 Task: Add an event  with title  Casual Second Client Meeting, date '2023/11/30' to 2023/11/31 & Select Event type as  Collective. Add location for the event as  Kampala, Uganda and add a description: Welcome to the Presentation Practice session, where you can hone your public speaking skills and receive constructive feedback to enhance your presentation abilities. This interactive session is designed to provide a supportive environment for participants to practice and refine their presentation techniques, whether it's for professional or academic purposes.Create an event link  http-casualsecondclientmeetingcom & Select the event color as  Light Pink. , logged in from the account softage.4@softage.netand send the event invitation to softage.6@softage.net and softage.7@softage.net
Action: Mouse pressed left at (1043, 147)
Screenshot: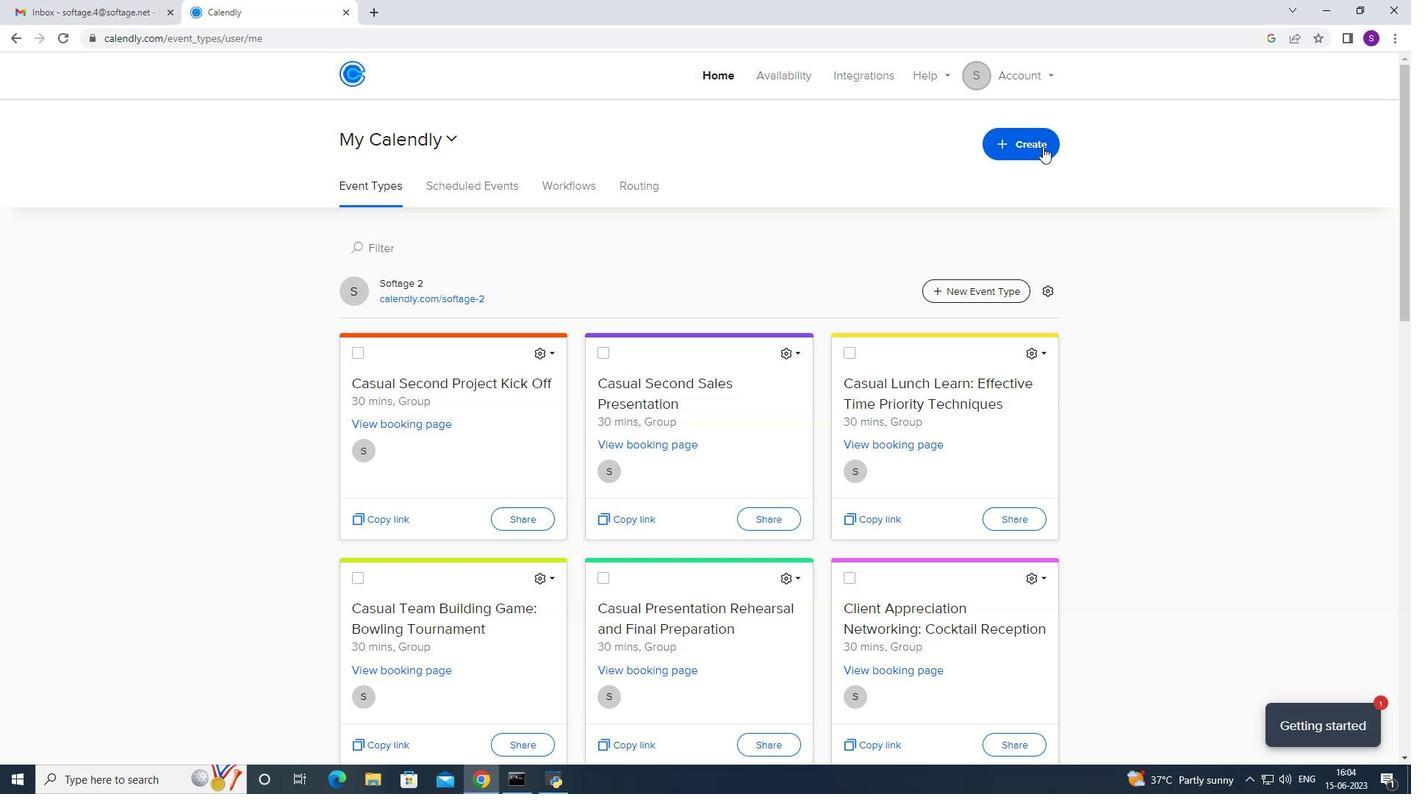 
Action: Mouse moved to (930, 203)
Screenshot: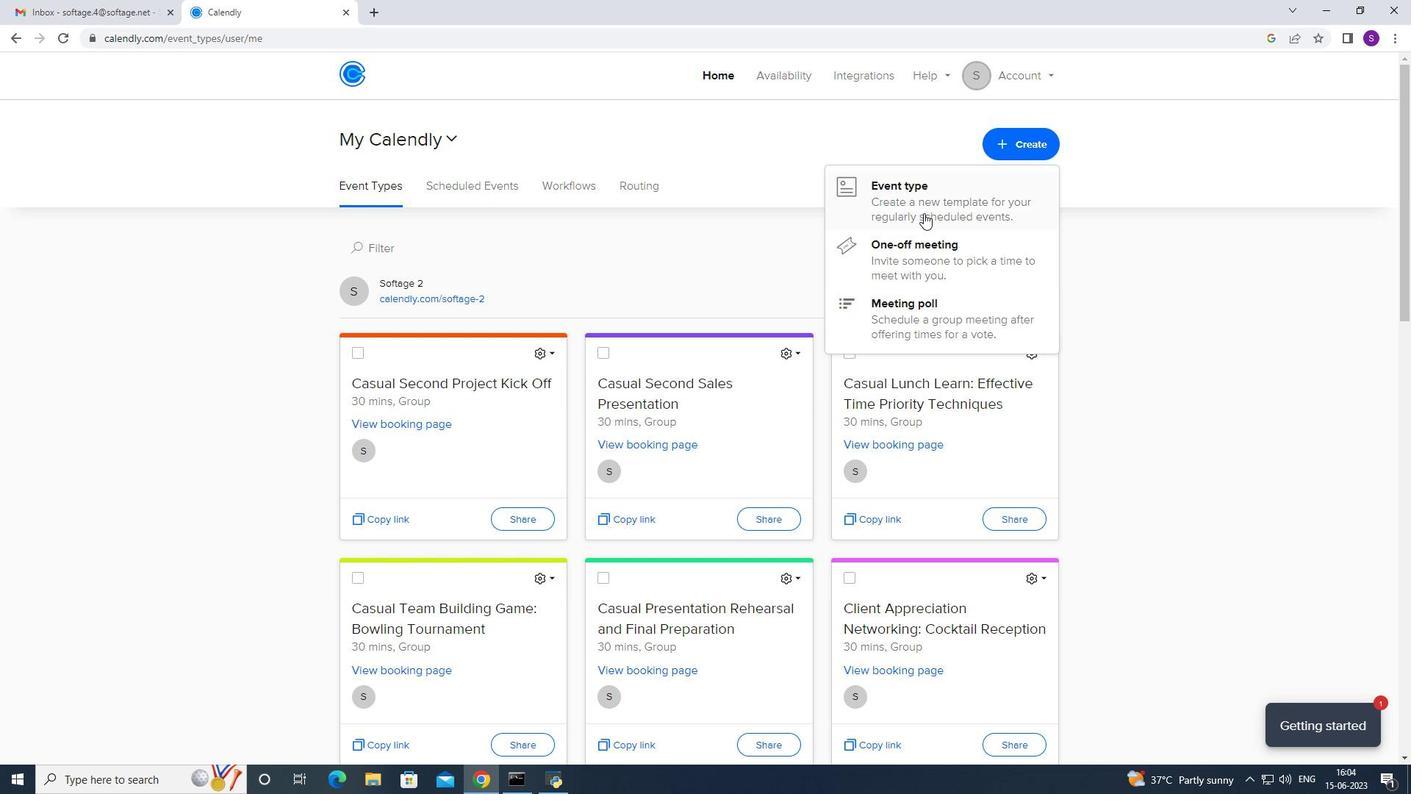 
Action: Mouse pressed left at (930, 203)
Screenshot: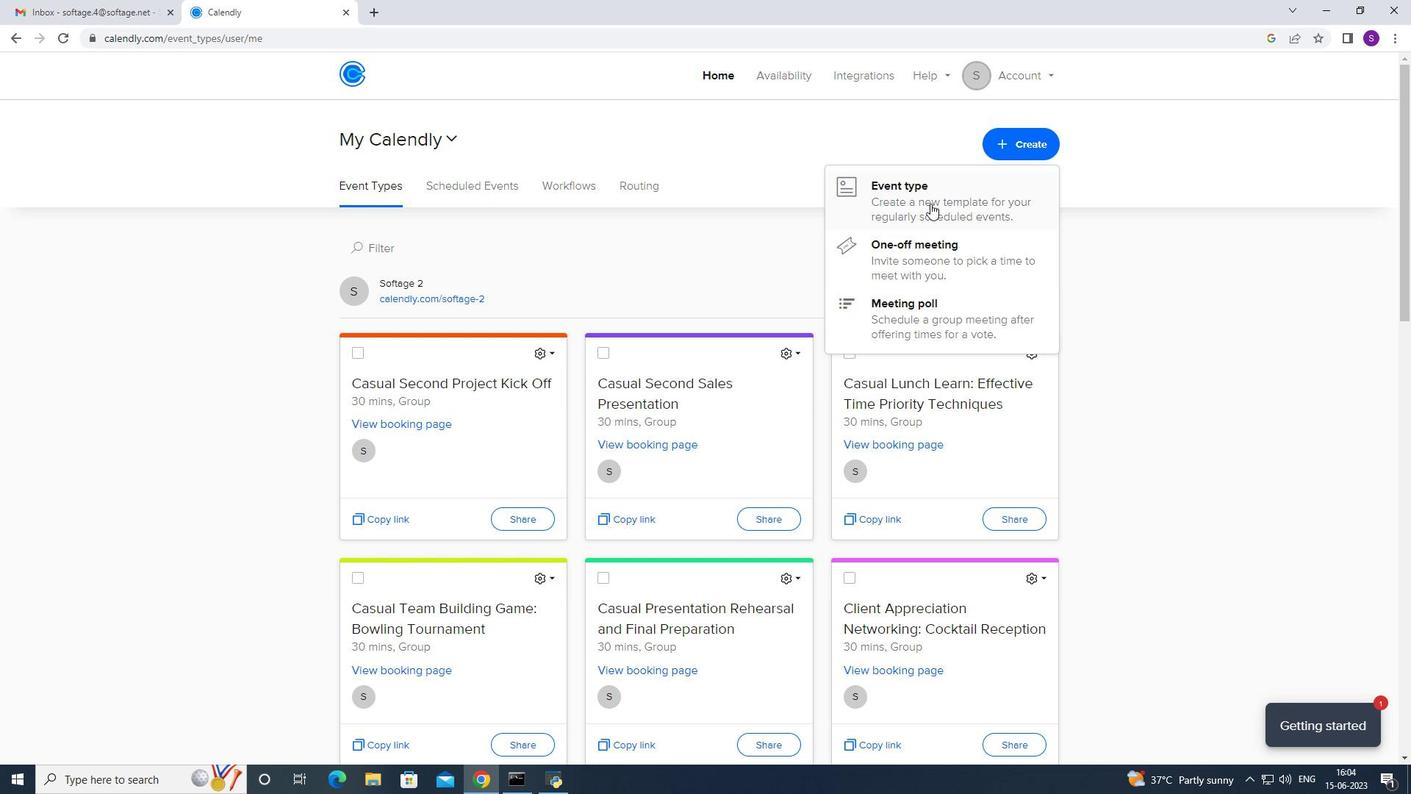 
Action: Mouse moved to (628, 441)
Screenshot: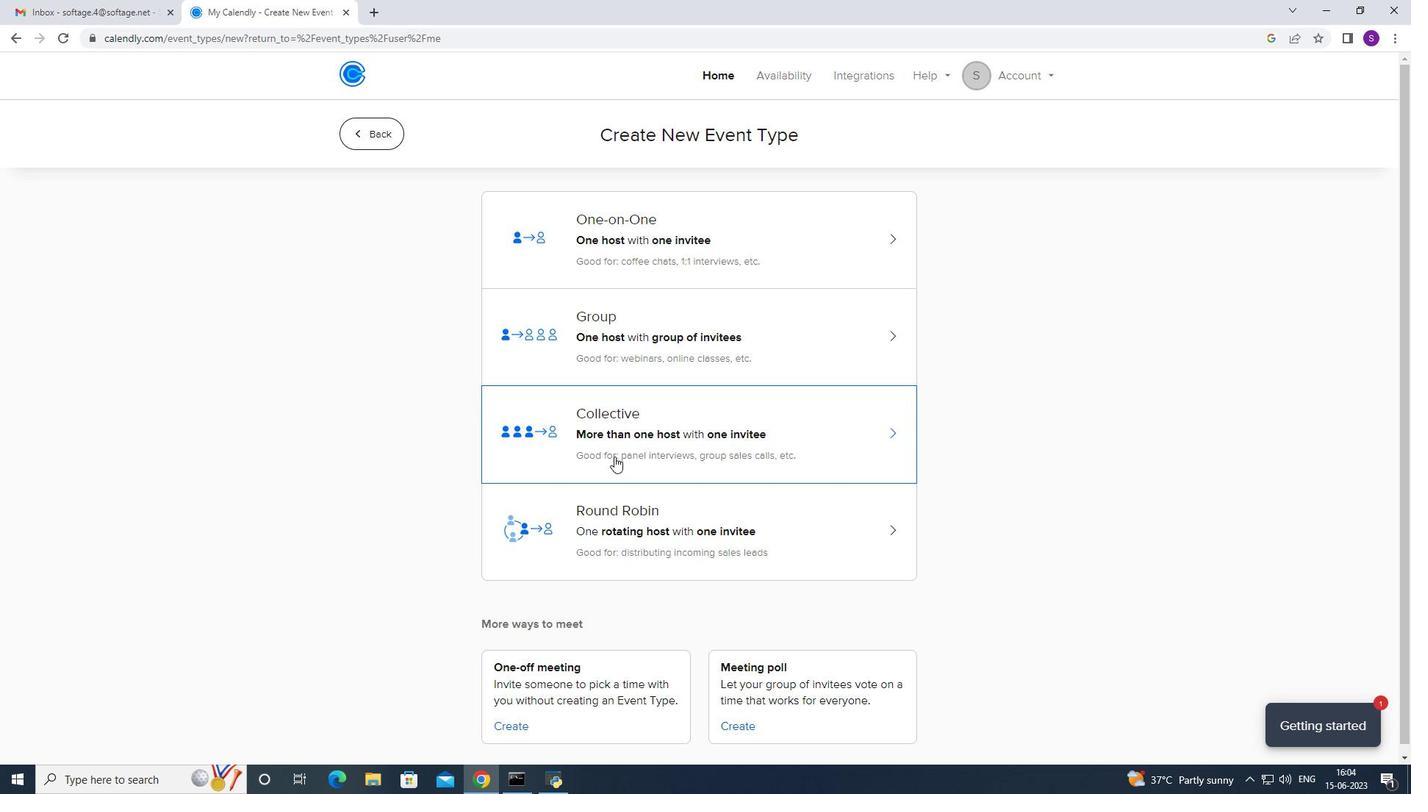 
Action: Mouse pressed left at (628, 441)
Screenshot: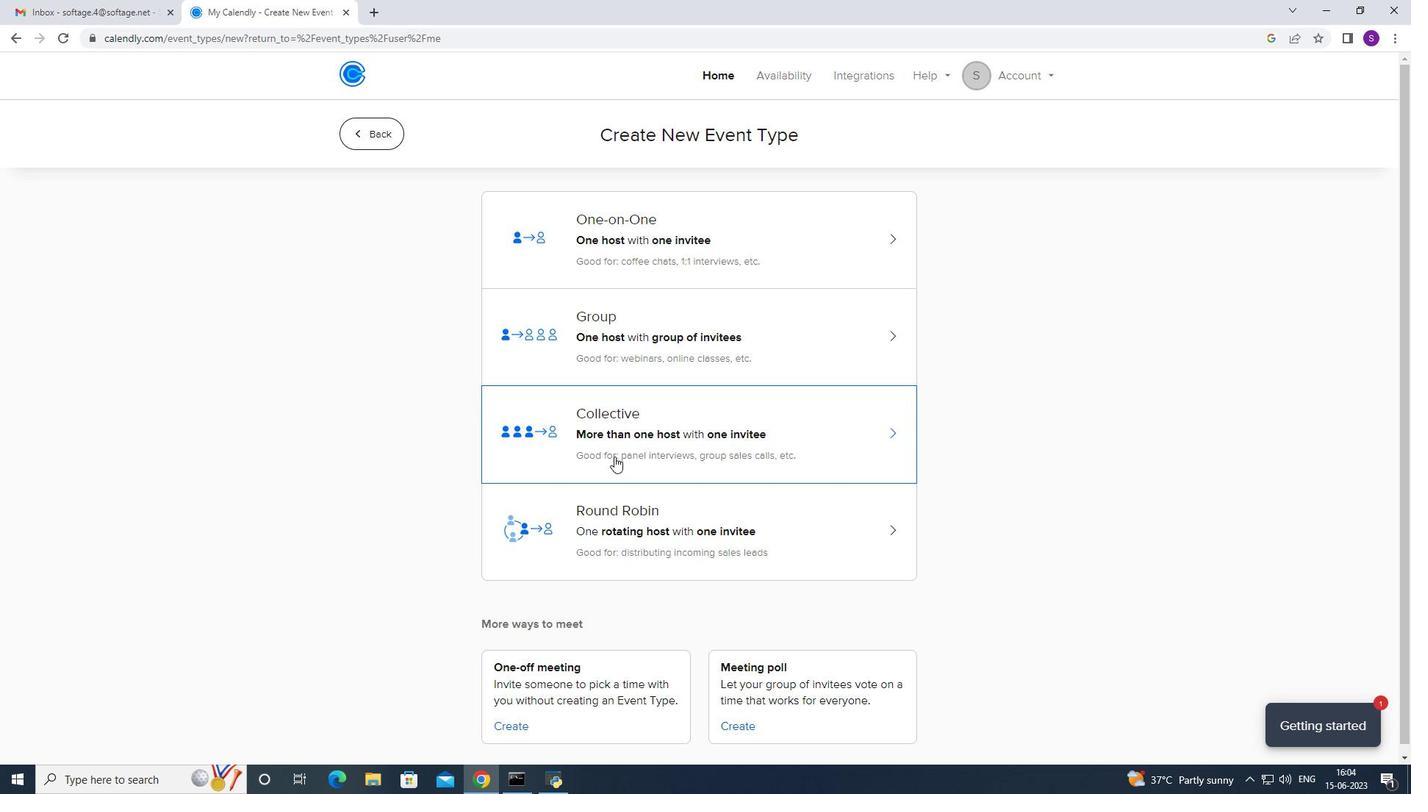 
Action: Mouse moved to (871, 322)
Screenshot: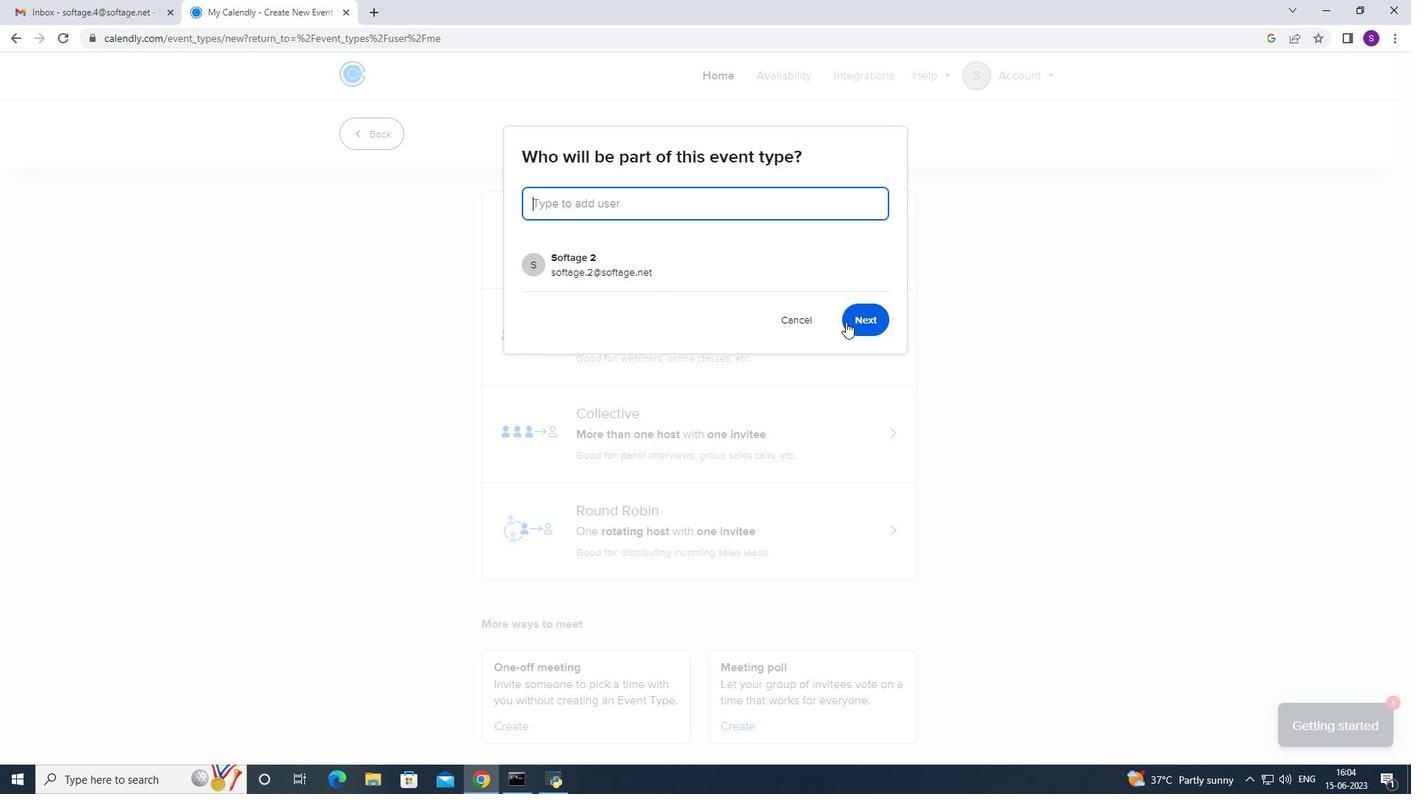 
Action: Mouse pressed left at (871, 322)
Screenshot: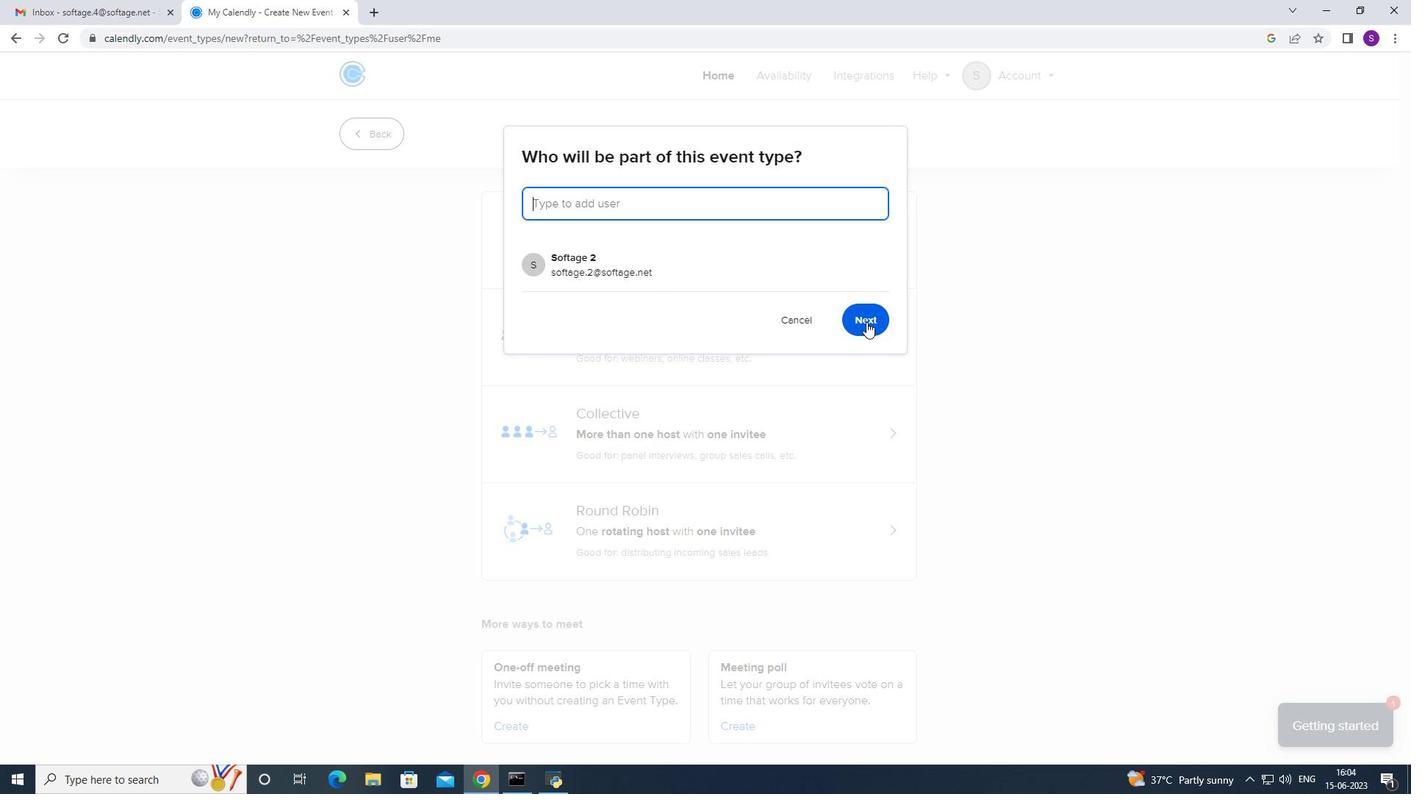 
Action: Mouse moved to (486, 349)
Screenshot: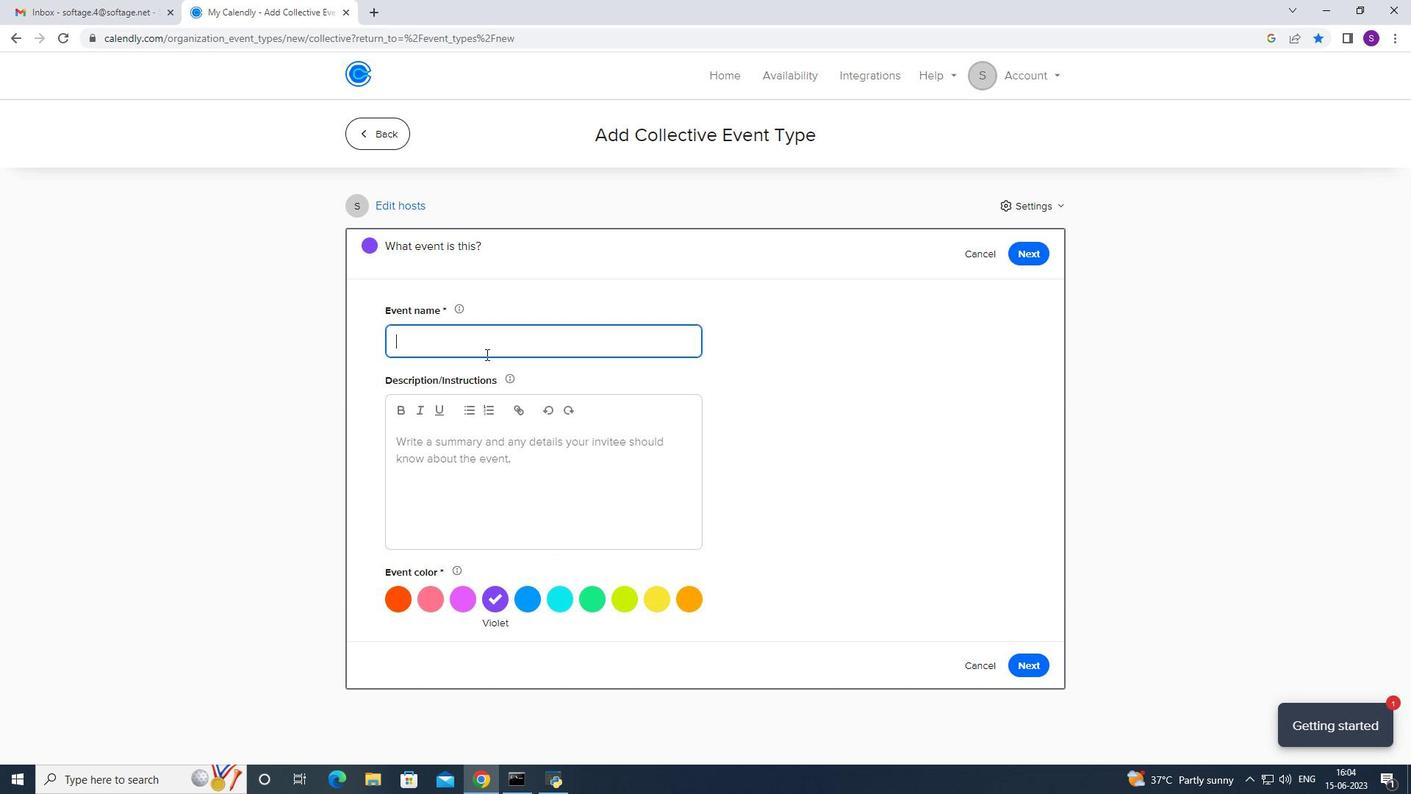 
Action: Key pressed <Key.caps_lock>C<Key.caps_lock>asual<Key.space><Key.caps_lock>
Screenshot: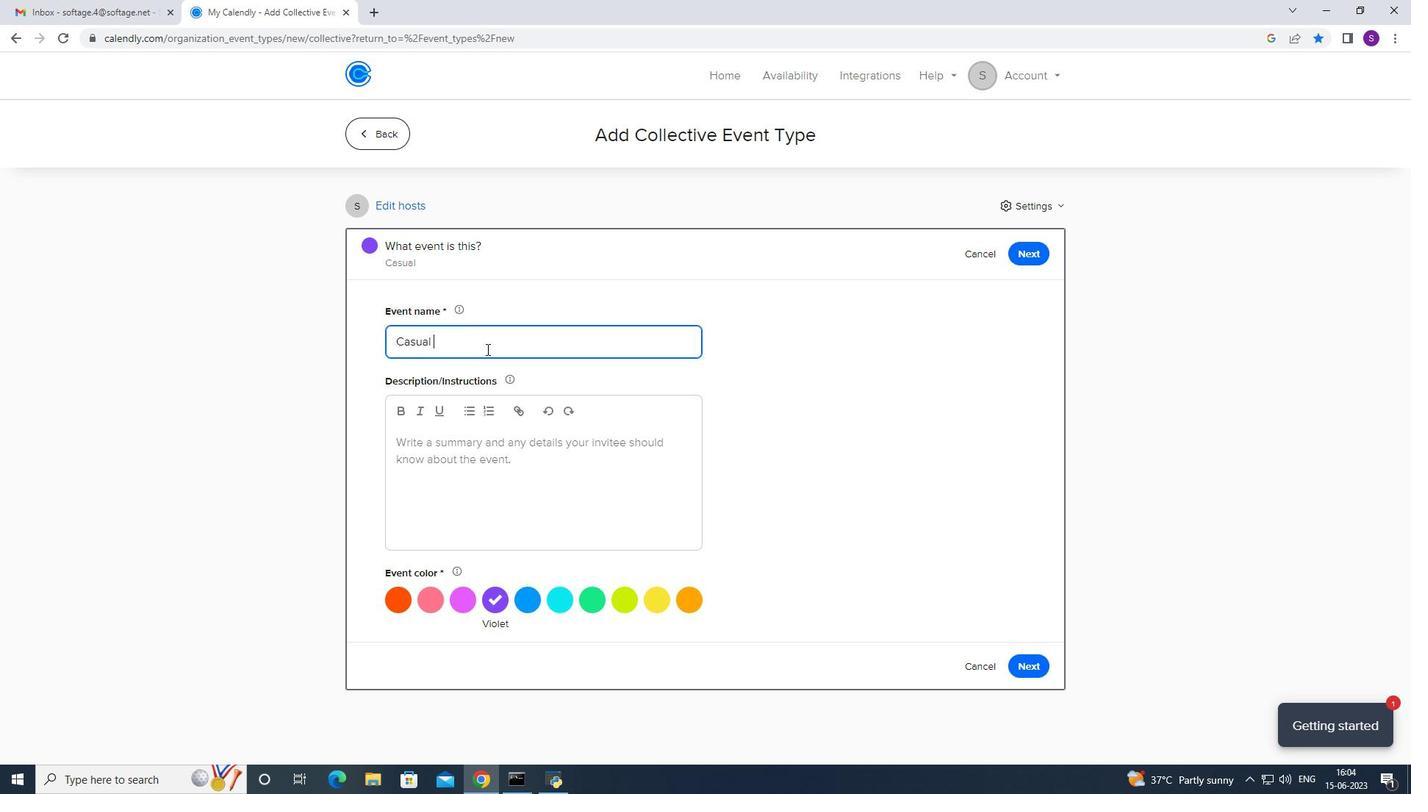 
Action: Mouse moved to (488, 348)
Screenshot: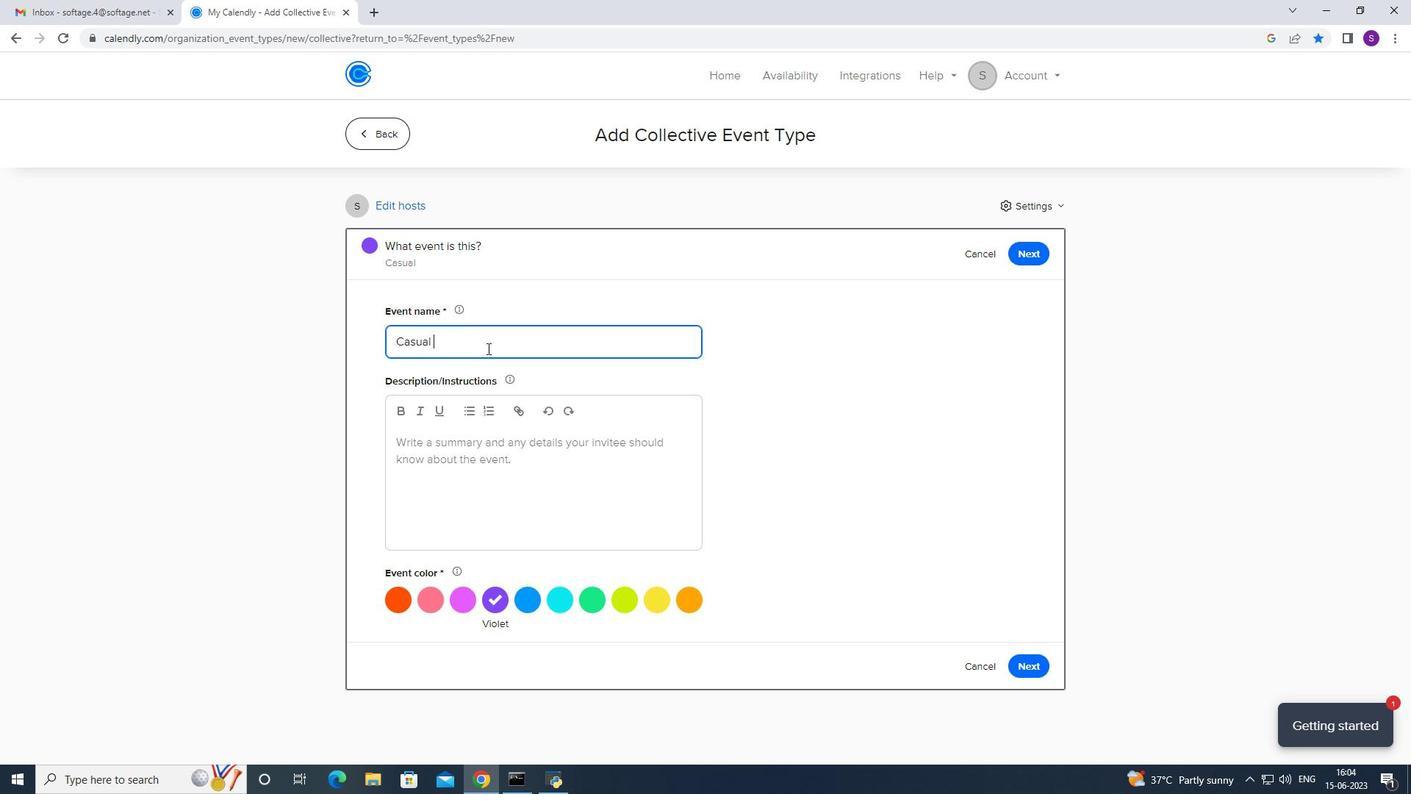 
Action: Key pressed S<Key.caps_lock>econ
Screenshot: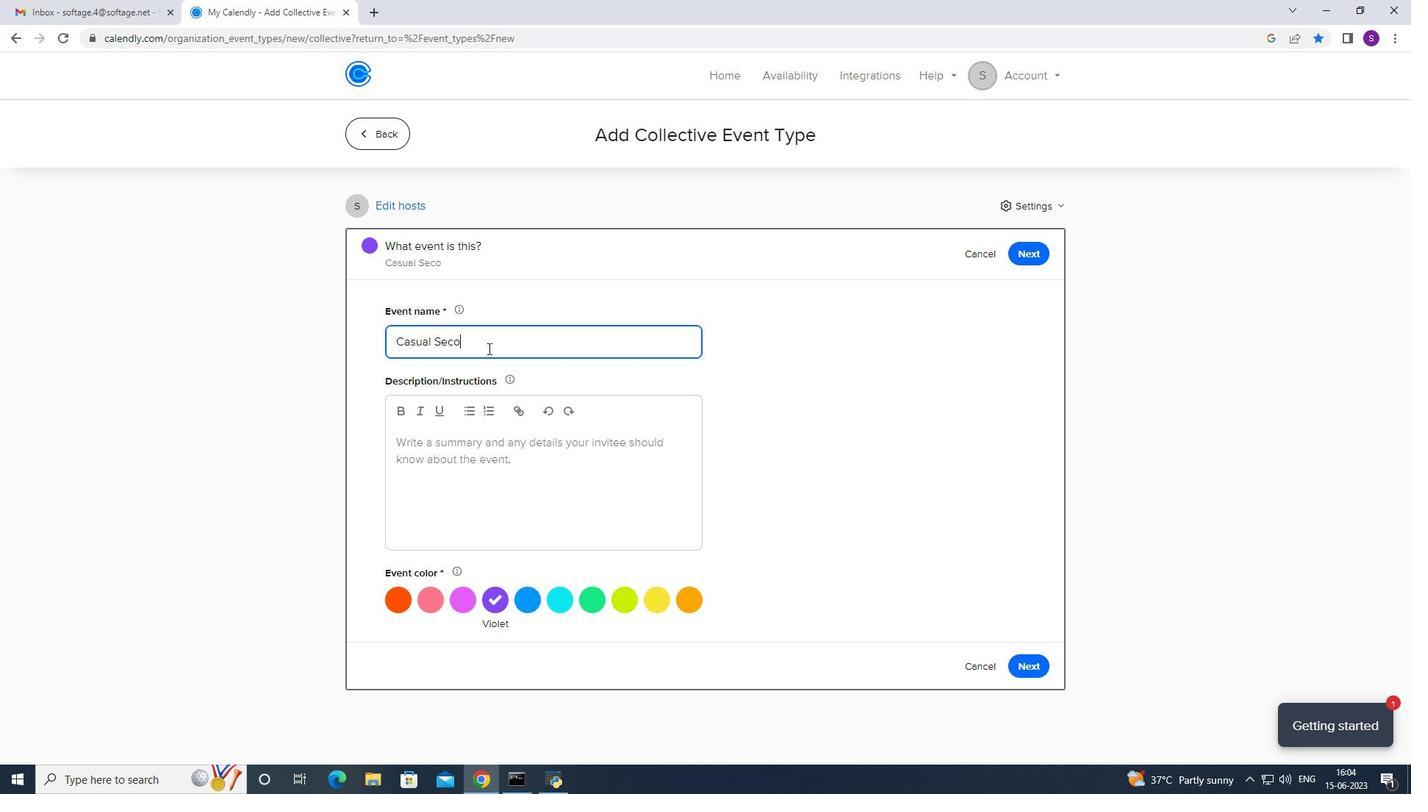 
Action: Mouse moved to (489, 346)
Screenshot: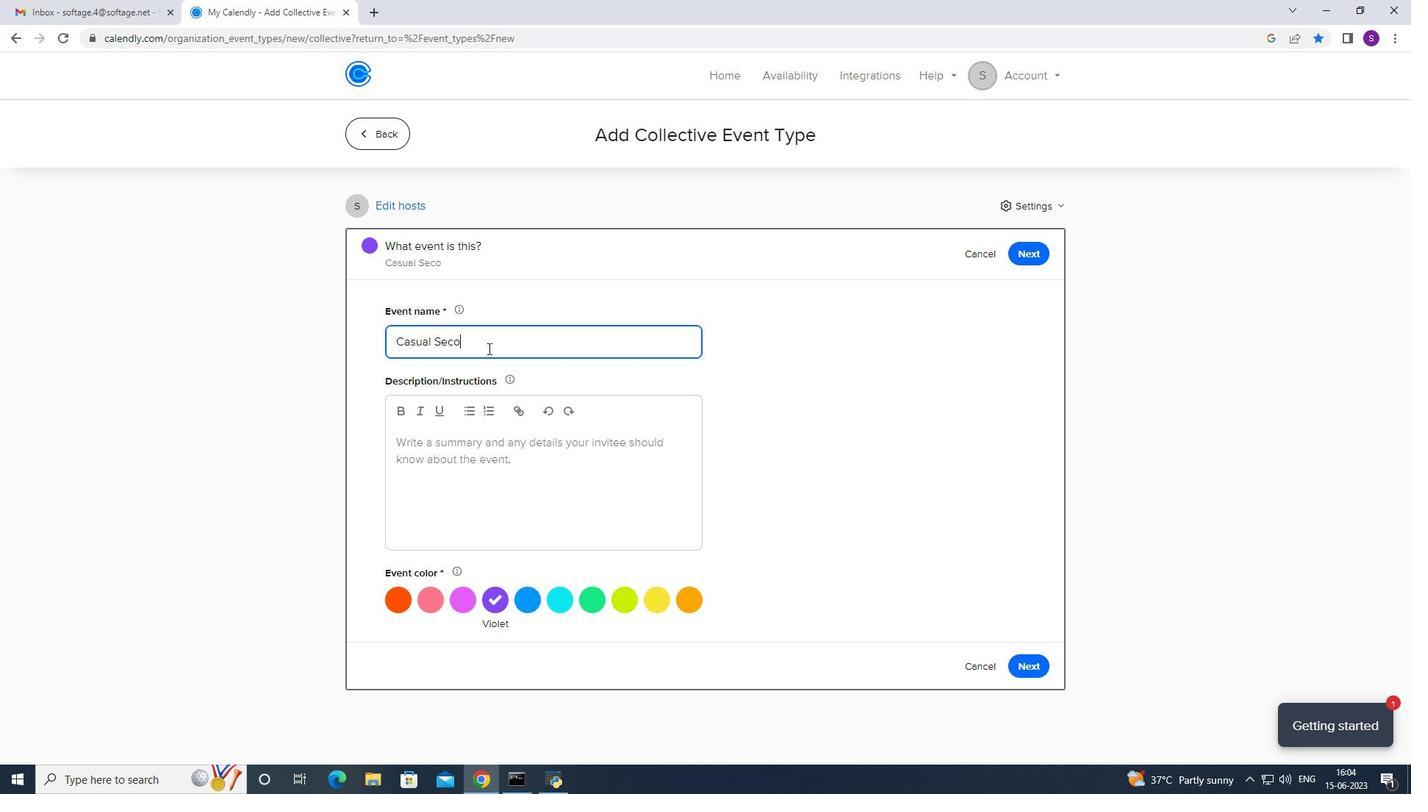 
Action: Key pressed d<Key.space><Key.caps_lock>C<Key.caps_lock>liet<Key.space>
Screenshot: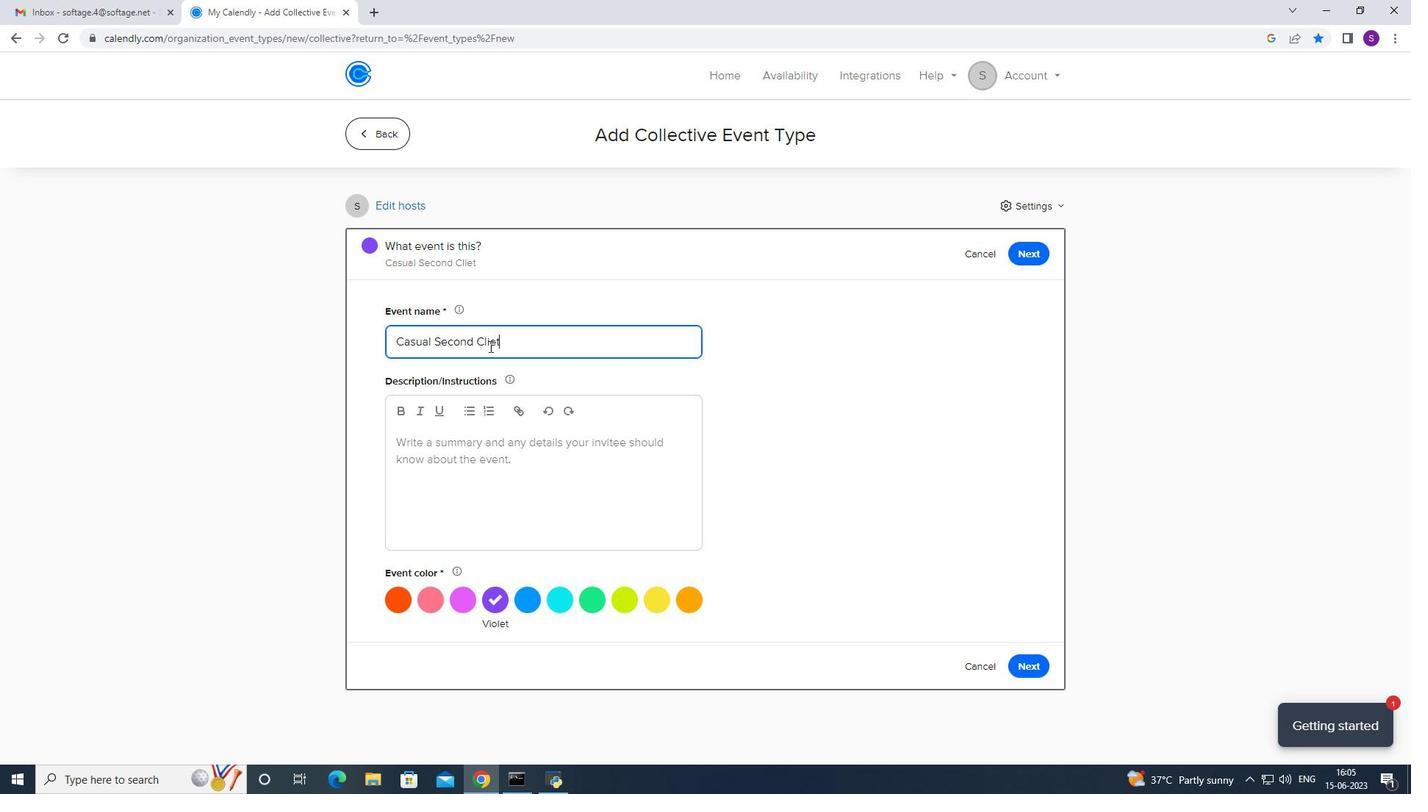 
Action: Mouse moved to (496, 340)
Screenshot: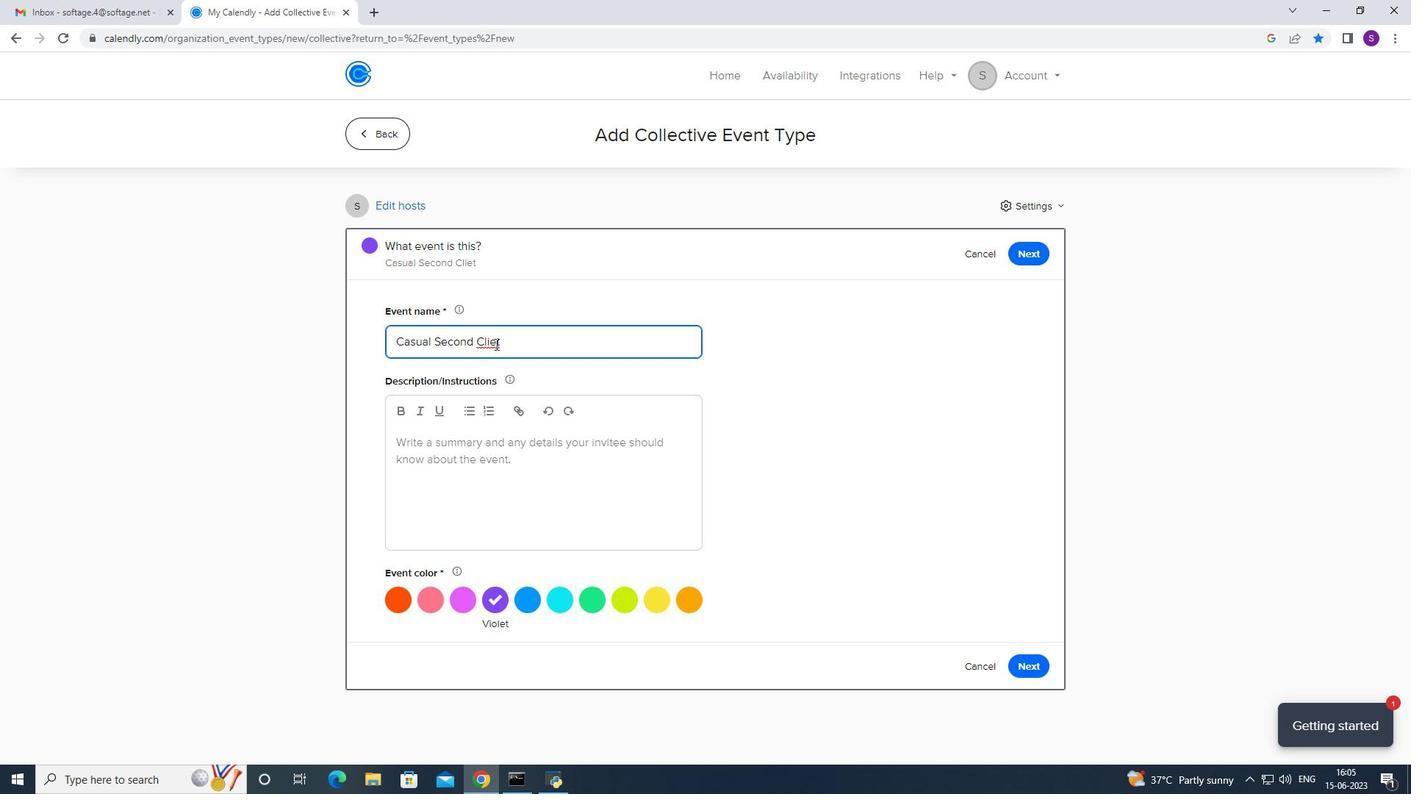 
Action: Mouse pressed left at (496, 340)
Screenshot: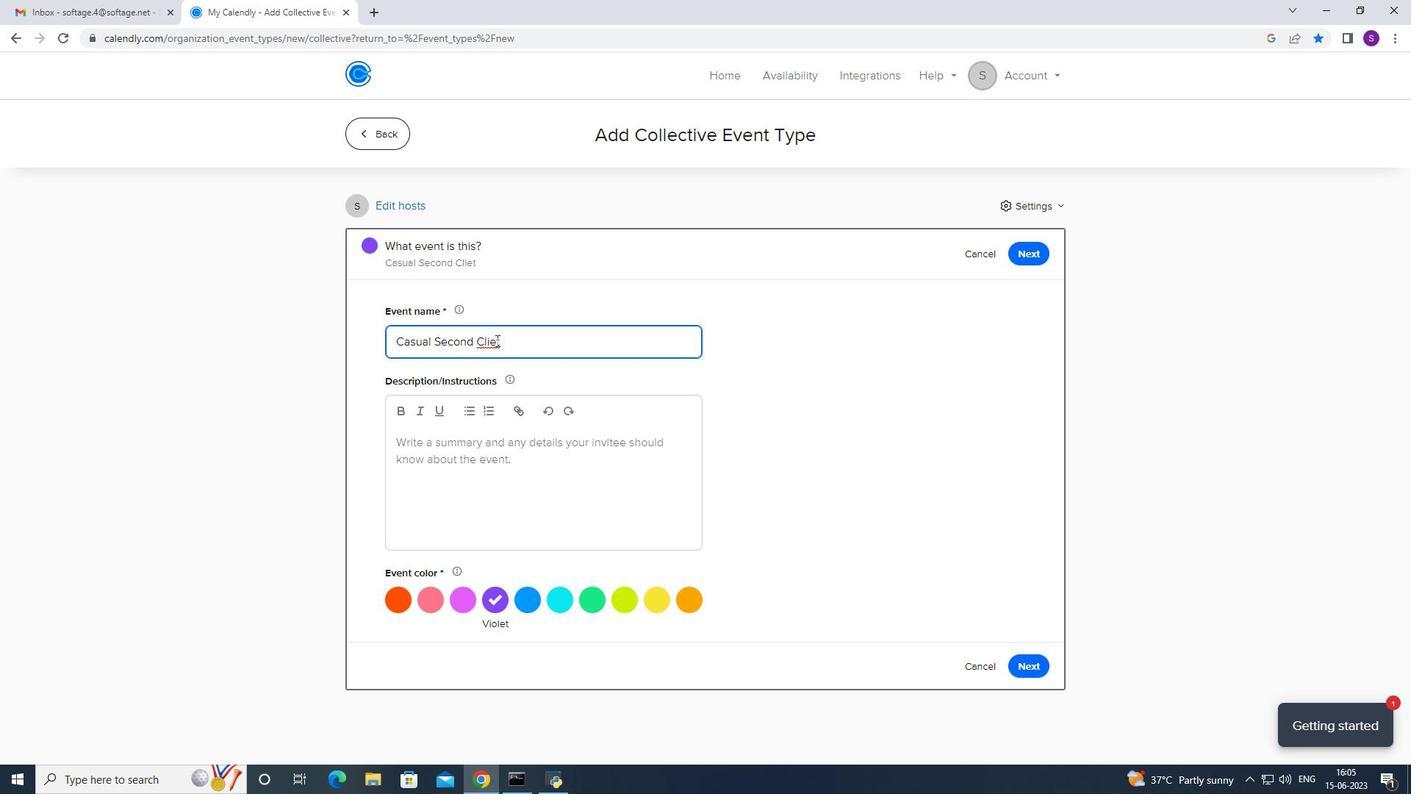 
Action: Key pressed n
Screenshot: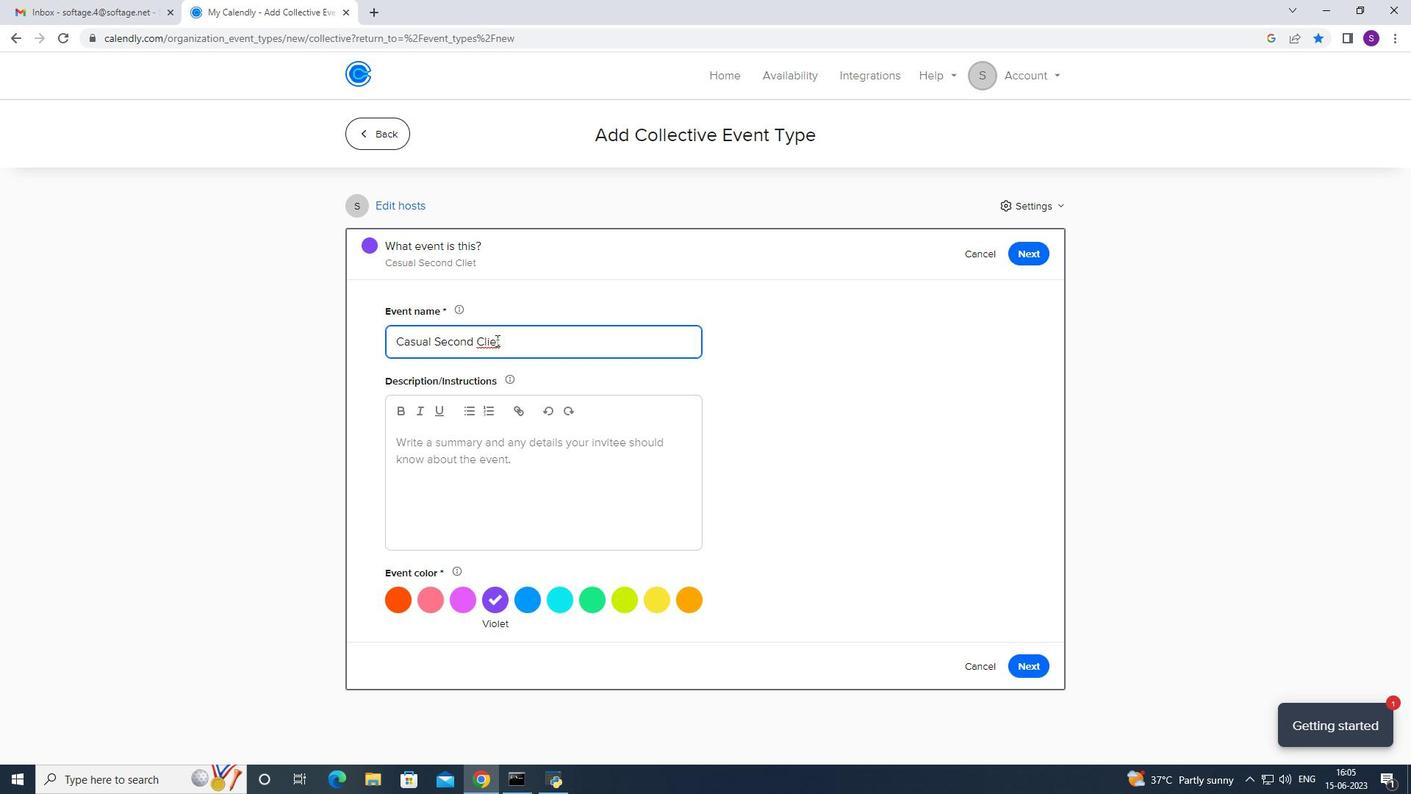 
Action: Mouse moved to (541, 327)
Screenshot: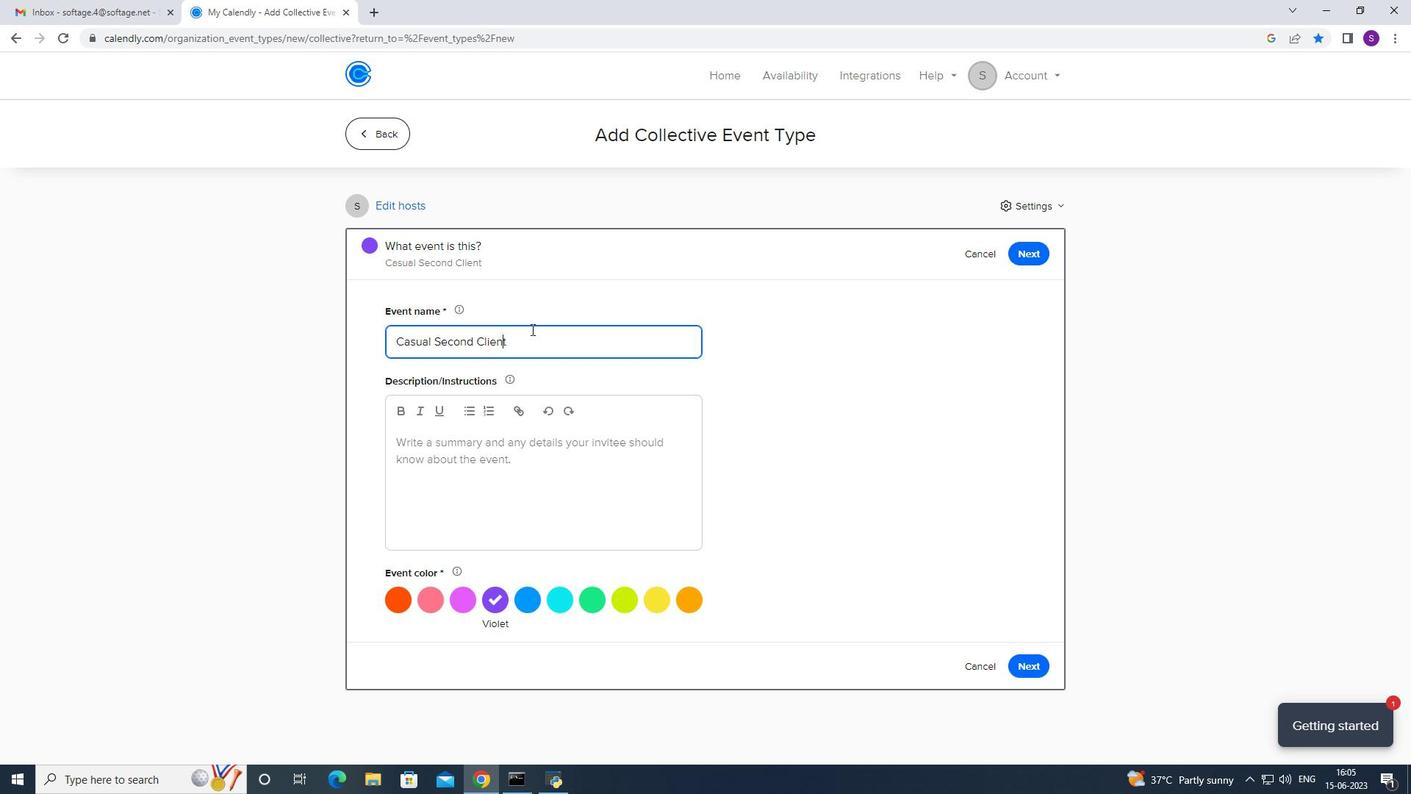 
Action: Mouse pressed left at (541, 327)
Screenshot: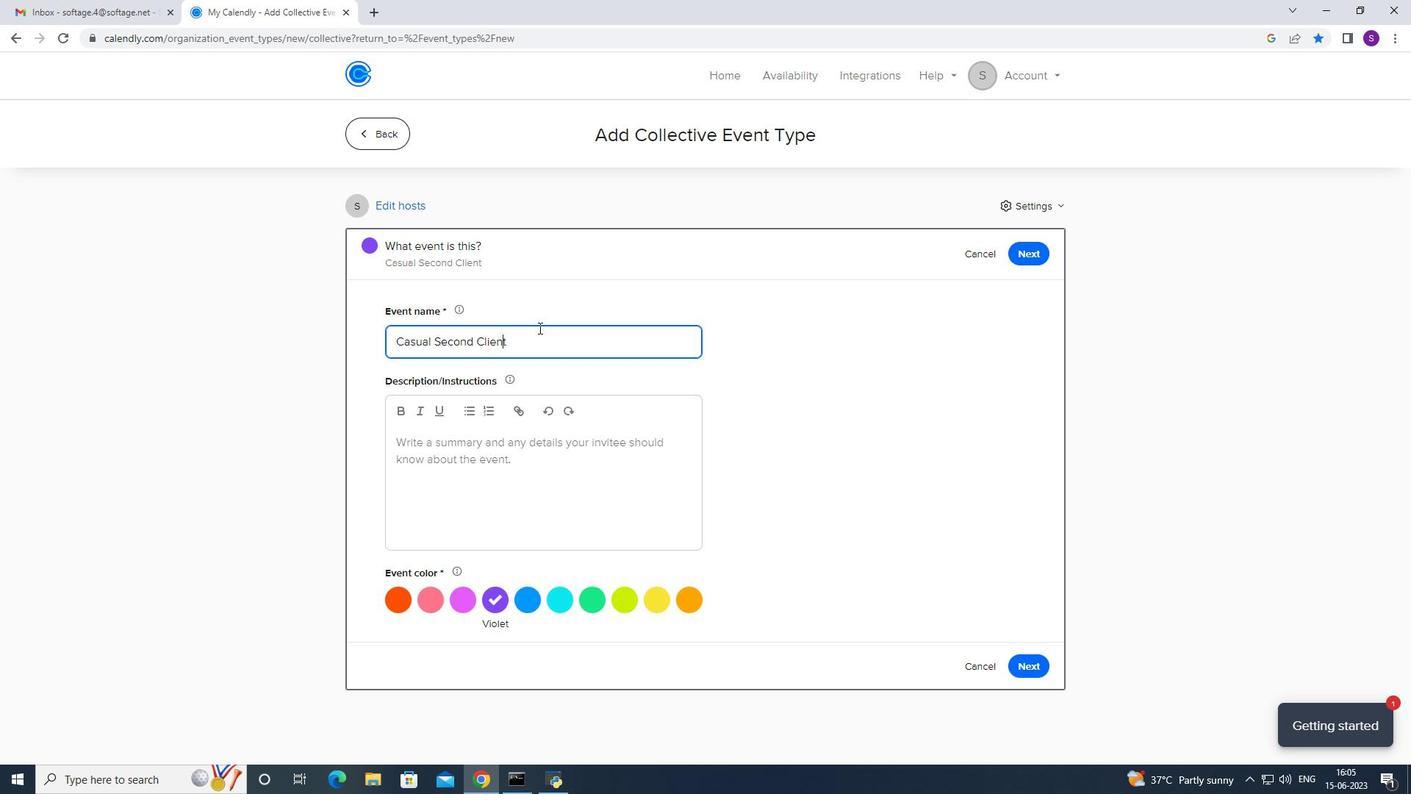 
Action: Mouse moved to (525, 344)
Screenshot: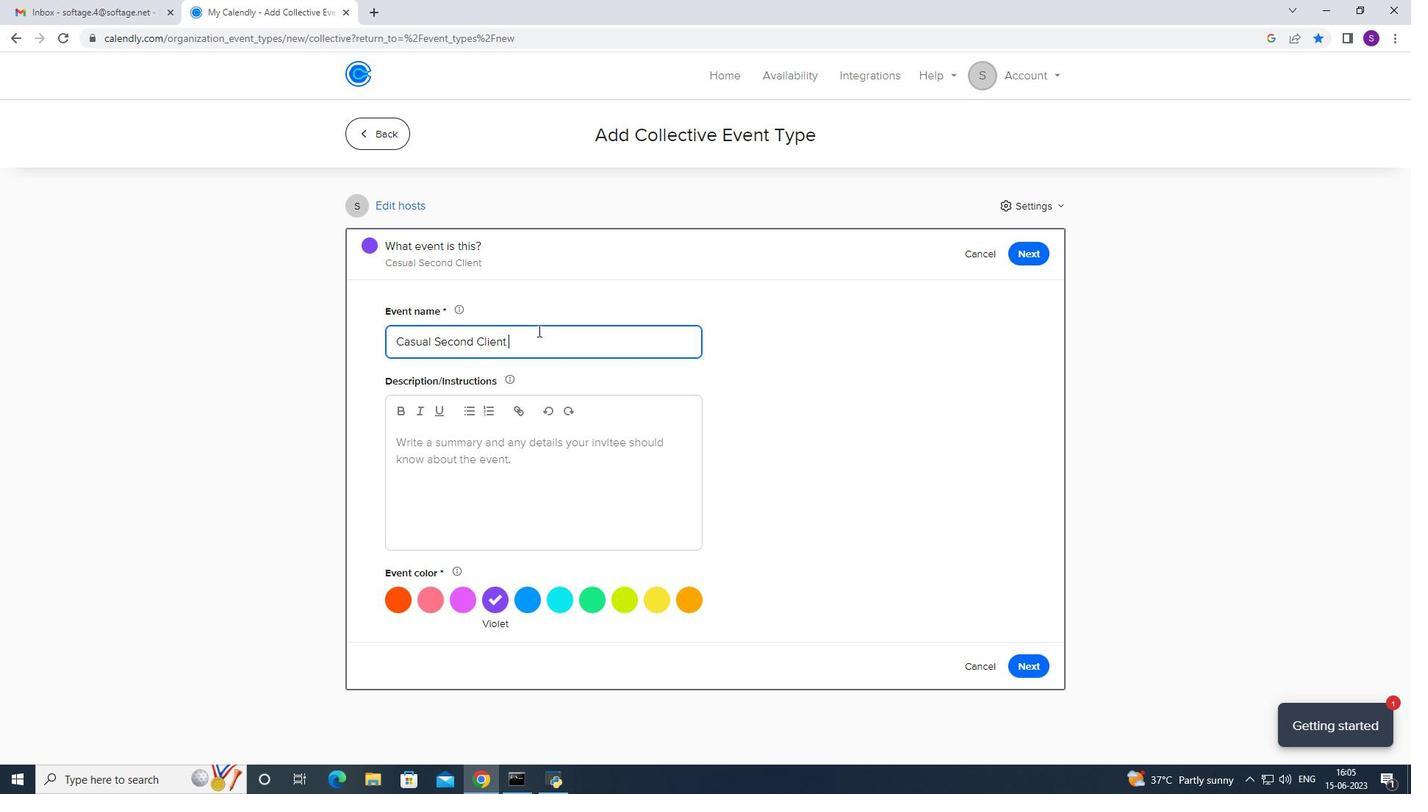 
Action: Key pressed <Key.space><Key.caps_lock>M<Key.caps_lock>eeting<Key.space>
Screenshot: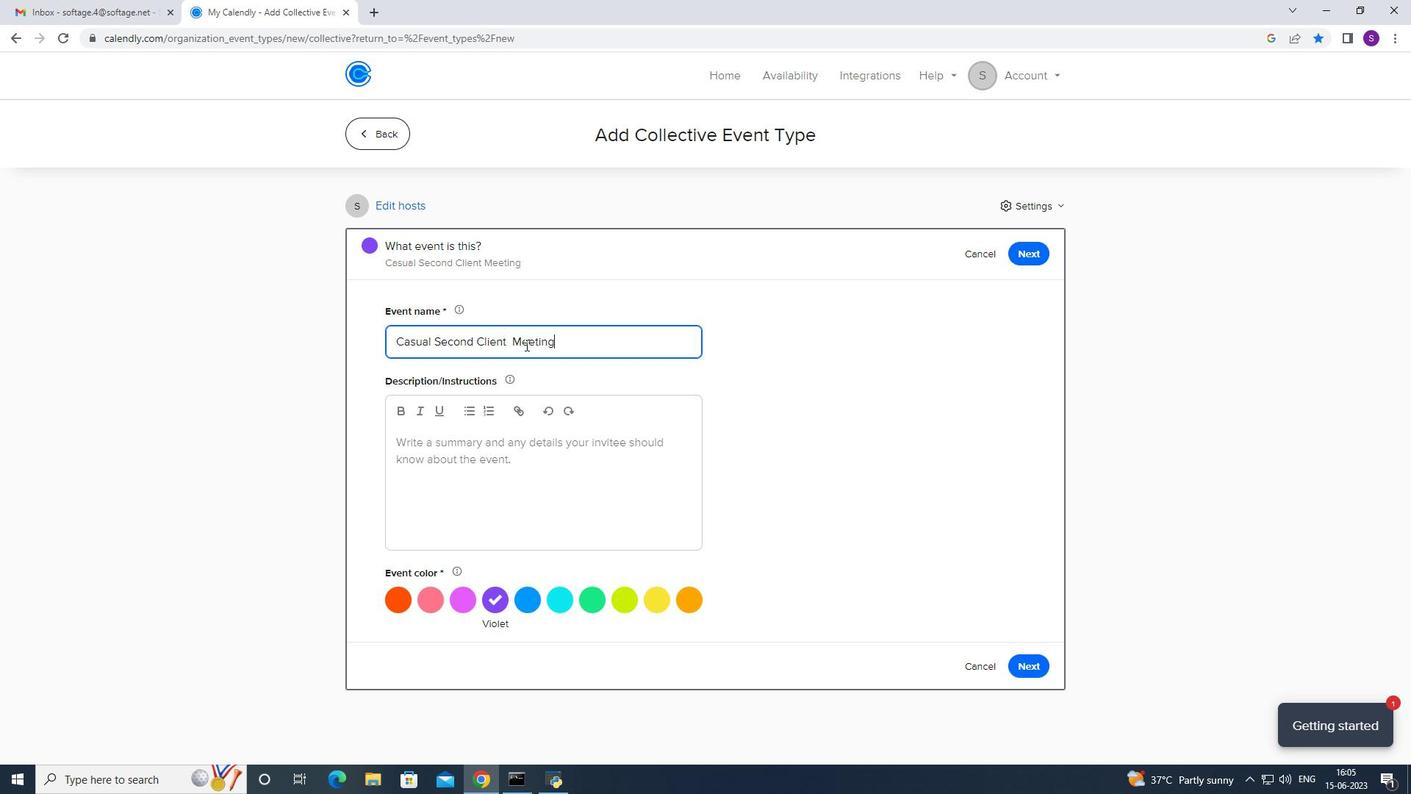 
Action: Mouse moved to (452, 444)
Screenshot: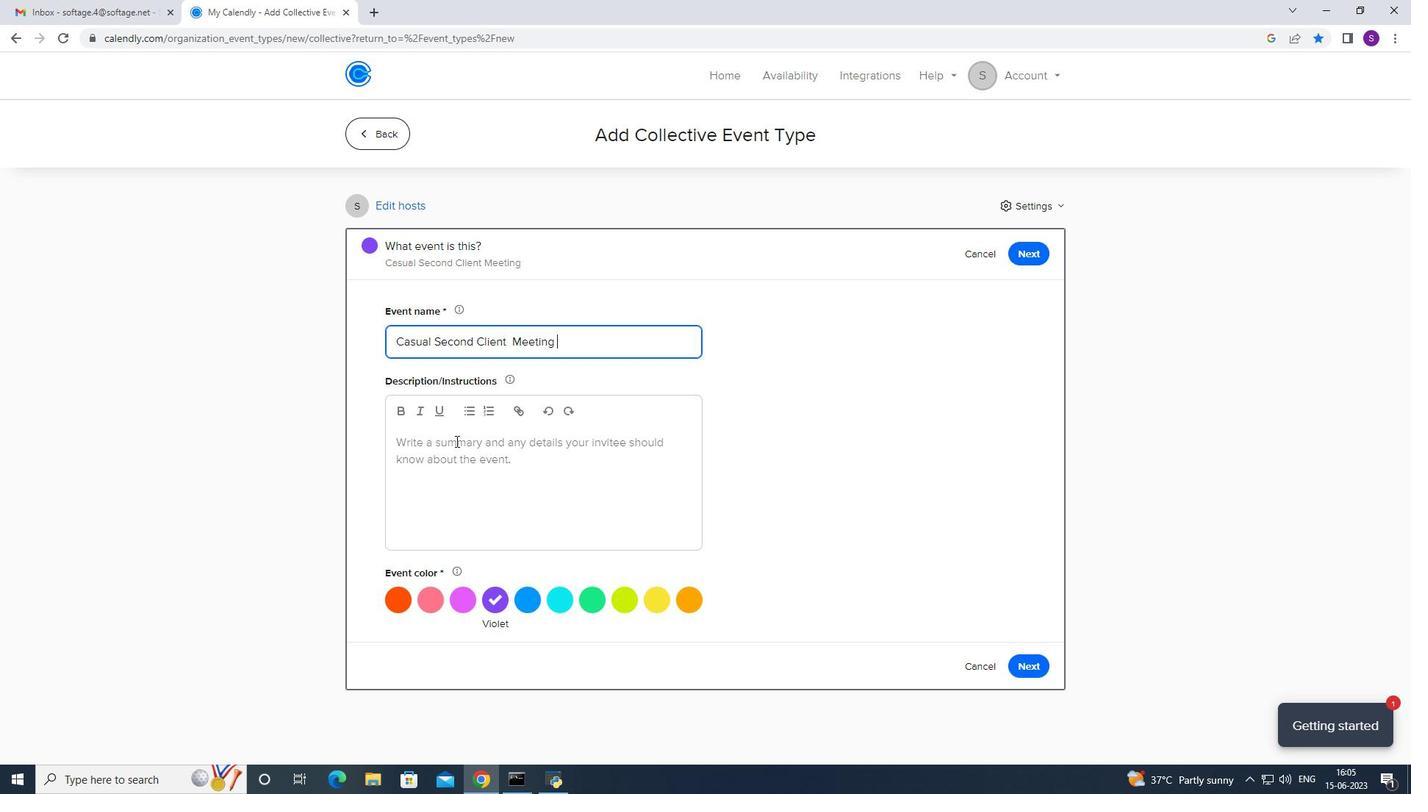 
Action: Mouse pressed left at (452, 444)
Screenshot: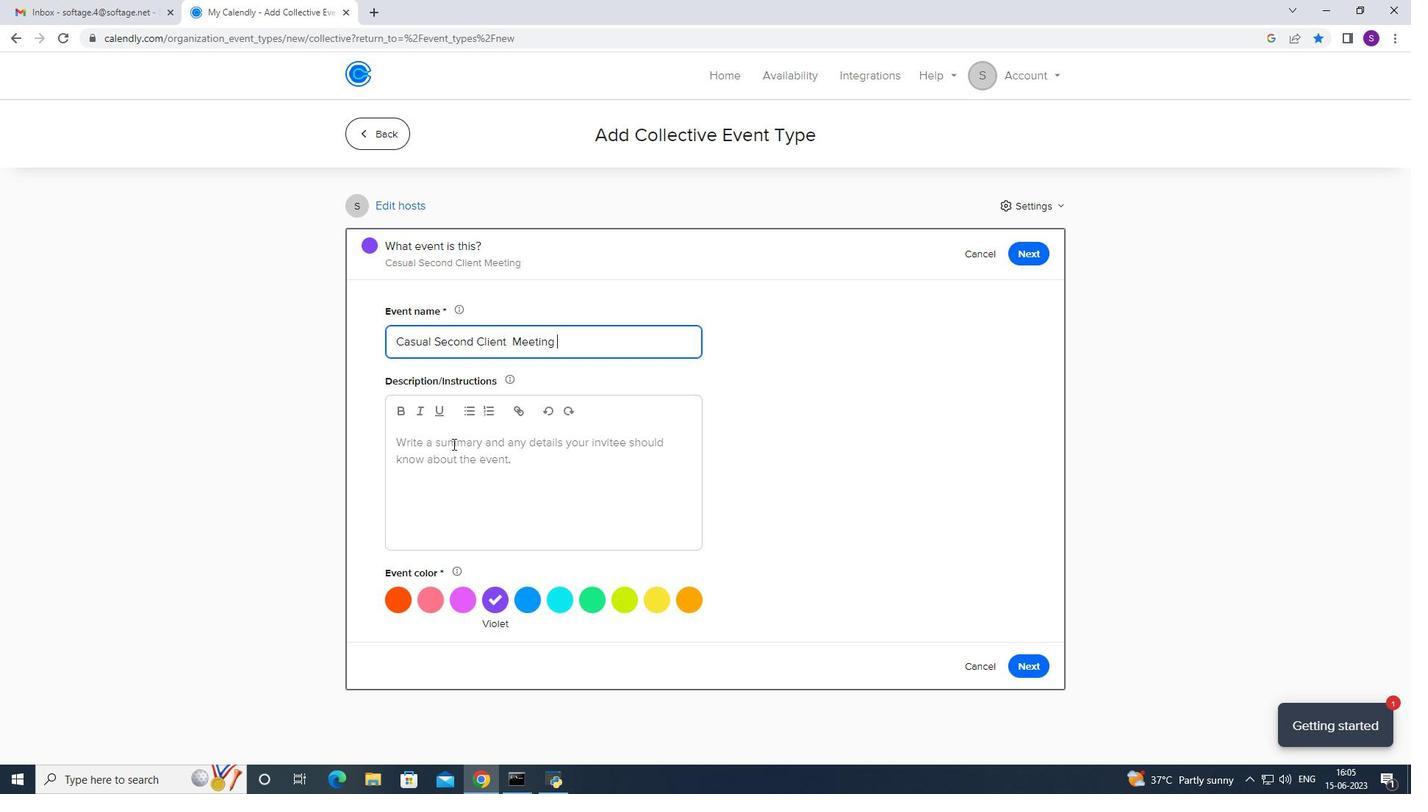 
Action: Mouse moved to (438, 594)
Screenshot: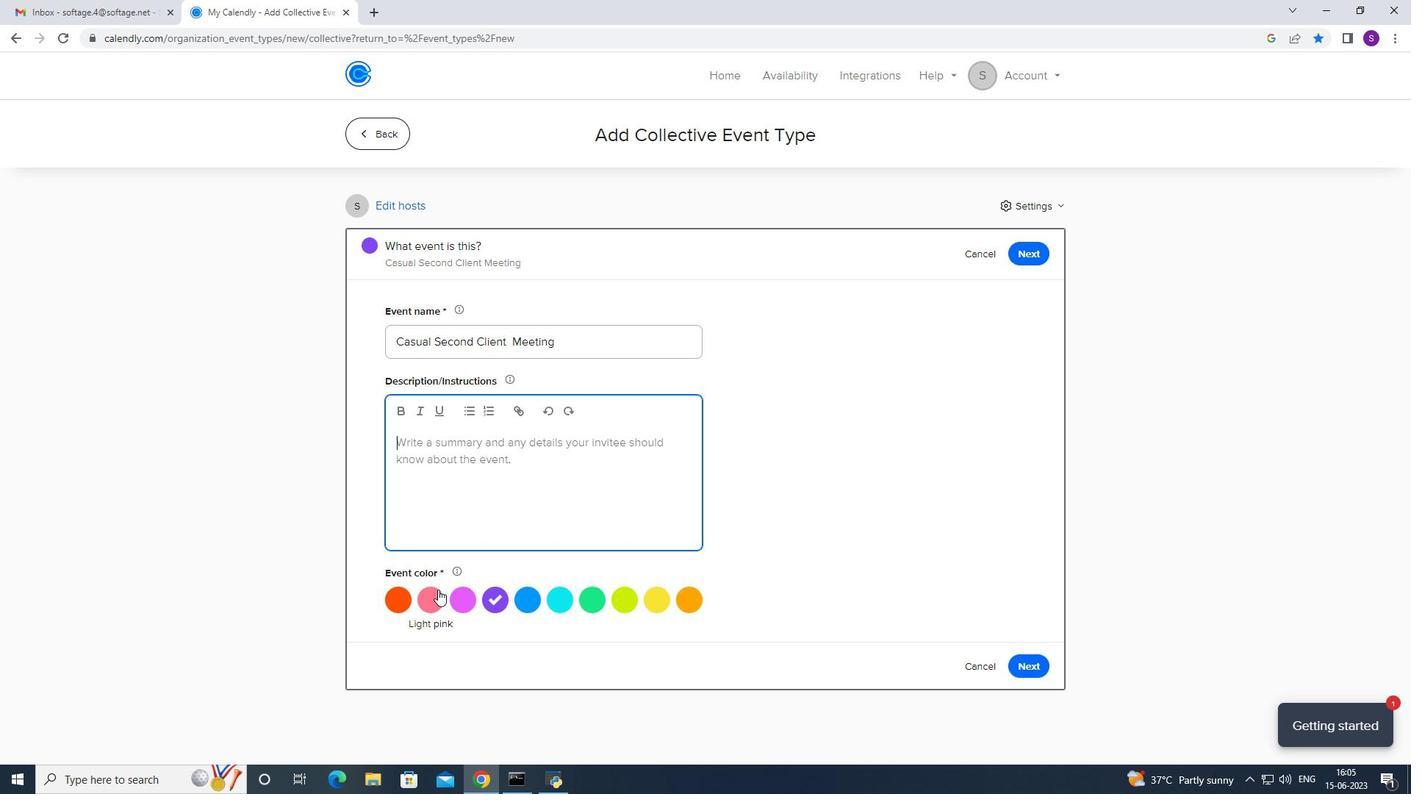 
Action: Mouse pressed left at (438, 594)
Screenshot: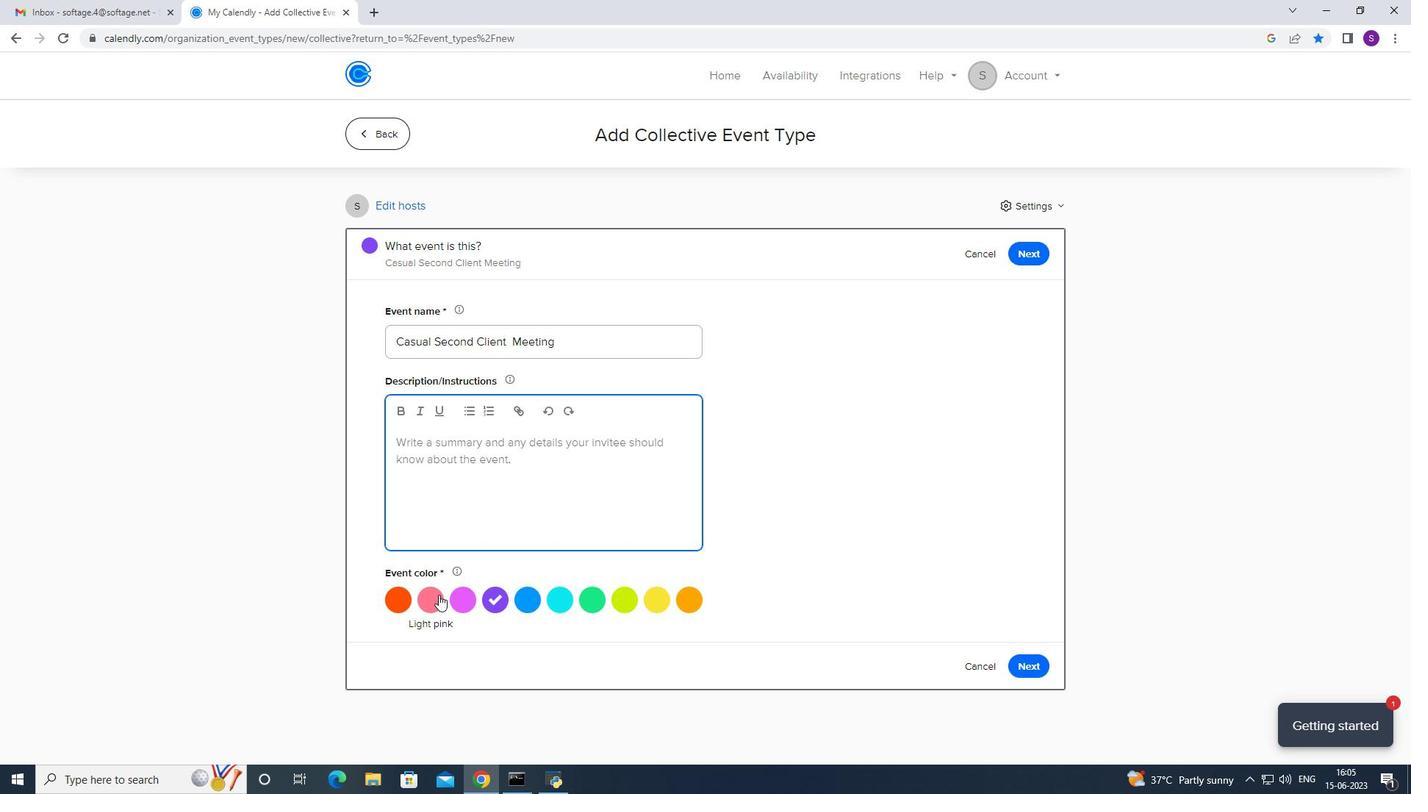 
Action: Mouse moved to (479, 505)
Screenshot: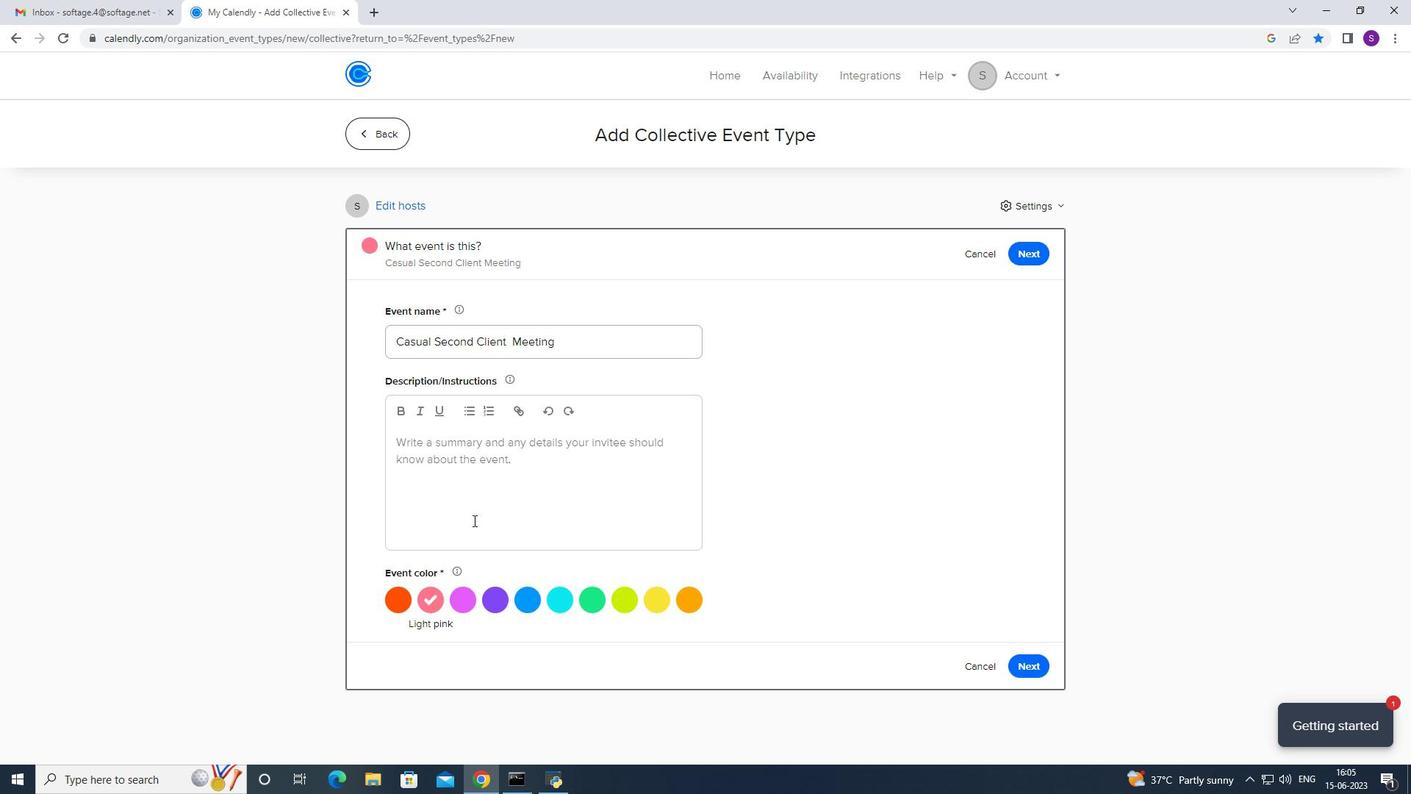 
Action: Mouse pressed left at (479, 505)
Screenshot: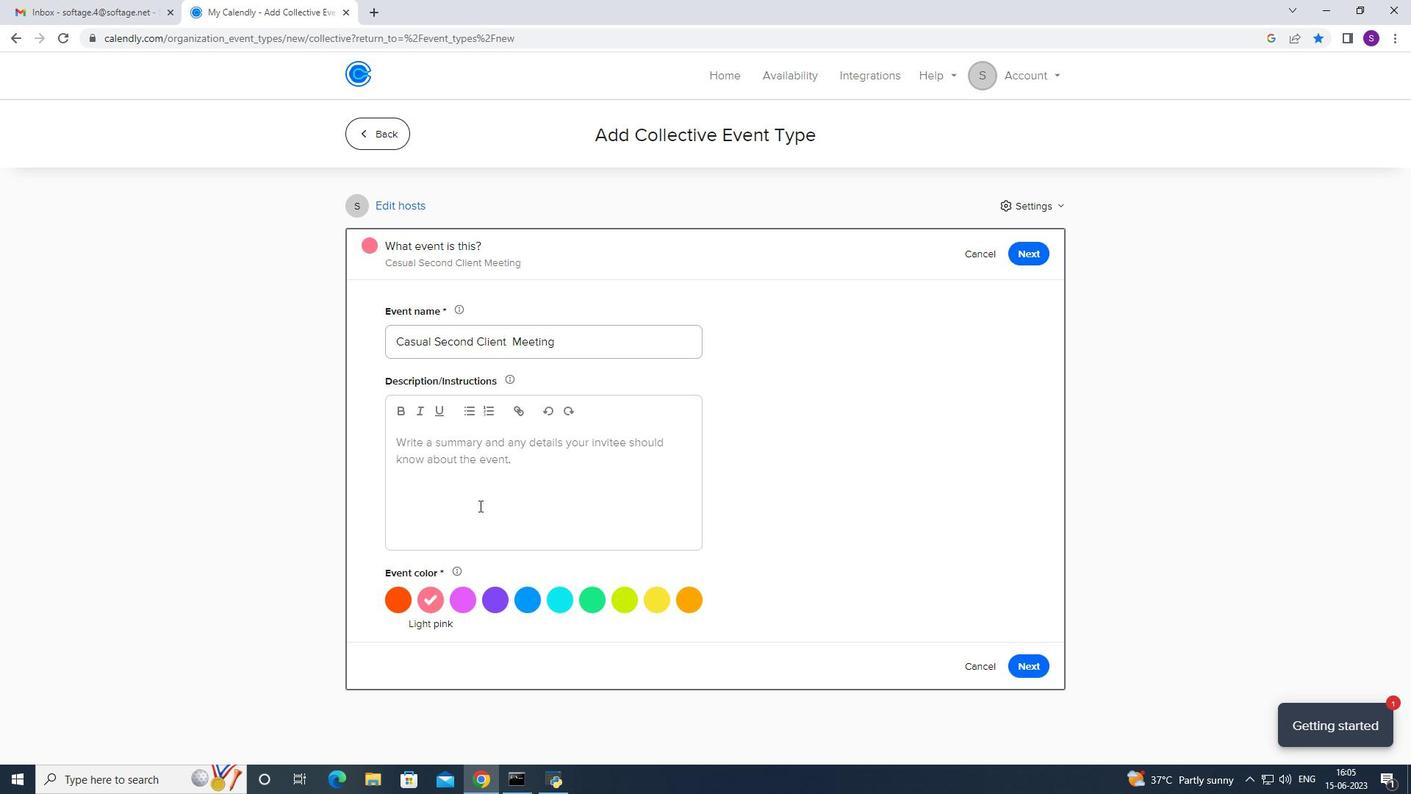 
Action: Mouse moved to (1179, 108)
Screenshot: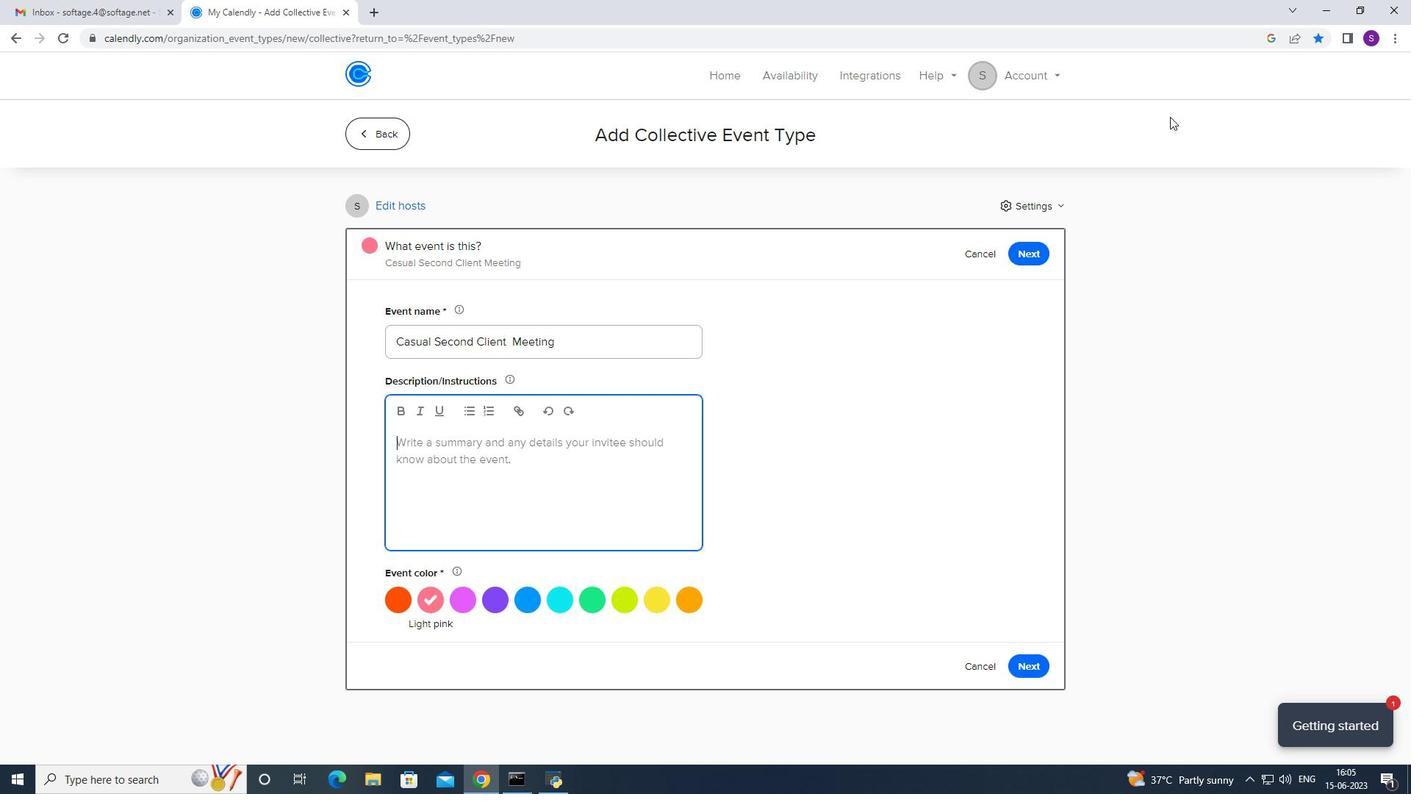 
Action: Key pressed <Key.caps_lock>W<Key.caps_lock>elcomet<Key.backspace><Key.space>to<Key.space>the<Key.space><Key.caps_lock>P<Key.caps_lock>resentation<Key.space><Key.caps_lock>P<Key.caps_lock>l<Key.backspace>ractice<Key.space>session,<Key.space>where<Key.space>you<Key.space>can<Key.space>hone<Key.space>your<Key.space>pi<Key.backspace>ublic<Key.space>speaking<Key.space>skills<Key.space>and<Key.space>recieve<Key.space>constructive<Key.space>feedbackj<Key.backspace><Key.space>to<Key.space>
Screenshot: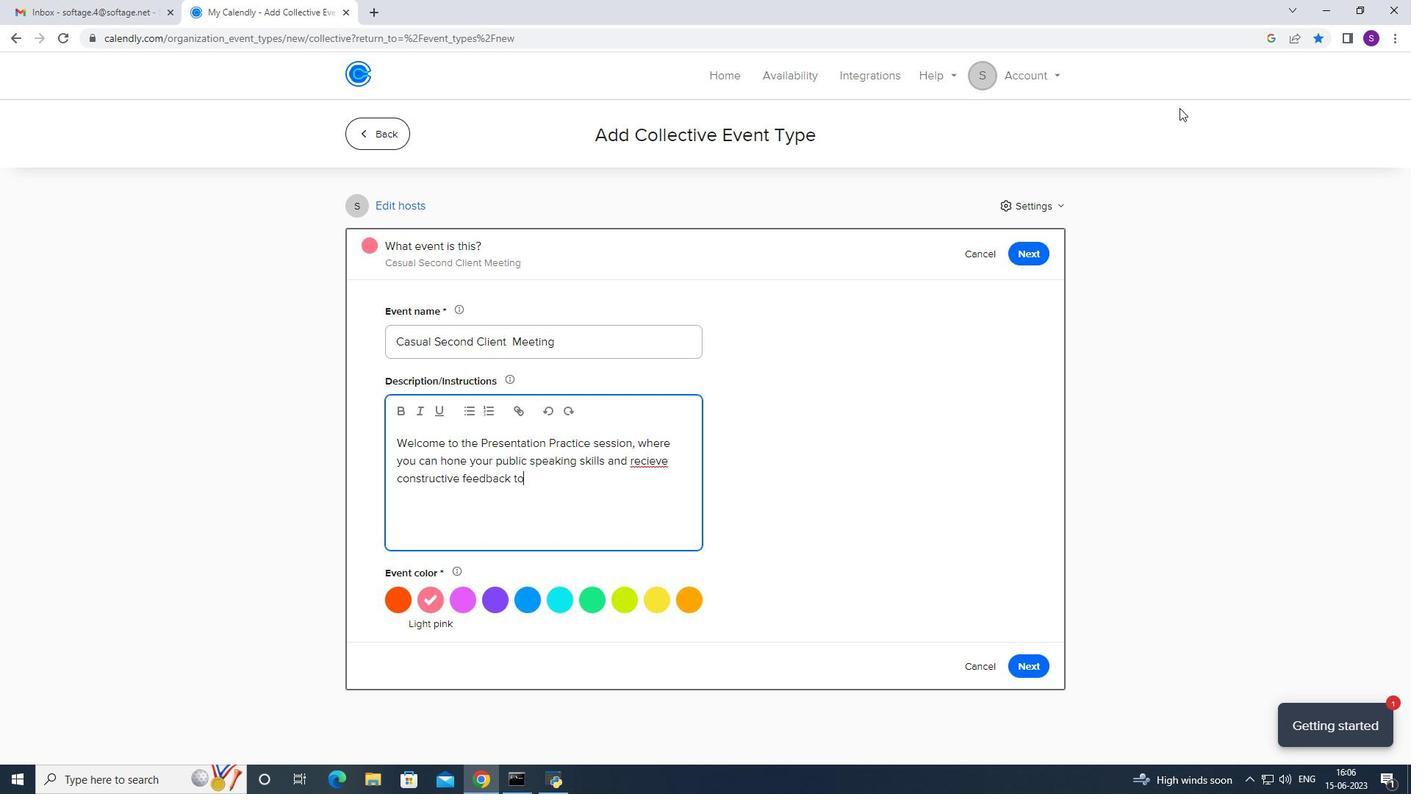 
Action: Mouse moved to (655, 460)
Screenshot: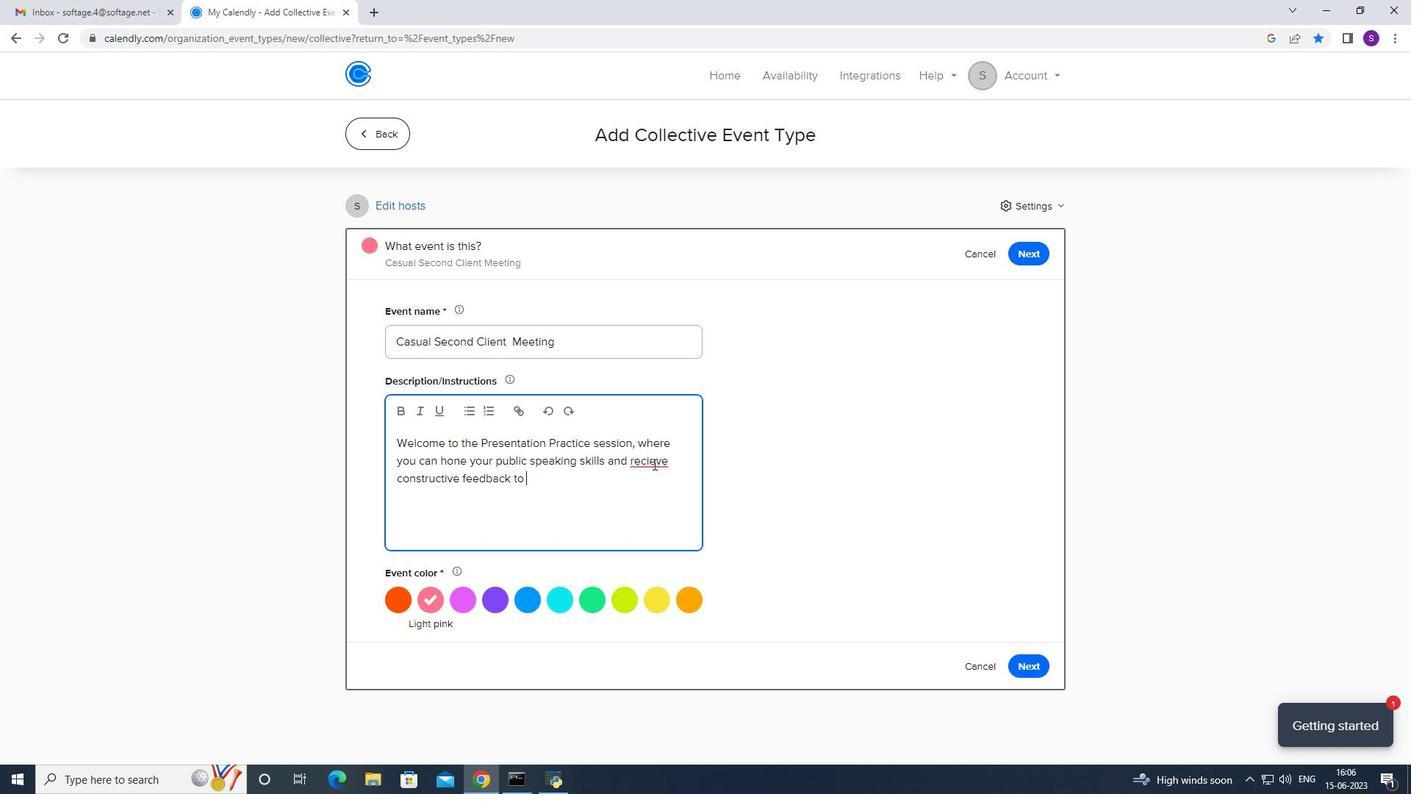 
Action: Mouse pressed left at (655, 460)
Screenshot: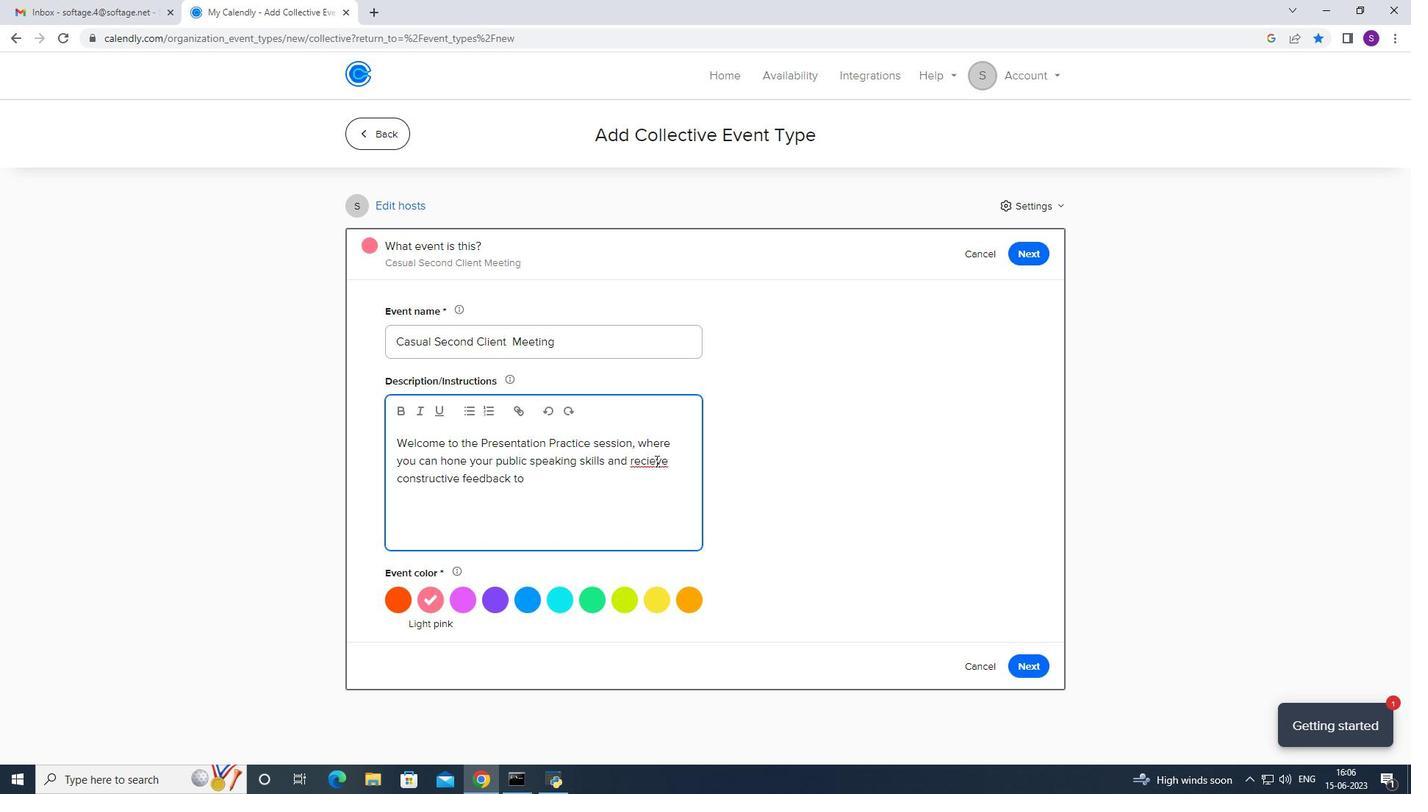 
Action: Mouse moved to (613, 488)
Screenshot: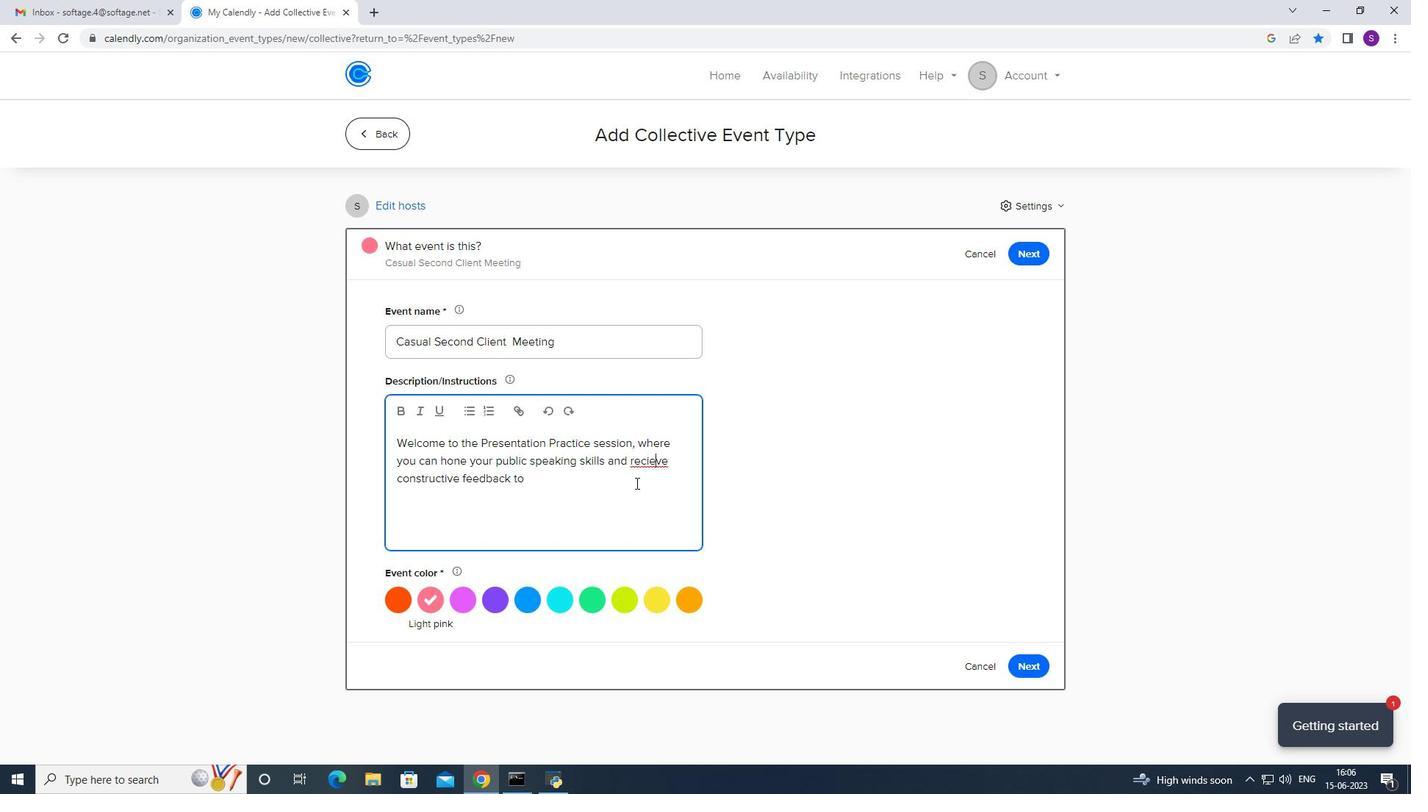 
Action: Key pressed <Key.backspace><Key.backspace>ei
Screenshot: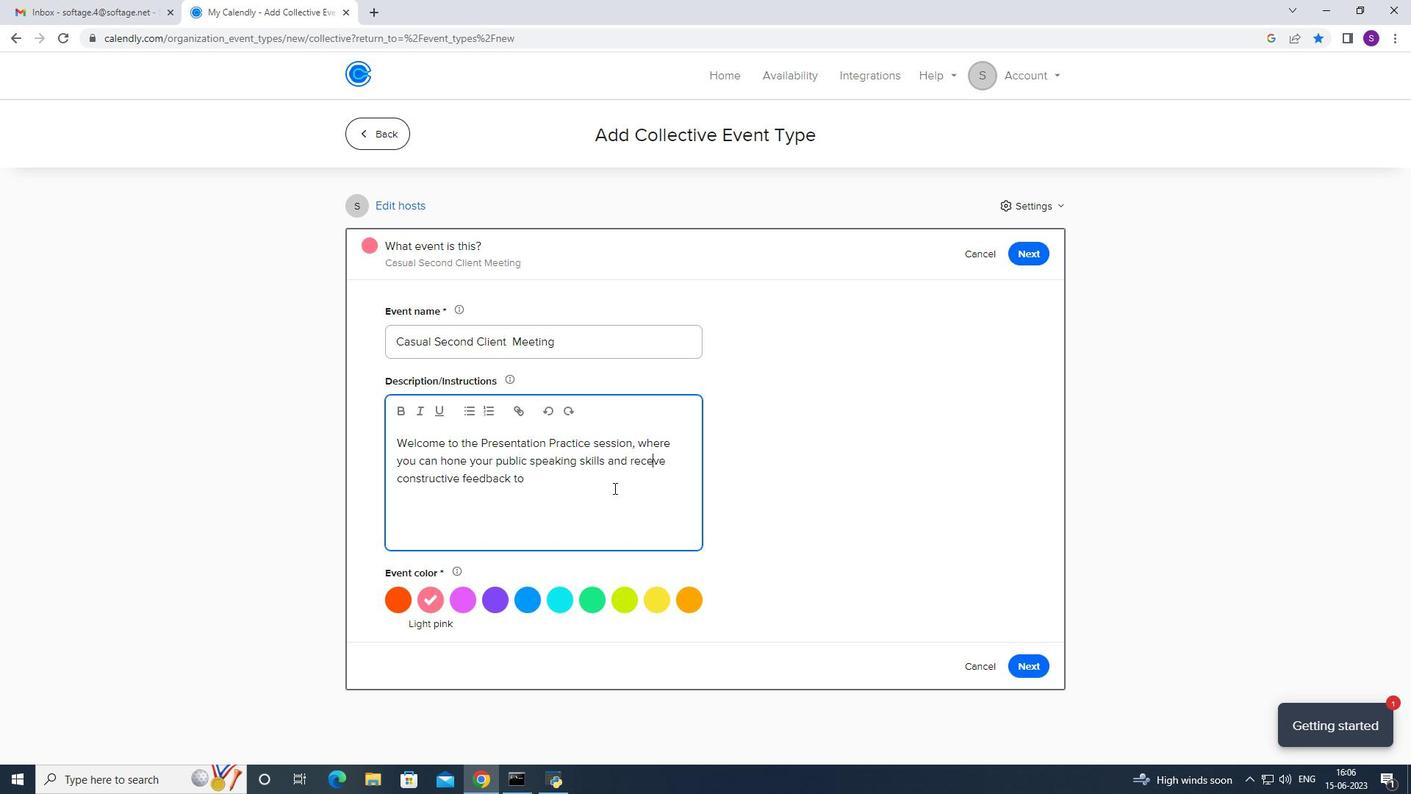 
Action: Mouse moved to (619, 479)
Screenshot: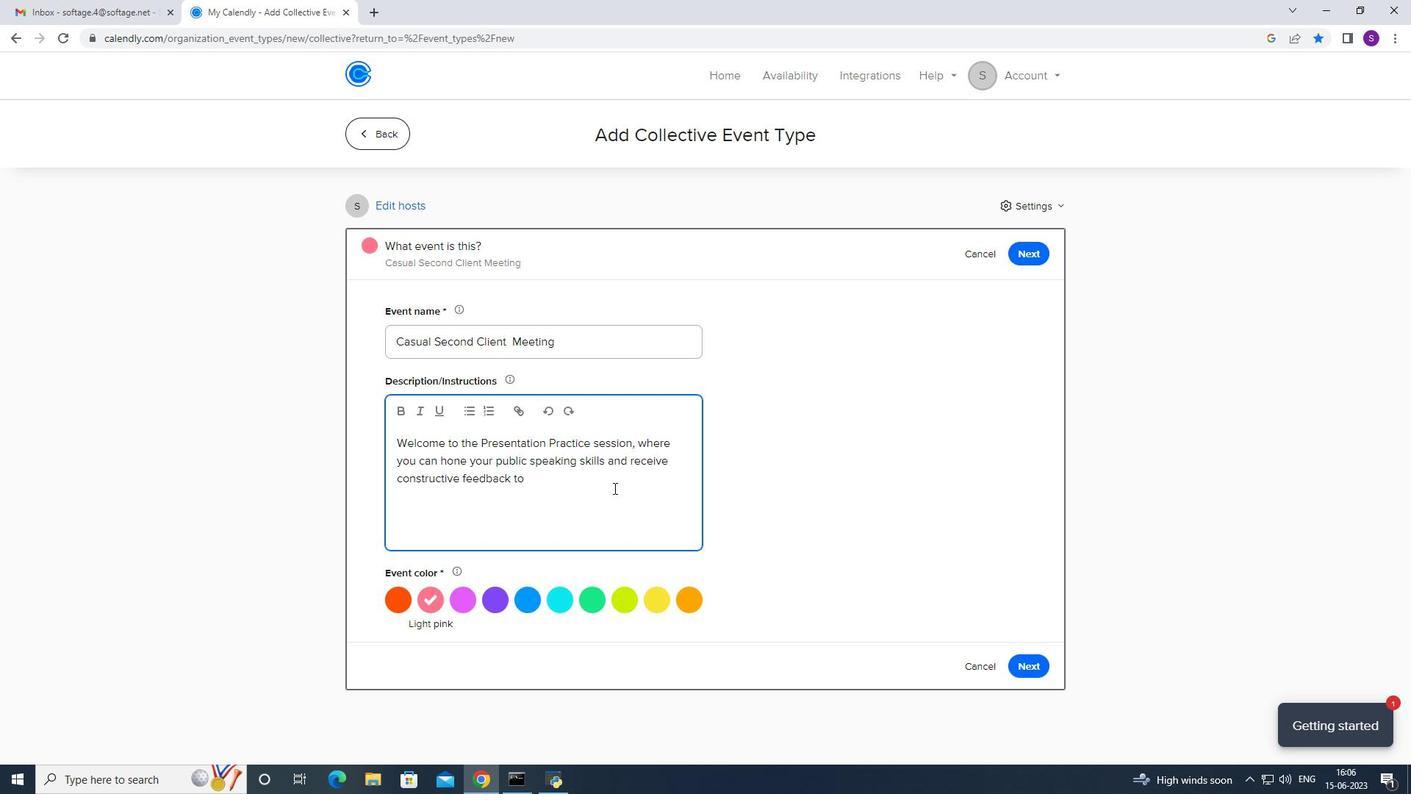 
Action: Mouse pressed left at (619, 479)
Screenshot: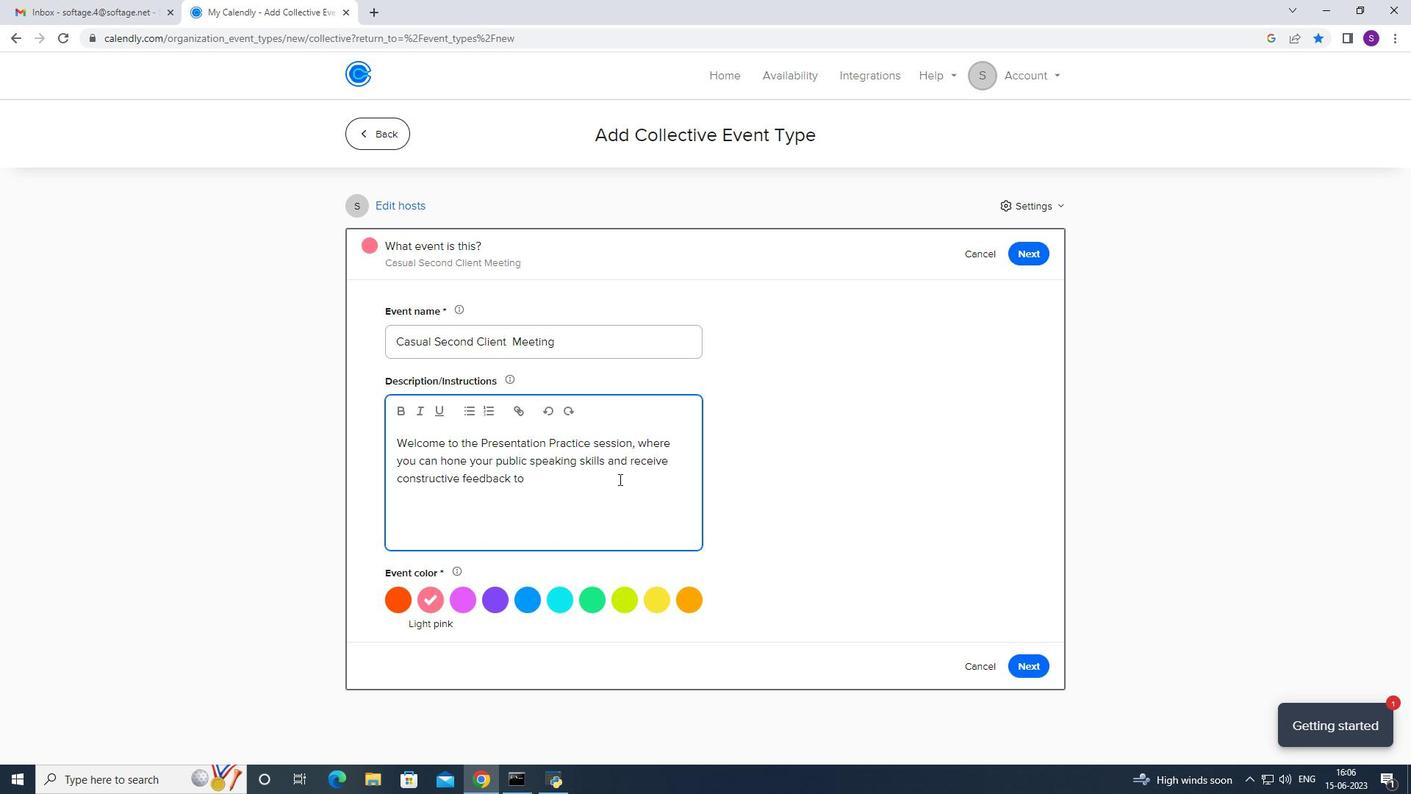 
Action: Mouse moved to (619, 478)
Screenshot: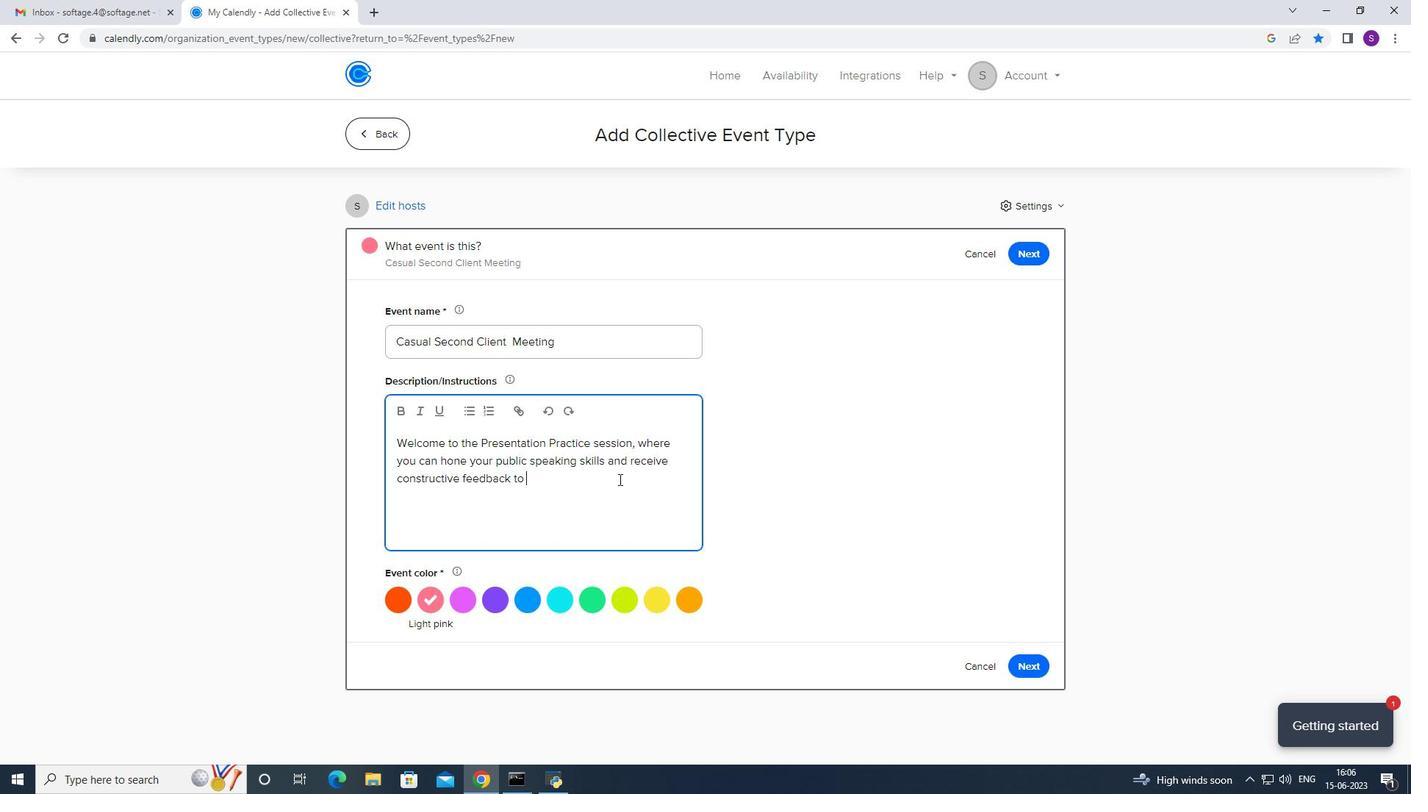 
Action: Key pressed enhance<Key.space>your<Key.space>presentation<Key.space>abilities.<Key.caps_lock>T<Key.caps_lock>his<Key.space>interactive<Key.space>session<Key.space>is<Key.space>designed<Key.space>to<Key.space>provide<Key.space>a<Key.space>suppore<Key.backspace>rtive<Key.space>envirob<Key.backspace>nment<Key.space>
Screenshot: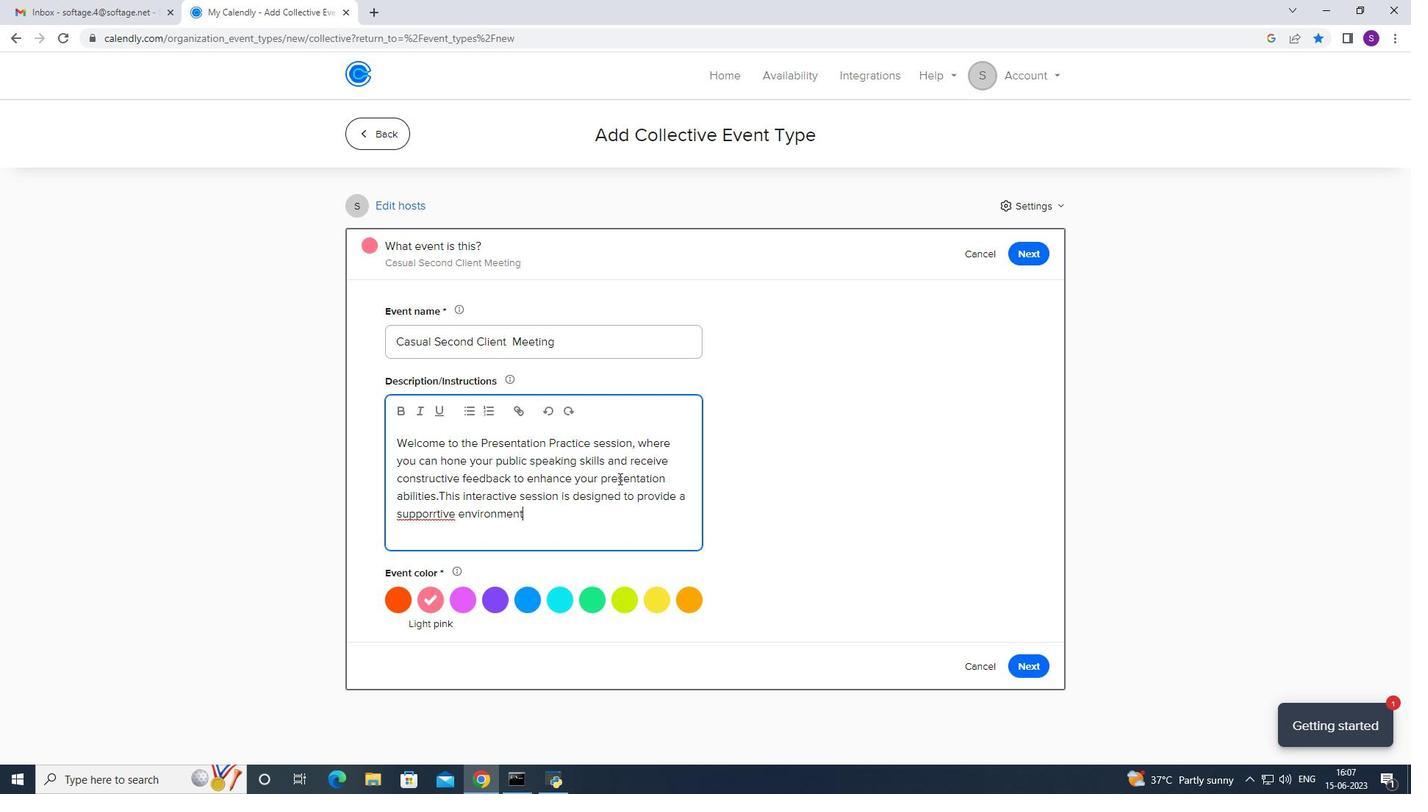 
Action: Mouse moved to (432, 515)
Screenshot: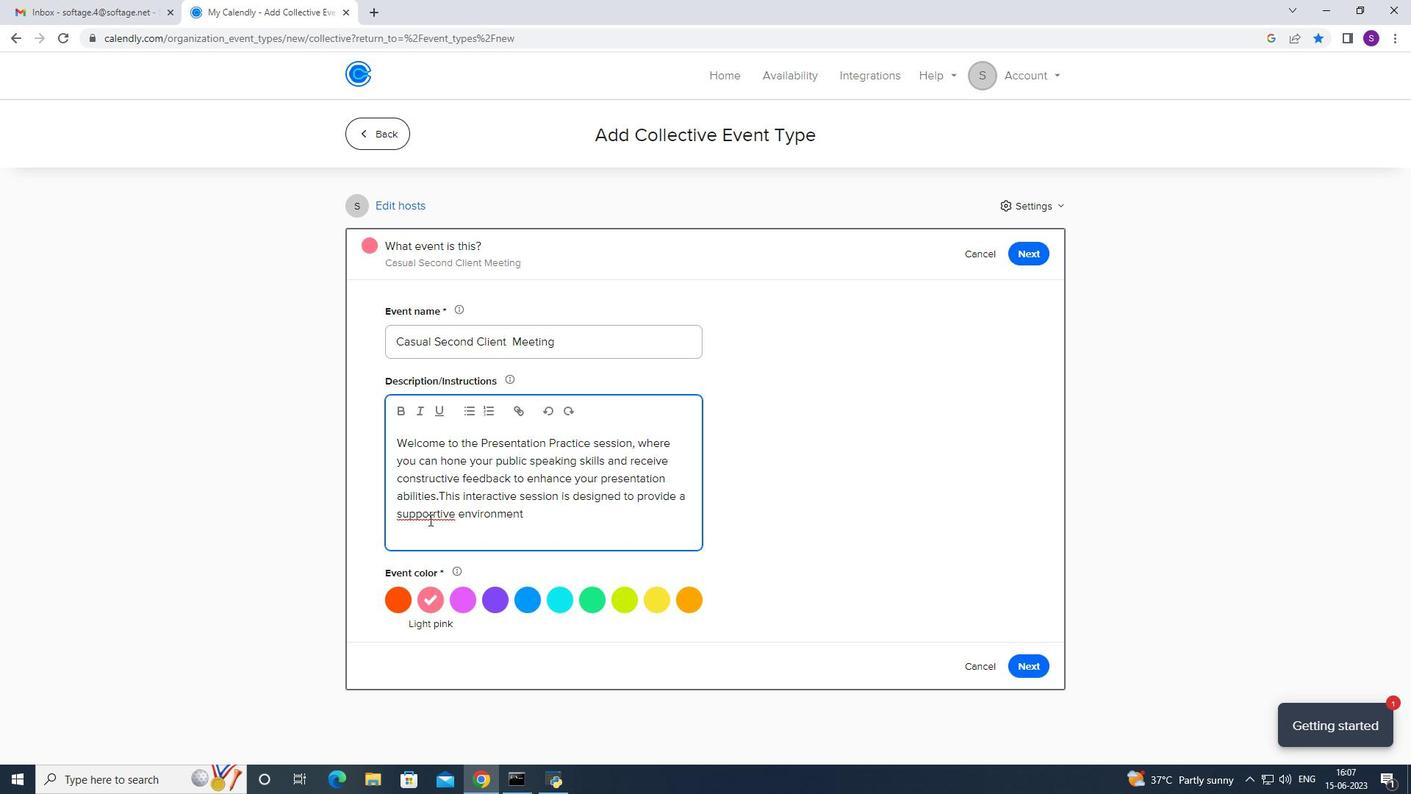 
Action: Mouse pressed left at (432, 515)
Screenshot: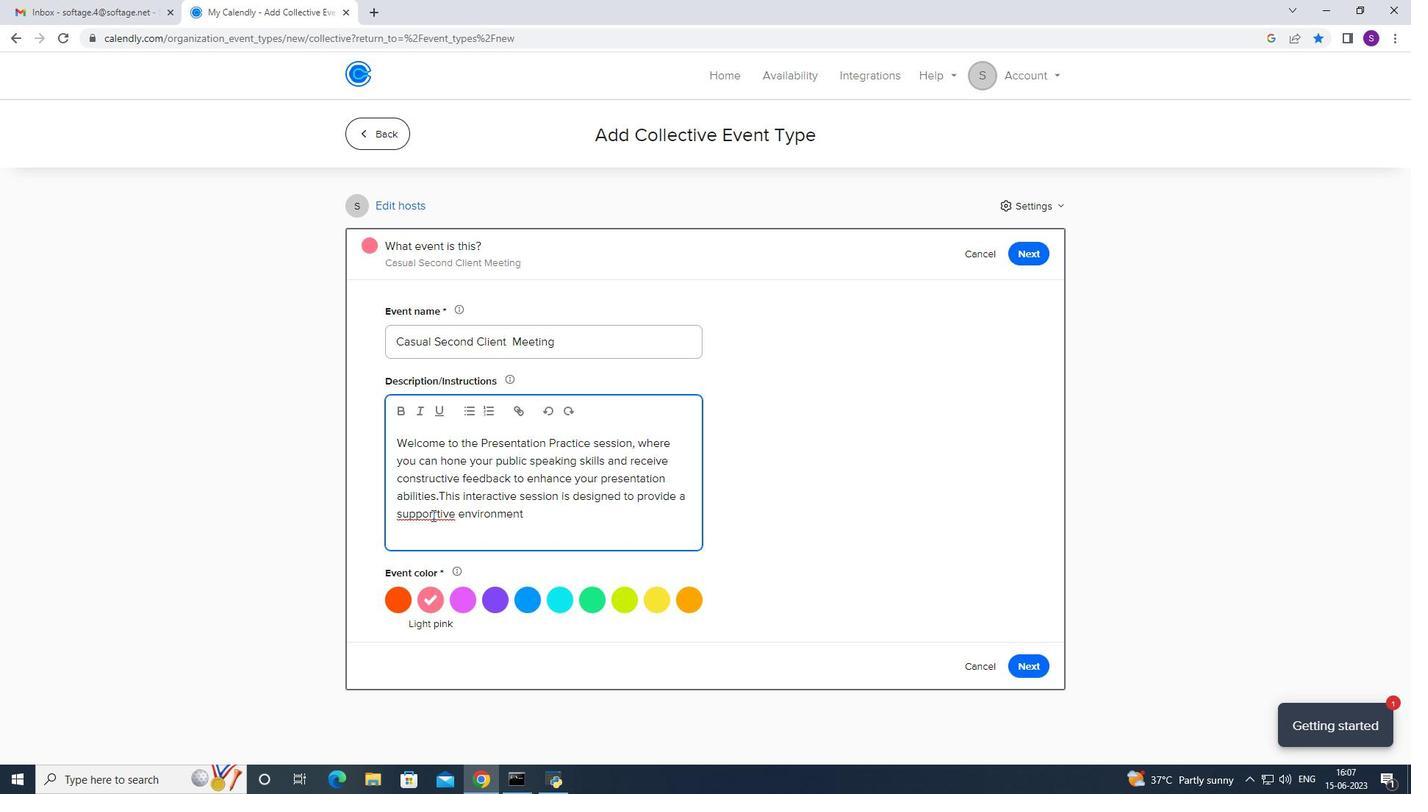 
Action: Mouse moved to (430, 514)
Screenshot: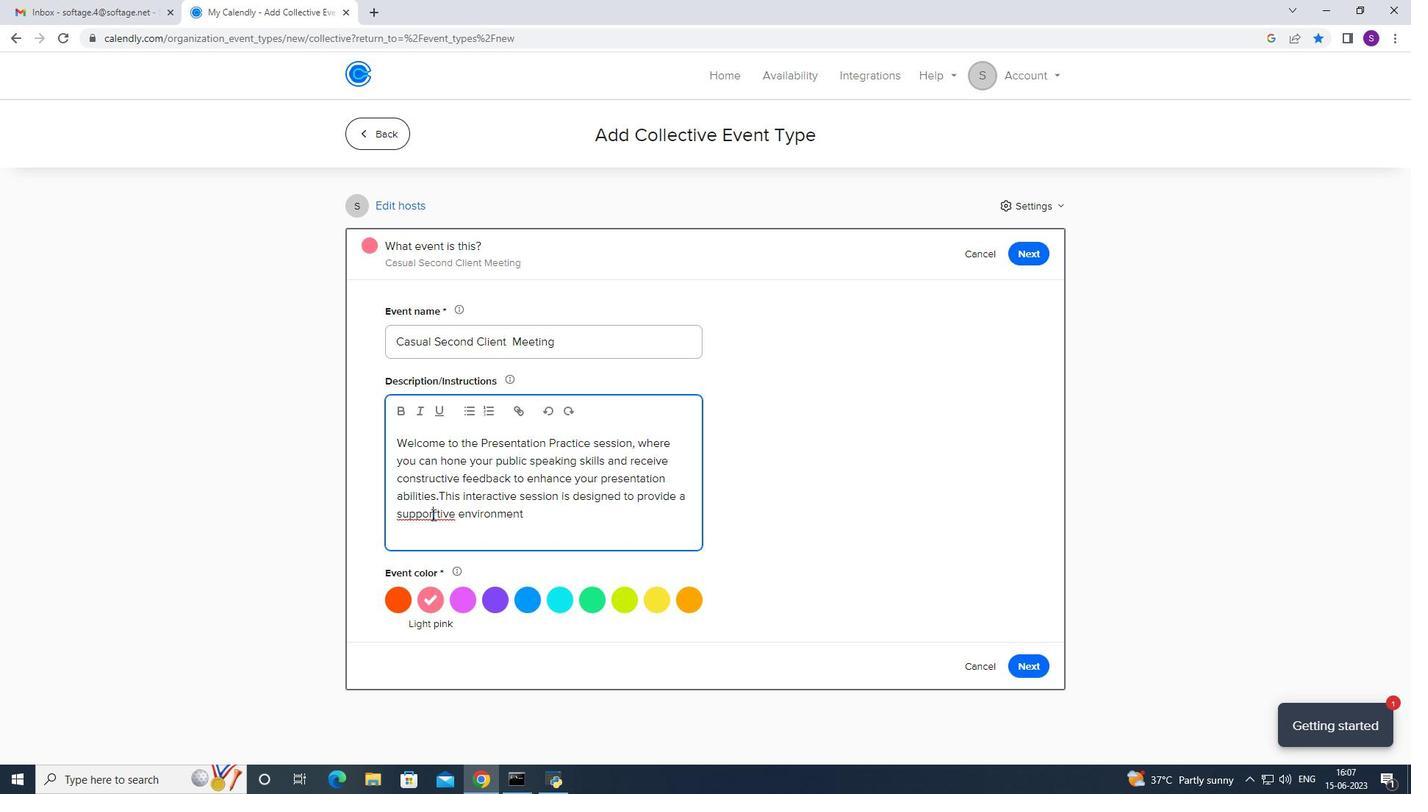 
Action: Key pressed <Key.backspace>=<Key.backspace><Key.backspace>
Screenshot: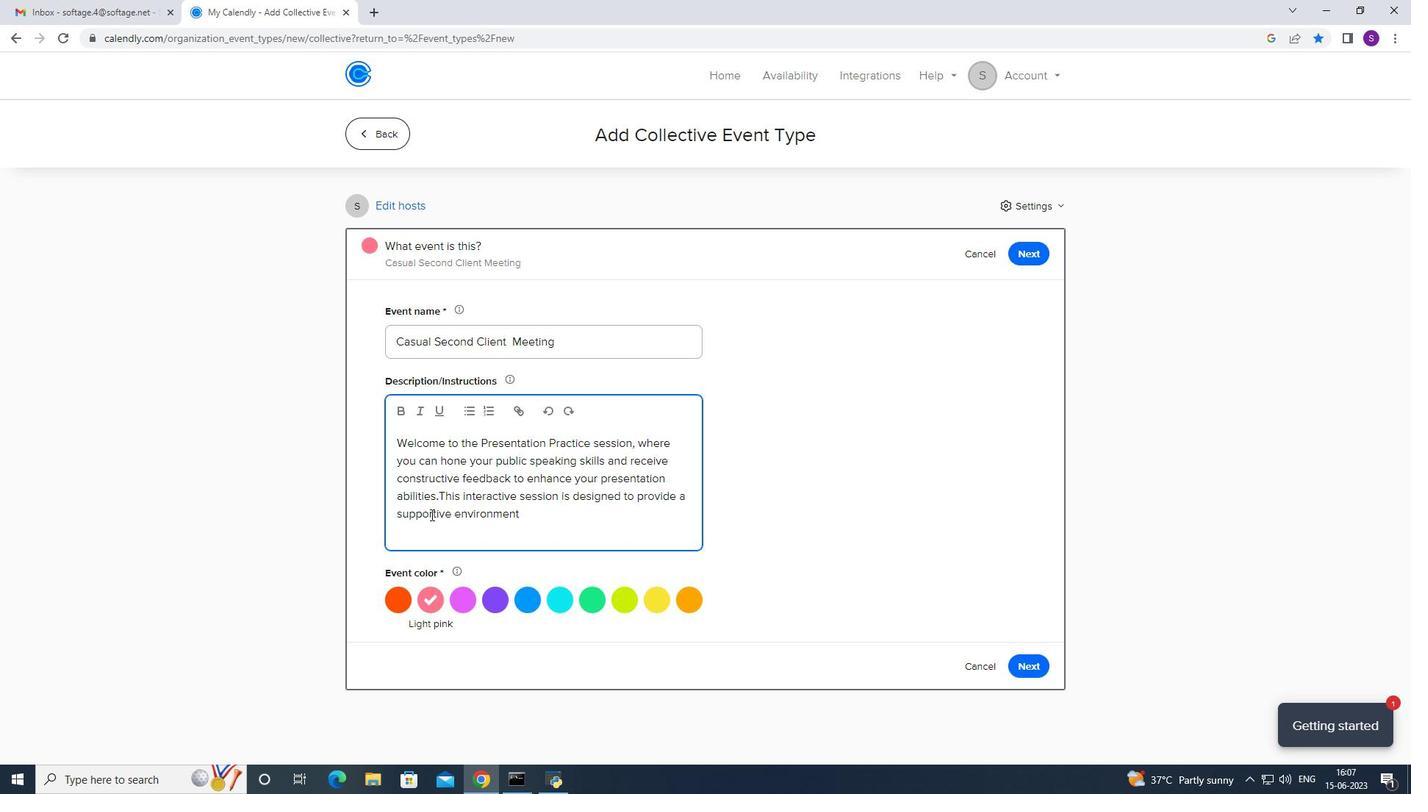 
Action: Mouse moved to (443, 496)
Screenshot: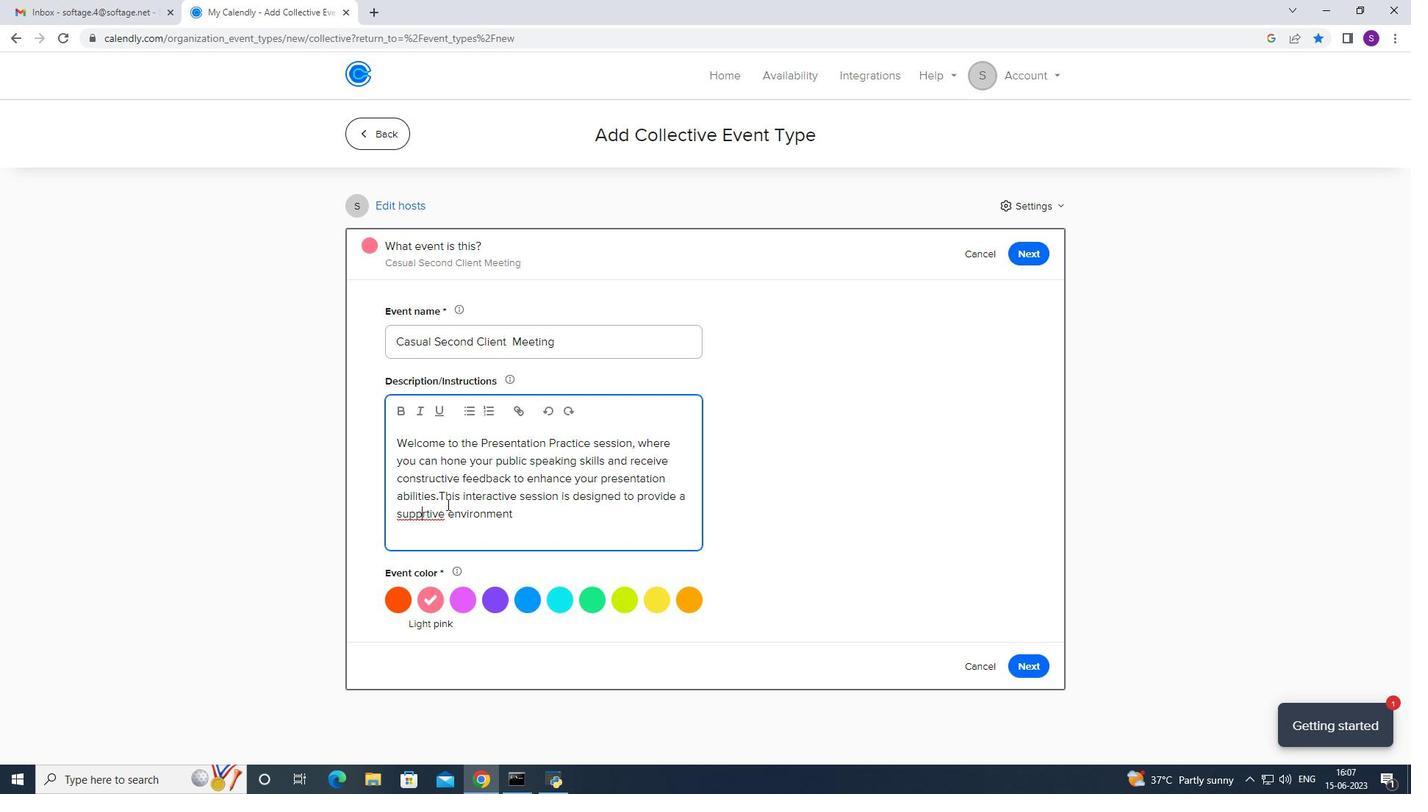 
Action: Key pressed o
Screenshot: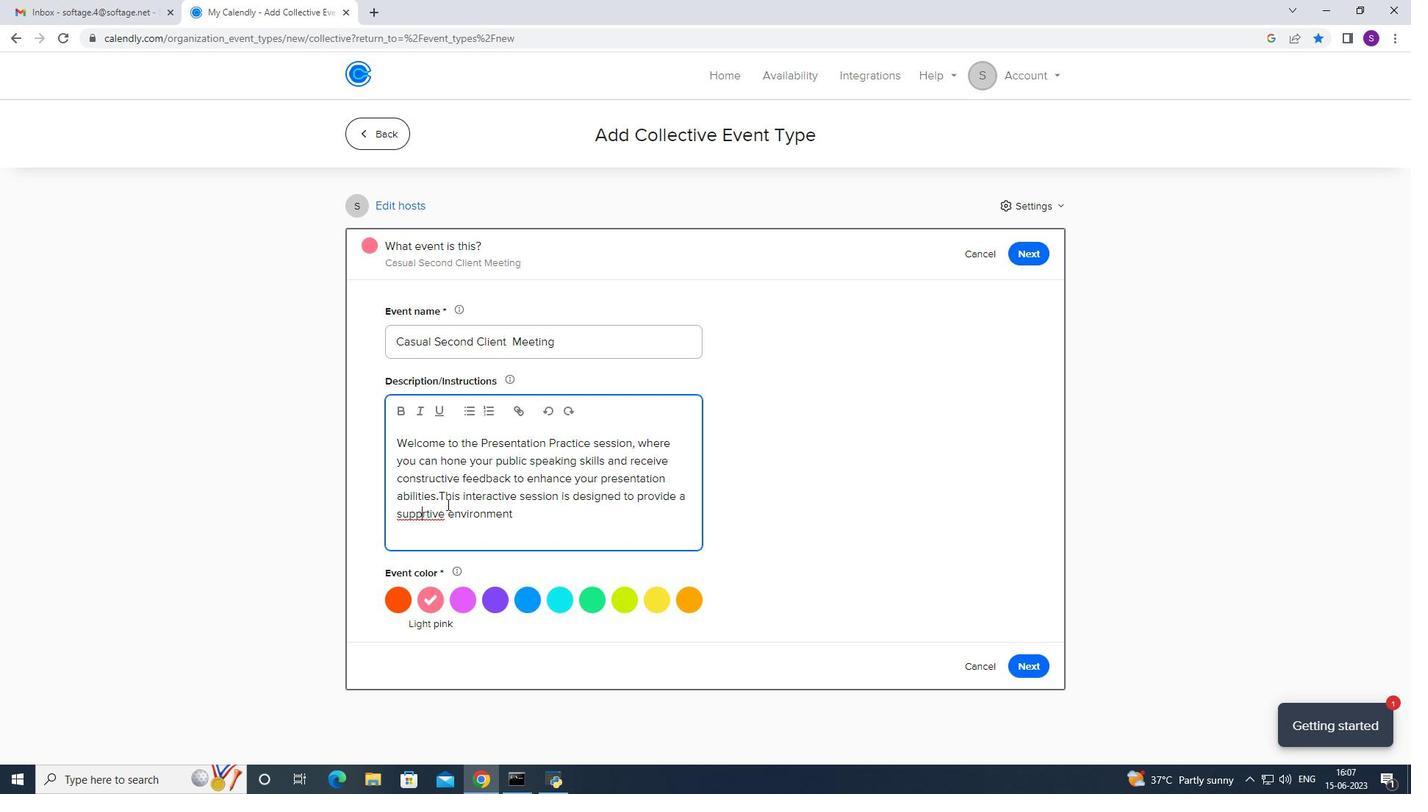 
Action: Mouse moved to (545, 516)
Screenshot: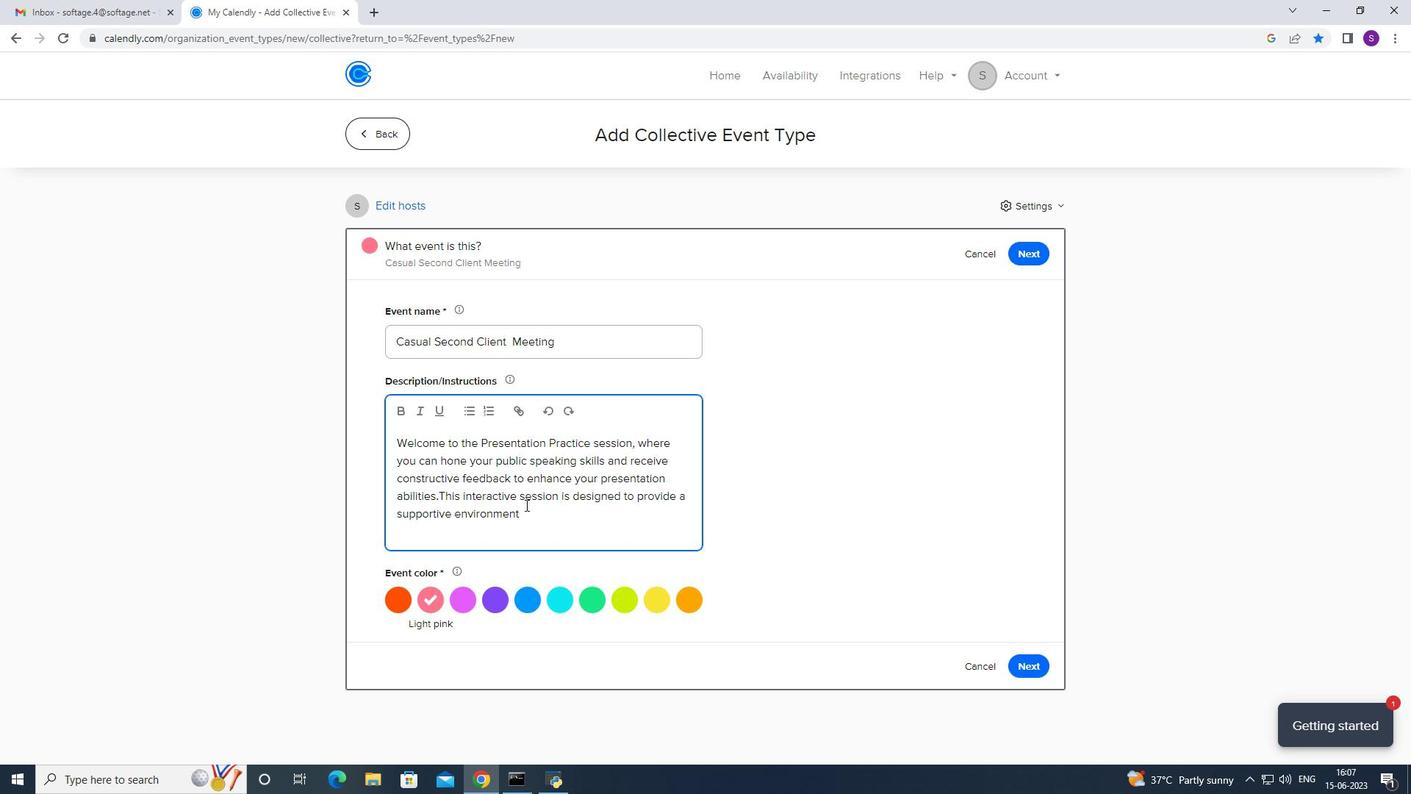 
Action: Mouse pressed left at (545, 516)
Screenshot: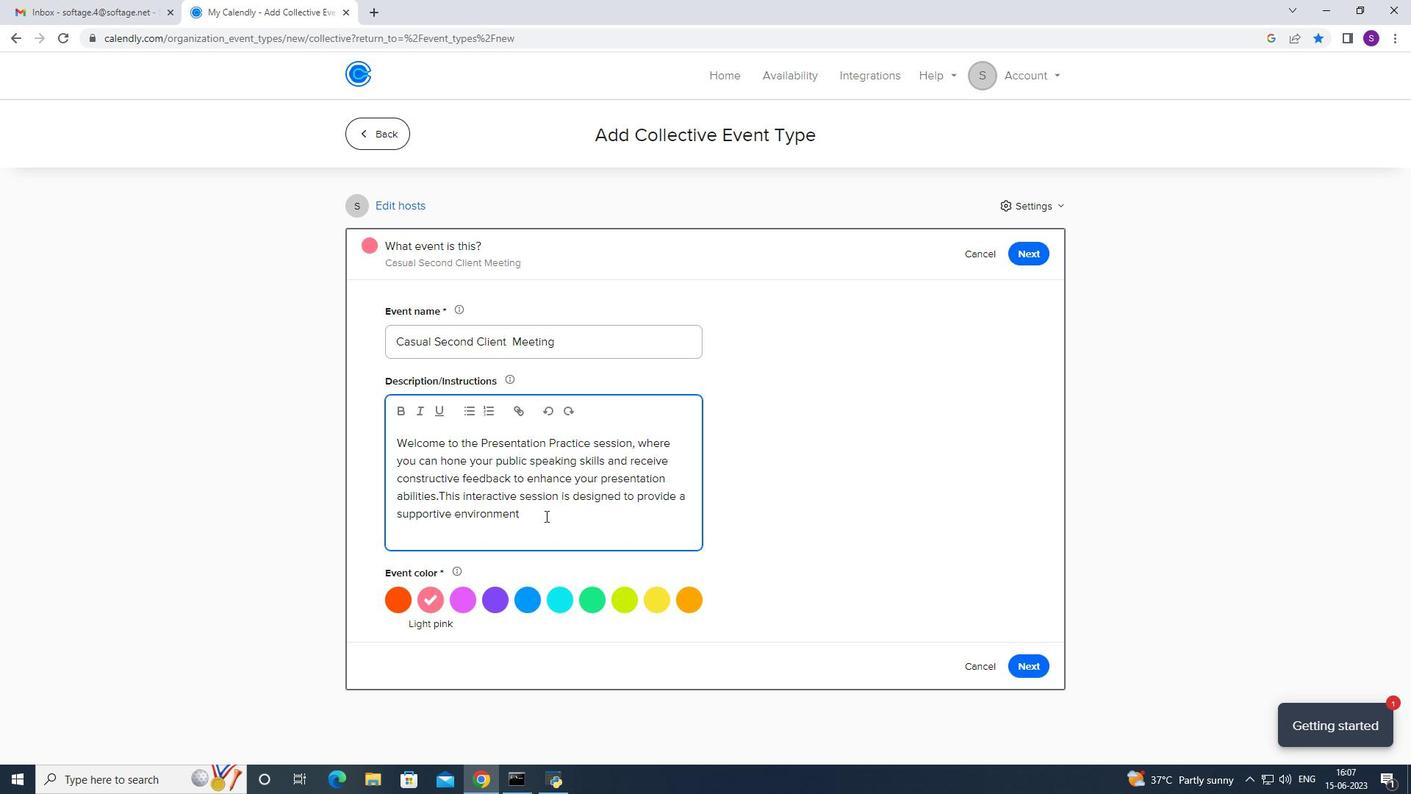 
Action: Key pressed for<Key.space>particvipants<Key.space><Key.backspace><Key.backspace><Key.backspace><Key.backspace><Key.backspace><Key.backspace><Key.backspace><Key.backspace><Key.backspace>cipants<Key.space>toi<Key.space><Key.backspace><Key.backspace><Key.space>practice<Key.space>and<Key.space>refine<Key.space>their<Key.space>presentation<Key.space>techniques<Key.space>wghether<Key.space>it<Key.space>is<Key.space>for<Key.space>prod=<Key.backspace><Key.backspace>fessional<Key.space>or<Key.space>academic<Key.space>pr<Key.backspace>i<Key.backspace>urpoo<Key.backspace><Key.backspace>oses.
Screenshot: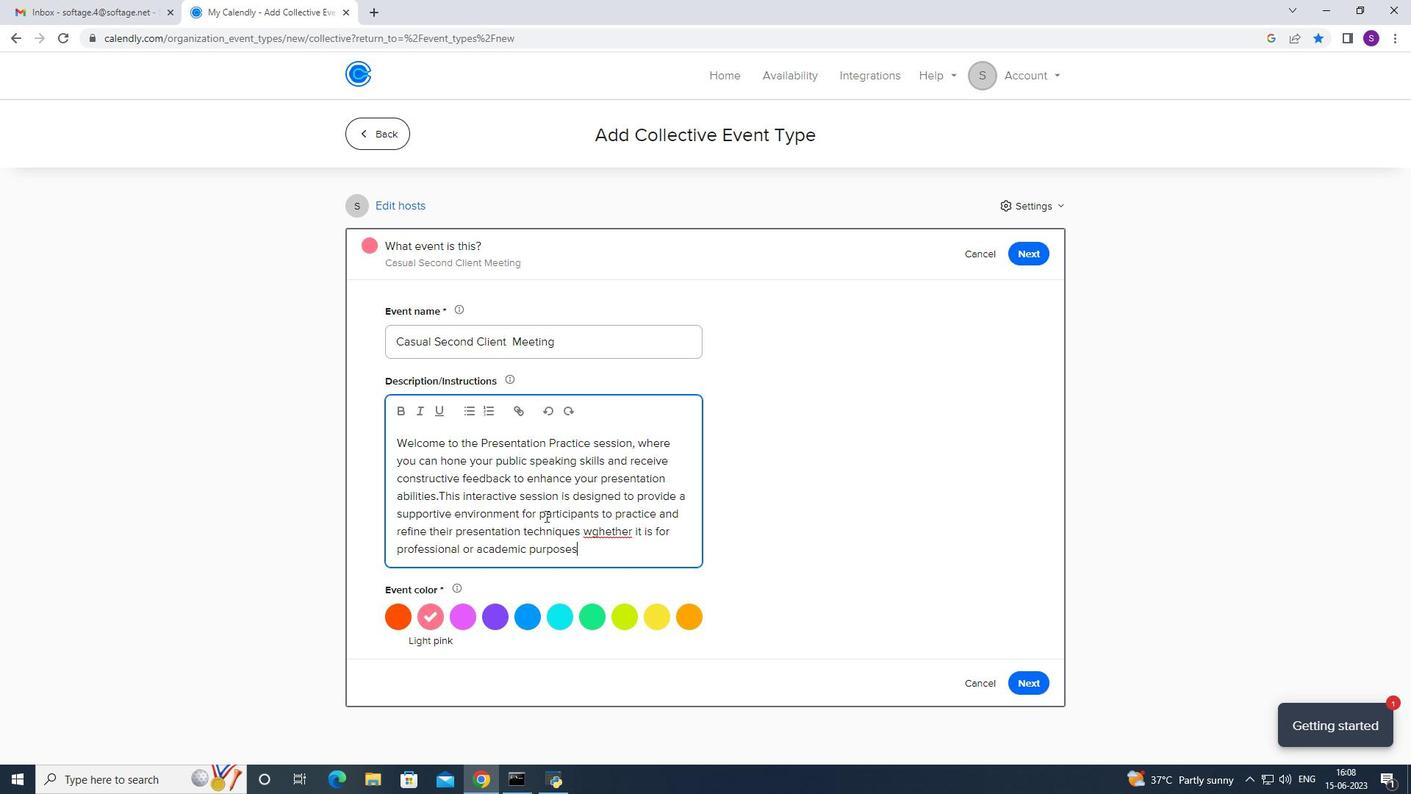 
Action: Mouse moved to (593, 525)
Screenshot: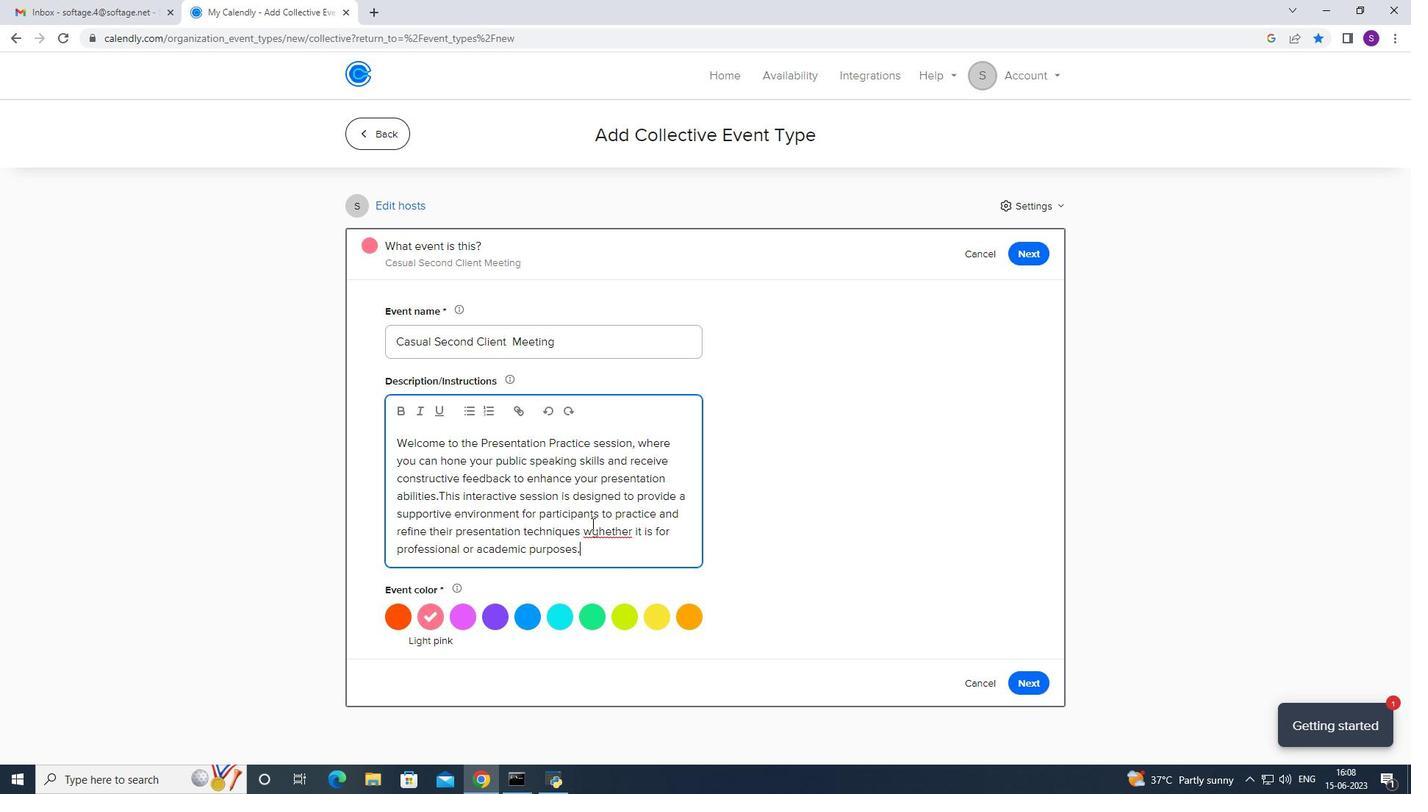 
Action: Mouse pressed left at (593, 525)
Screenshot: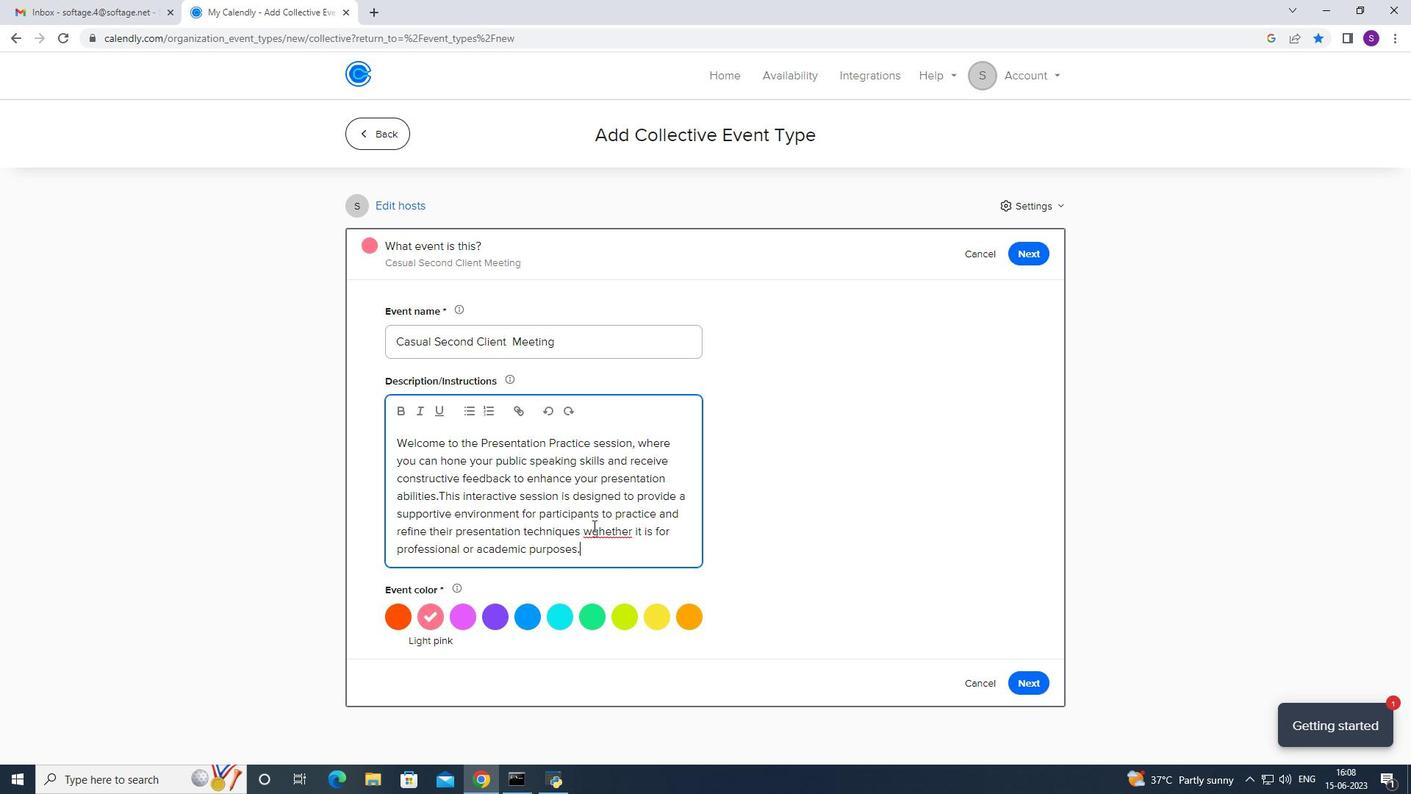 
Action: Mouse moved to (578, 530)
Screenshot: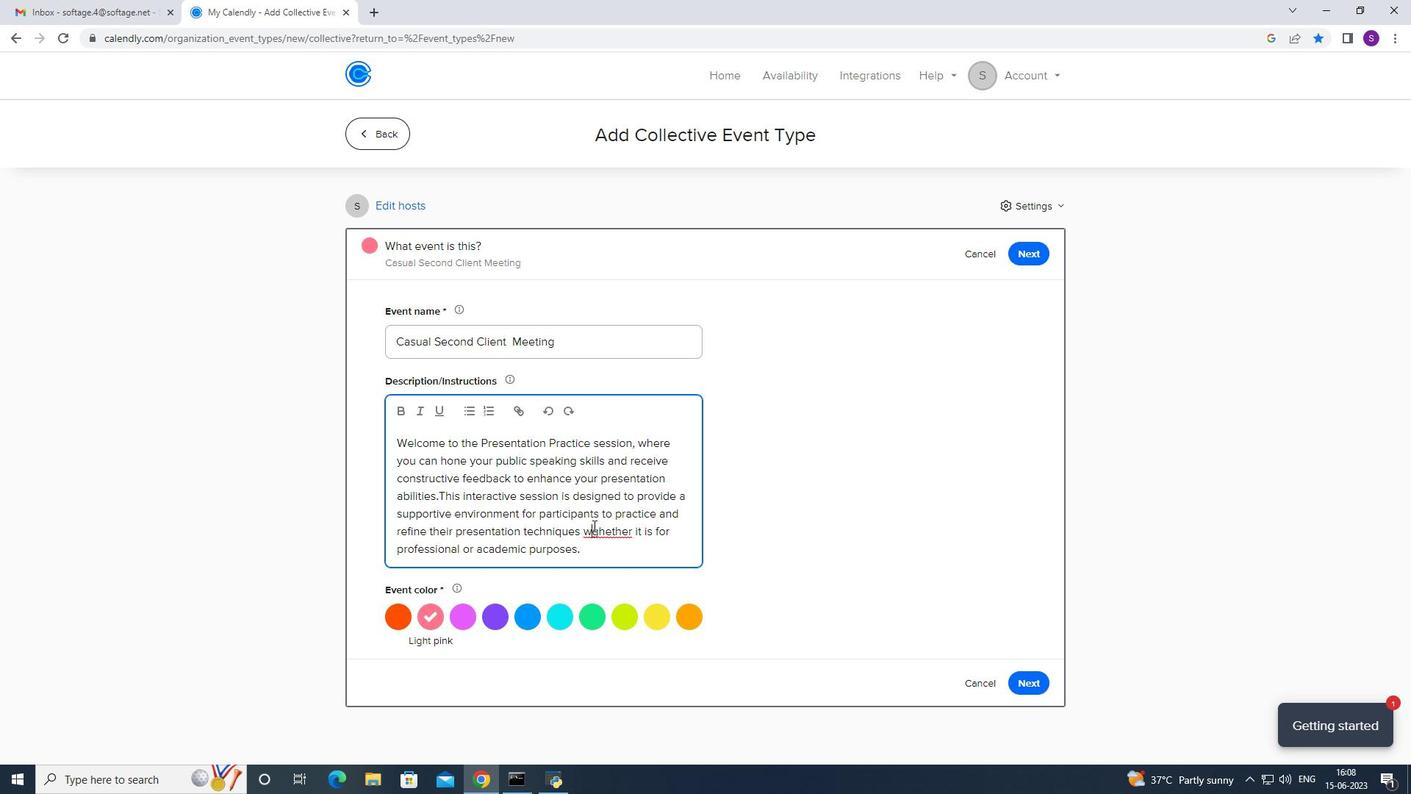 
Action: Key pressed <Key.backspace>to<Key.right><Key.right><Key.right><Key.right><Key.right><Key.right><Key.right><Key.right><Key.backspace><Key.backspace><Key.backspace><Key.backspace><Key.backspace><Key.backspace><Key.backspace><Key.backspace><Key.backspace><Key.backspace><Key.backspace><Key.space>whether<Key.space>
Screenshot: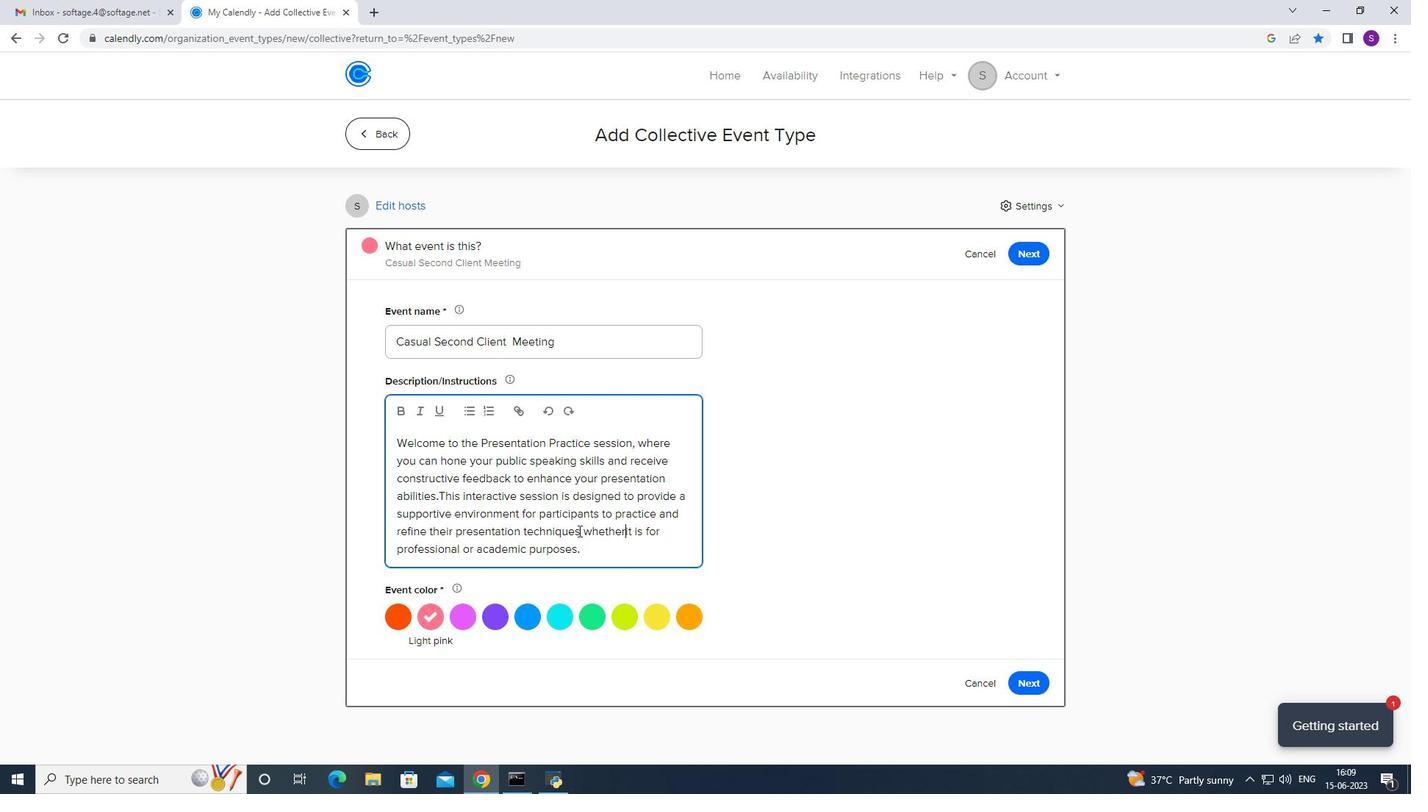 
Action: Mouse moved to (1032, 688)
Screenshot: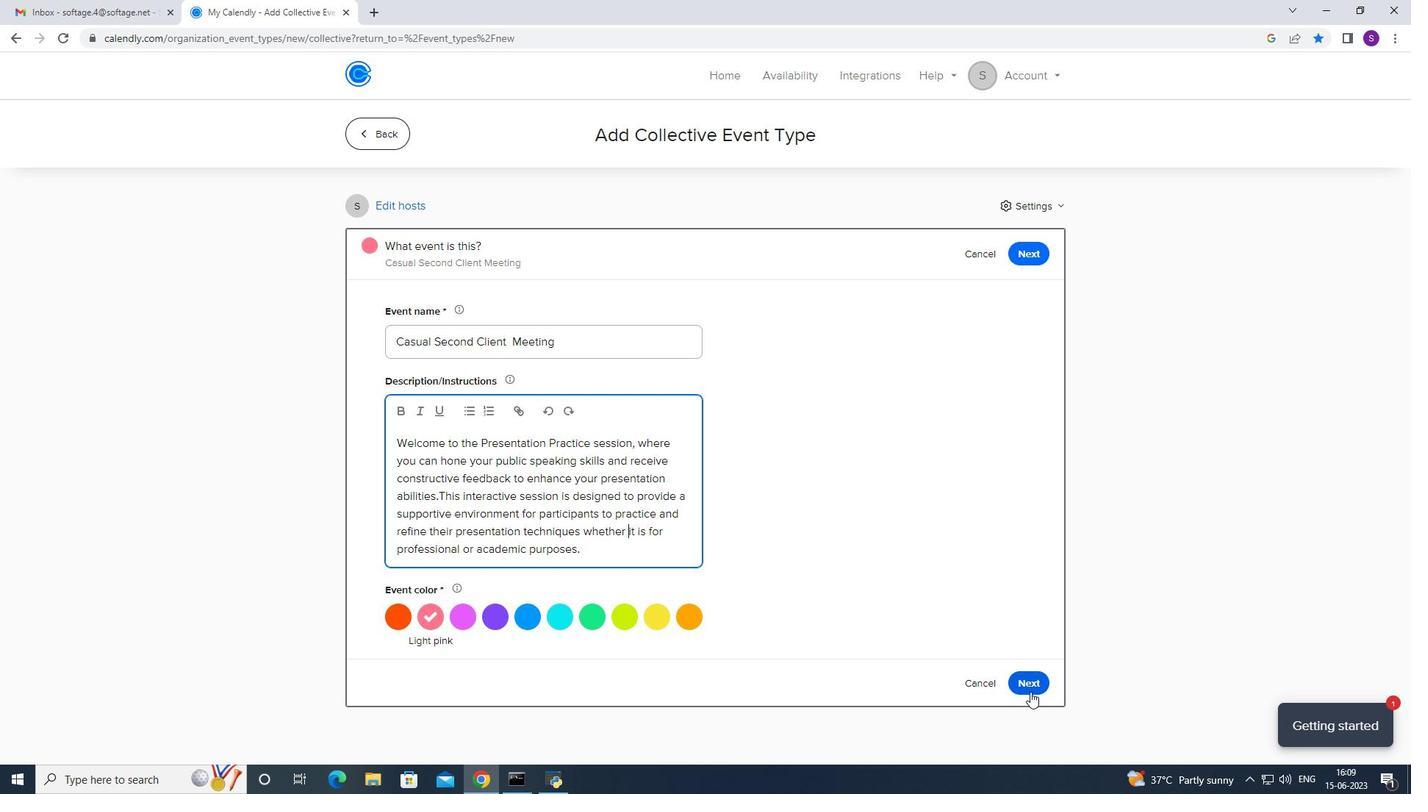 
Action: Mouse pressed left at (1032, 688)
Screenshot: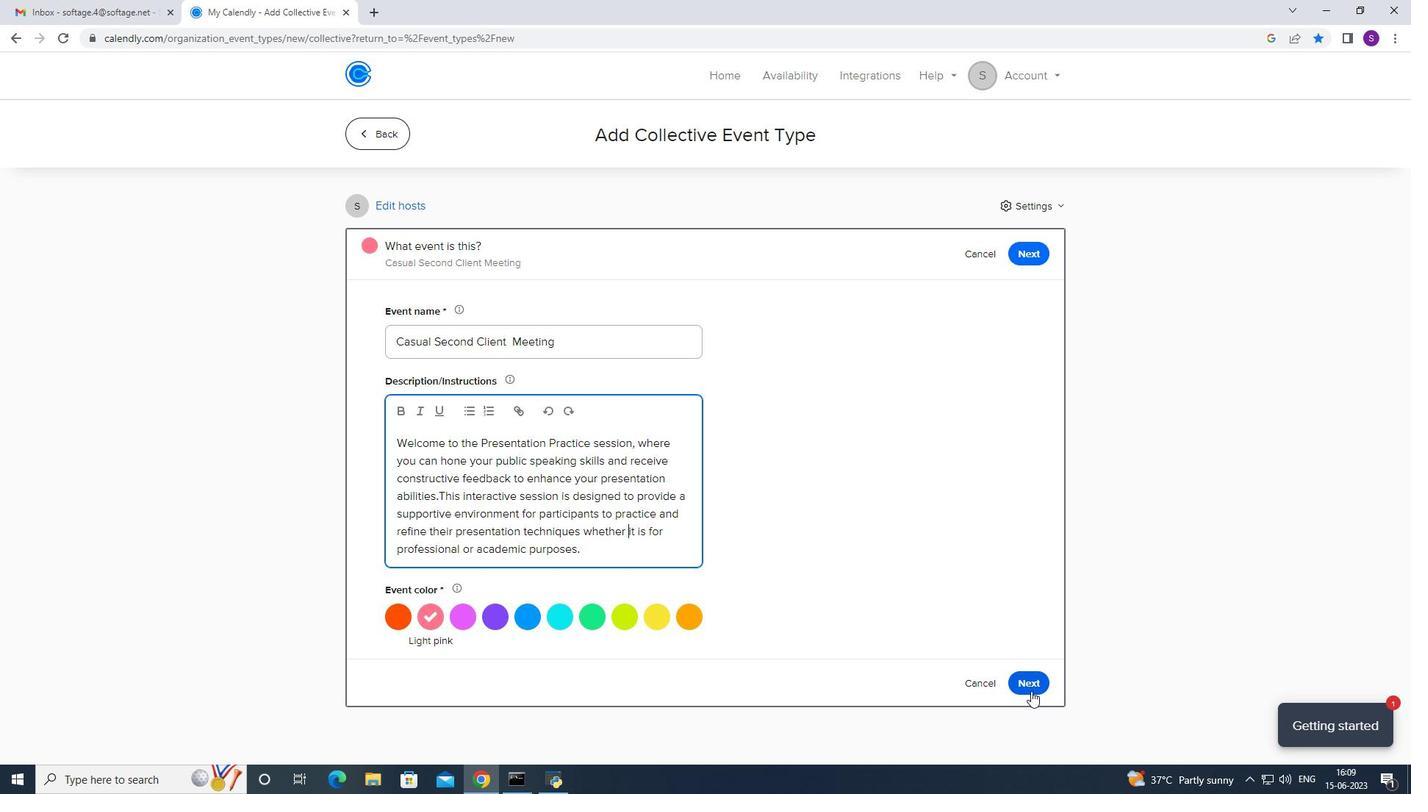 
Action: Mouse moved to (502, 432)
Screenshot: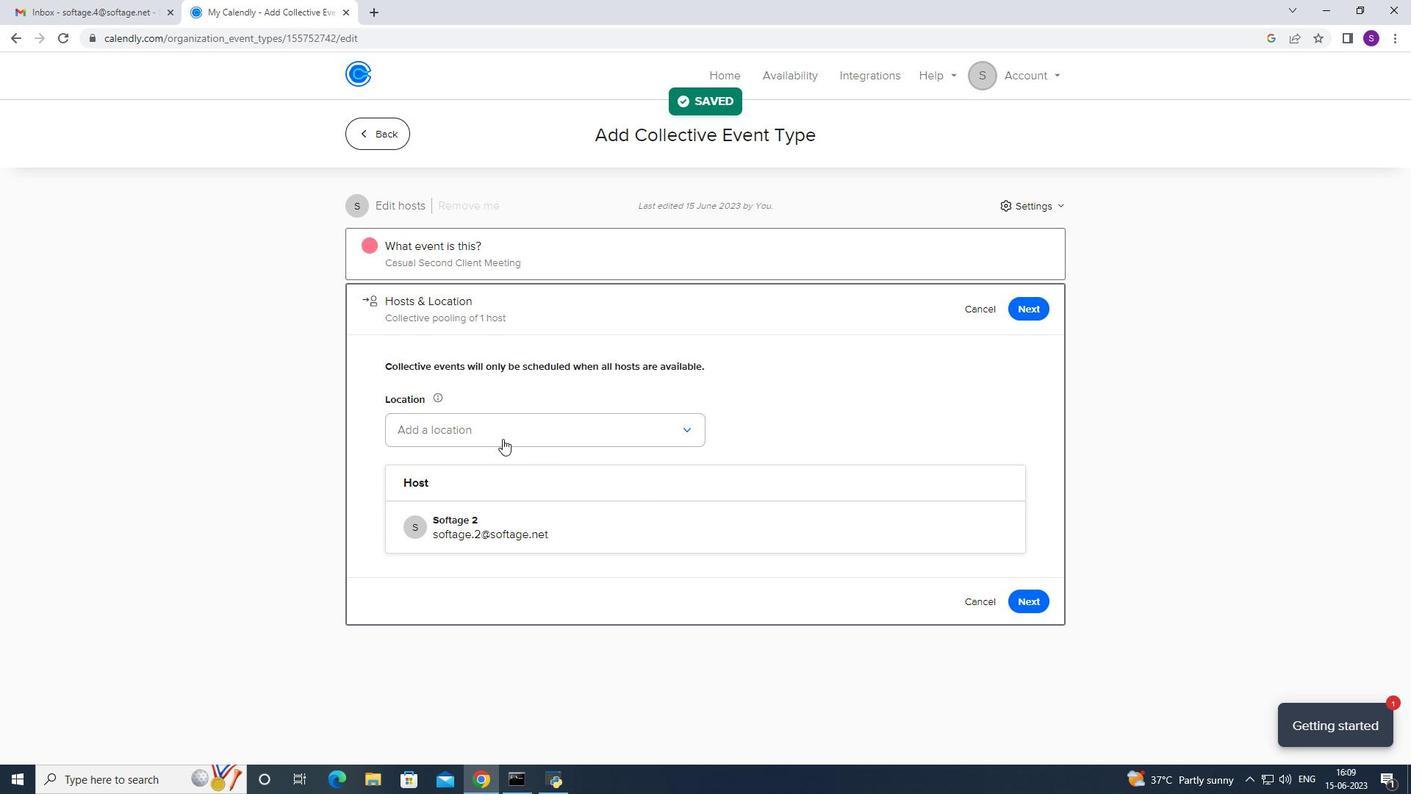 
Action: Mouse pressed left at (502, 432)
Screenshot: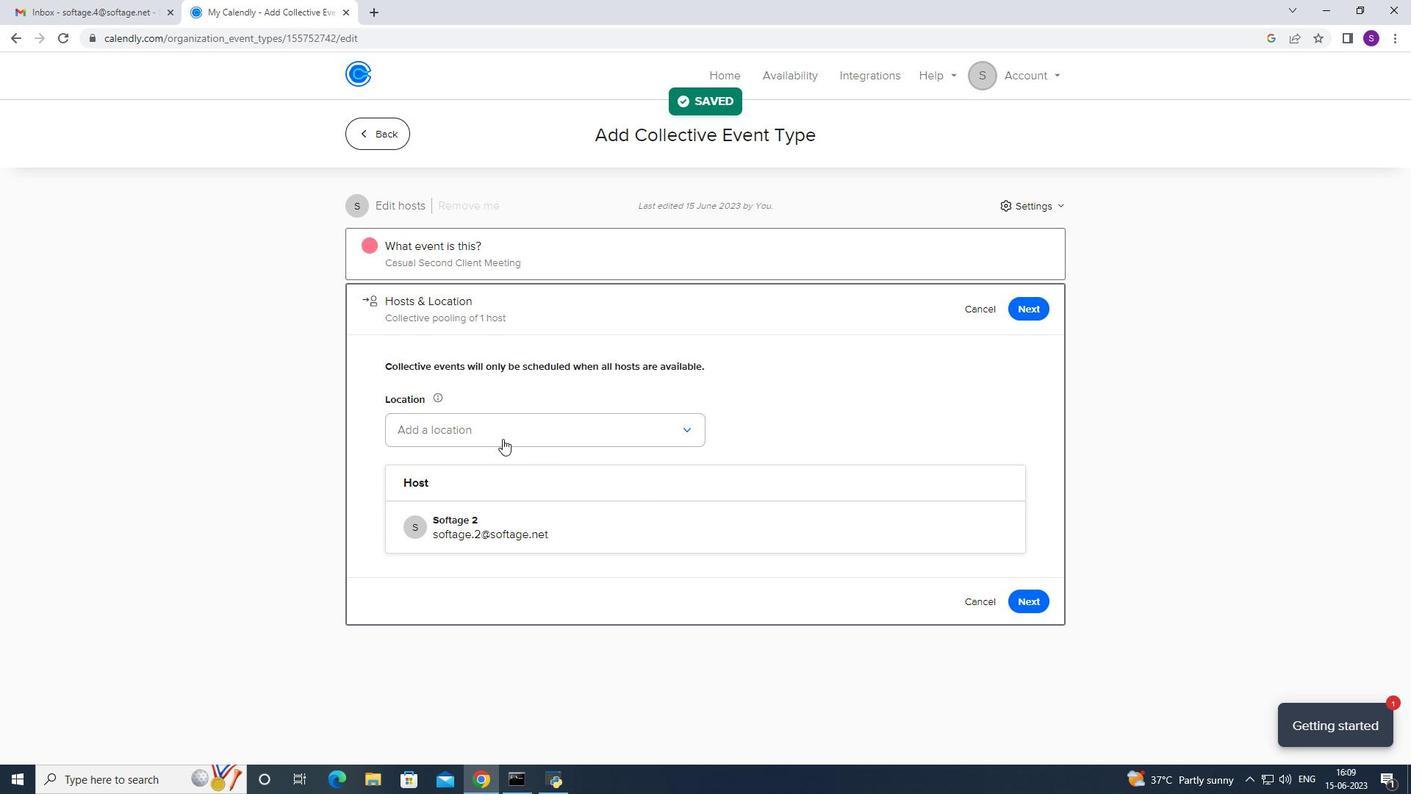 
Action: Mouse moved to (508, 469)
Screenshot: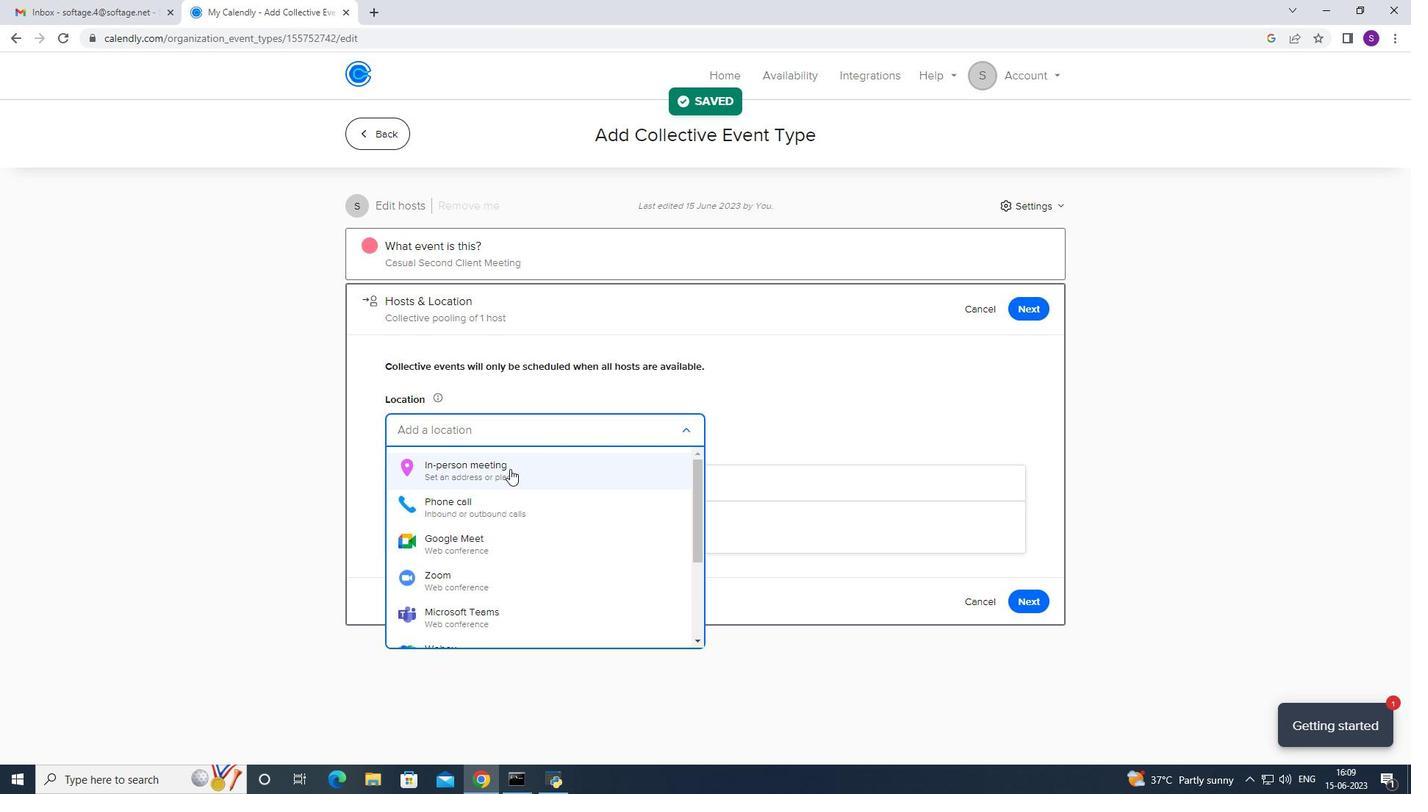 
Action: Mouse pressed left at (508, 469)
Screenshot: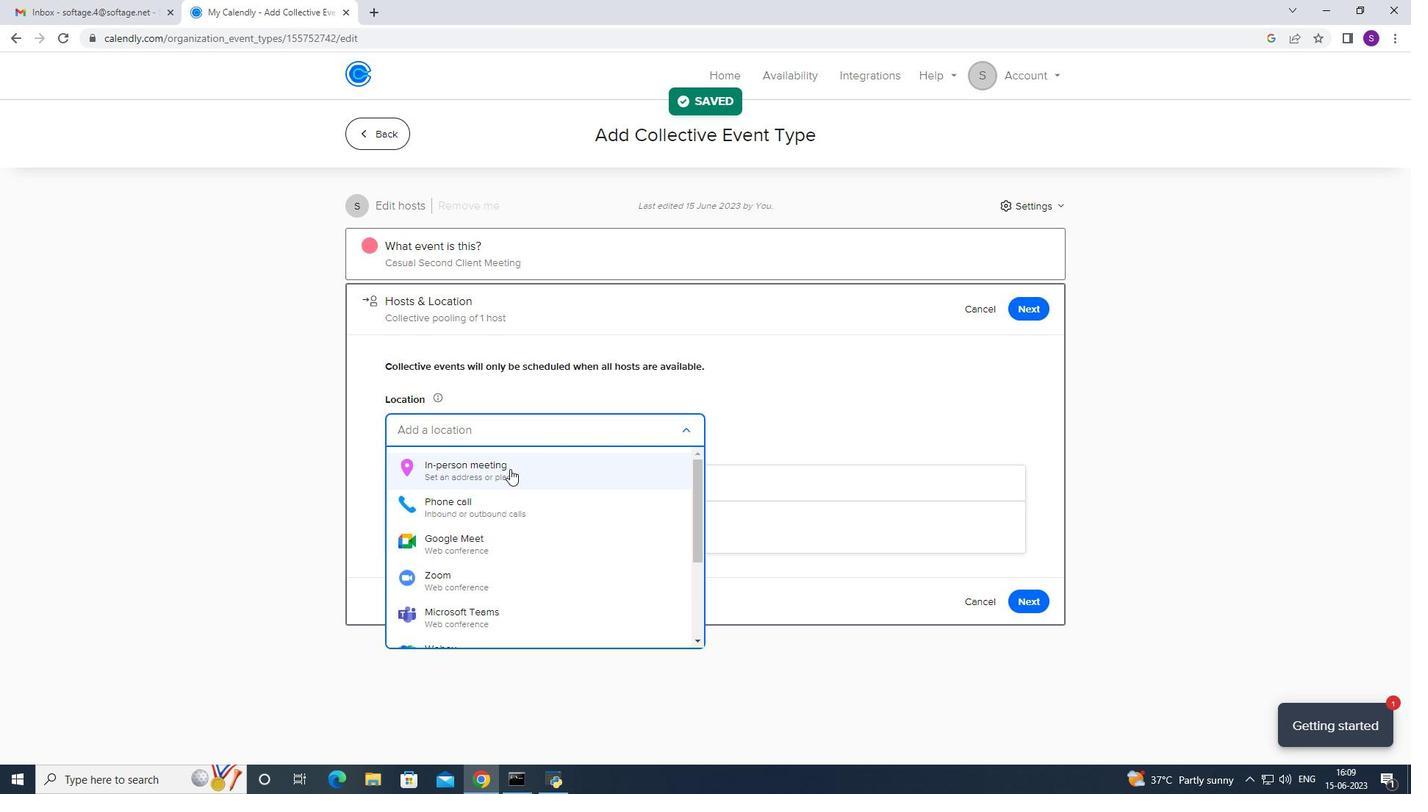 
Action: Mouse moved to (690, 247)
Screenshot: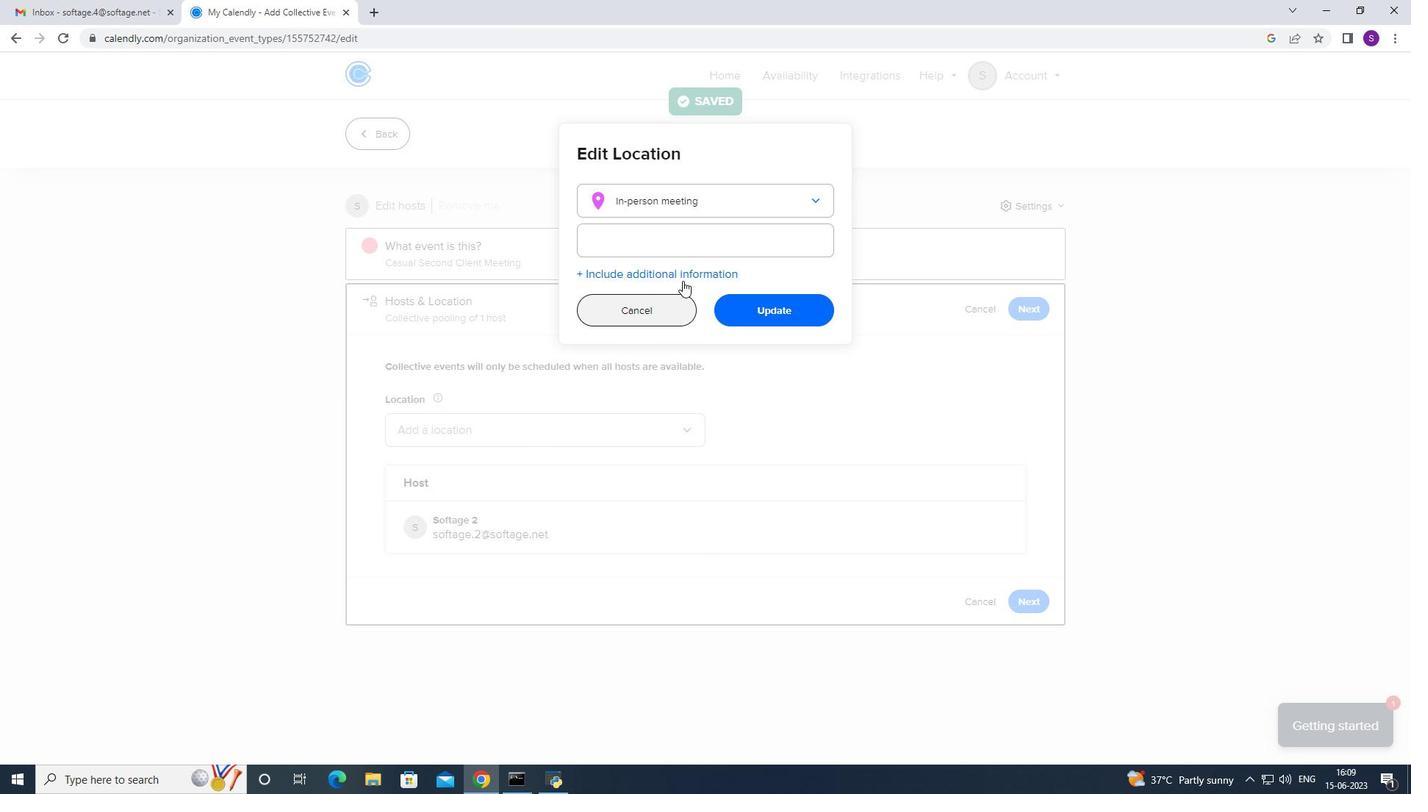 
Action: Mouse pressed left at (690, 247)
Screenshot: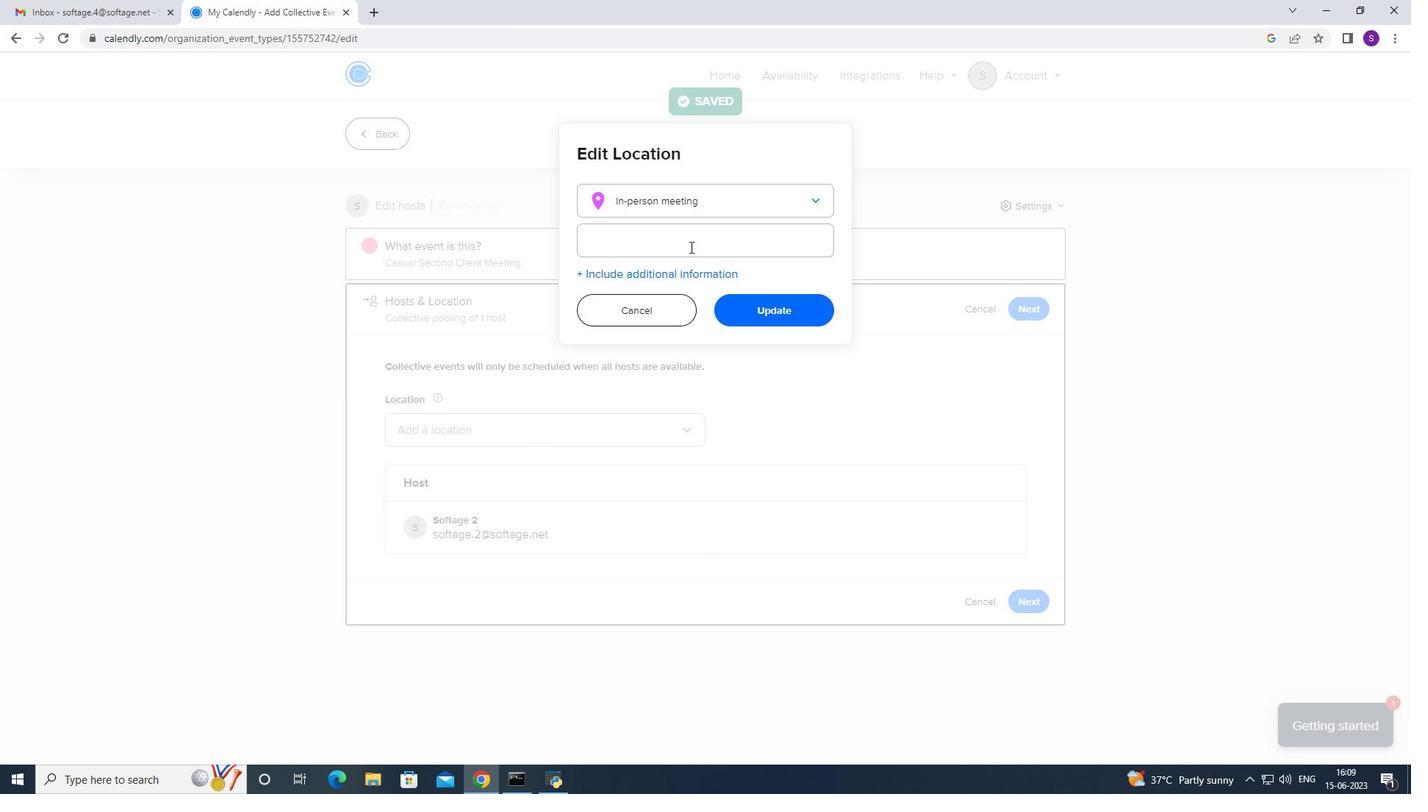 
Action: Mouse moved to (685, 247)
Screenshot: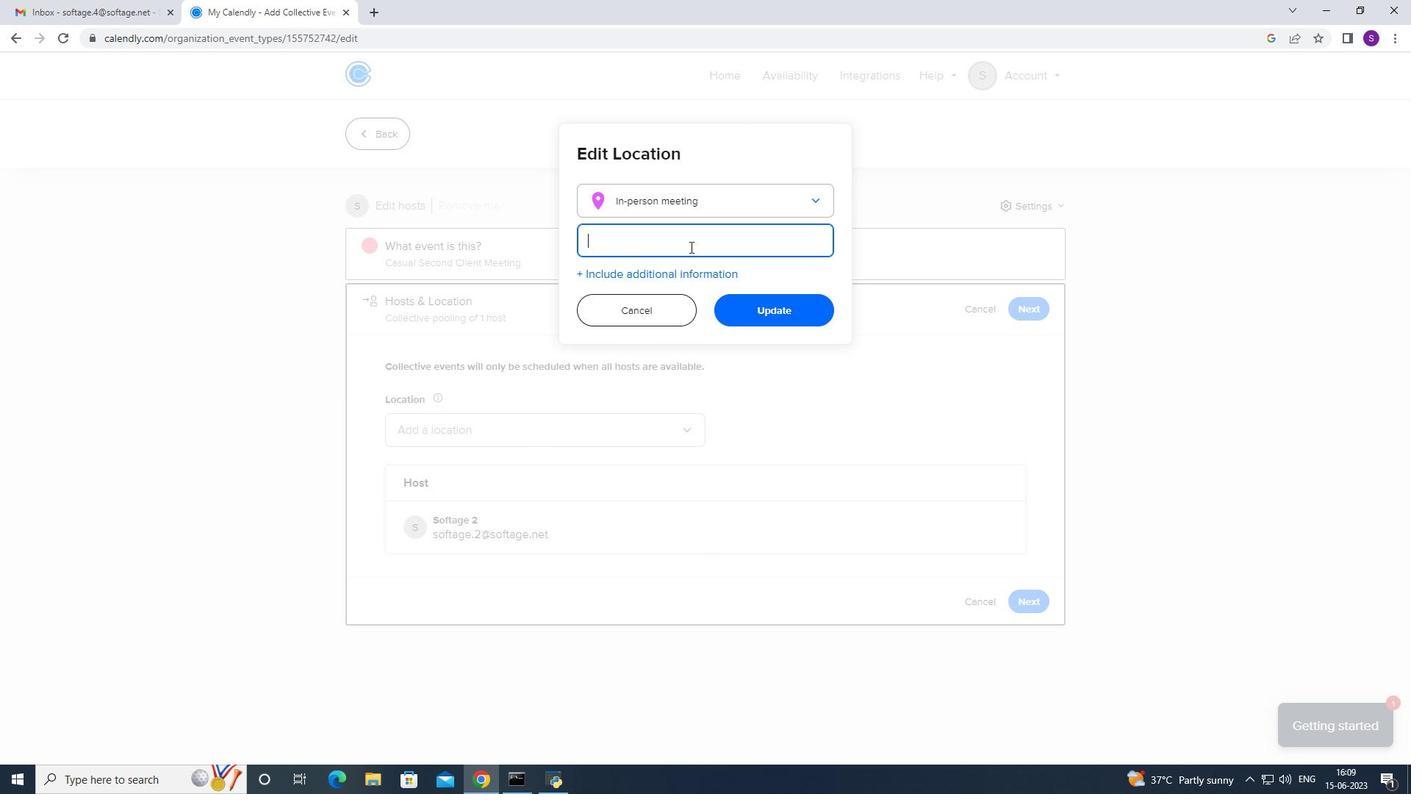 
Action: Key pressed <Key.caps_lock>K<Key.caps_lock>ampala,<Key.space><Key.caps_lock>U<Key.caps_lock>h=<Key.backspace><Key.backspace>f<Key.backspace>ganda
Screenshot: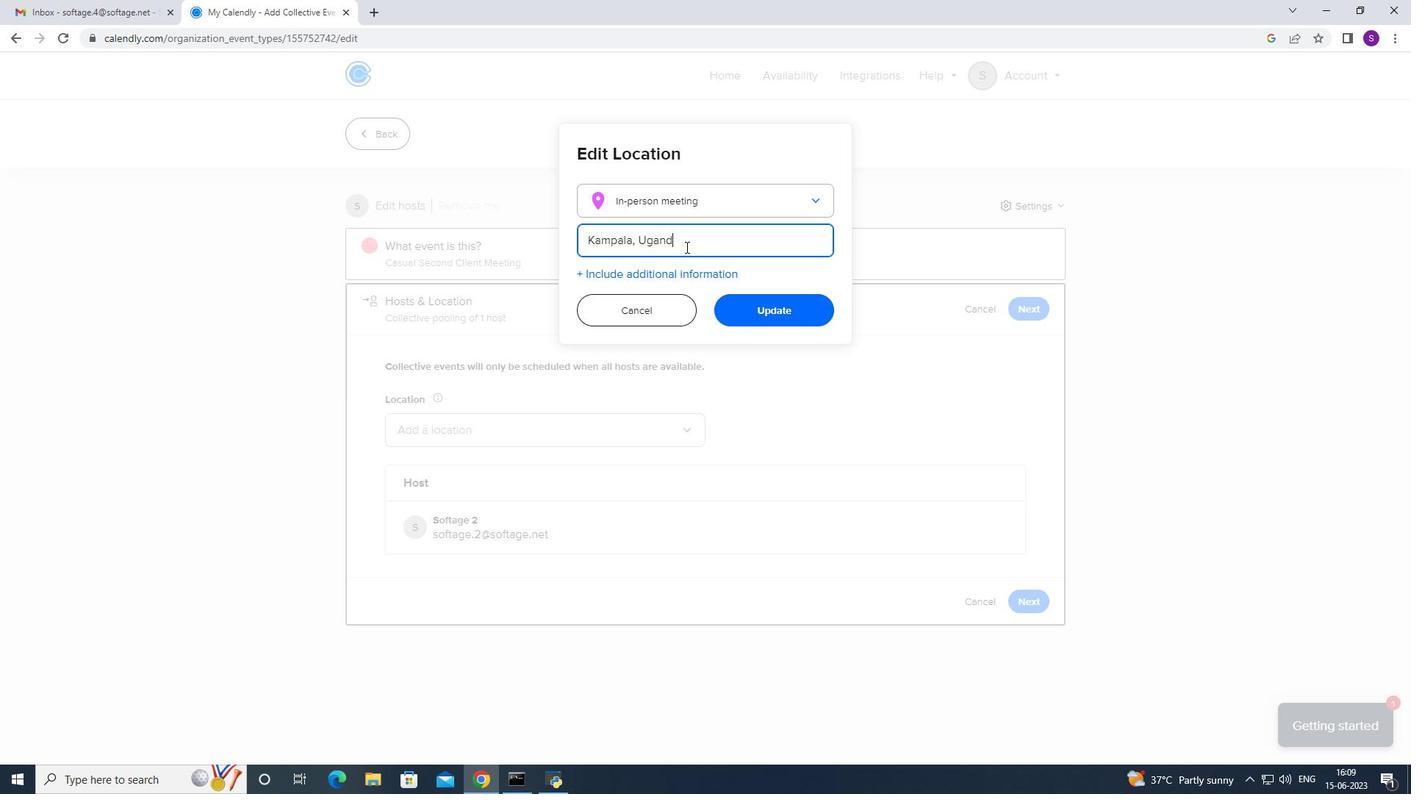 
Action: Mouse moved to (803, 298)
Screenshot: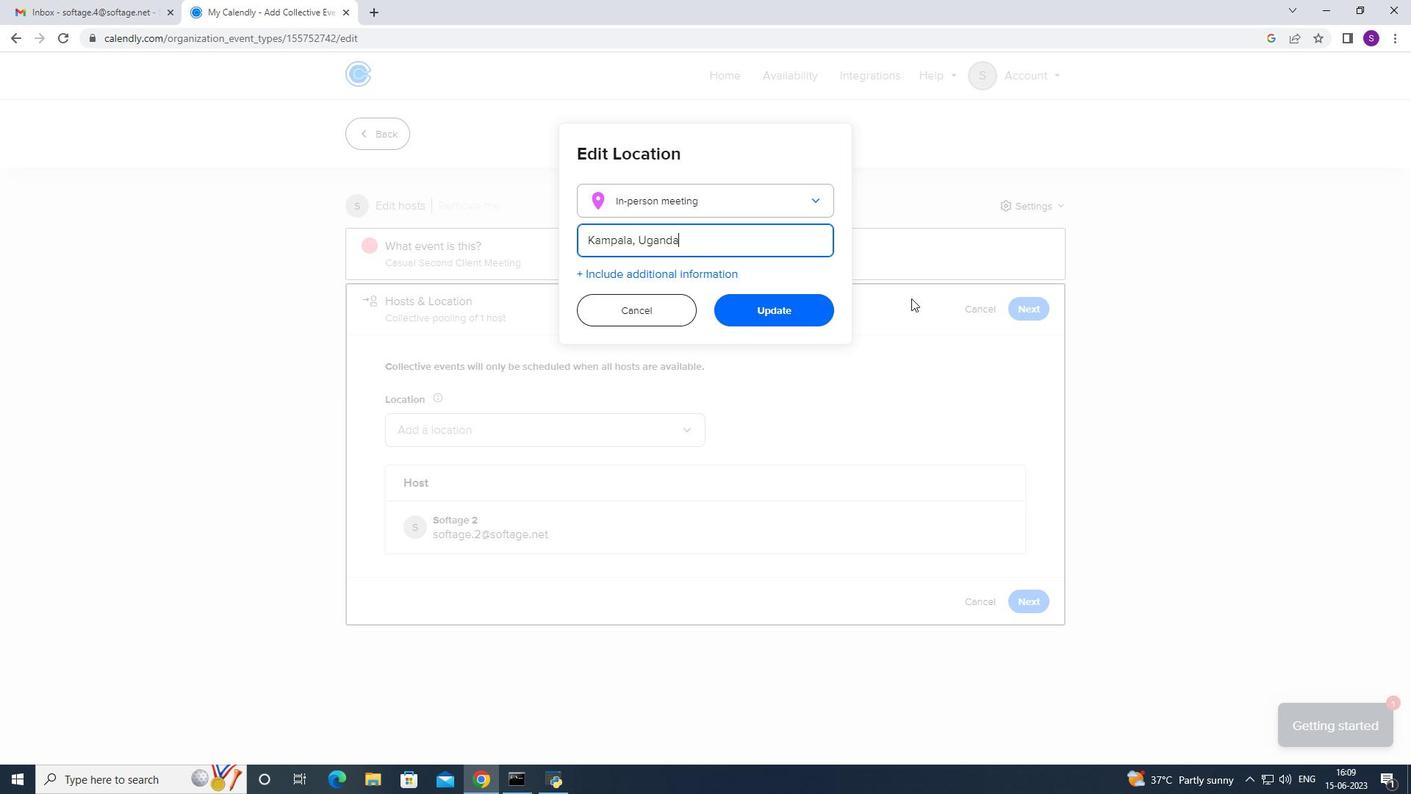 
Action: Mouse pressed left at (803, 298)
Screenshot: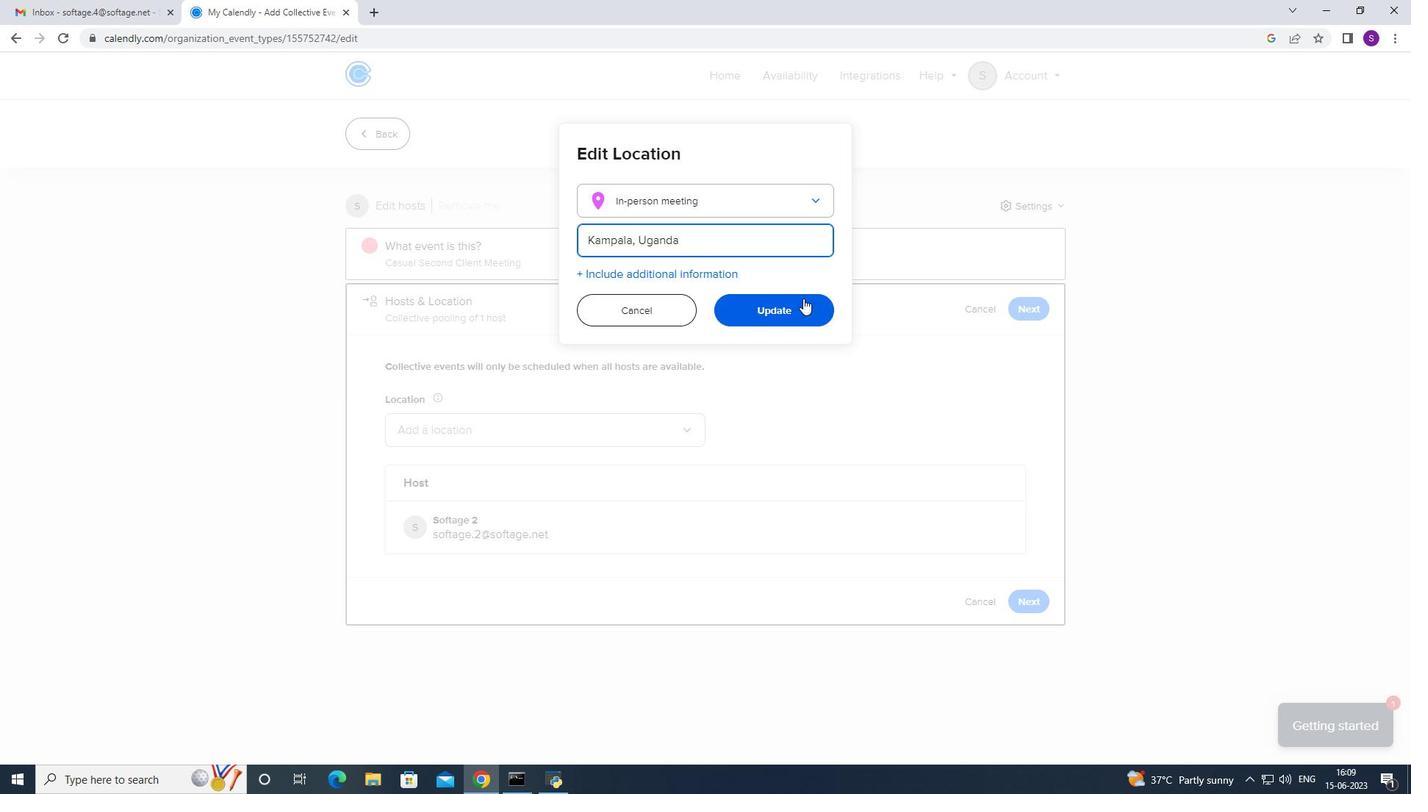 
Action: Mouse moved to (1023, 596)
Screenshot: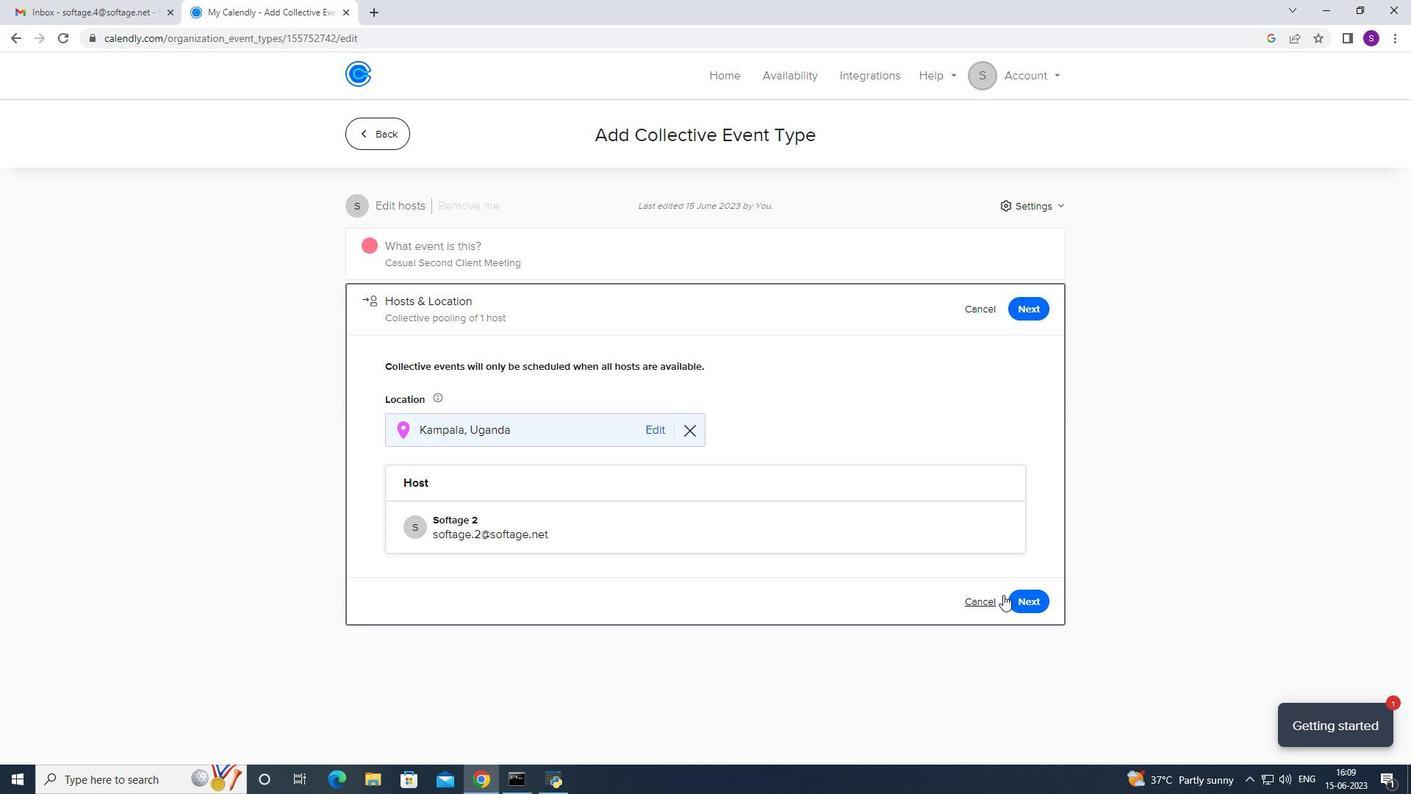 
Action: Mouse pressed left at (1023, 596)
Screenshot: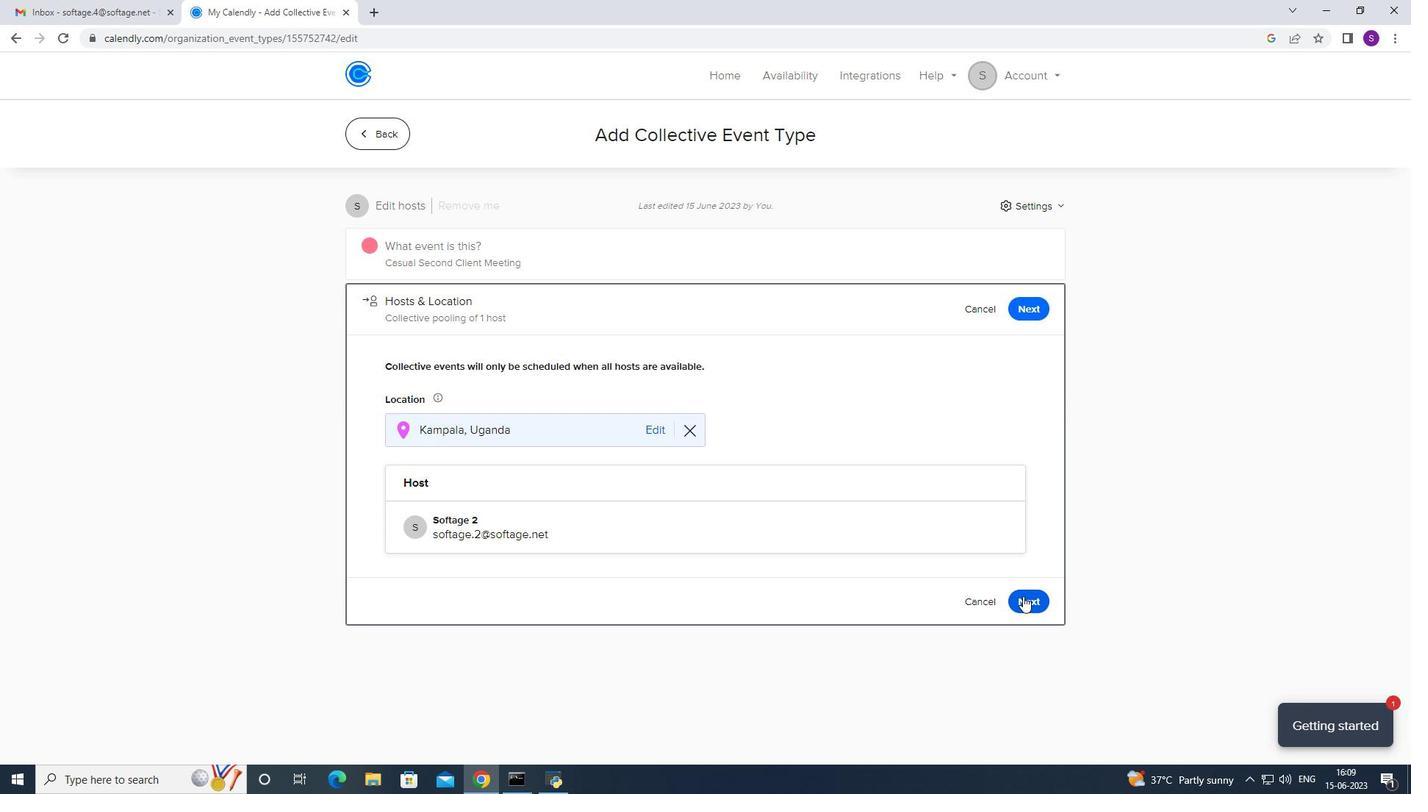 
Action: Mouse moved to (511, 530)
Screenshot: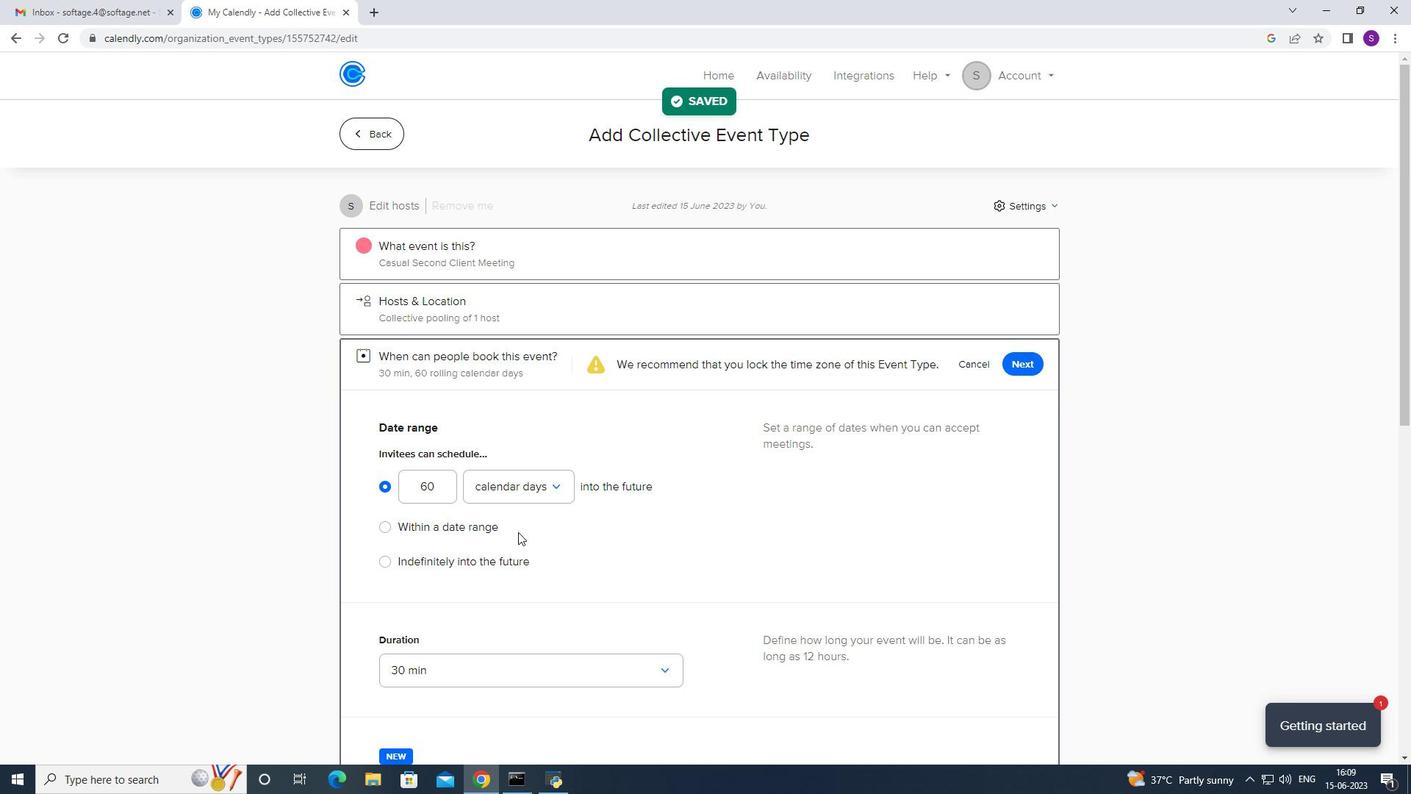 
Action: Mouse pressed left at (511, 530)
Screenshot: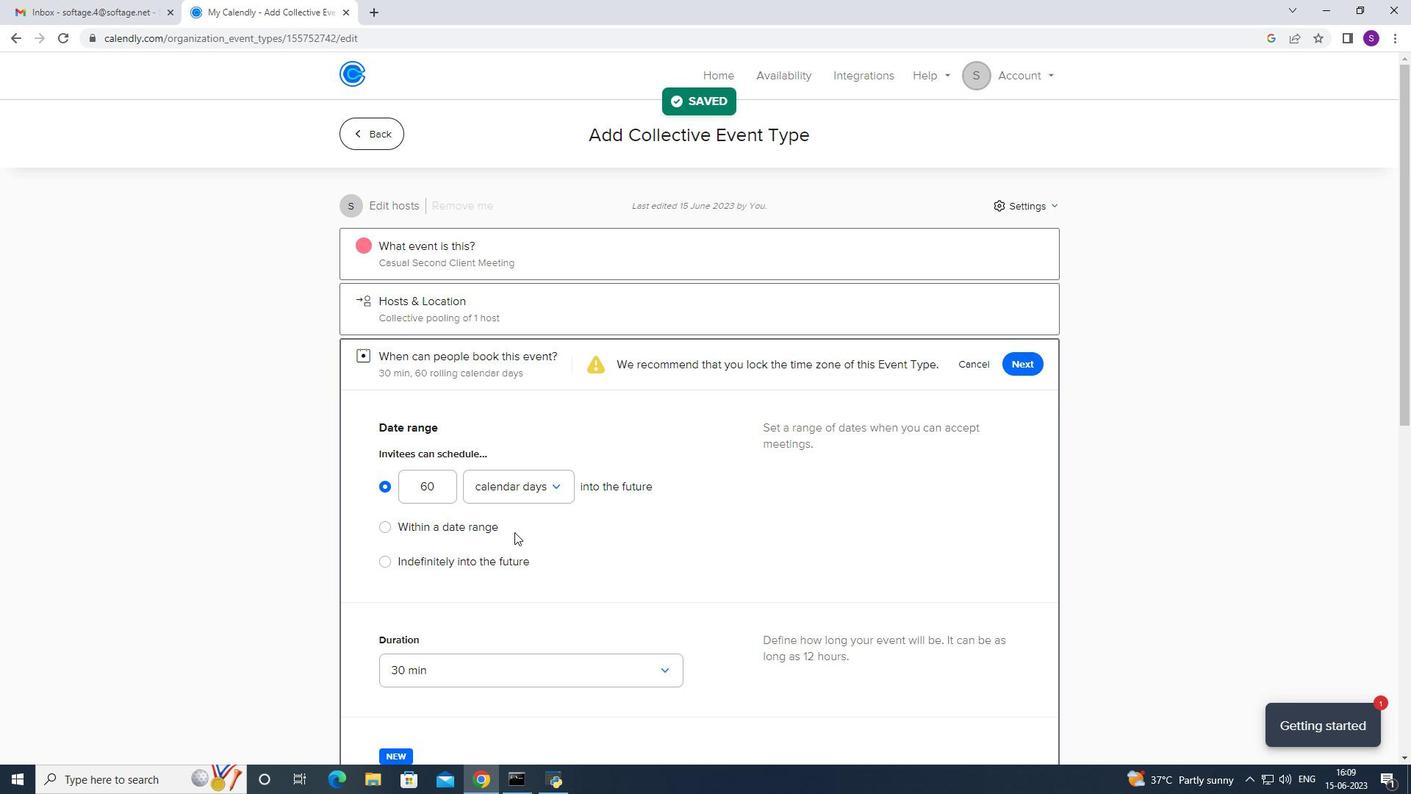
Action: Mouse moved to (502, 533)
Screenshot: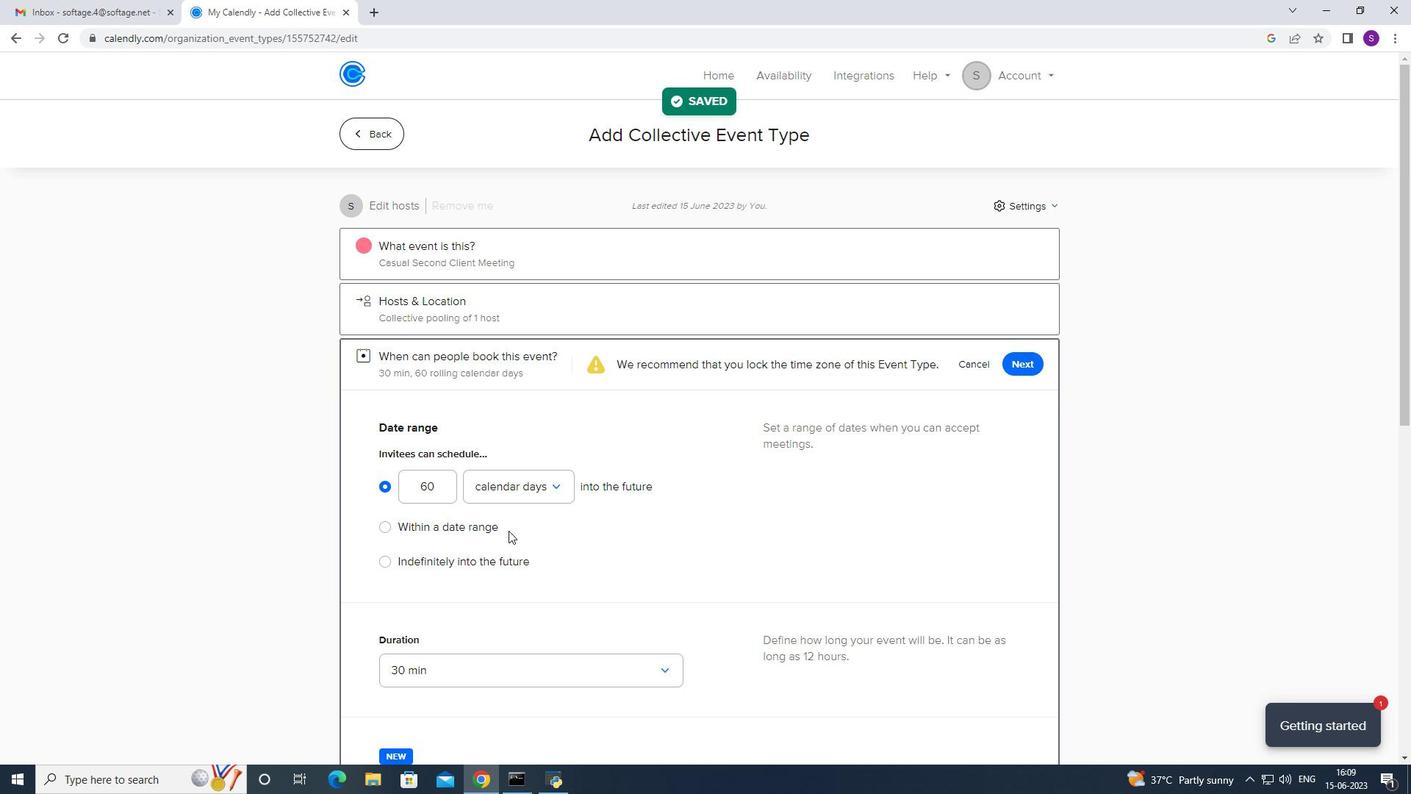
Action: Mouse pressed left at (502, 533)
Screenshot: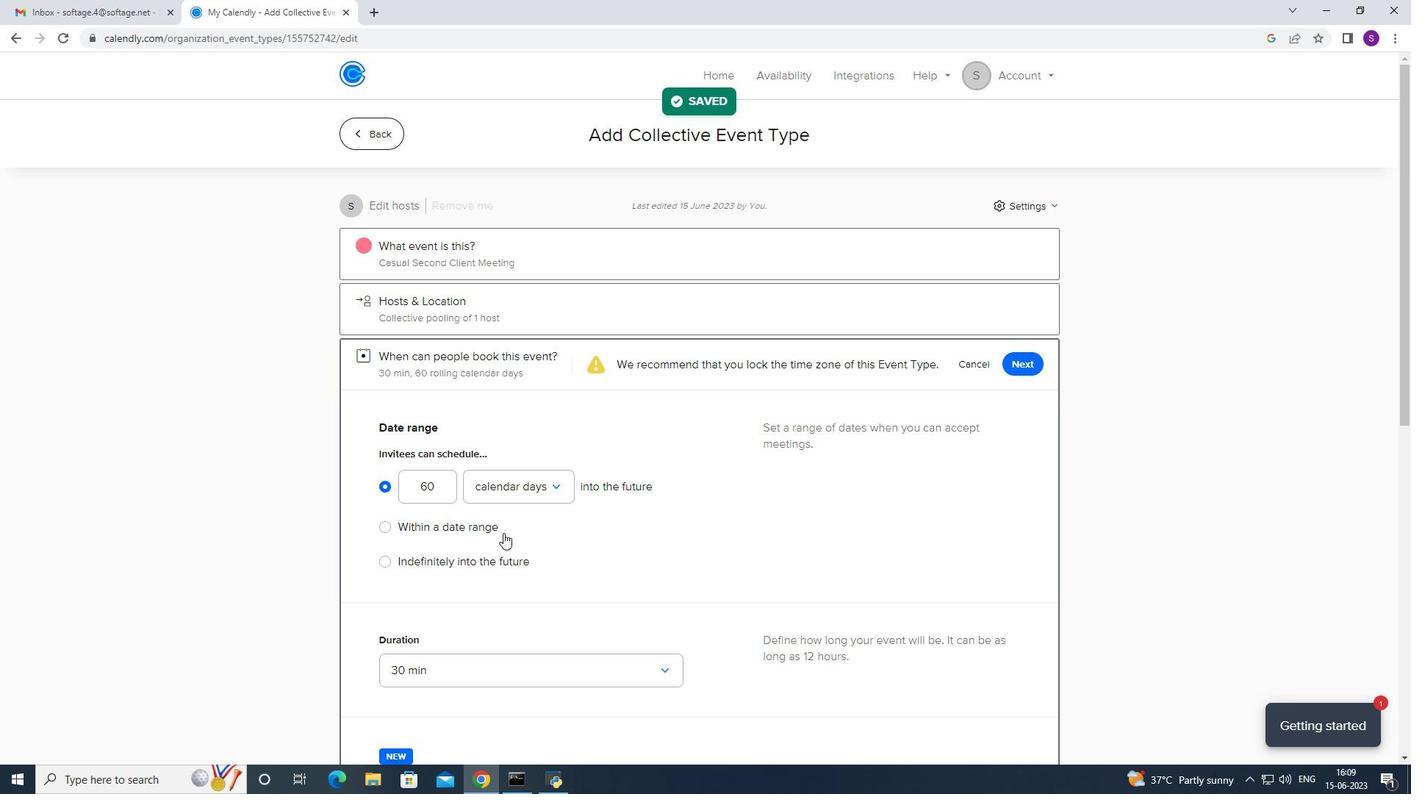 
Action: Mouse moved to (547, 523)
Screenshot: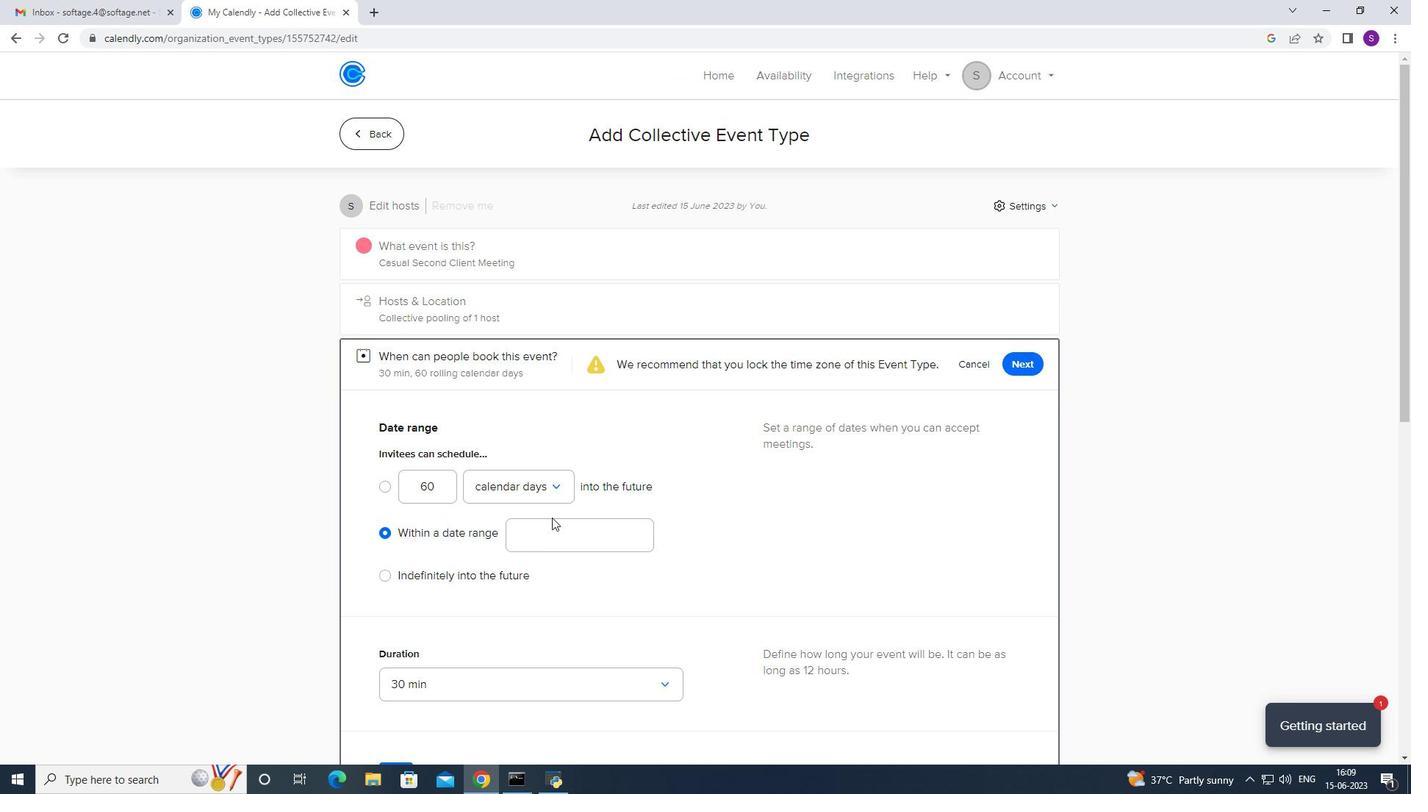 
Action: Mouse pressed left at (547, 523)
Screenshot: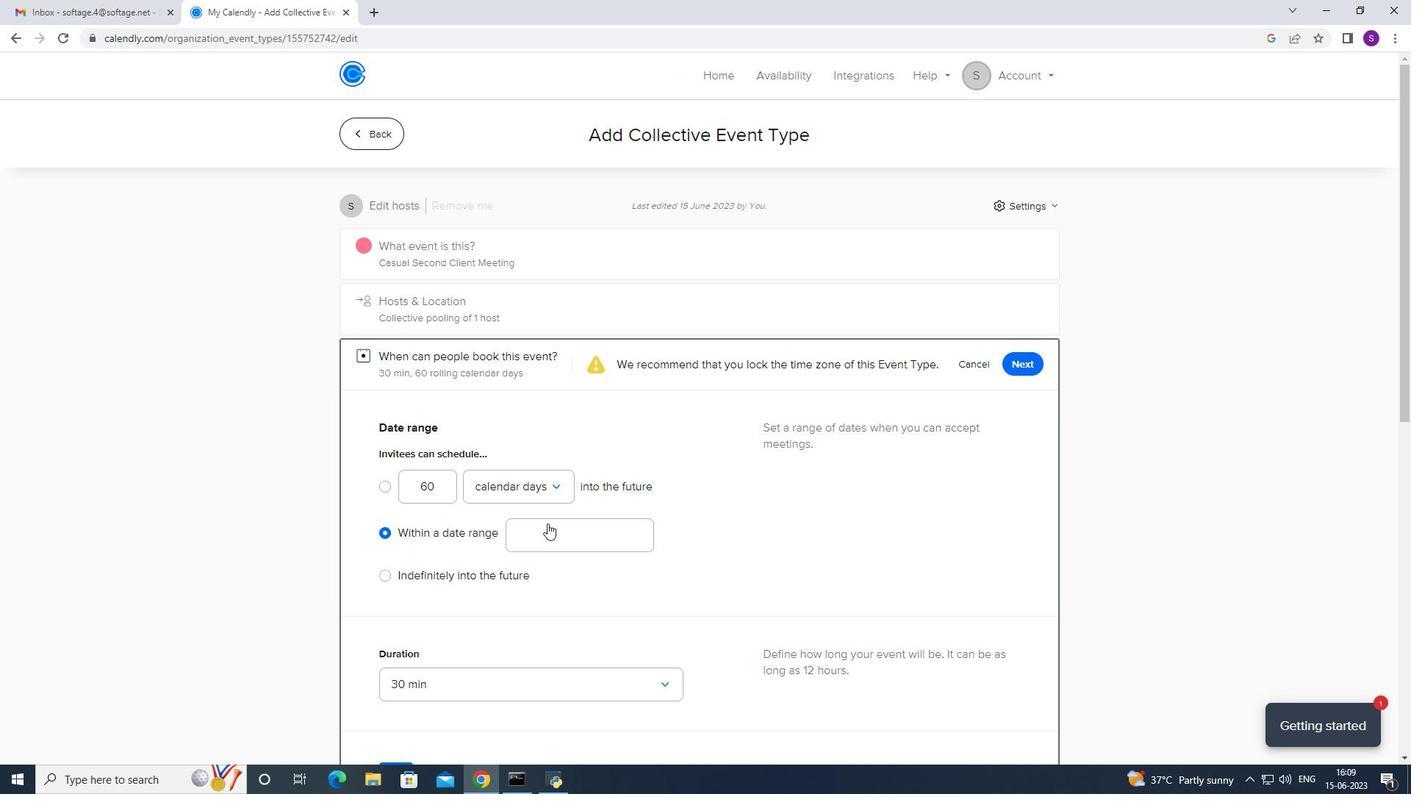 
Action: Mouse moved to (617, 263)
Screenshot: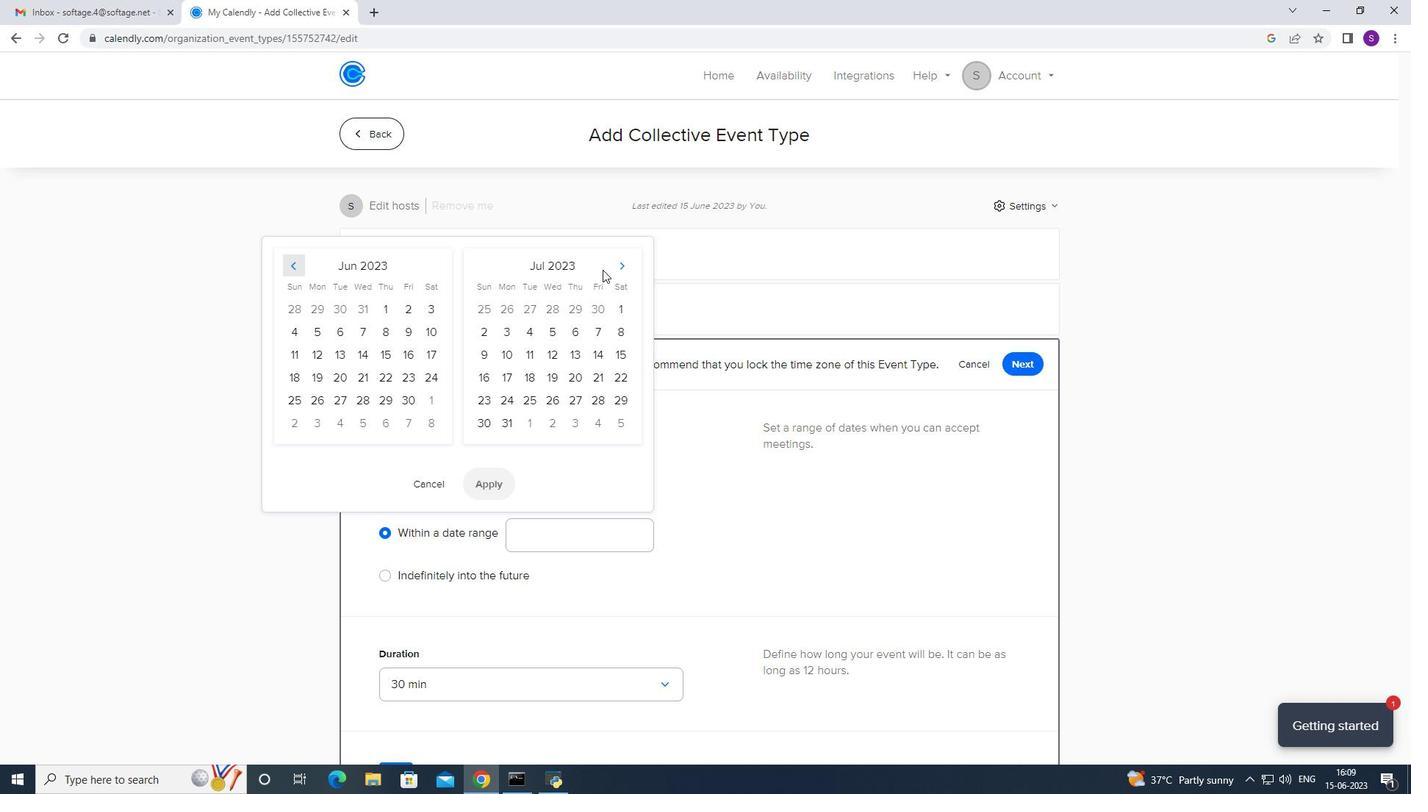 
Action: Mouse pressed left at (617, 263)
Screenshot: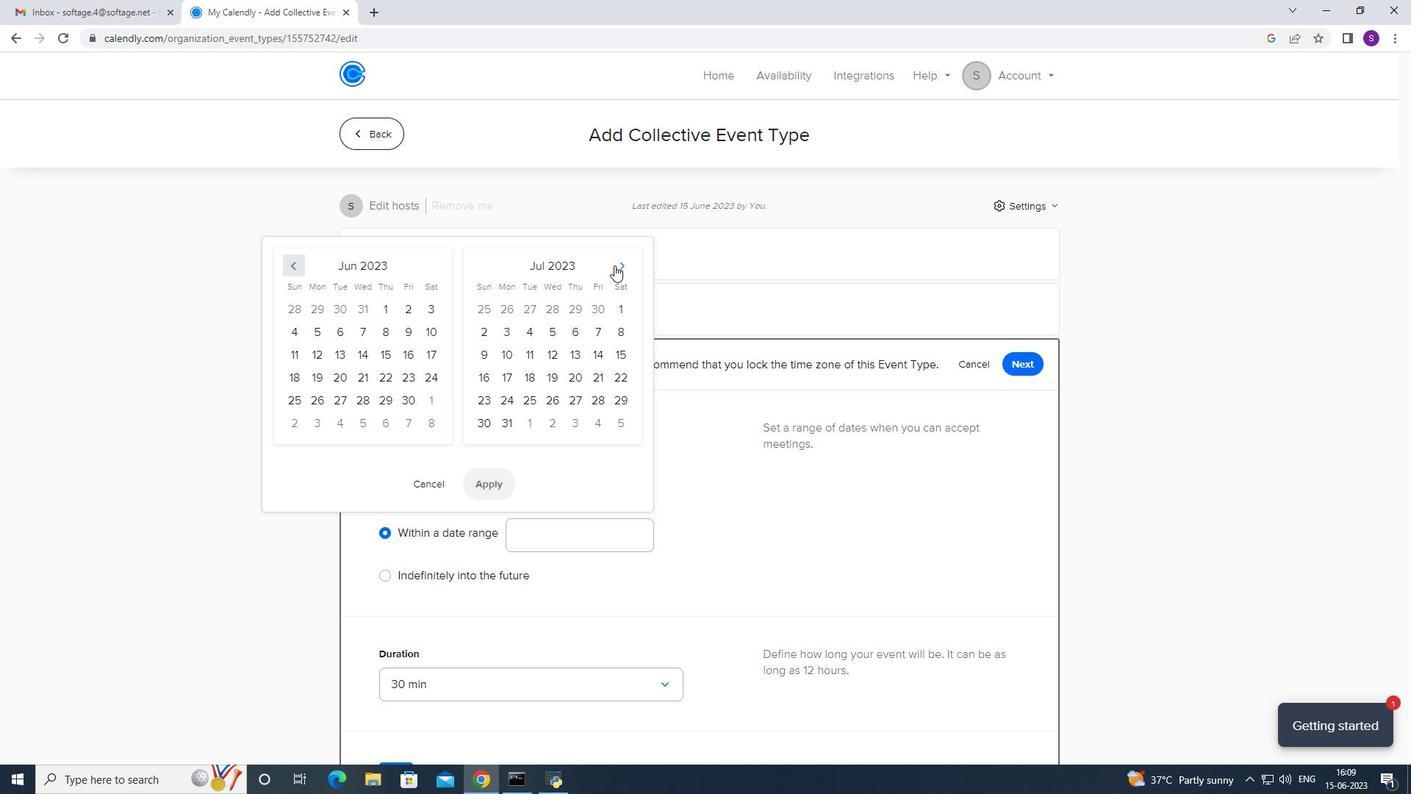 
Action: Mouse pressed left at (617, 263)
Screenshot: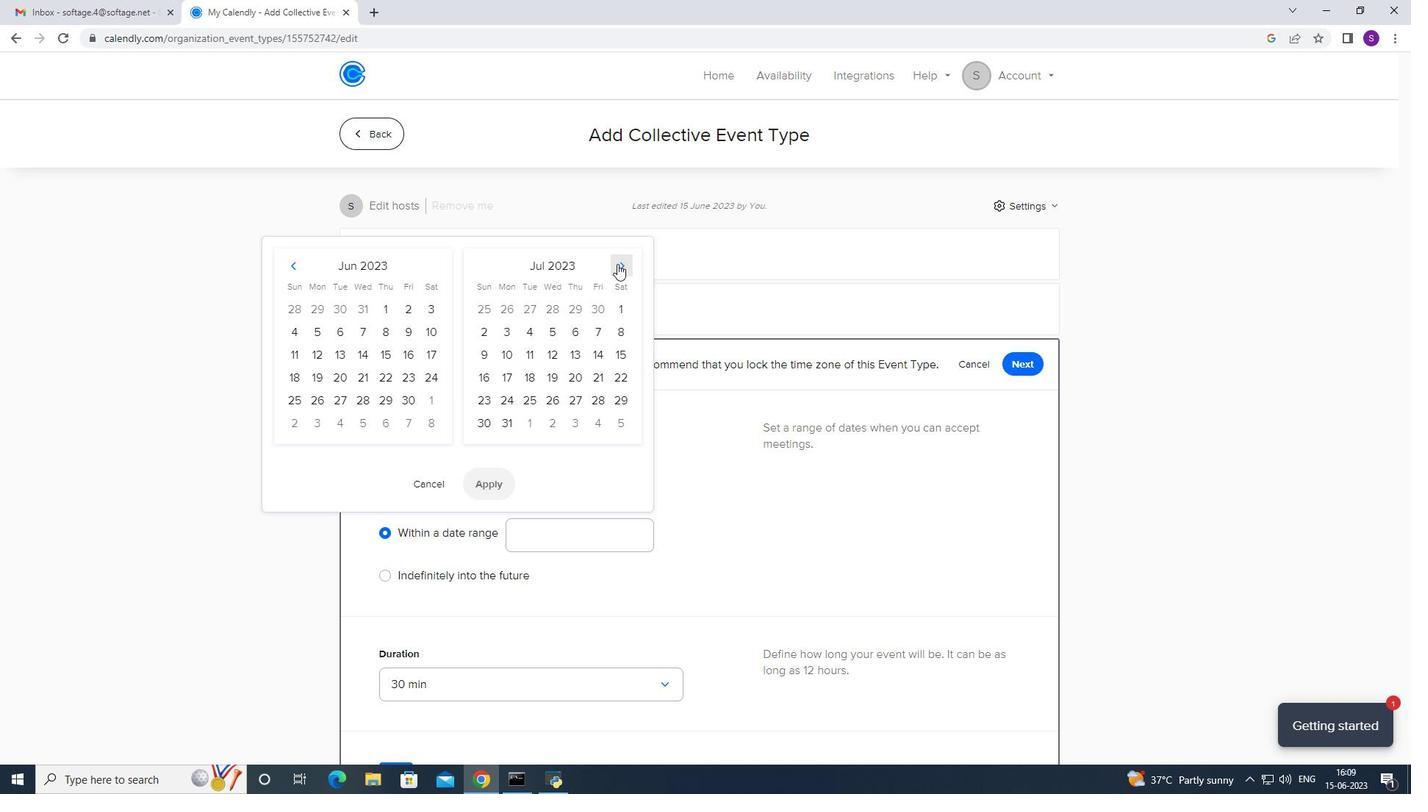 
Action: Mouse pressed left at (617, 263)
Screenshot: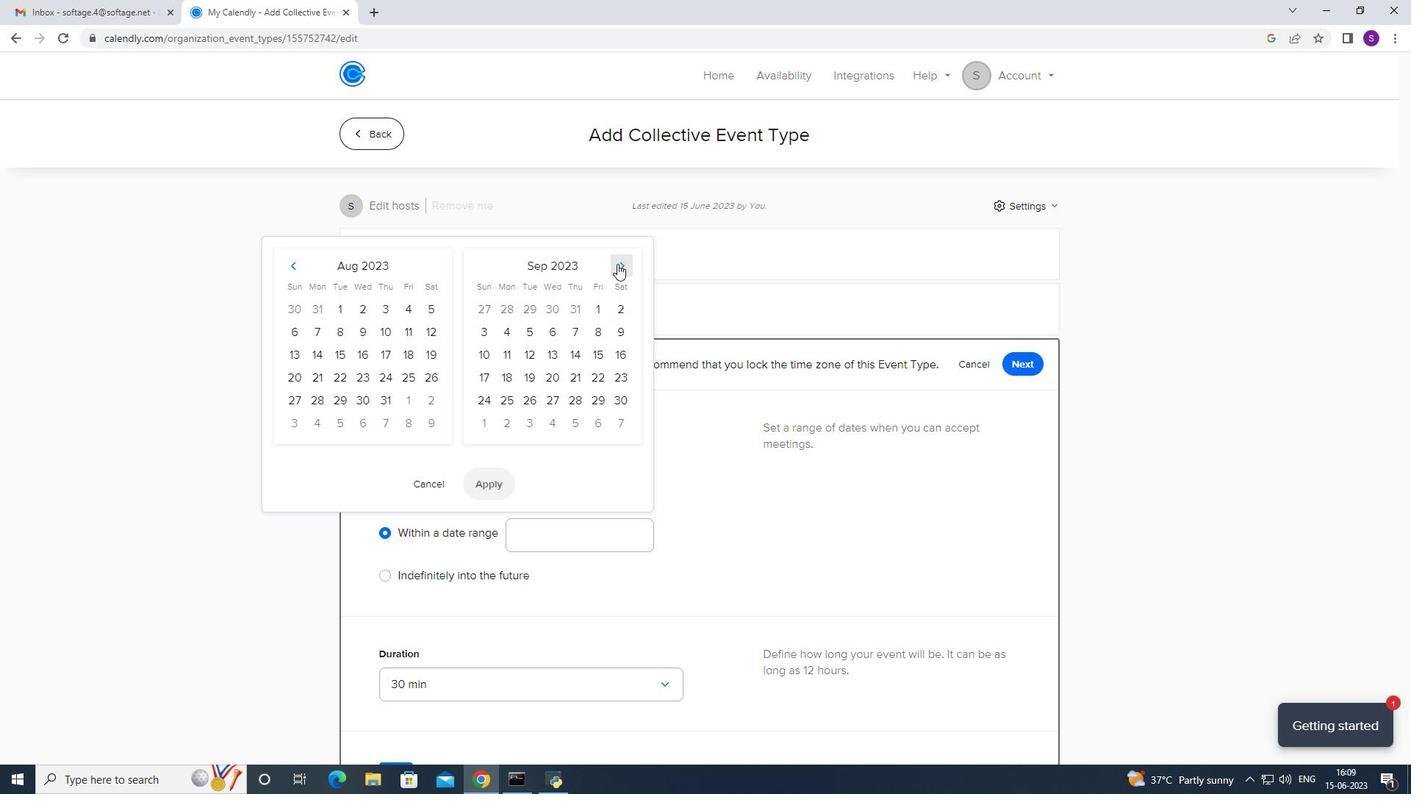 
Action: Mouse pressed left at (617, 263)
Screenshot: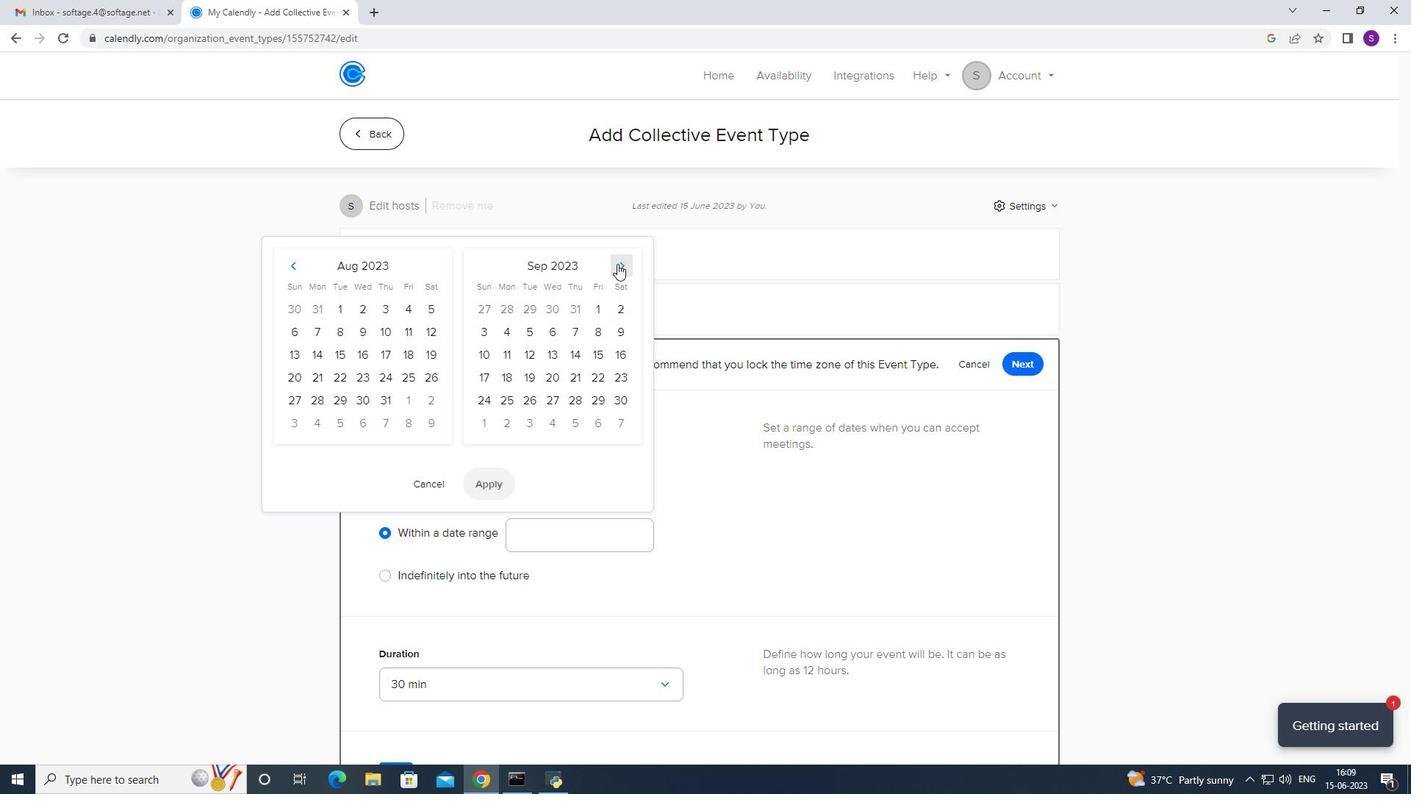 
Action: Mouse moved to (569, 396)
Screenshot: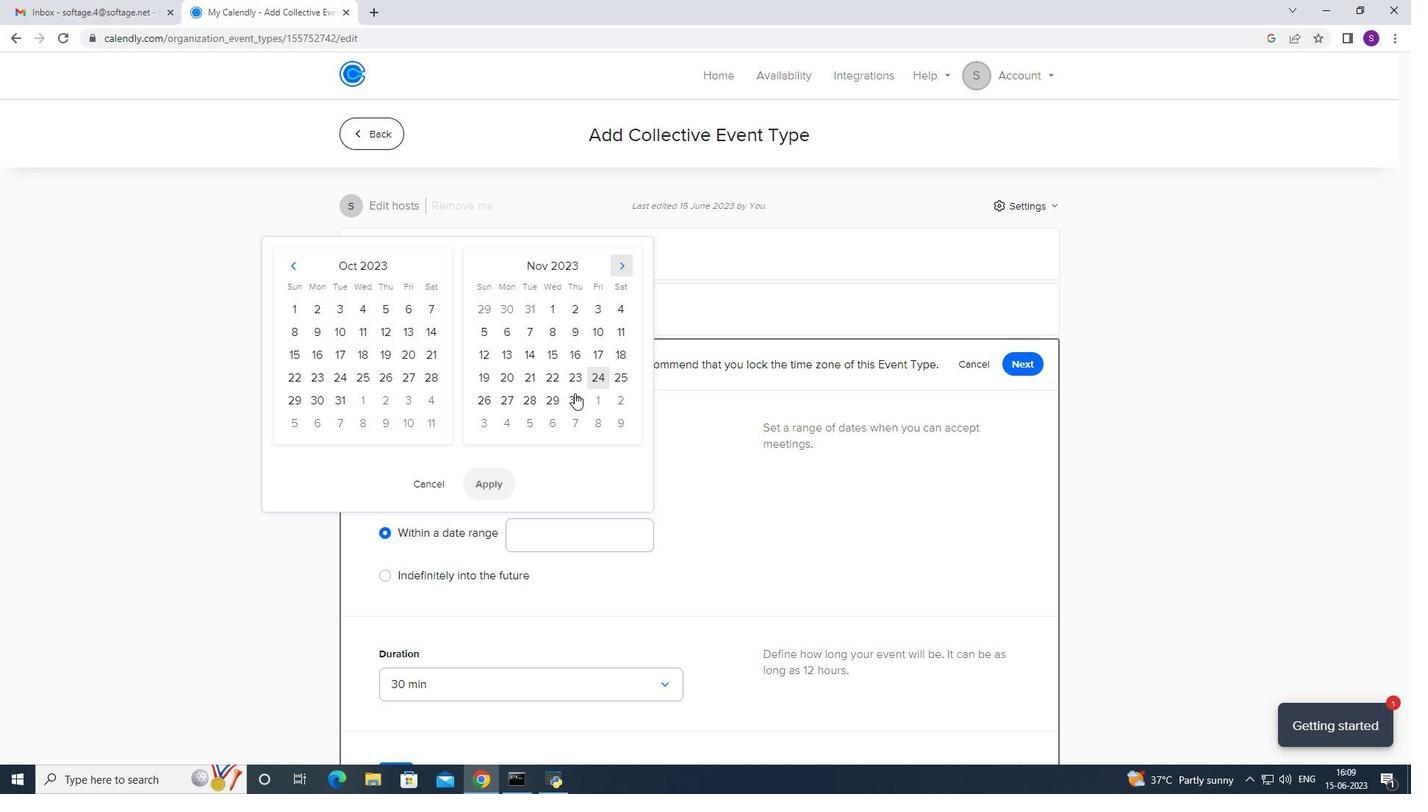
Action: Mouse pressed left at (569, 396)
Screenshot: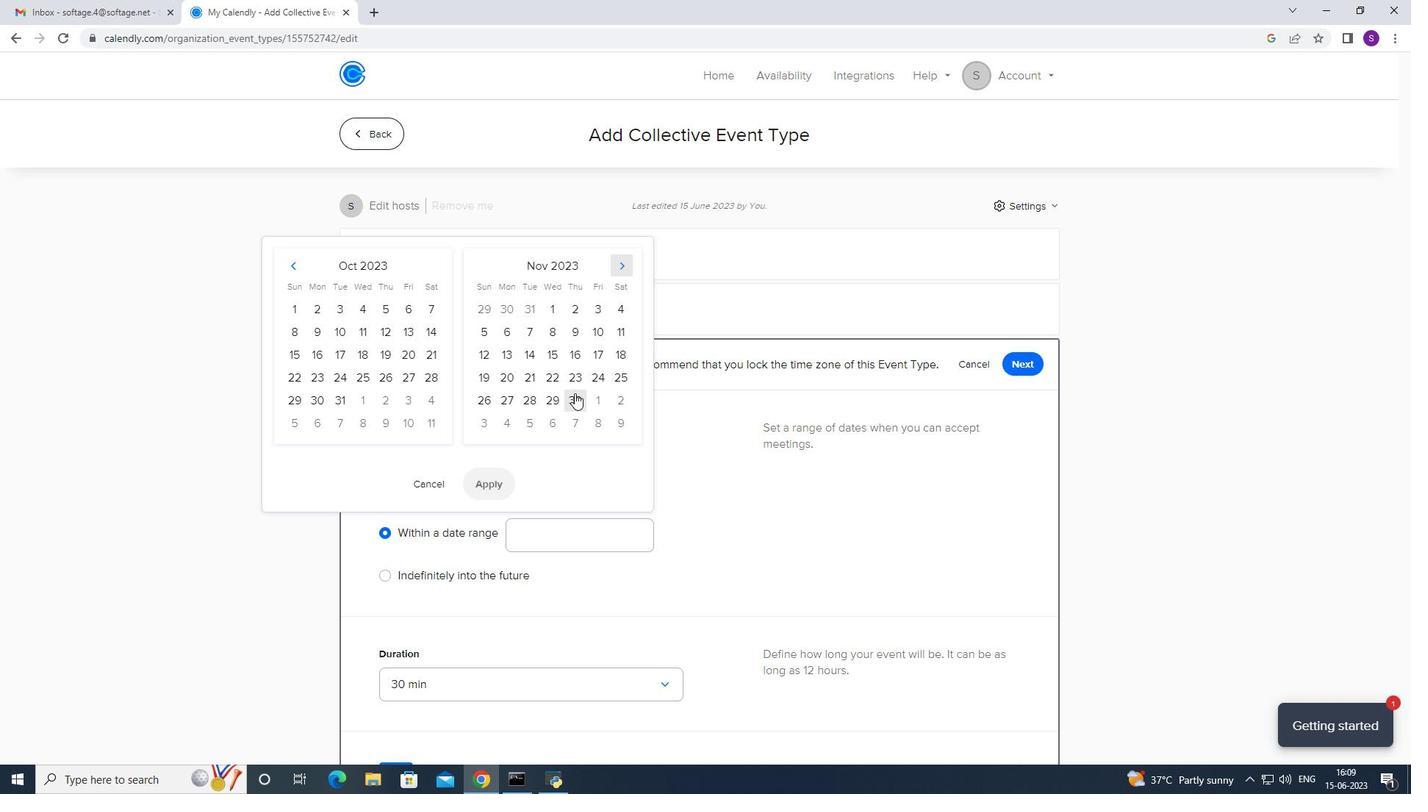 
Action: Mouse moved to (589, 397)
Screenshot: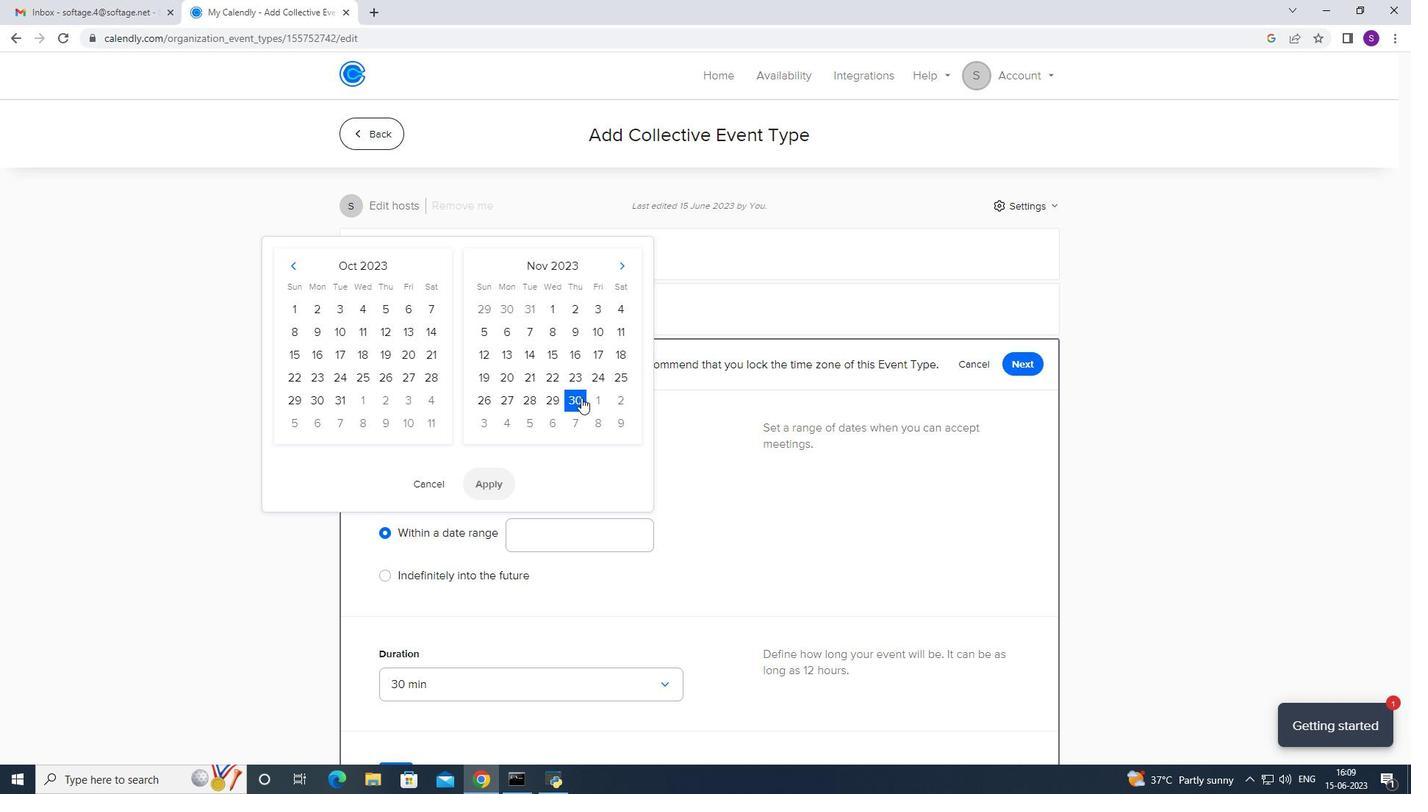 
Action: Mouse pressed left at (589, 397)
Screenshot: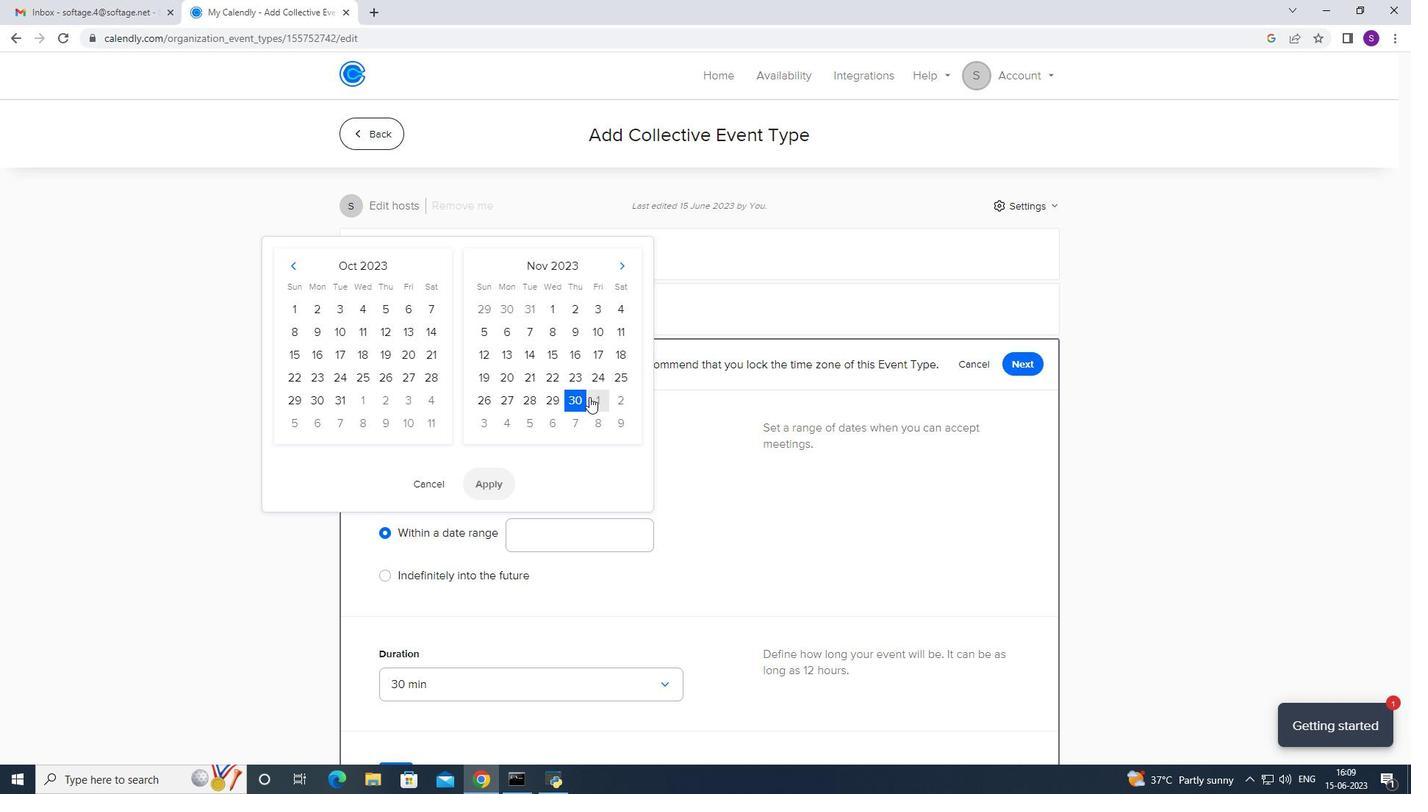 
Action: Mouse moved to (500, 485)
Screenshot: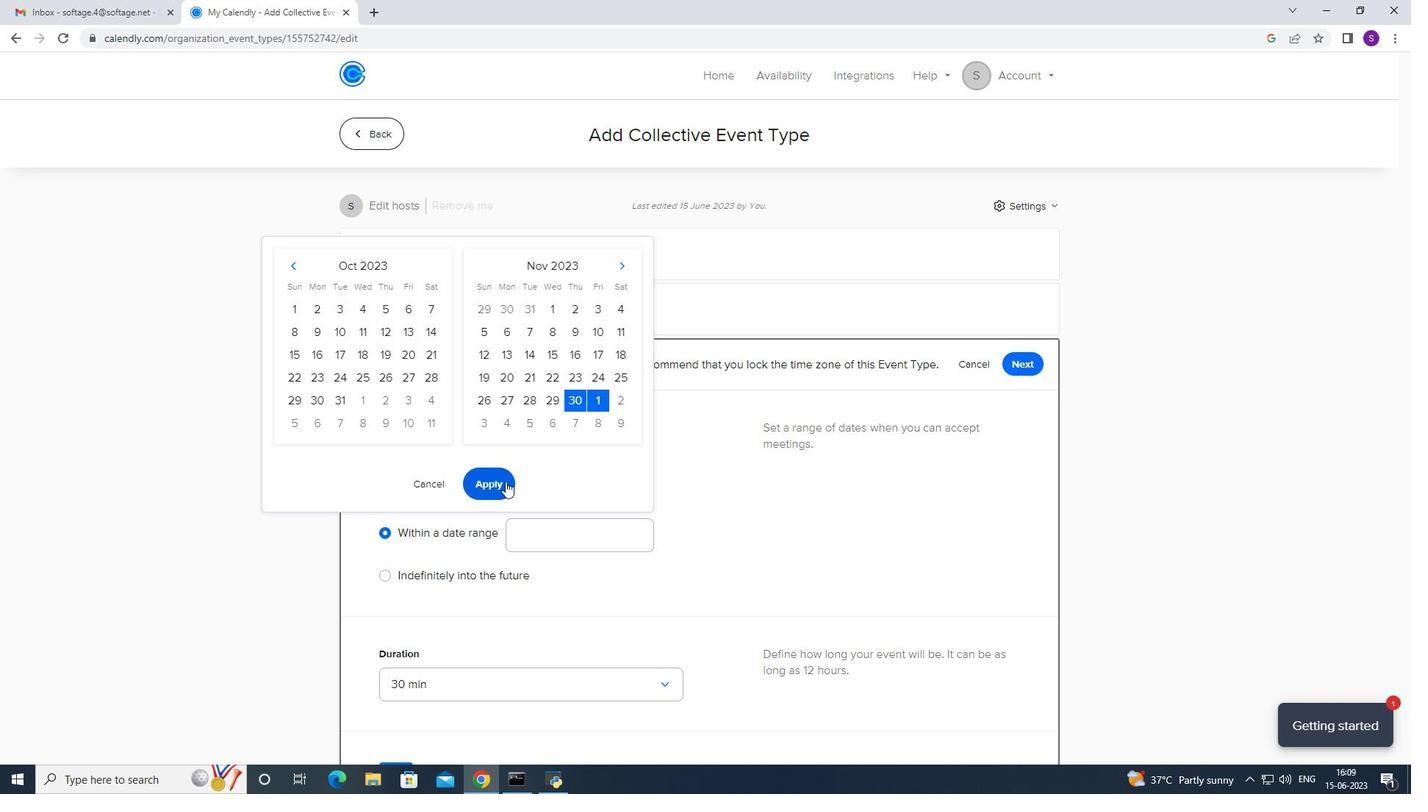 
Action: Mouse pressed left at (500, 485)
Screenshot: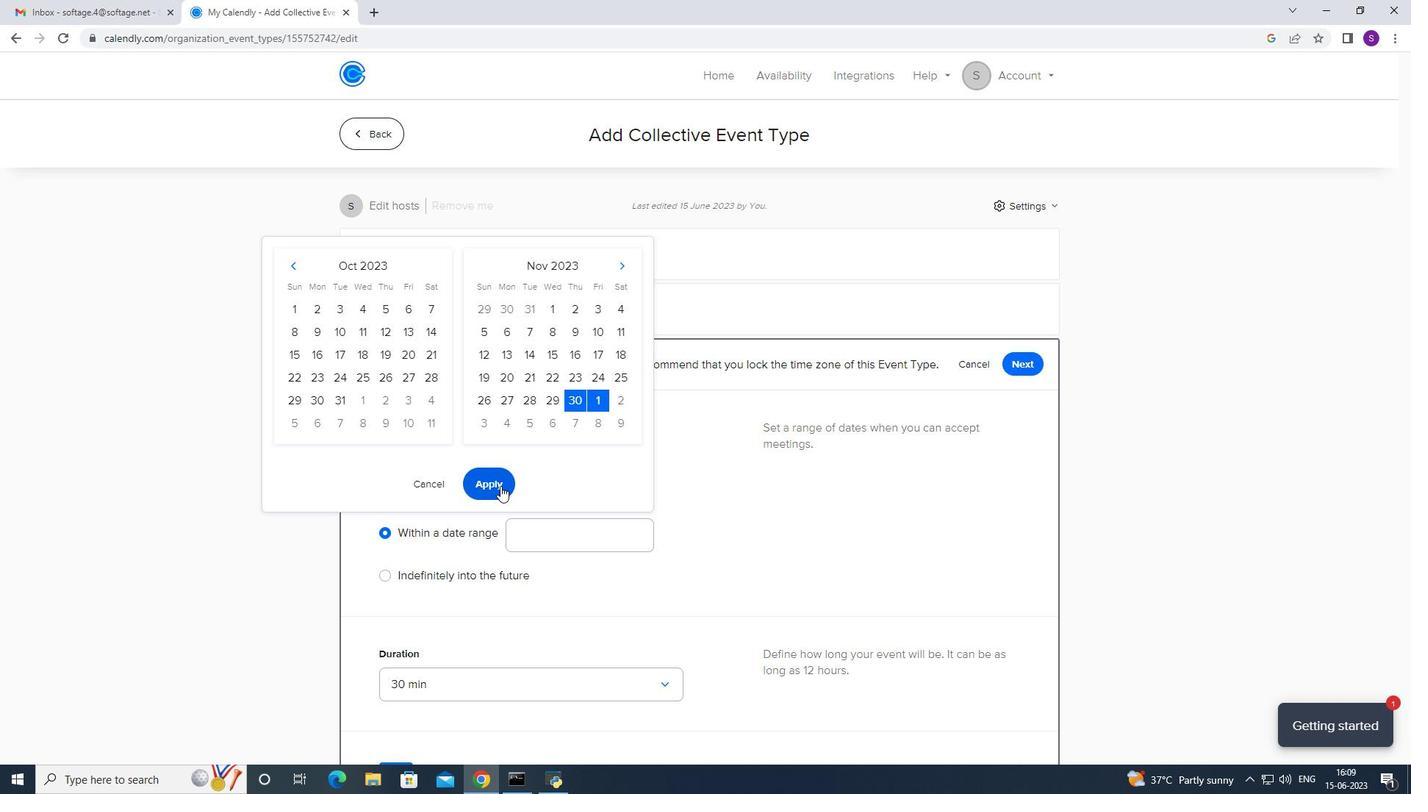 
Action: Mouse moved to (535, 474)
Screenshot: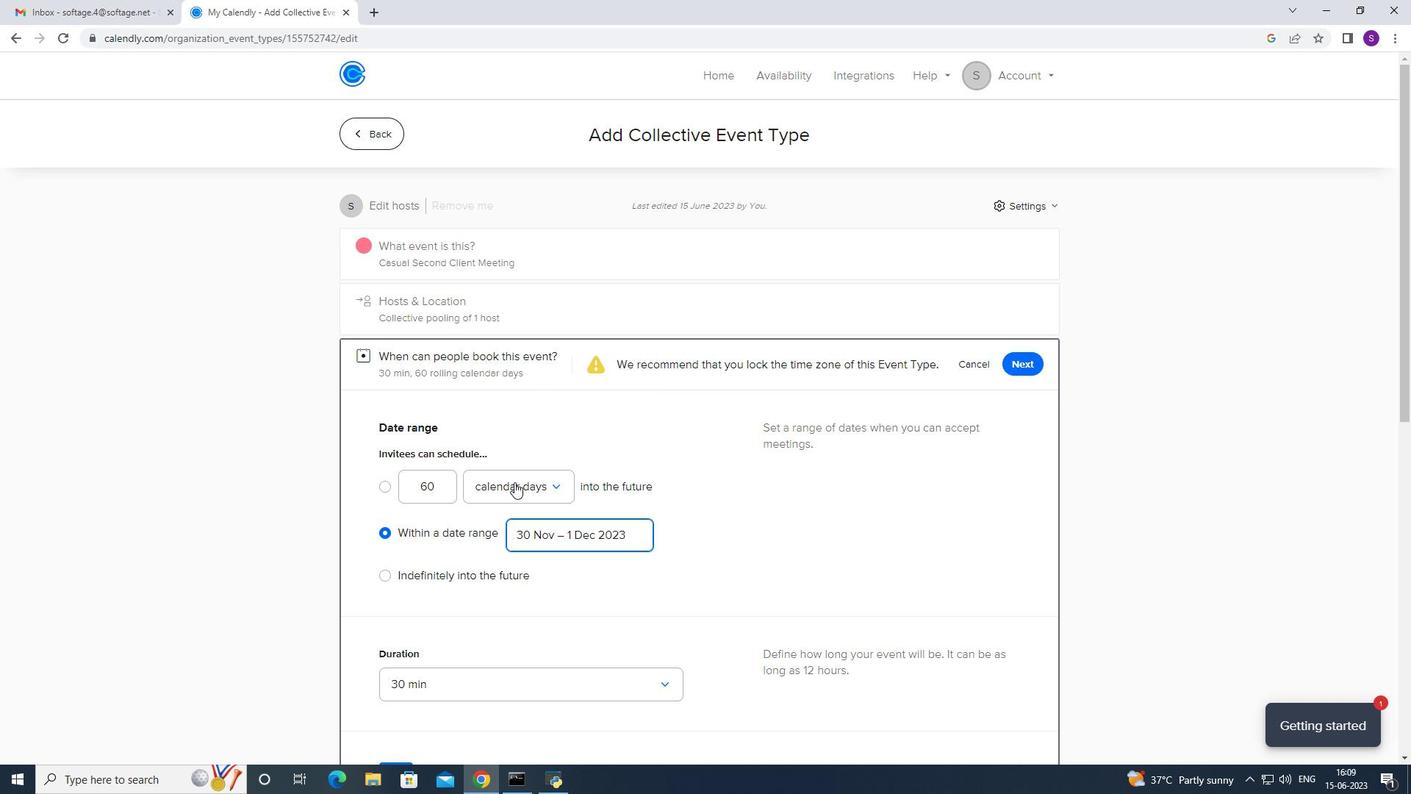 
Action: Mouse scrolled (535, 473) with delta (0, 0)
Screenshot: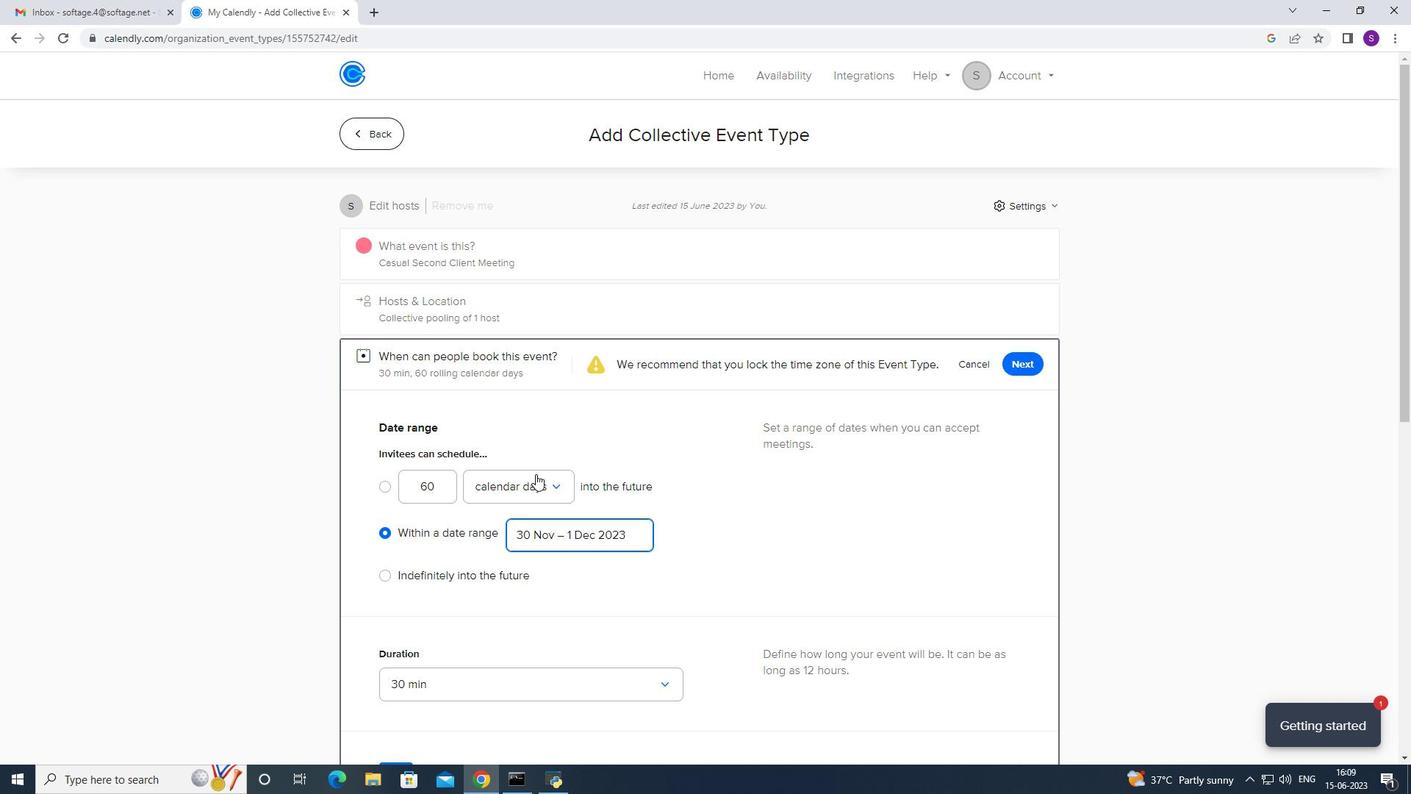 
Action: Mouse scrolled (535, 473) with delta (0, 0)
Screenshot: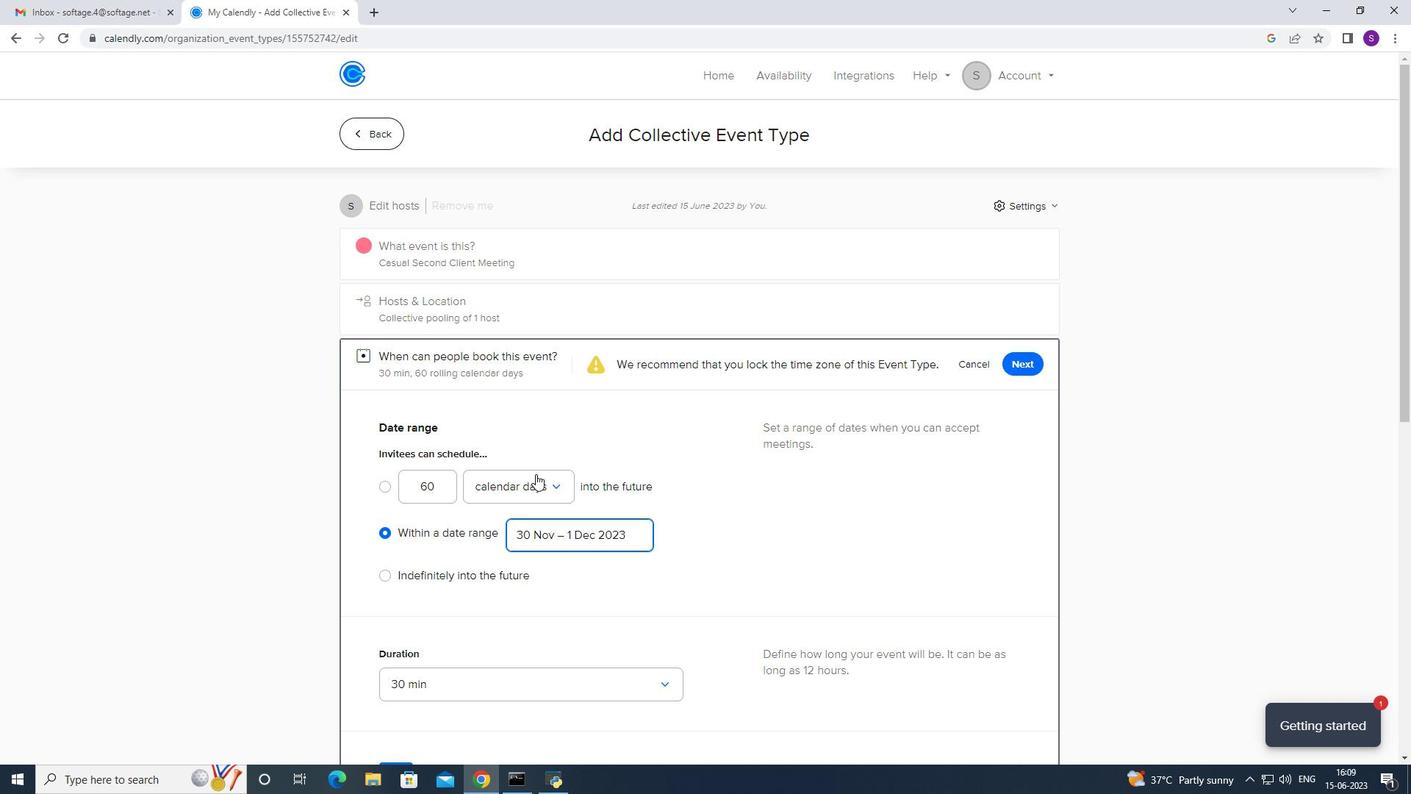 
Action: Mouse scrolled (535, 473) with delta (0, 0)
Screenshot: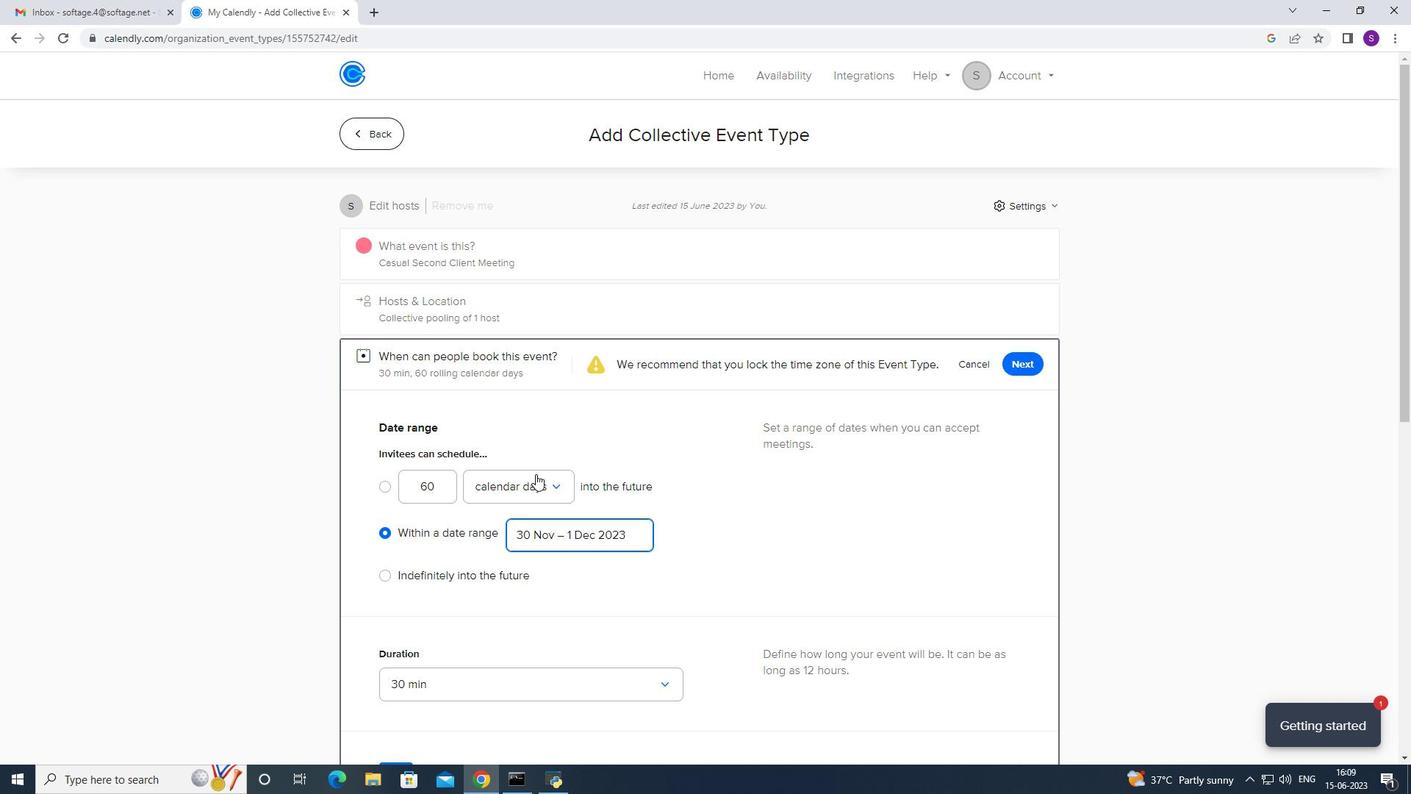 
Action: Mouse scrolled (535, 473) with delta (0, 0)
Screenshot: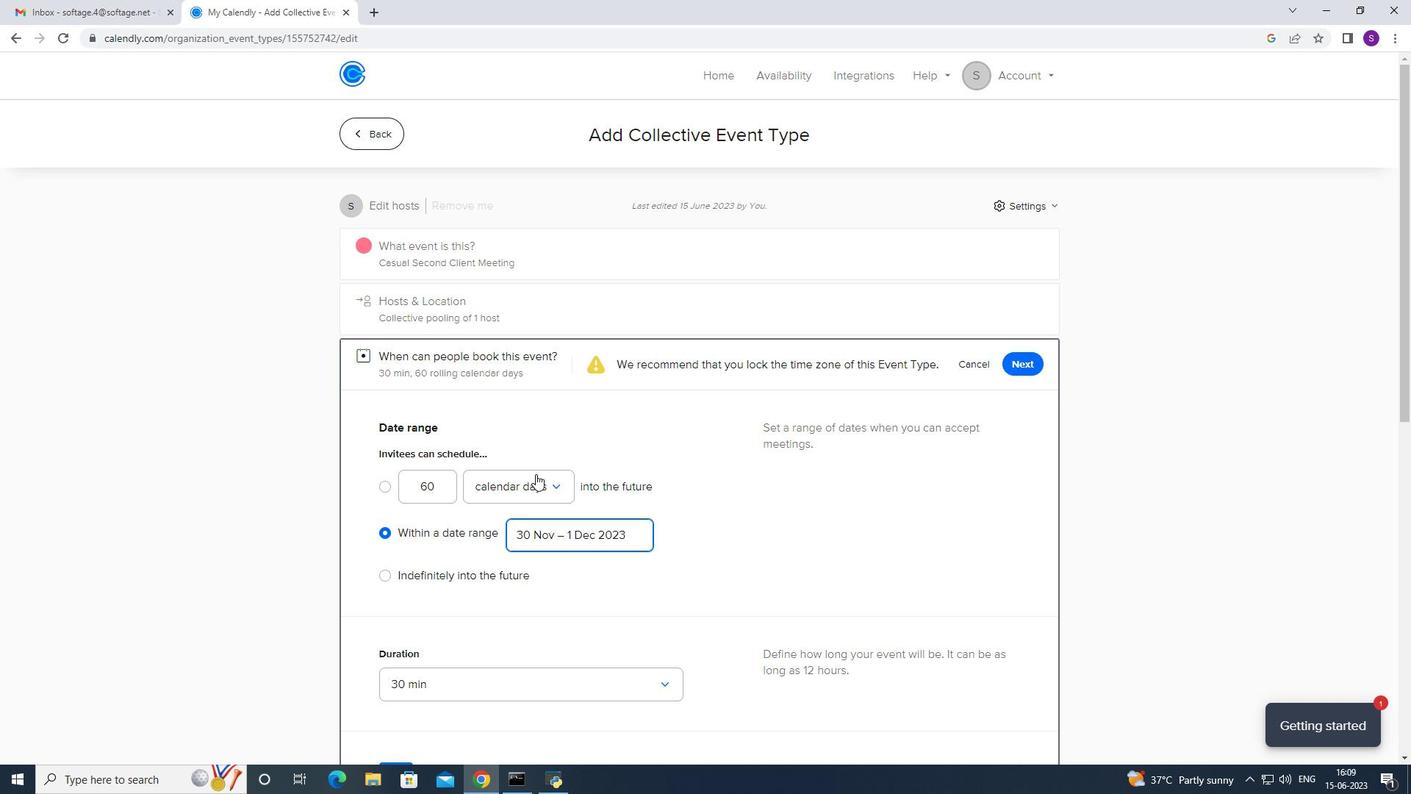 
Action: Mouse scrolled (535, 473) with delta (0, 0)
Screenshot: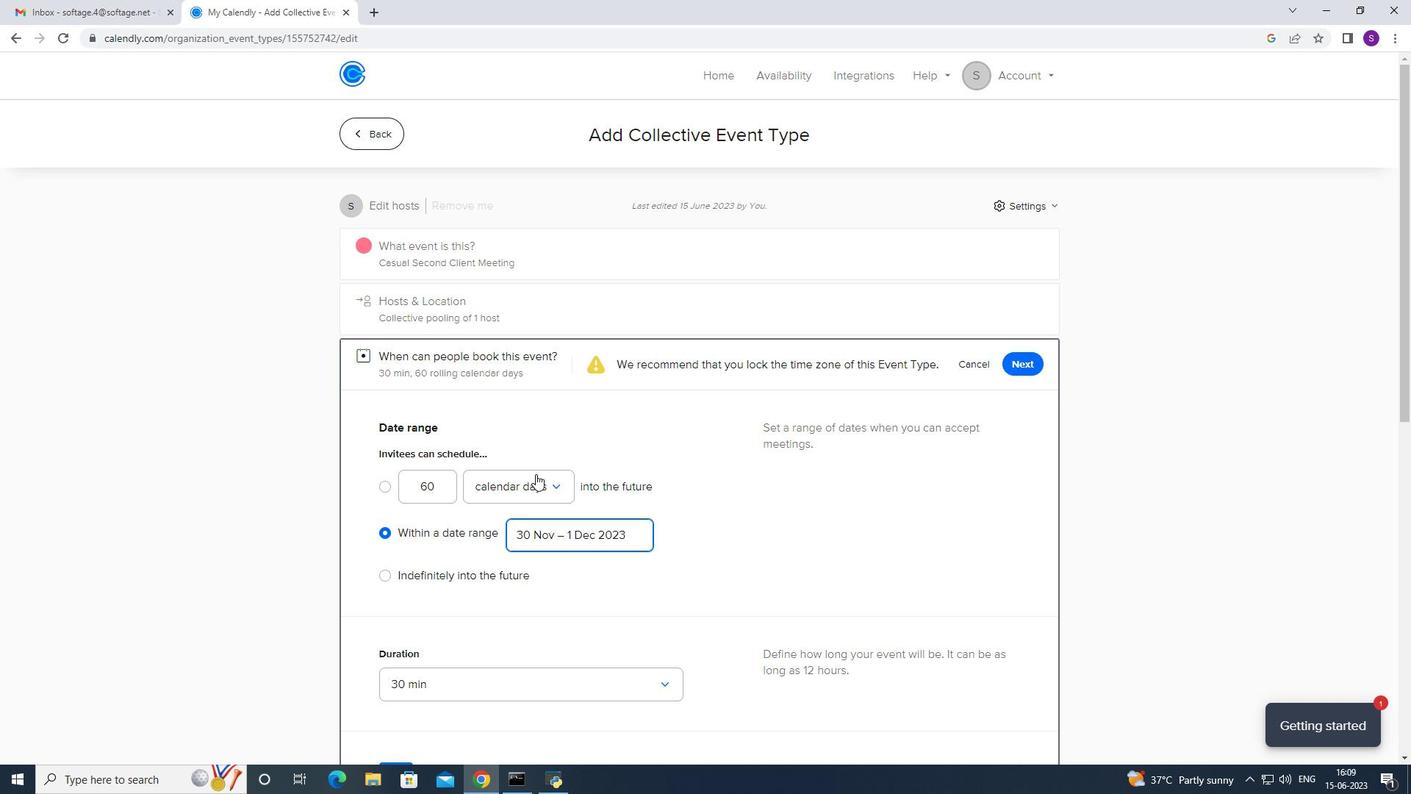 
Action: Mouse scrolled (535, 473) with delta (0, 0)
Screenshot: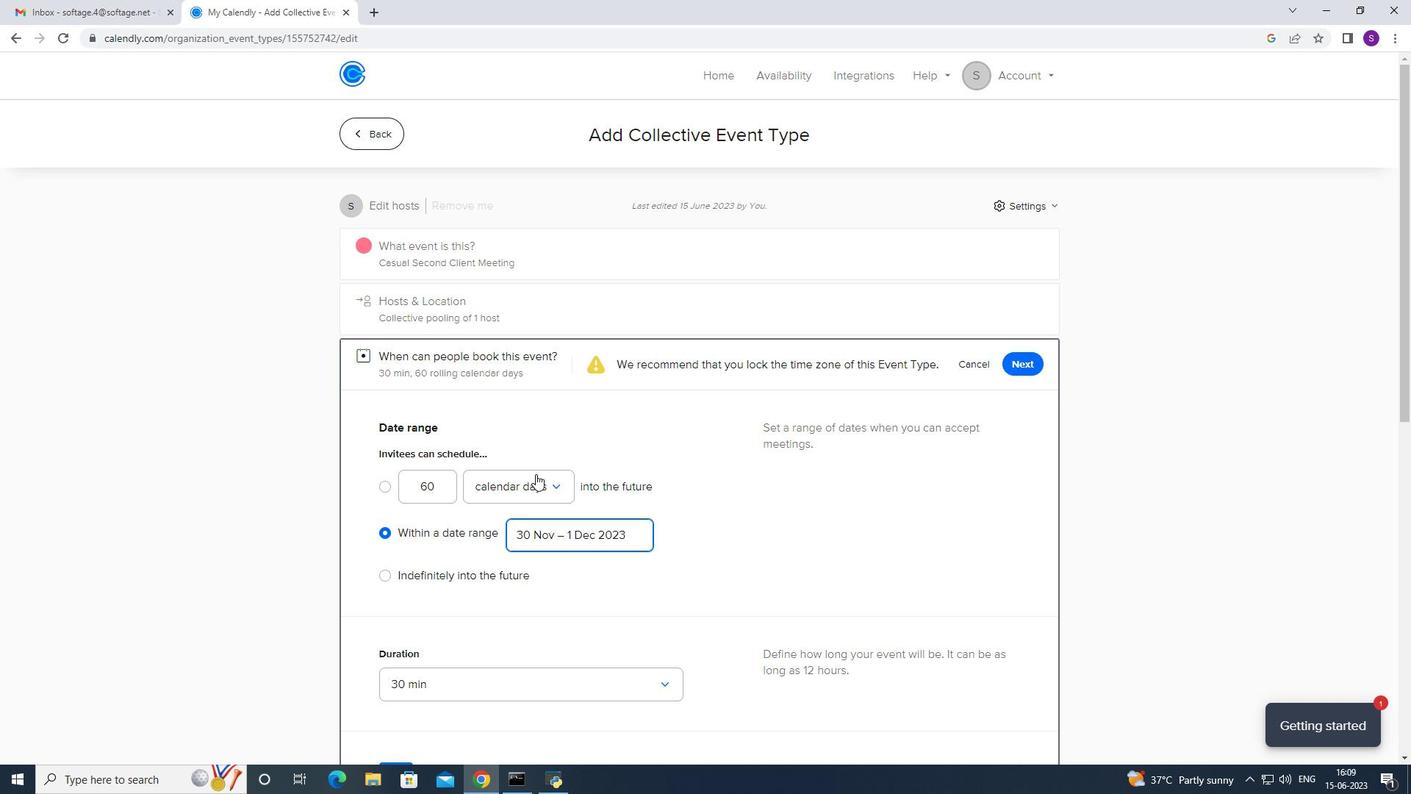 
Action: Mouse moved to (539, 472)
Screenshot: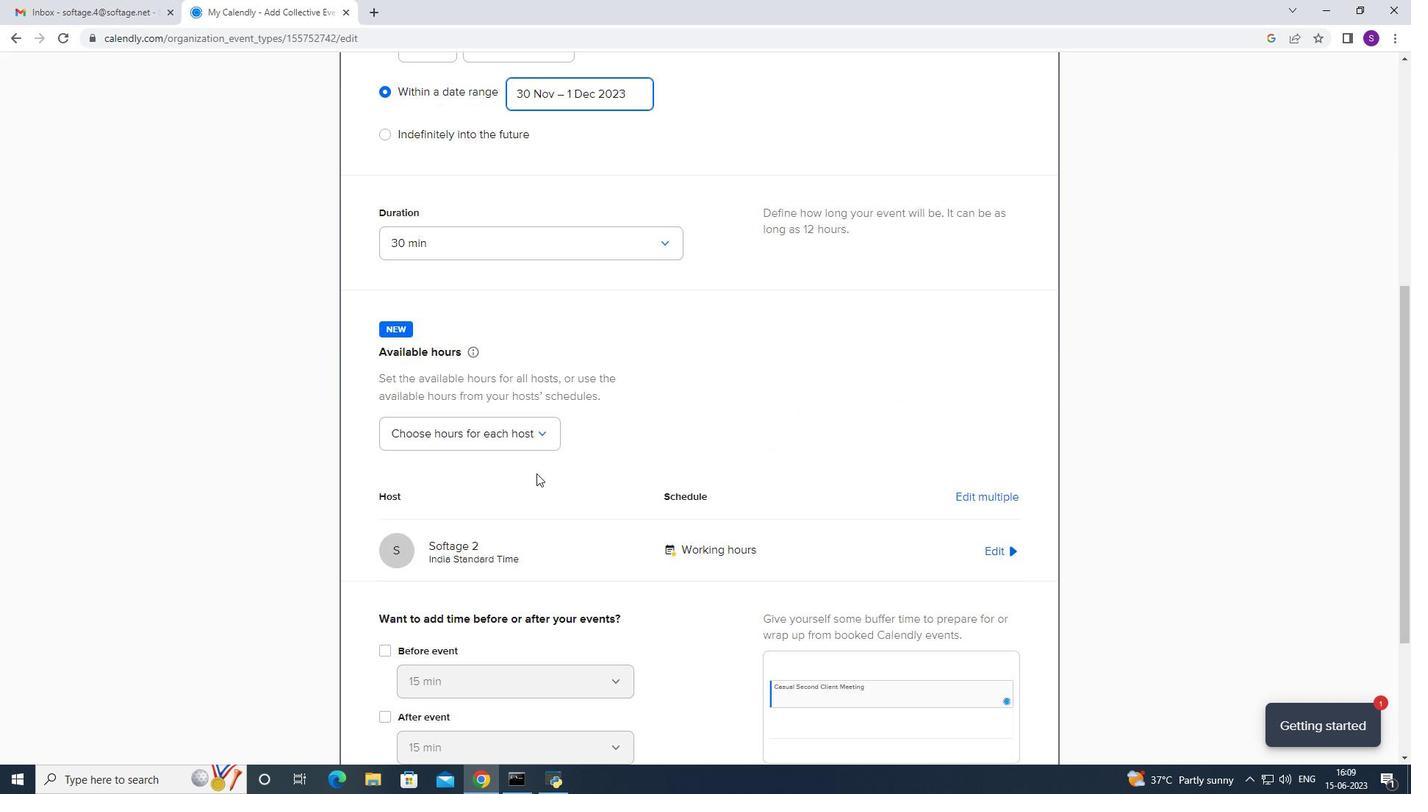 
Action: Mouse scrolled (539, 471) with delta (0, 0)
Screenshot: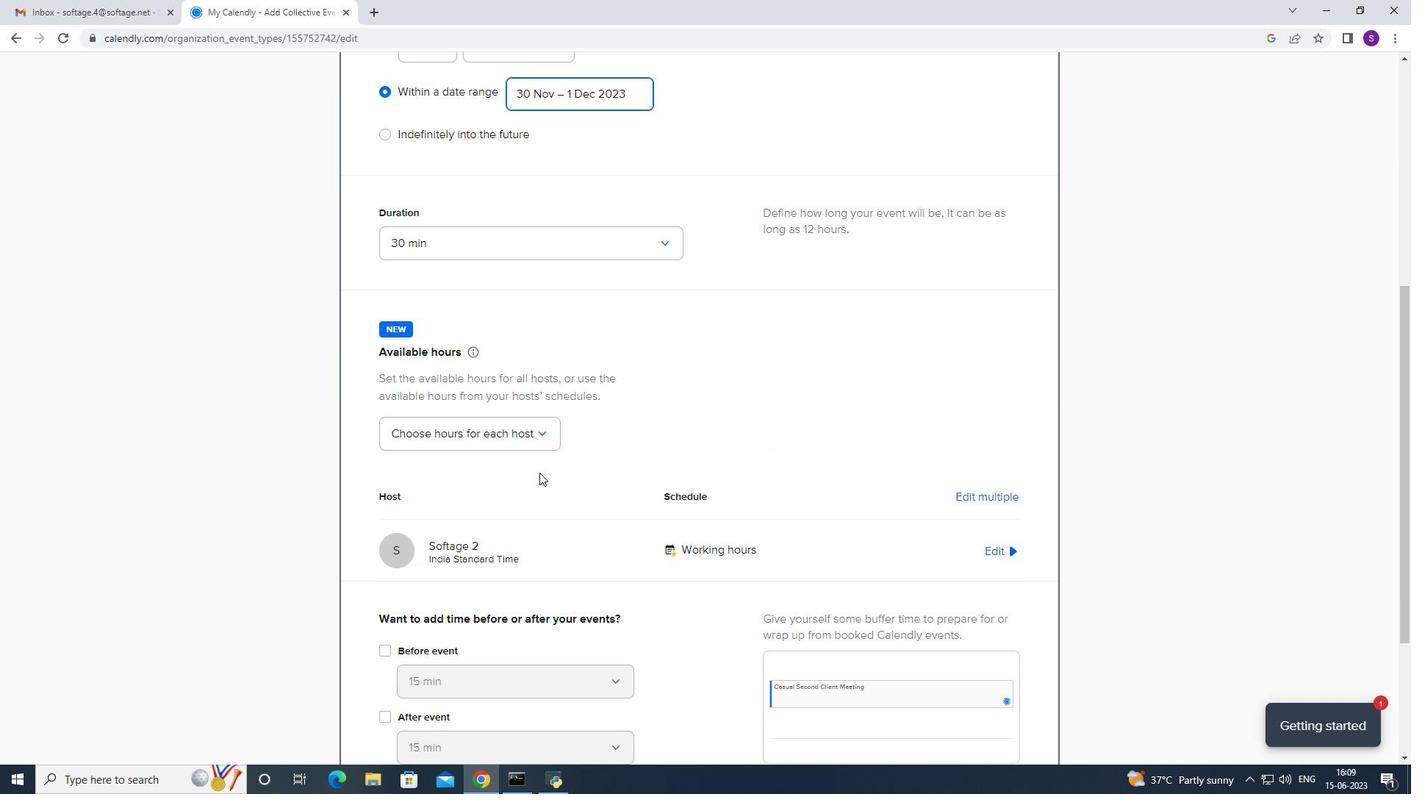 
Action: Mouse scrolled (539, 471) with delta (0, 0)
Screenshot: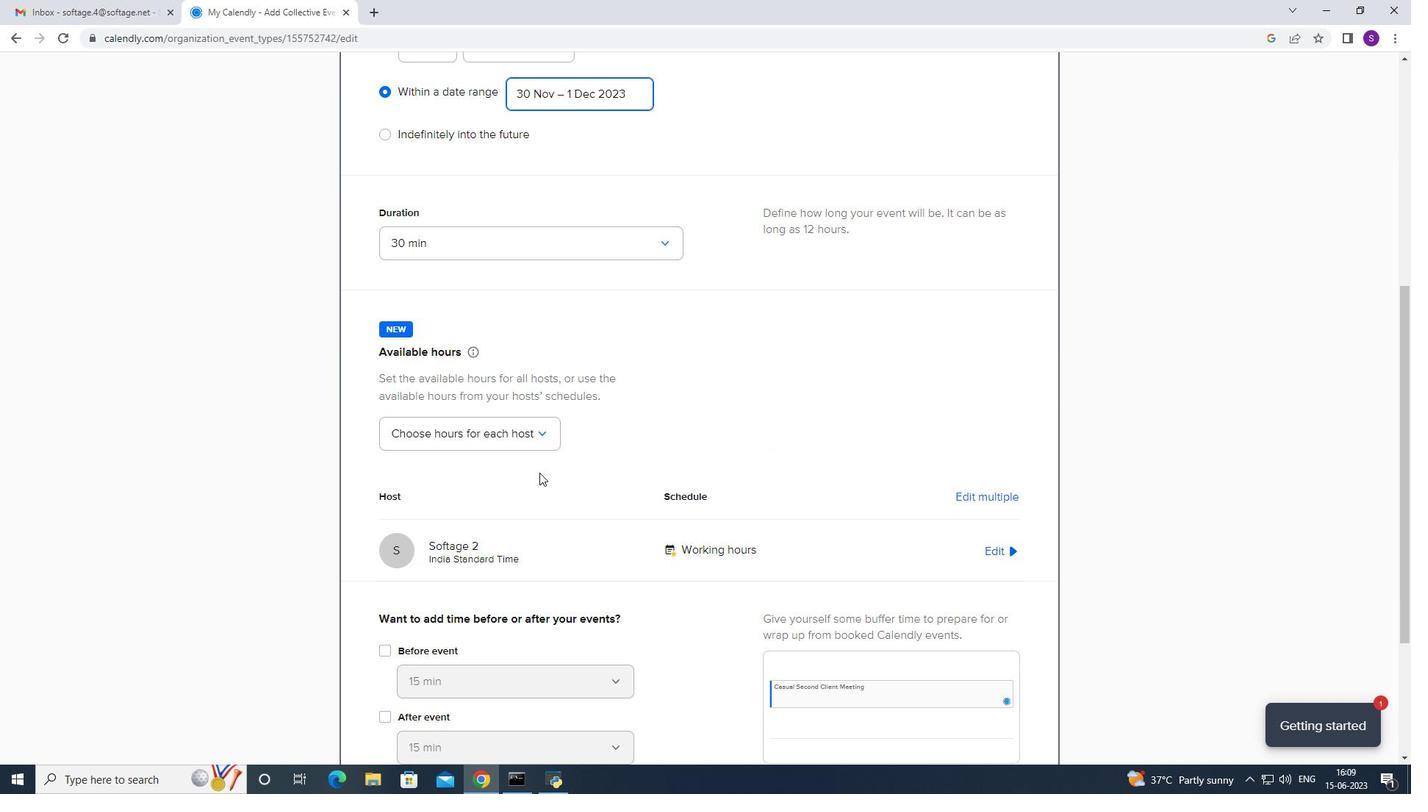 
Action: Mouse scrolled (539, 471) with delta (0, 0)
Screenshot: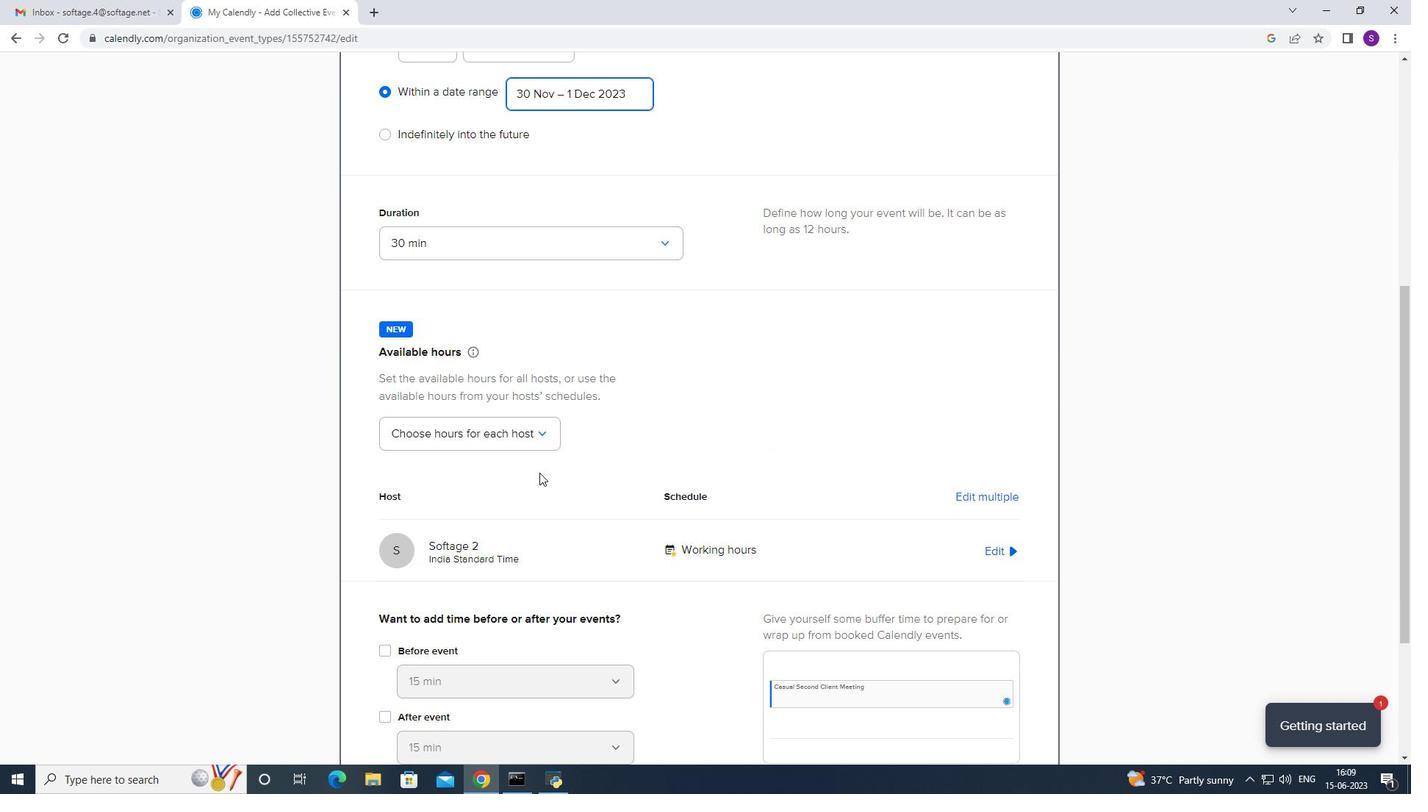 
Action: Mouse scrolled (539, 471) with delta (0, 0)
Screenshot: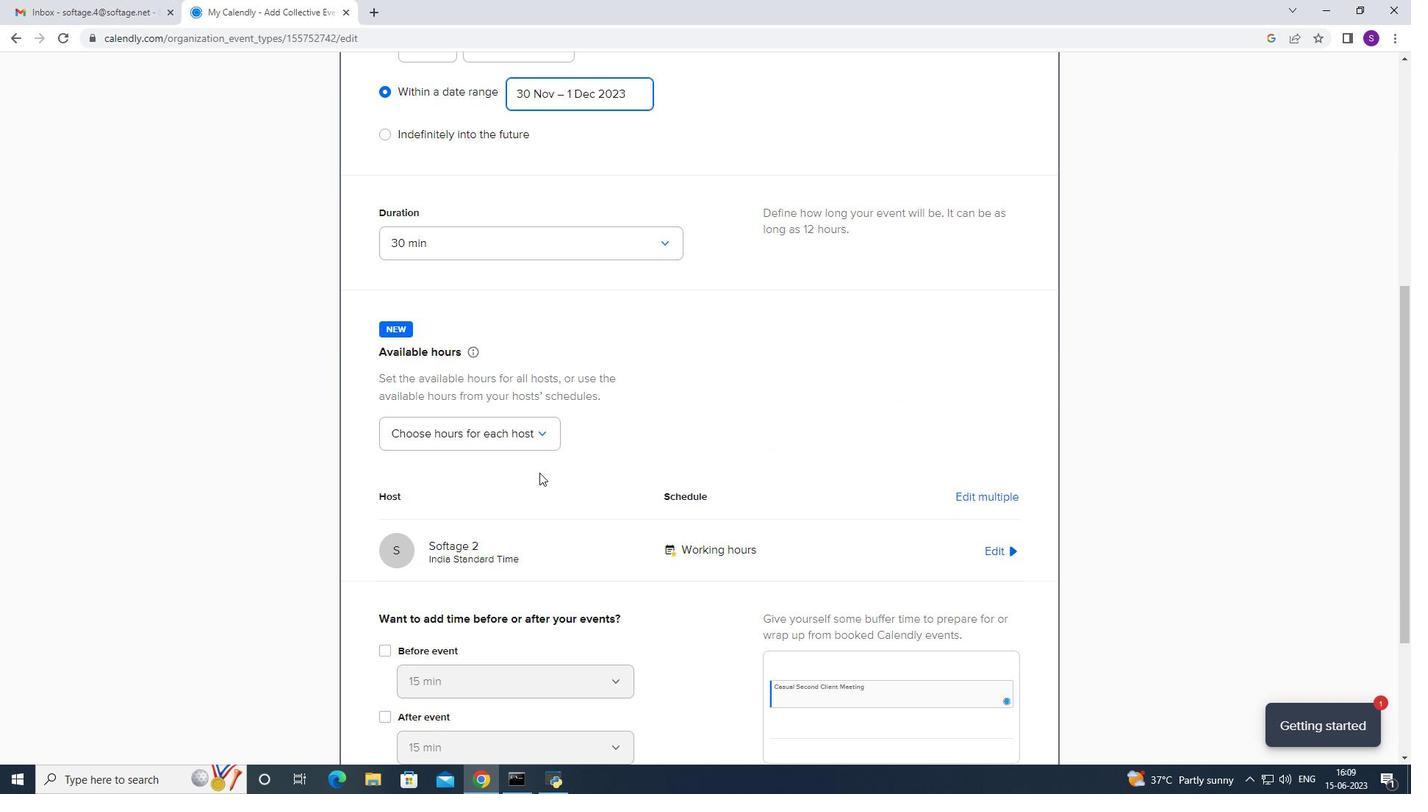 
Action: Mouse scrolled (539, 471) with delta (0, 0)
Screenshot: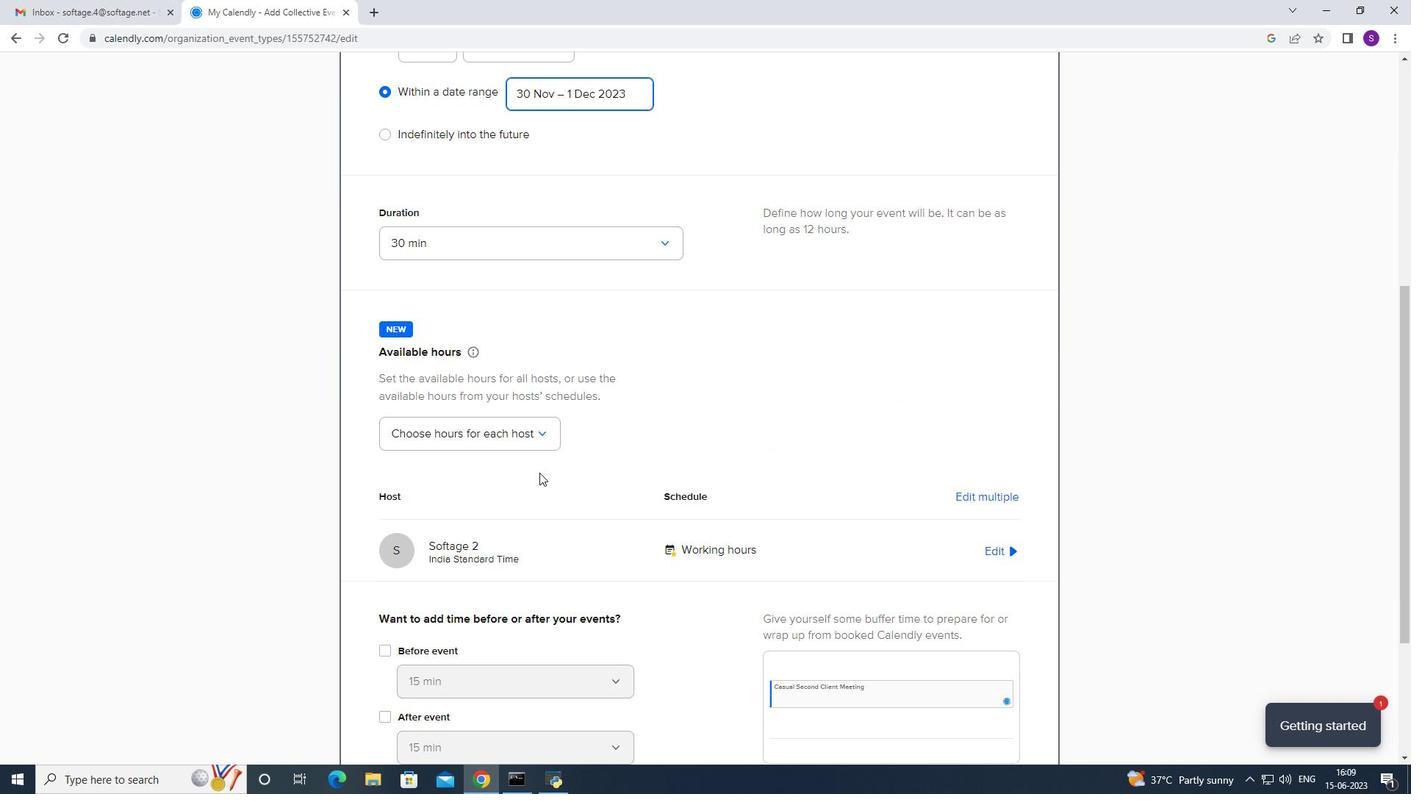 
Action: Mouse moved to (1011, 681)
Screenshot: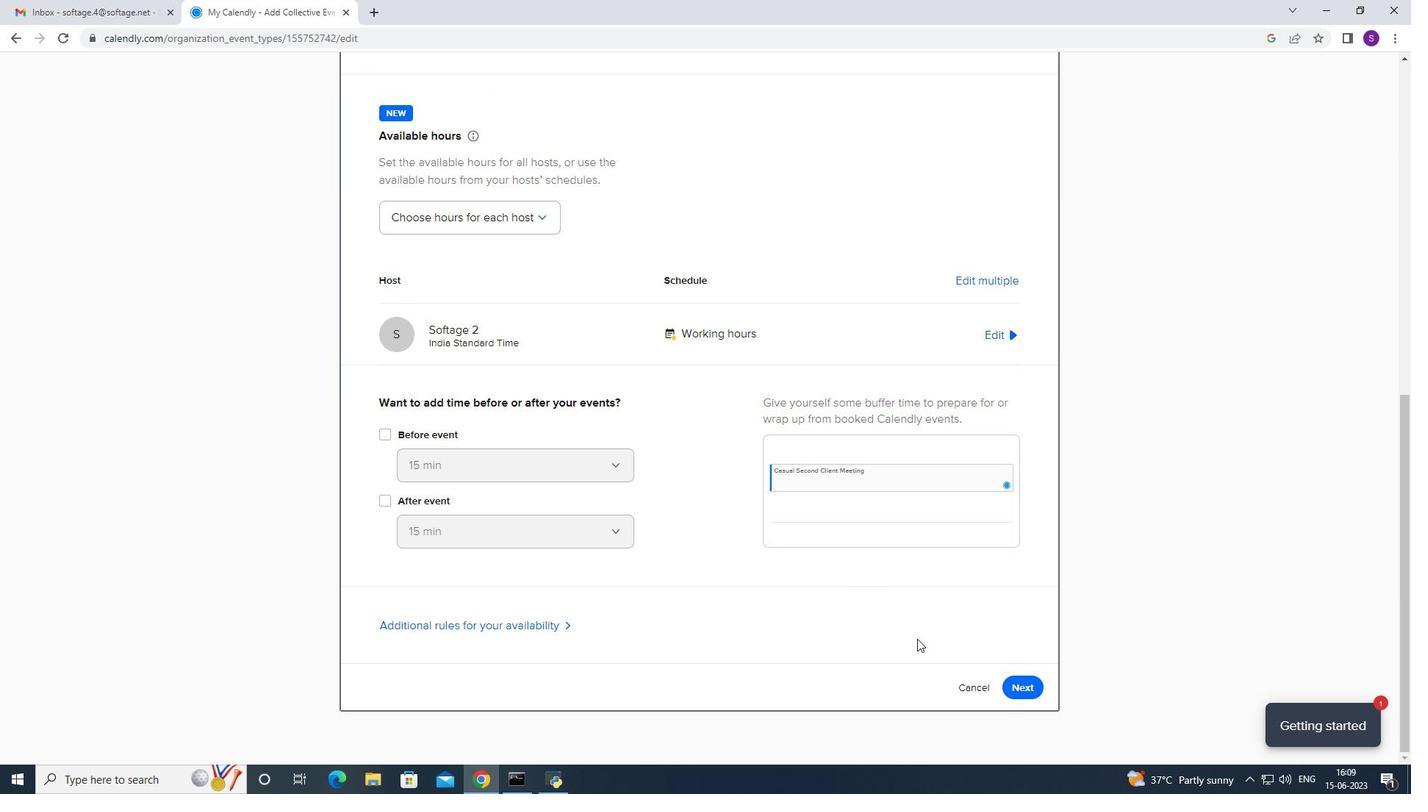 
Action: Mouse pressed left at (1011, 681)
Screenshot: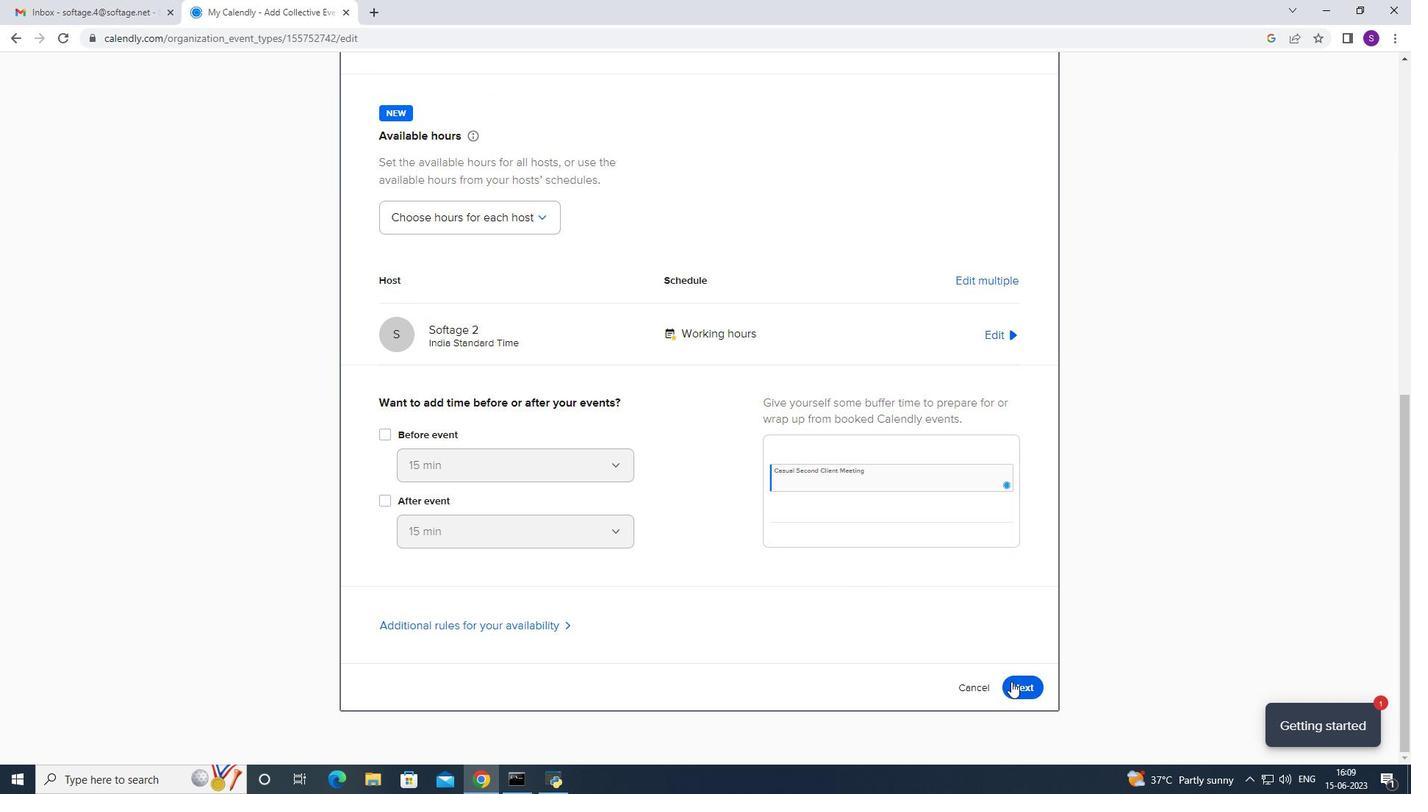 
Action: Mouse moved to (1050, 117)
Screenshot: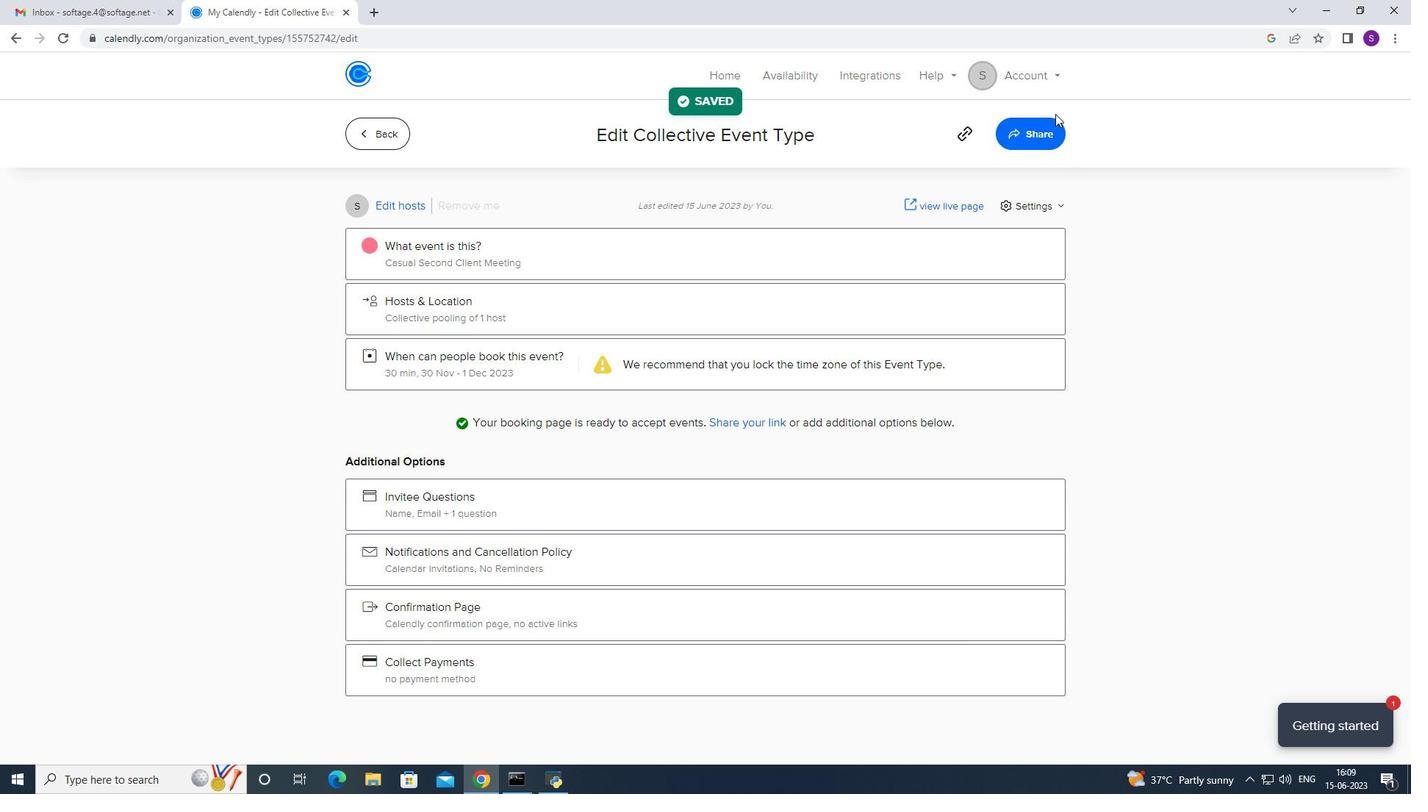 
Action: Mouse pressed left at (1050, 117)
Screenshot: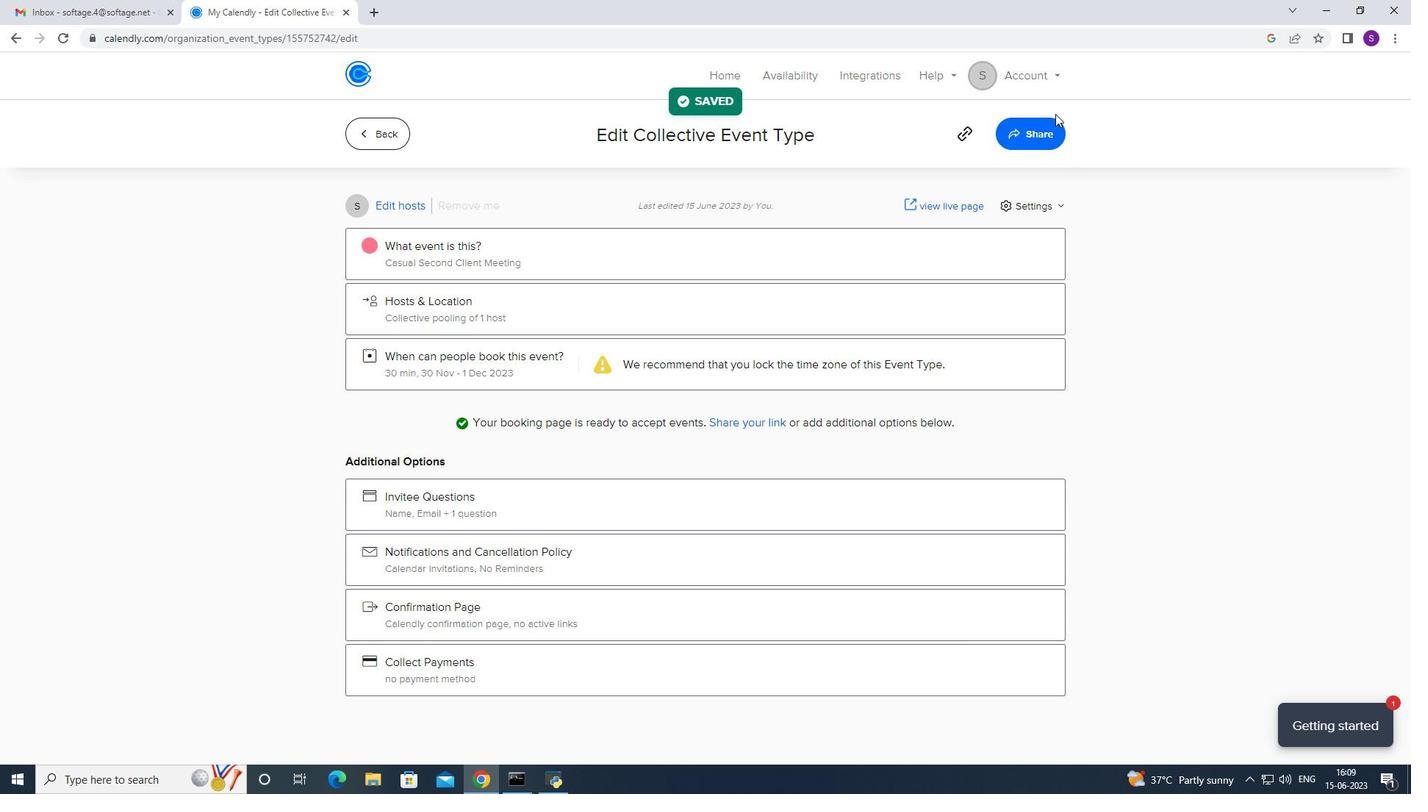 
Action: Mouse moved to (873, 282)
Screenshot: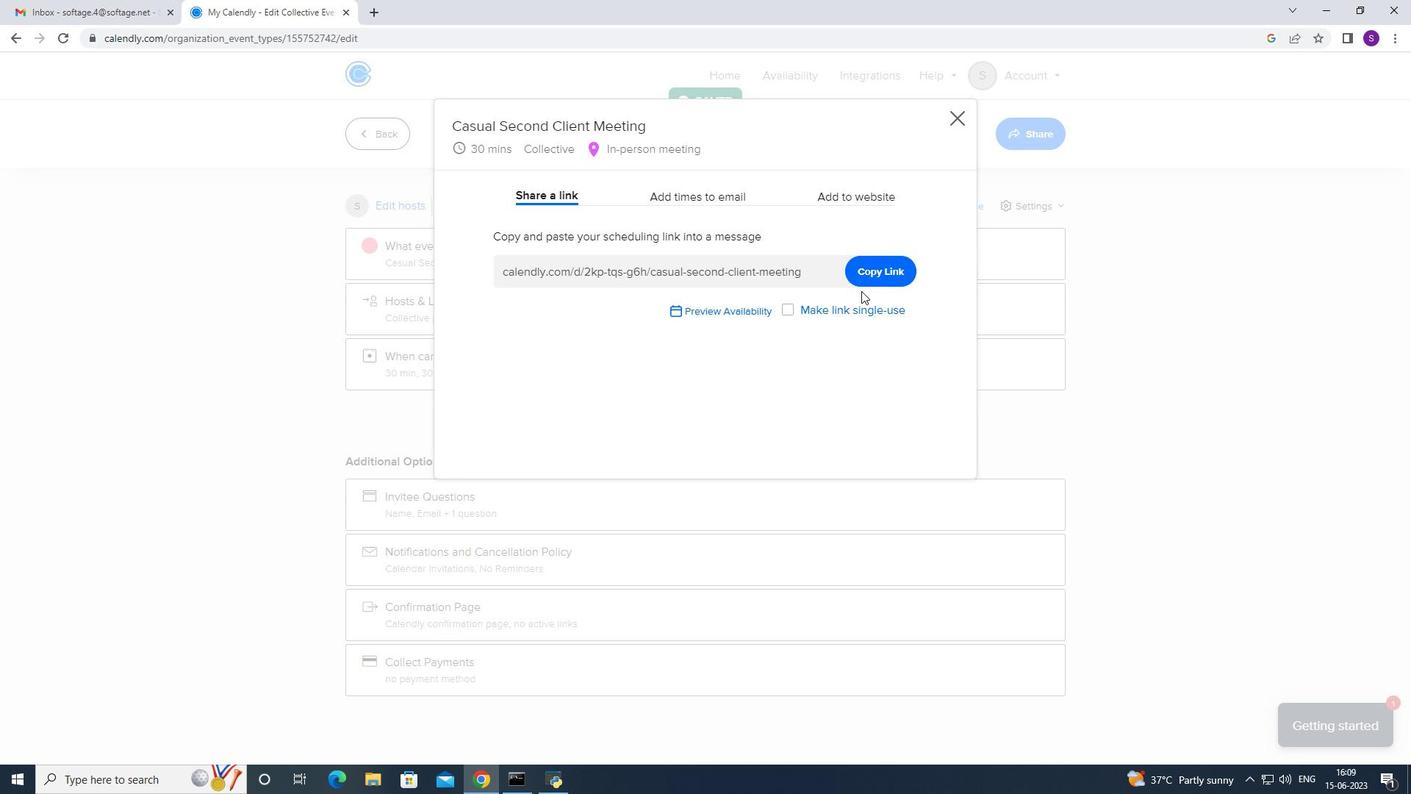 
Action: Mouse pressed left at (873, 282)
Screenshot: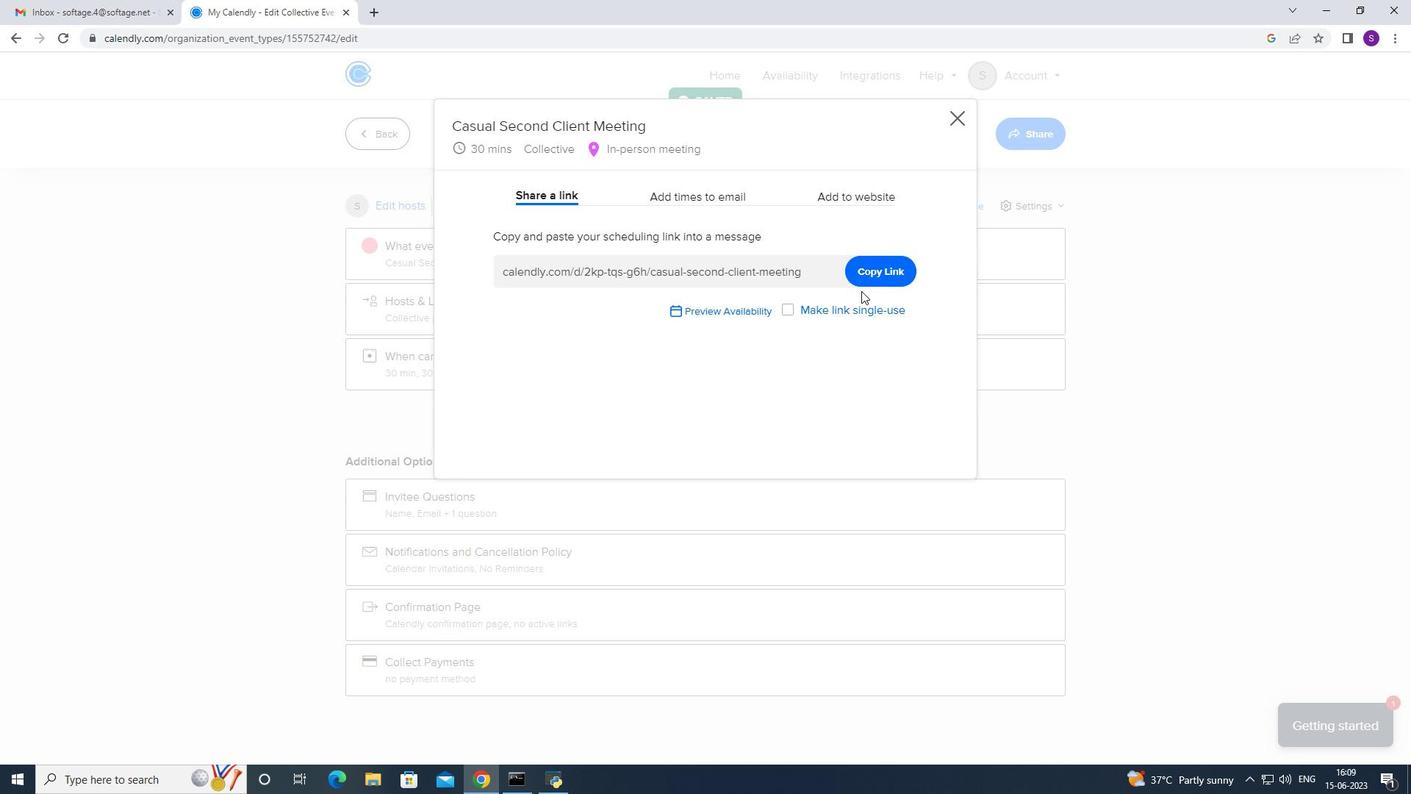 
Action: Mouse moved to (99, 10)
Screenshot: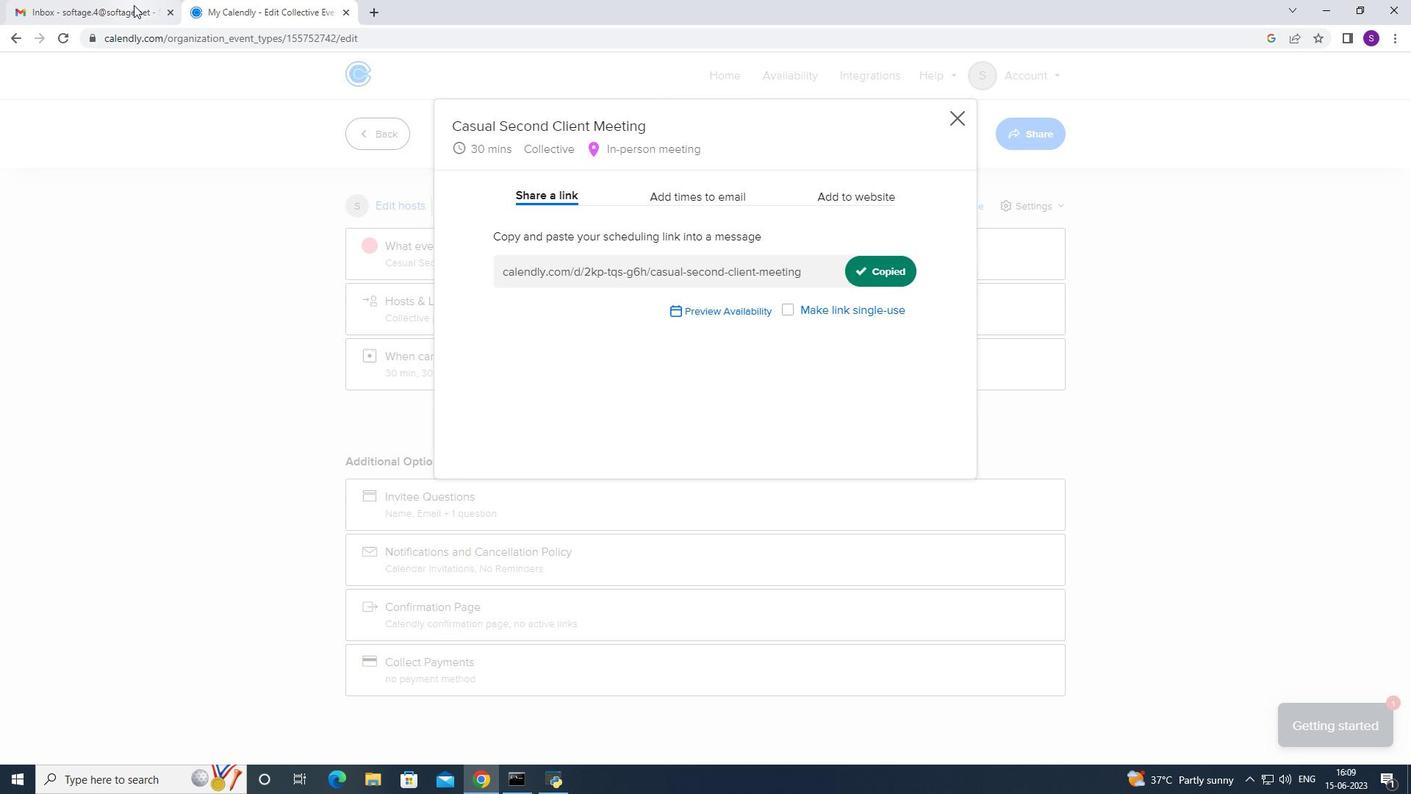 
Action: Mouse pressed left at (99, 10)
Screenshot: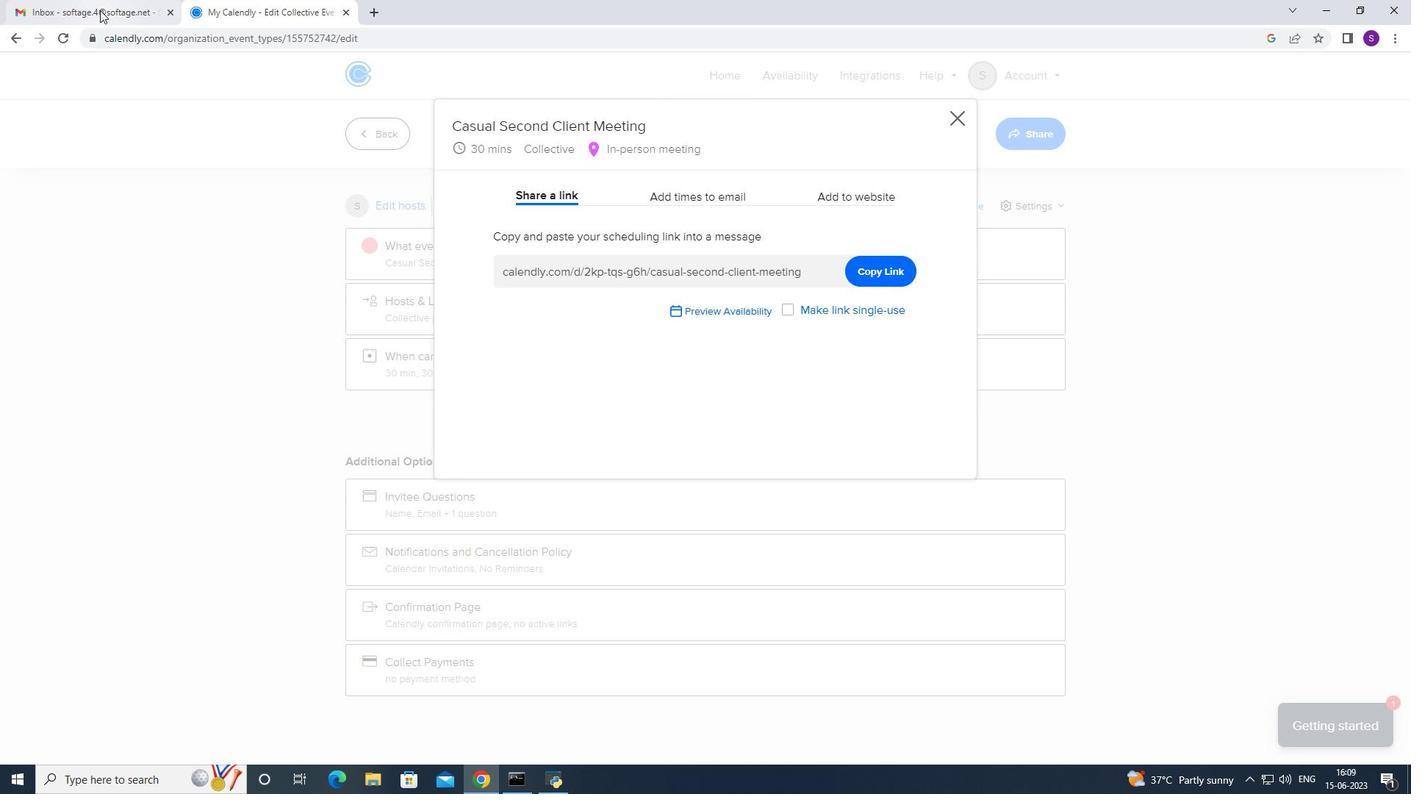 
Action: Mouse moved to (122, 125)
Screenshot: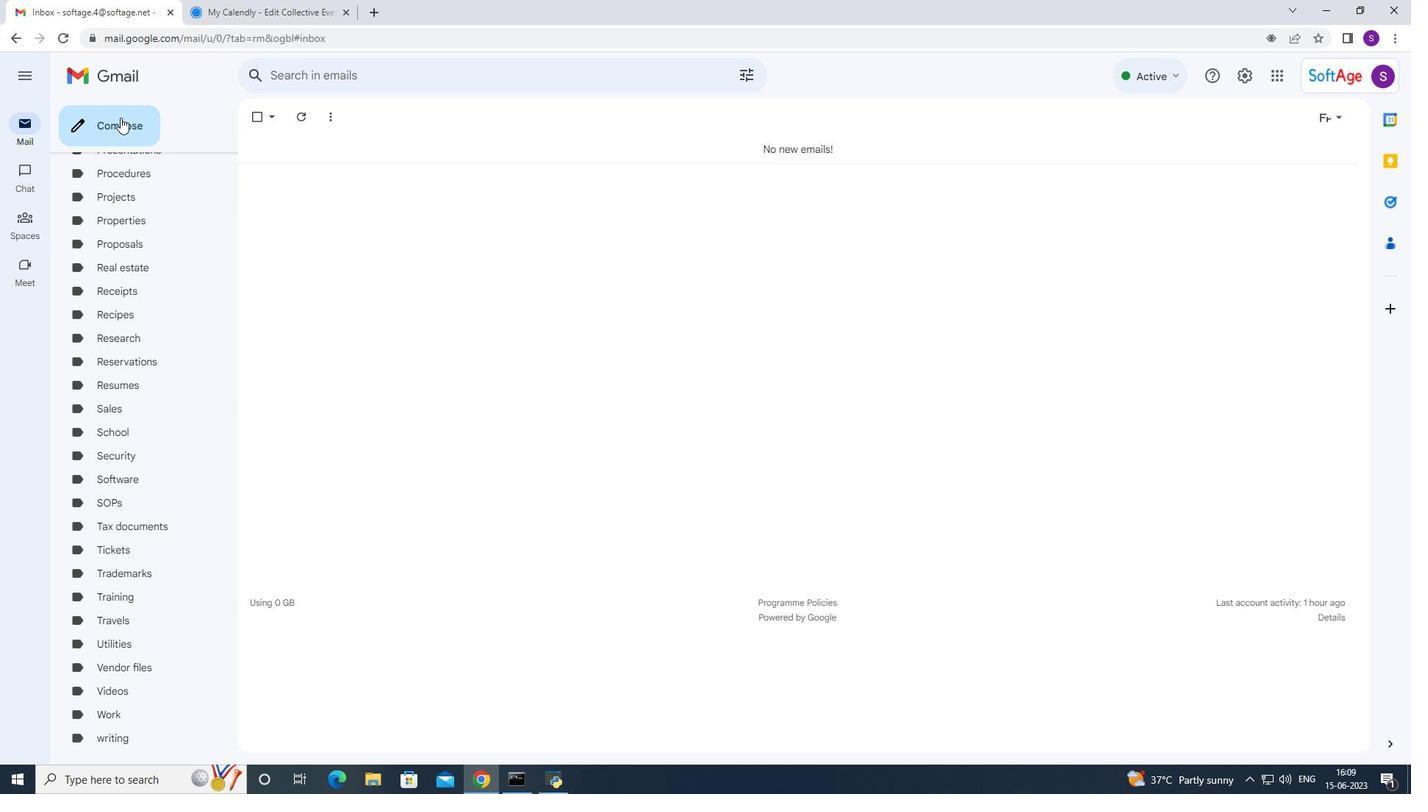 
Action: Mouse pressed left at (122, 125)
Screenshot: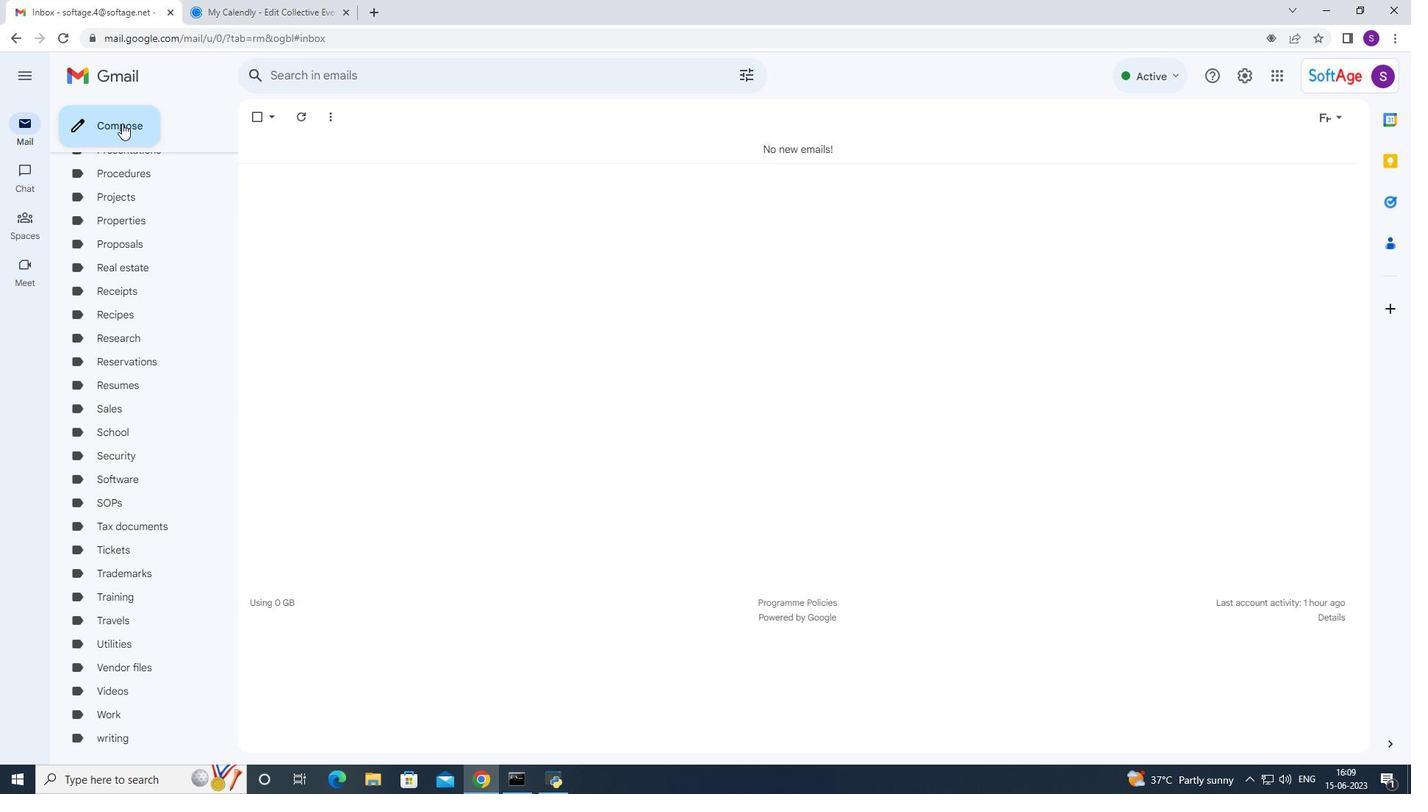 
Action: Mouse moved to (926, 427)
Screenshot: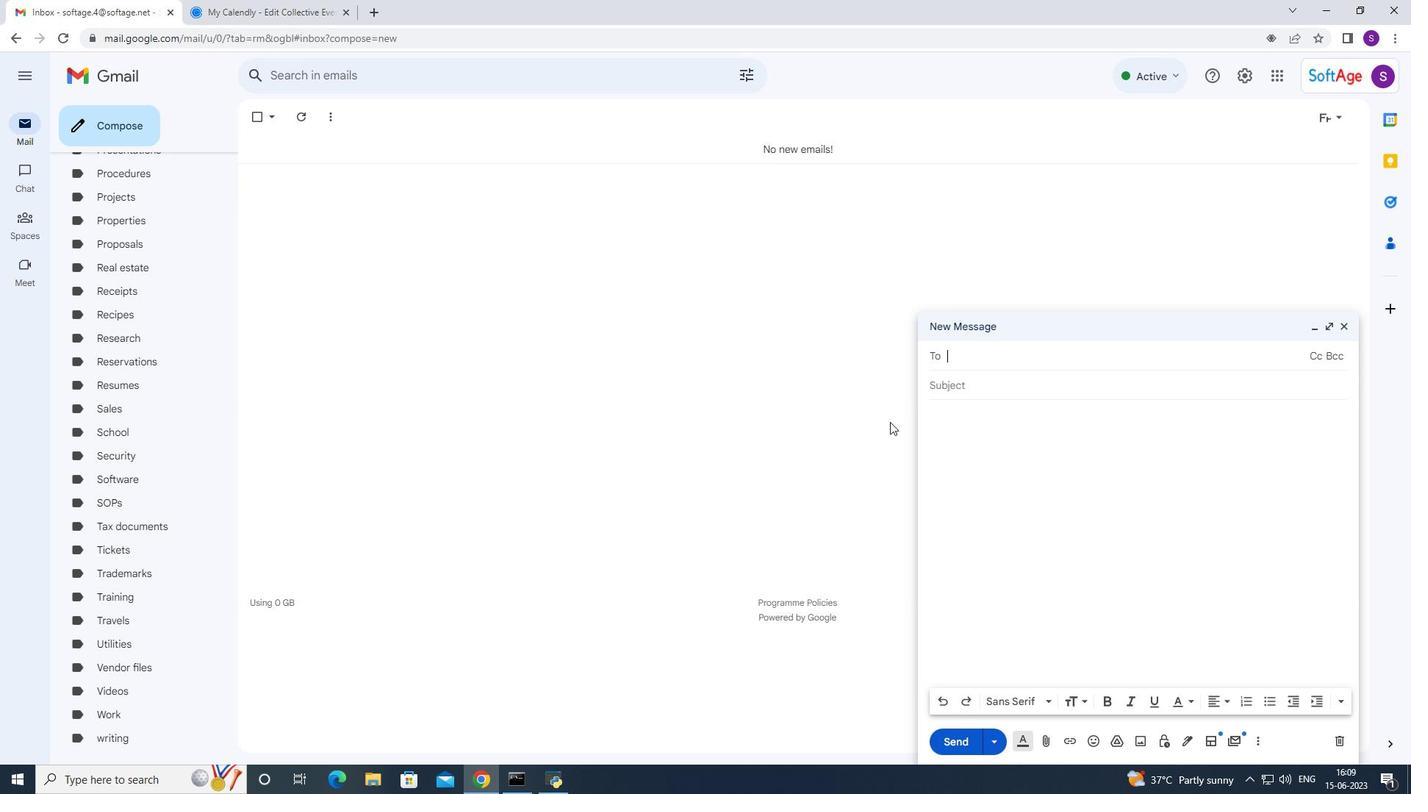 
Action: Mouse pressed left at (926, 427)
Screenshot: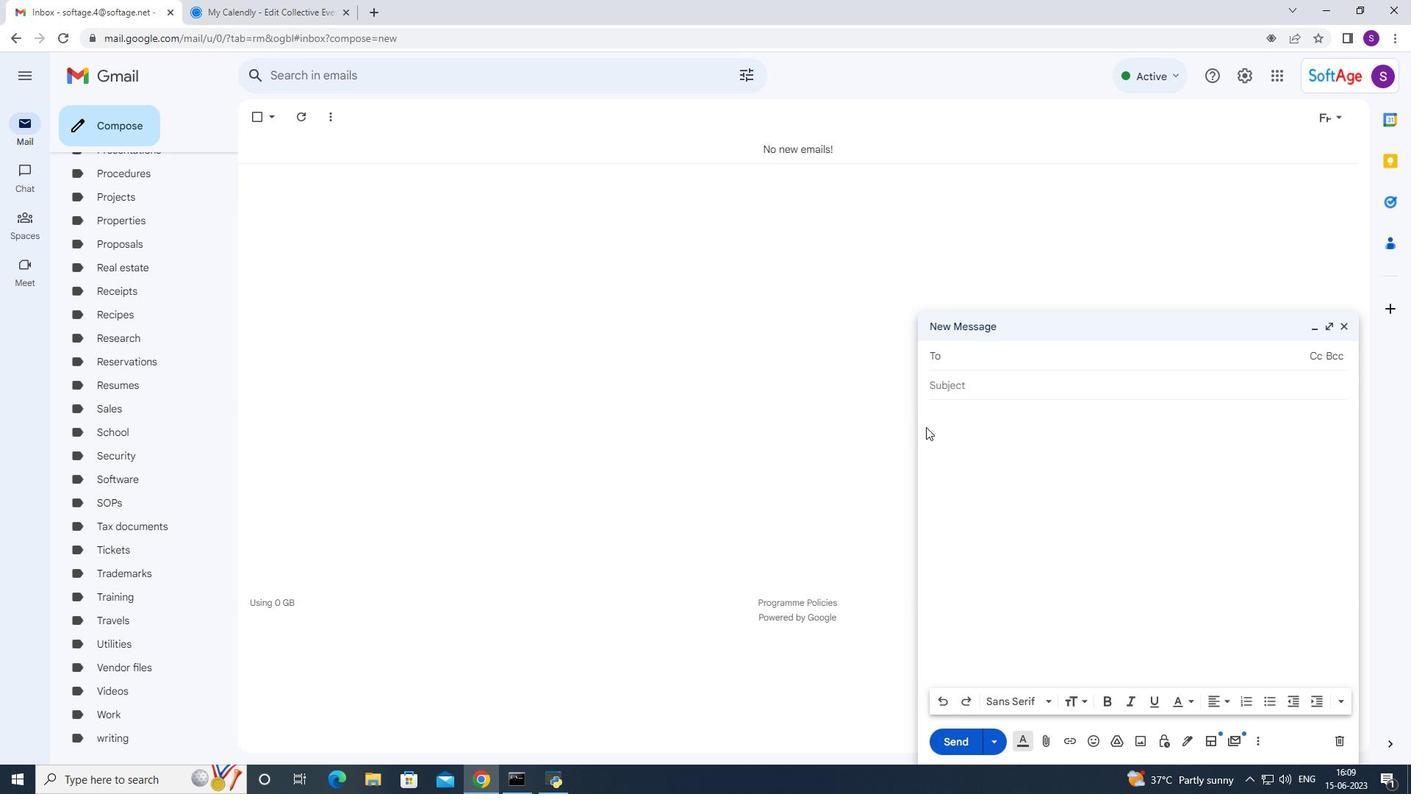 
Action: Mouse moved to (932, 431)
Screenshot: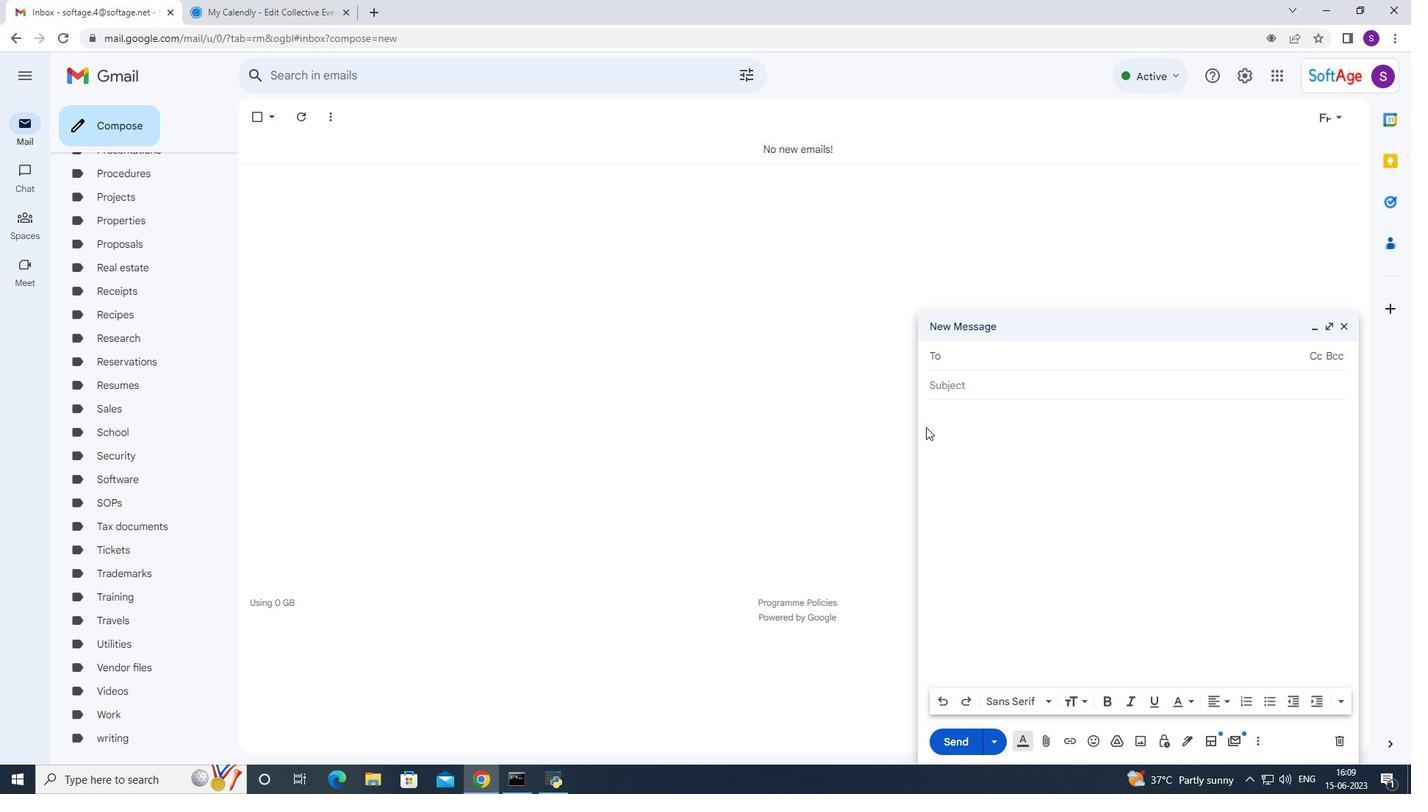 
Action: Mouse pressed left at (932, 431)
Screenshot: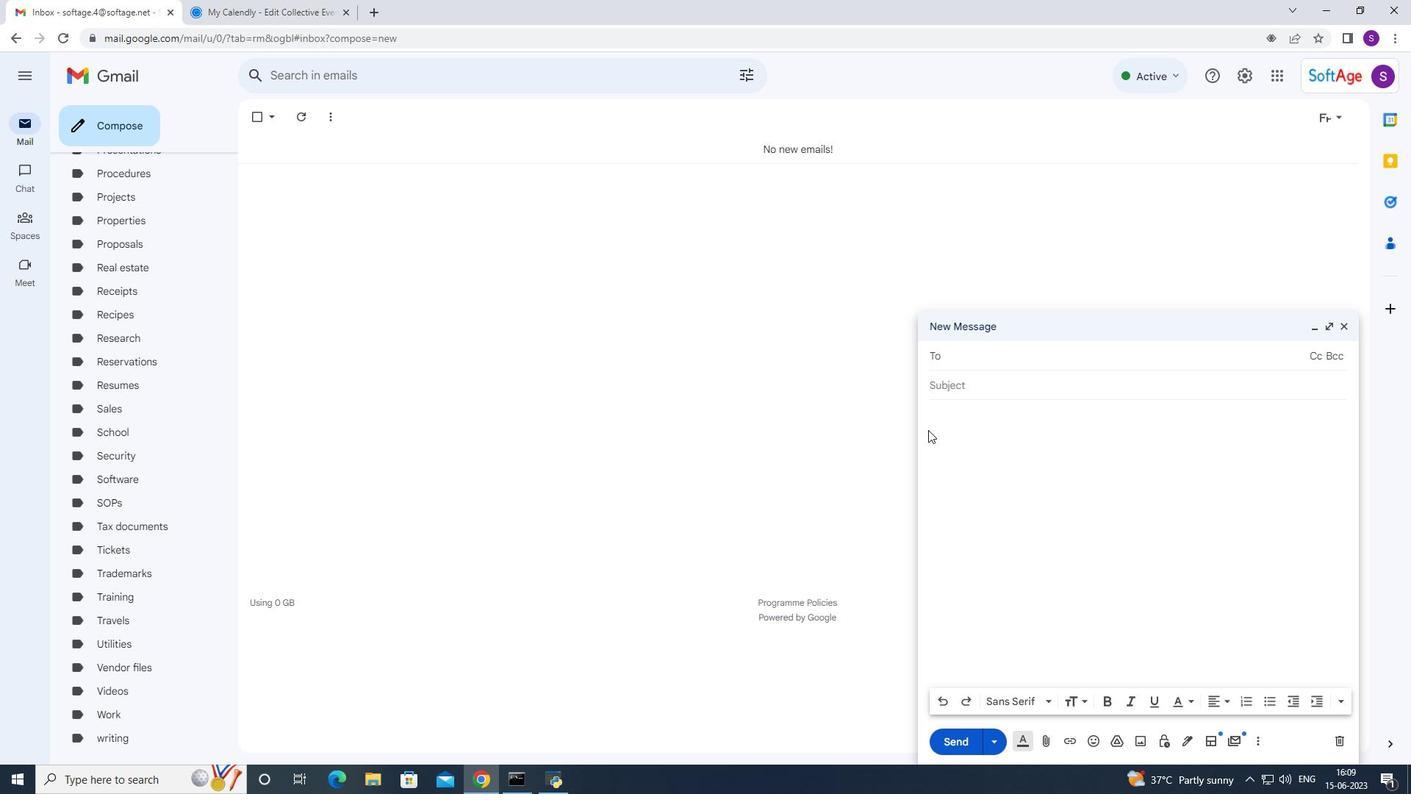 
Action: Mouse pressed right at (932, 431)
Screenshot: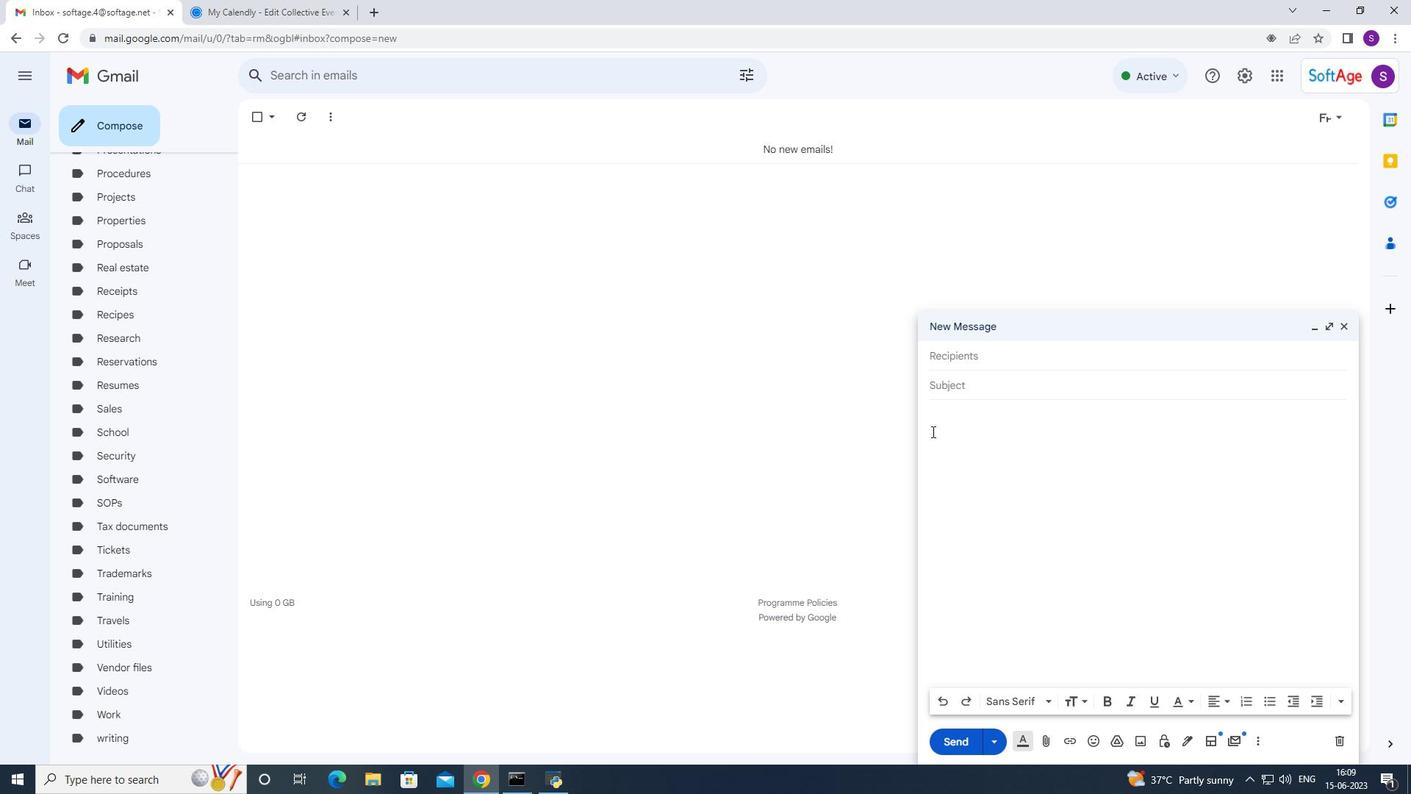 
Action: Mouse moved to (981, 538)
Screenshot: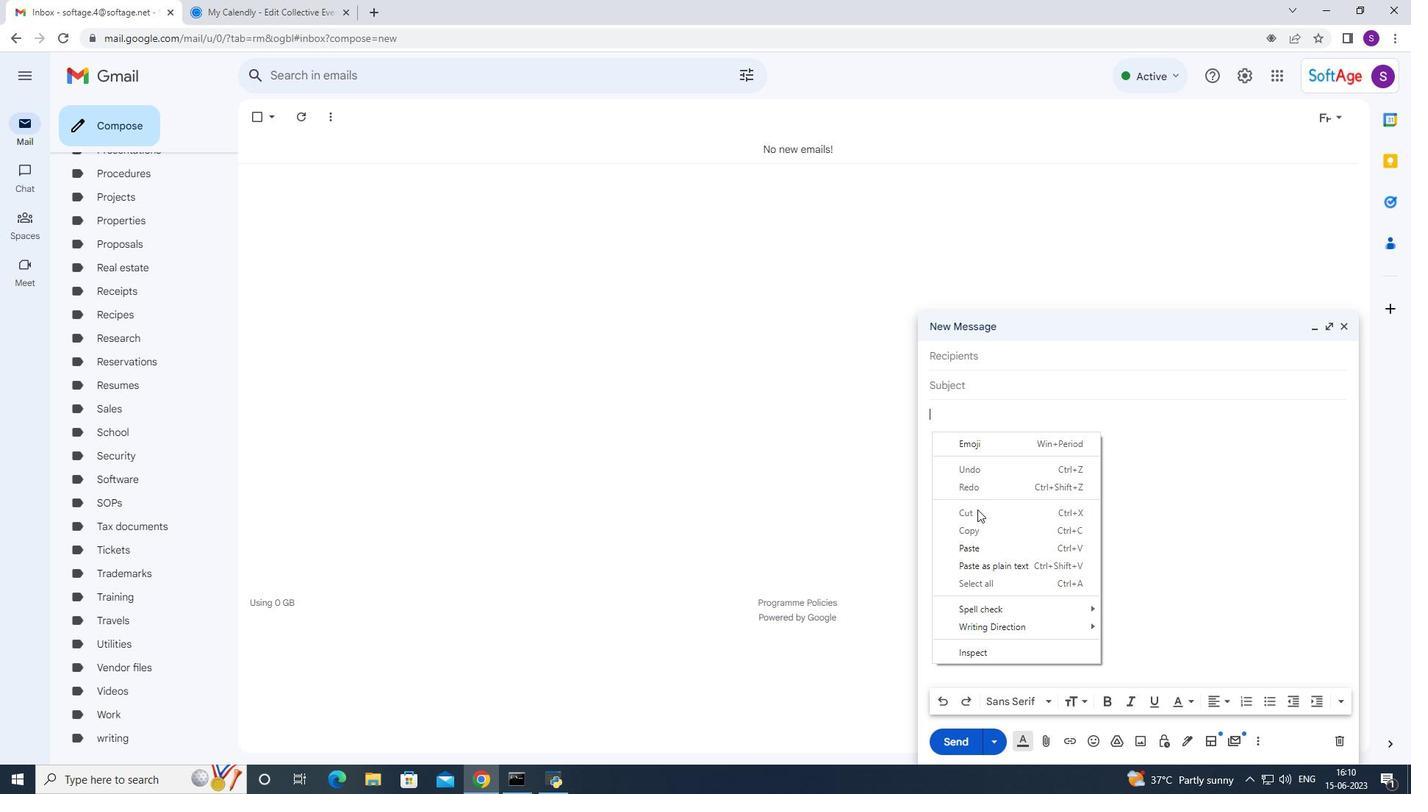 
Action: Mouse pressed left at (981, 538)
Screenshot: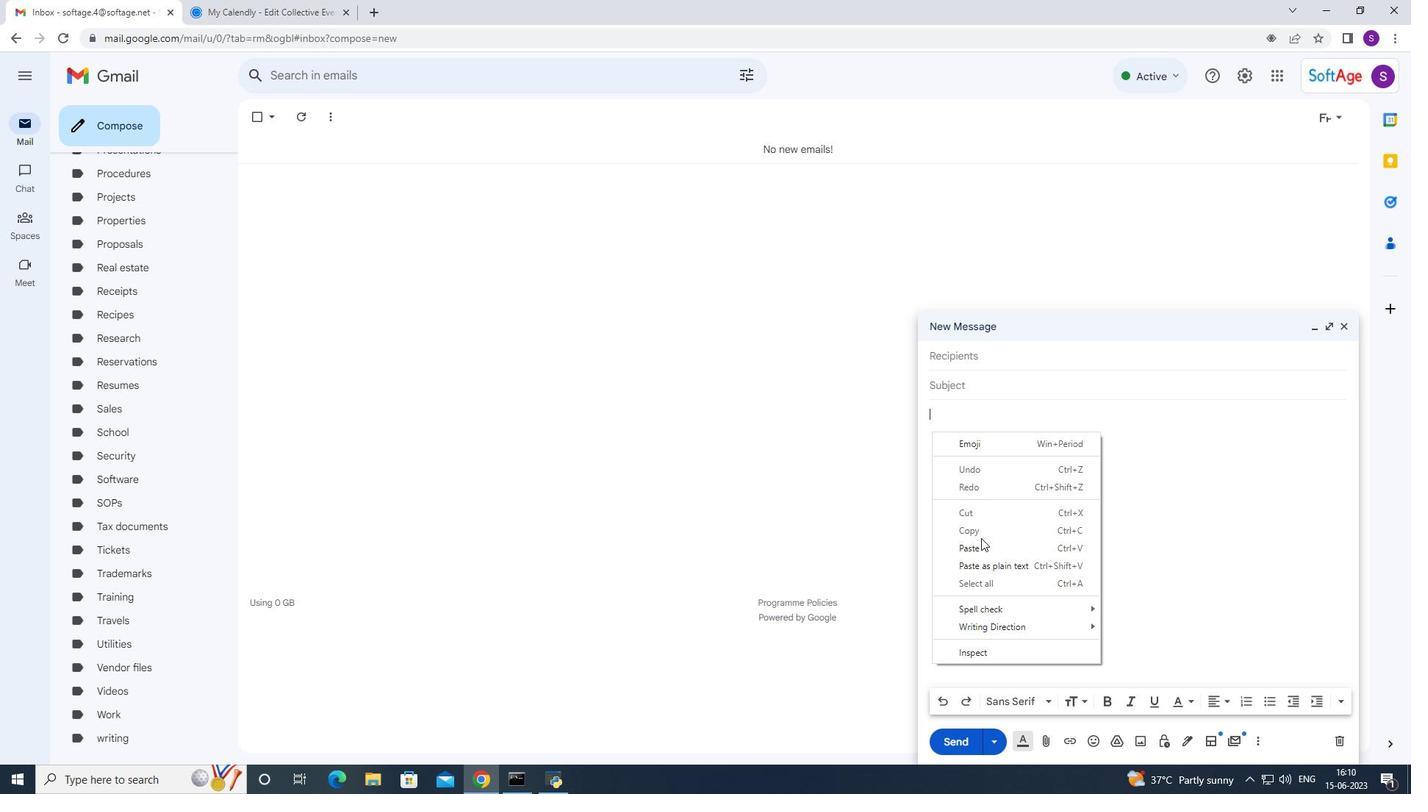 
Action: Mouse moved to (965, 550)
Screenshot: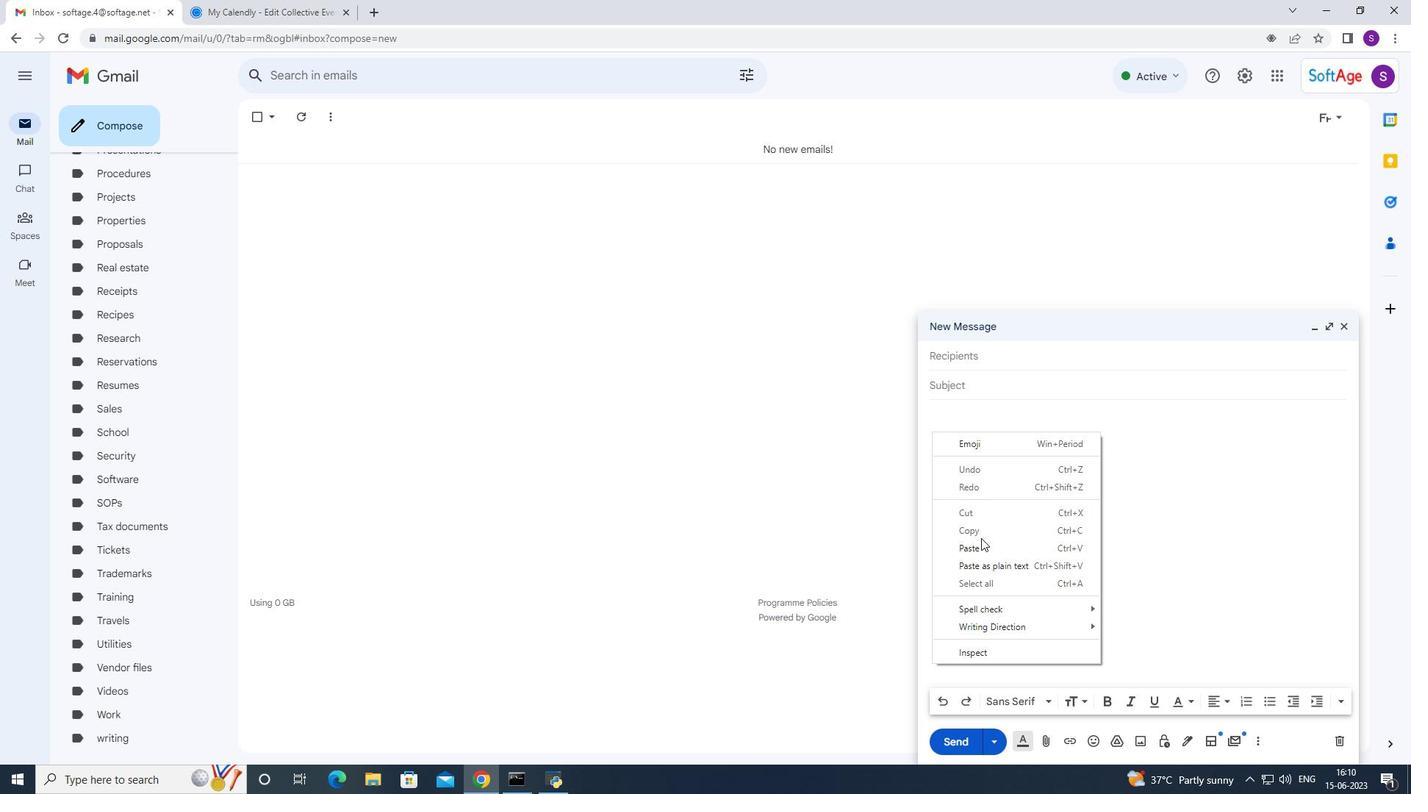 
Action: Mouse pressed left at (965, 550)
Screenshot: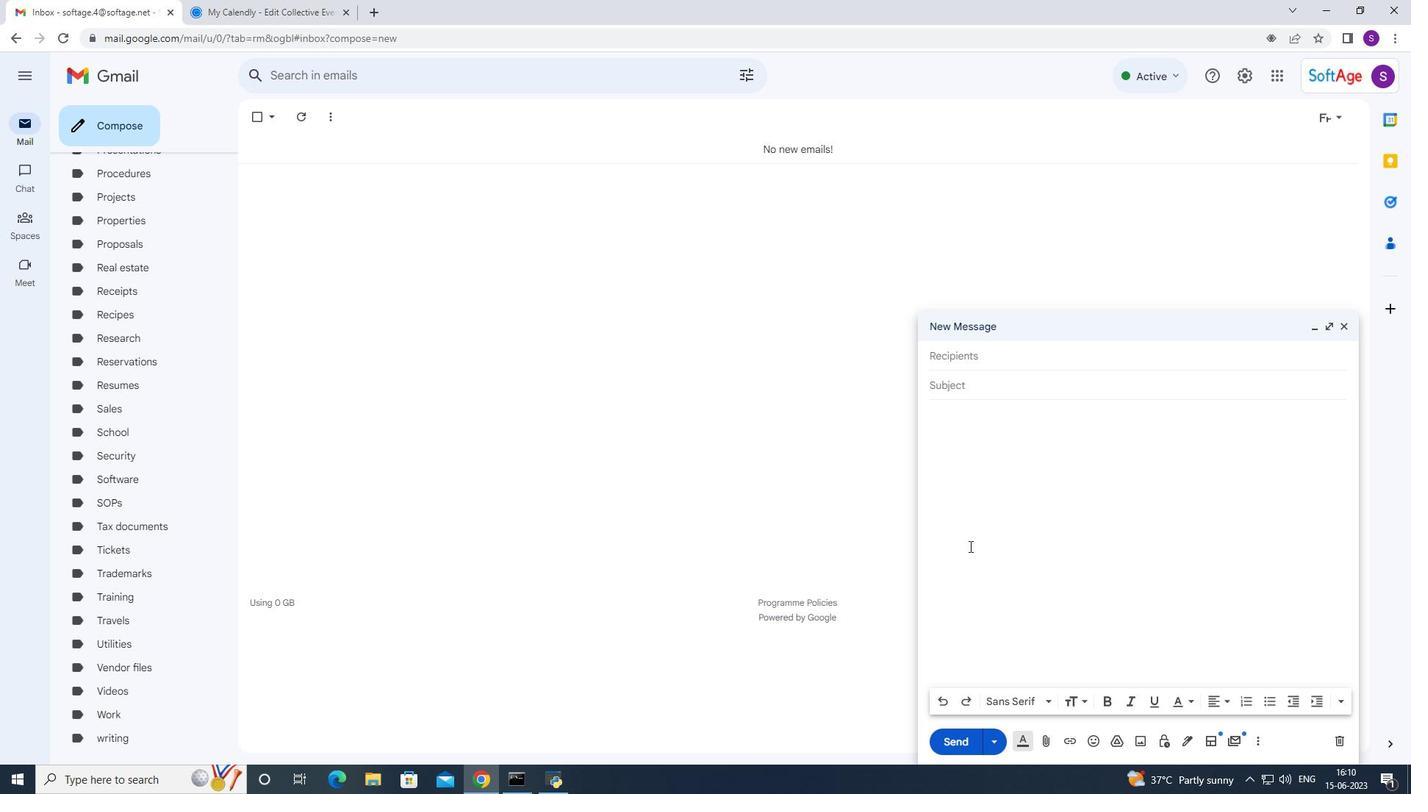 
Action: Mouse moved to (990, 349)
Screenshot: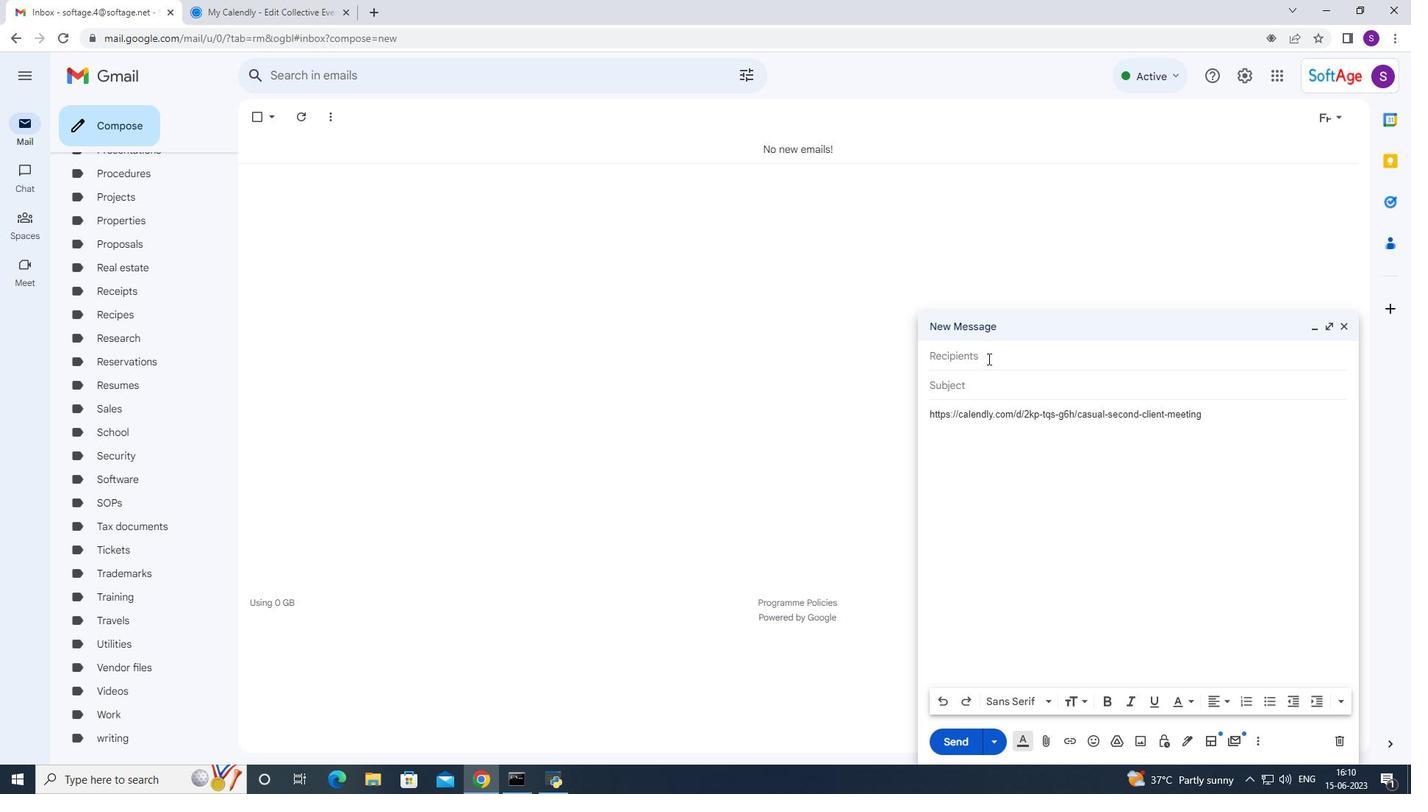 
Action: Mouse pressed left at (990, 349)
Screenshot: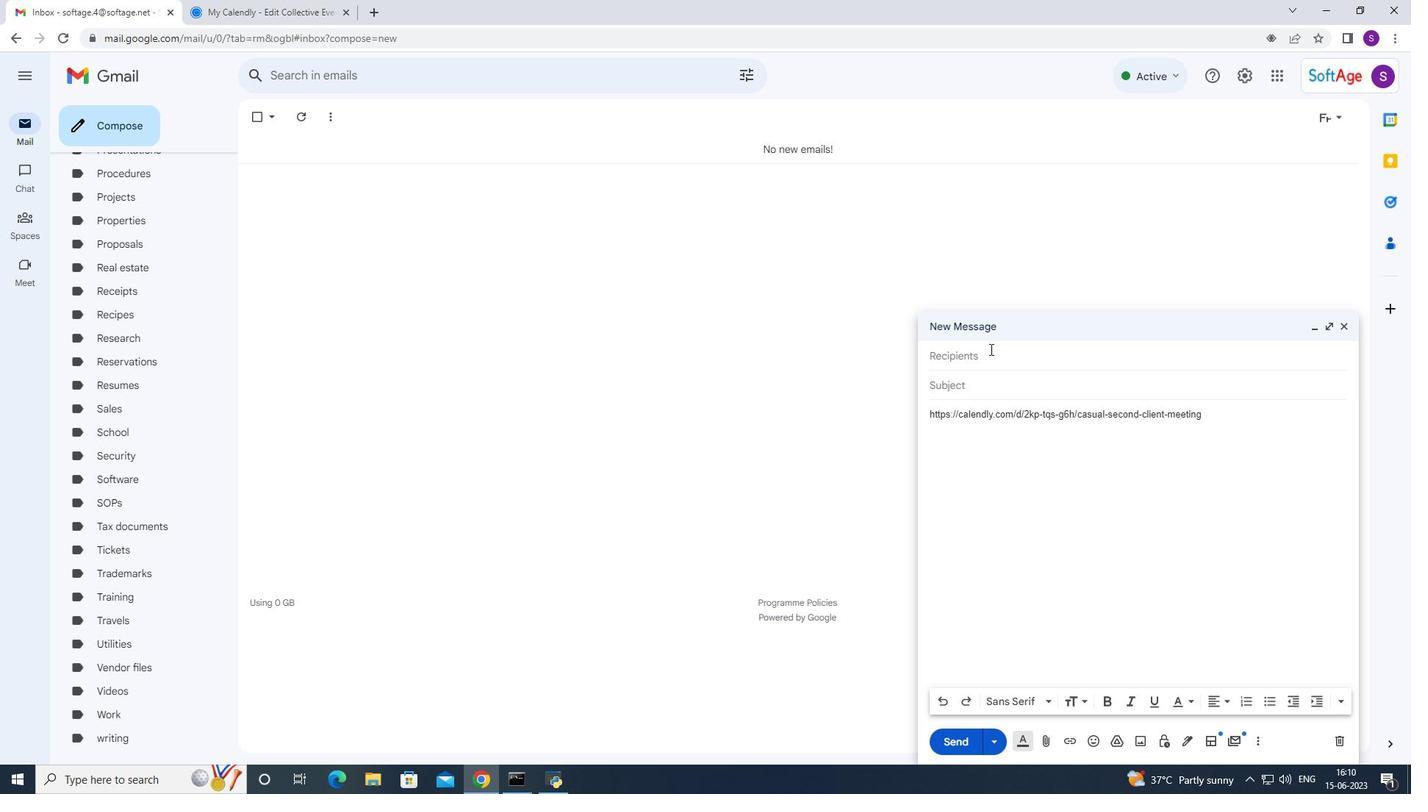 
Action: Key pressed sof
Screenshot: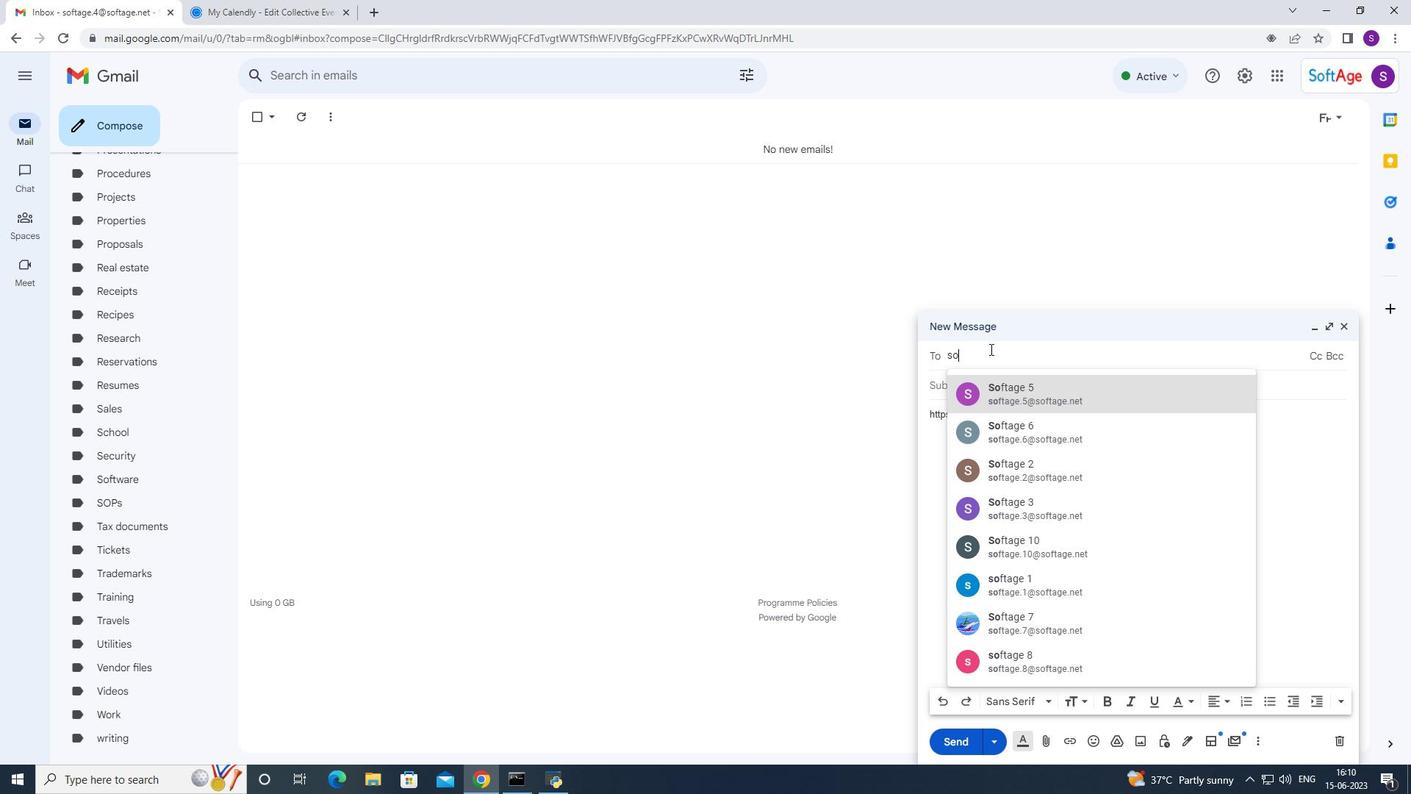 
Action: Mouse moved to (1042, 448)
Screenshot: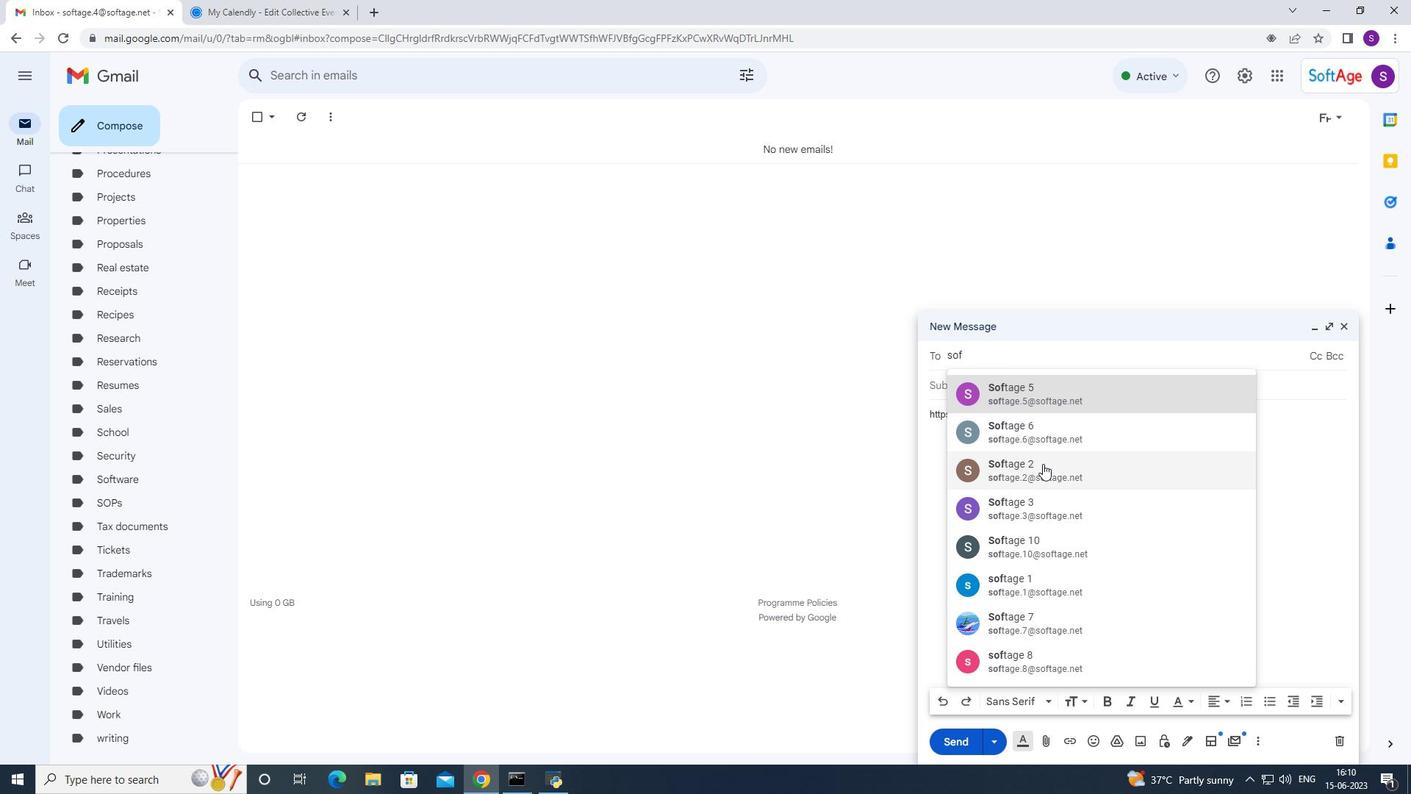 
Action: Mouse pressed left at (1042, 448)
Screenshot: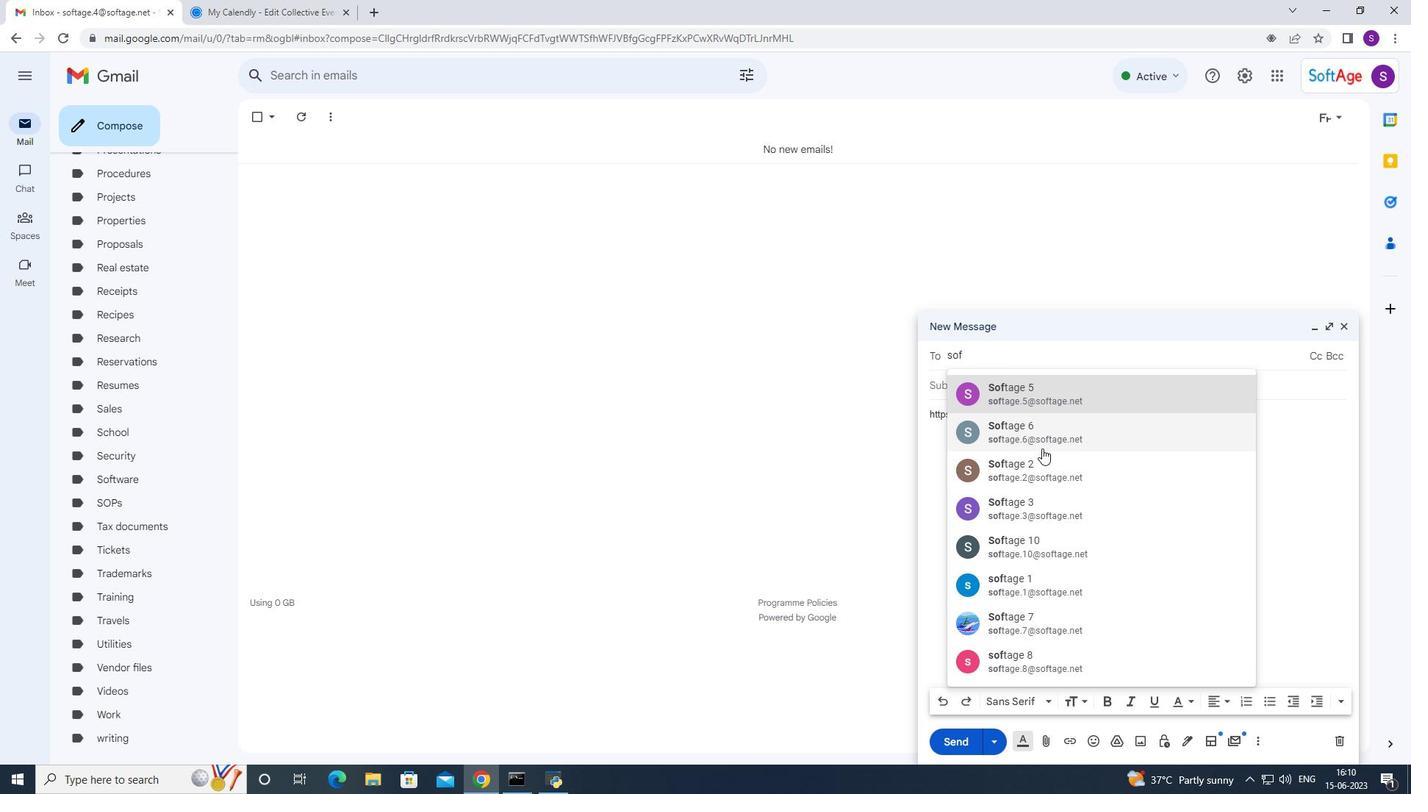 
Action: Key pressed soft
Screenshot: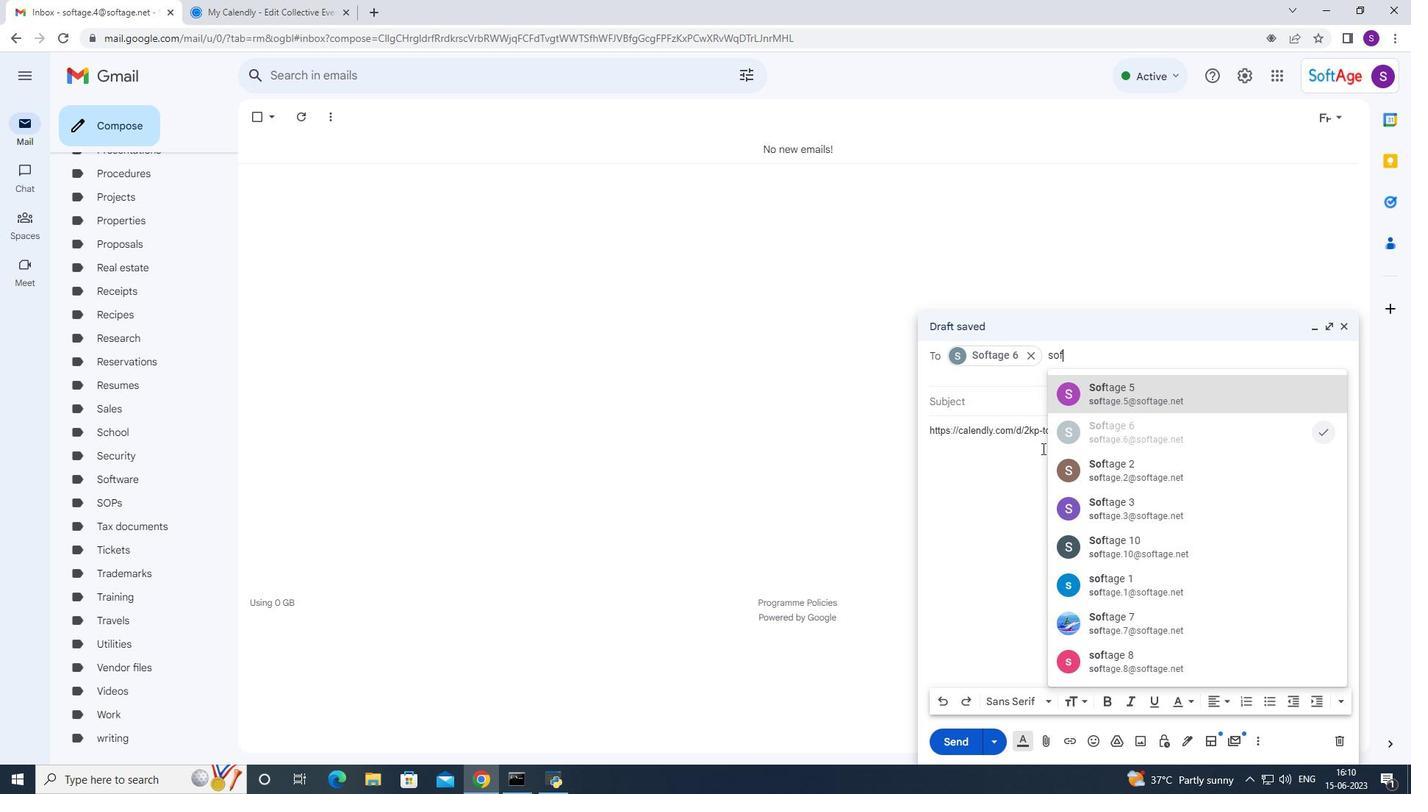 
Action: Mouse moved to (1124, 621)
Screenshot: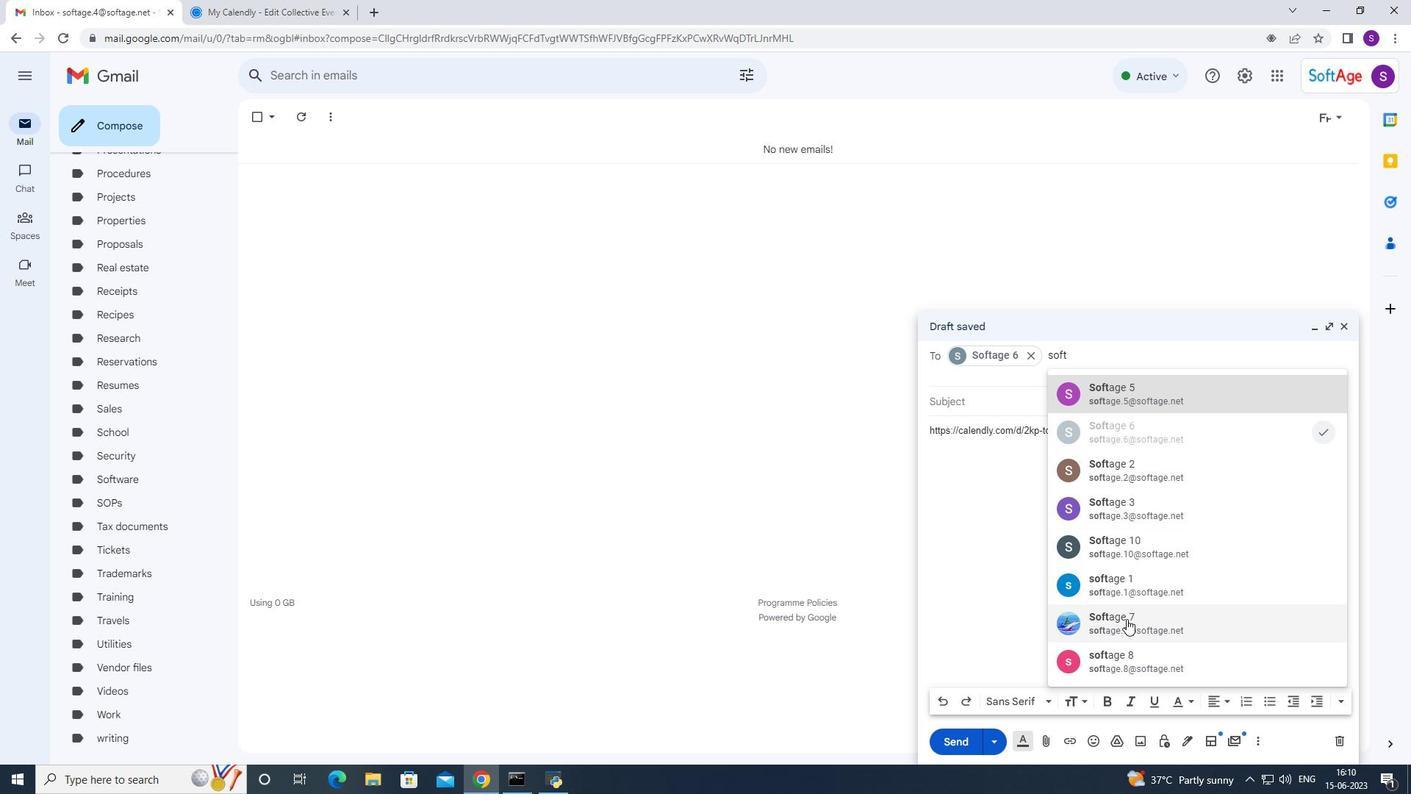 
Action: Mouse pressed left at (1124, 621)
Screenshot: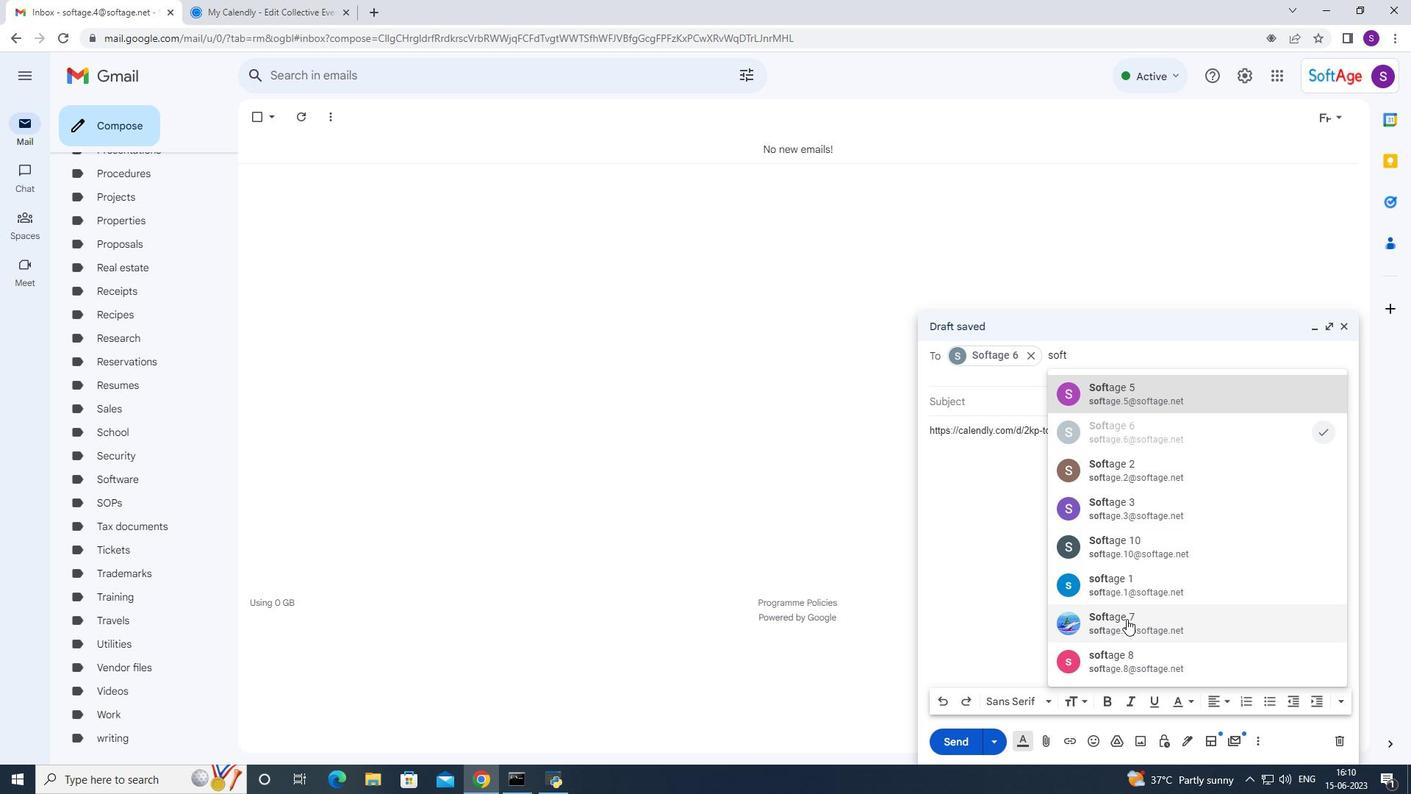
Action: Mouse moved to (1045, 525)
Screenshot: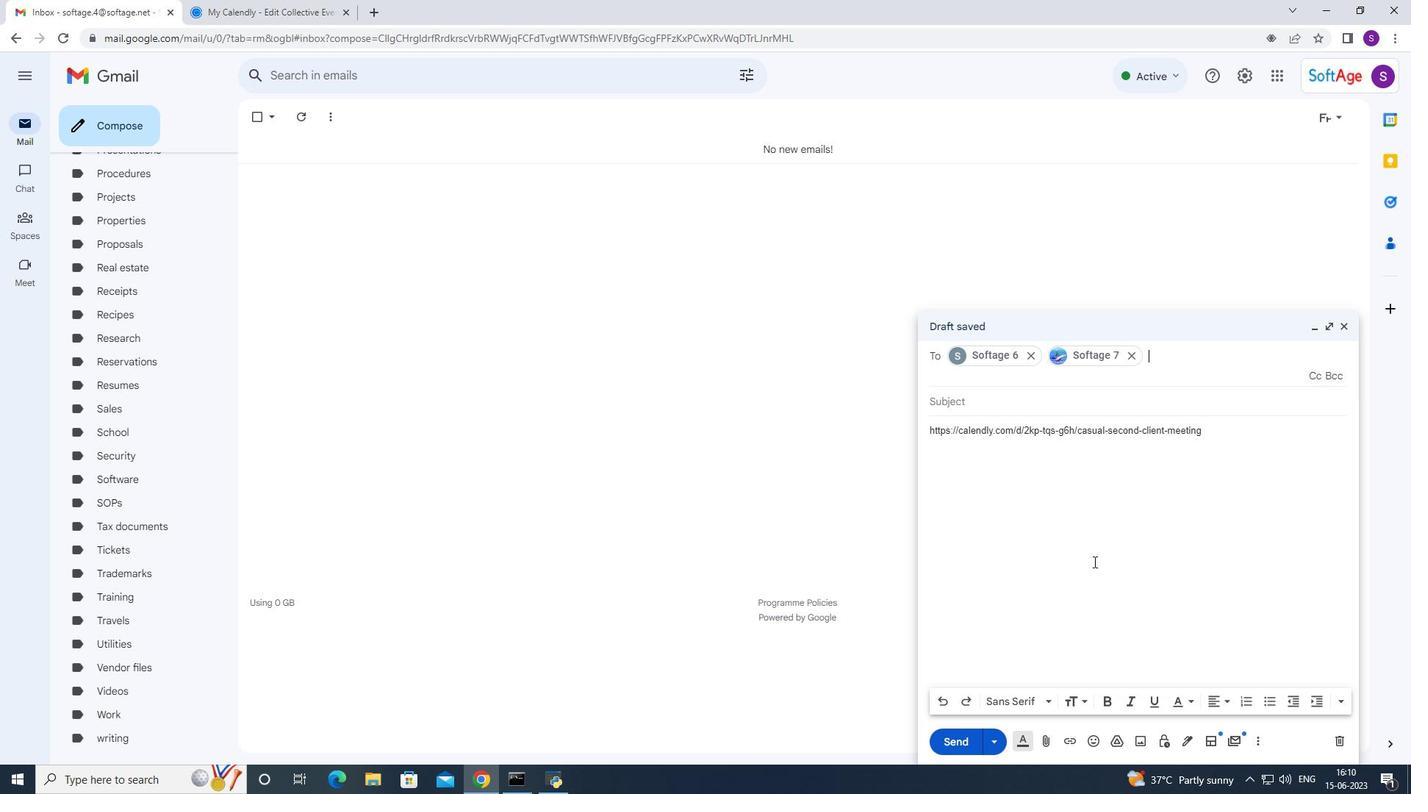 
Action: Mouse pressed left at (1045, 525)
Screenshot: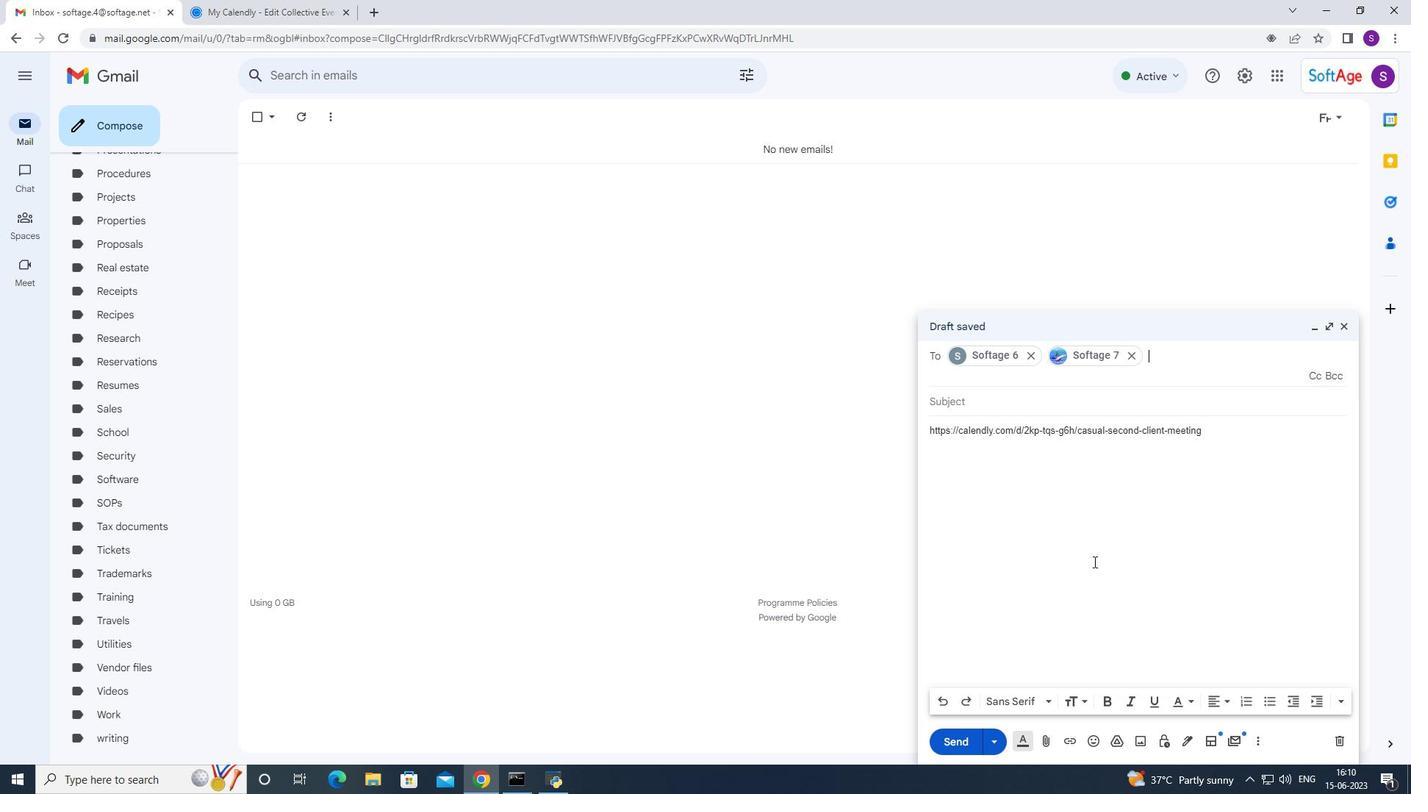 
Action: Mouse moved to (959, 754)
Screenshot: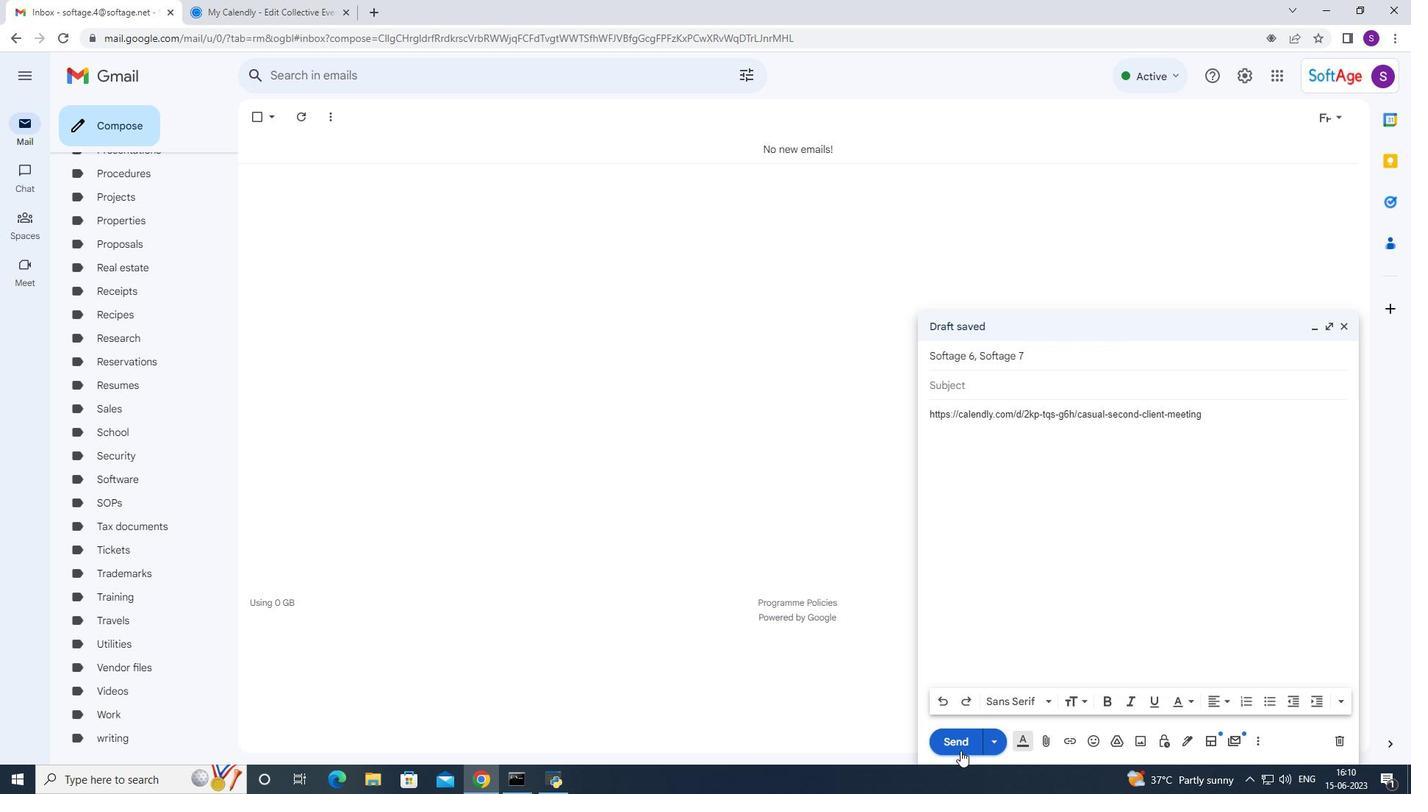 
Action: Mouse pressed left at (959, 754)
Screenshot: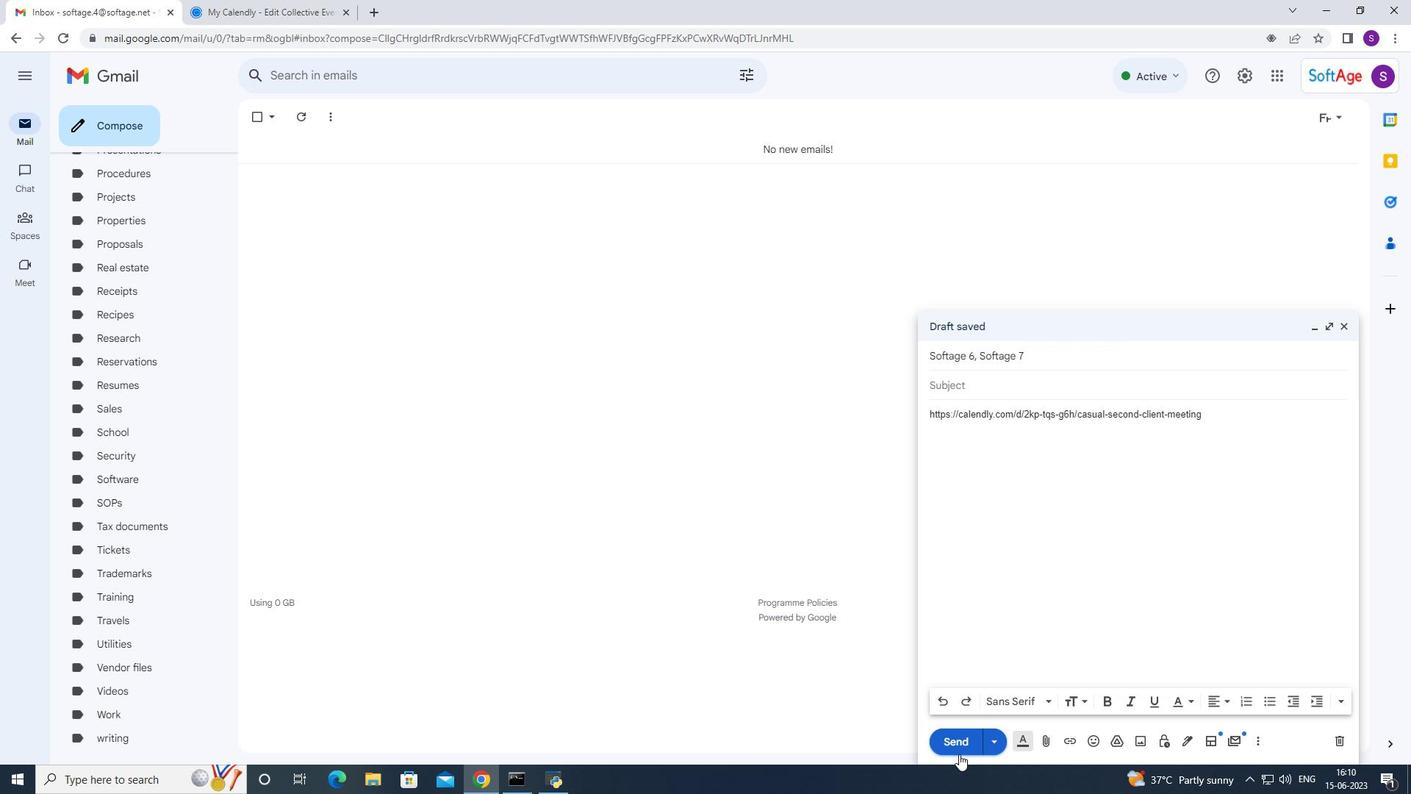 
Action: Mouse moved to (957, 730)
Screenshot: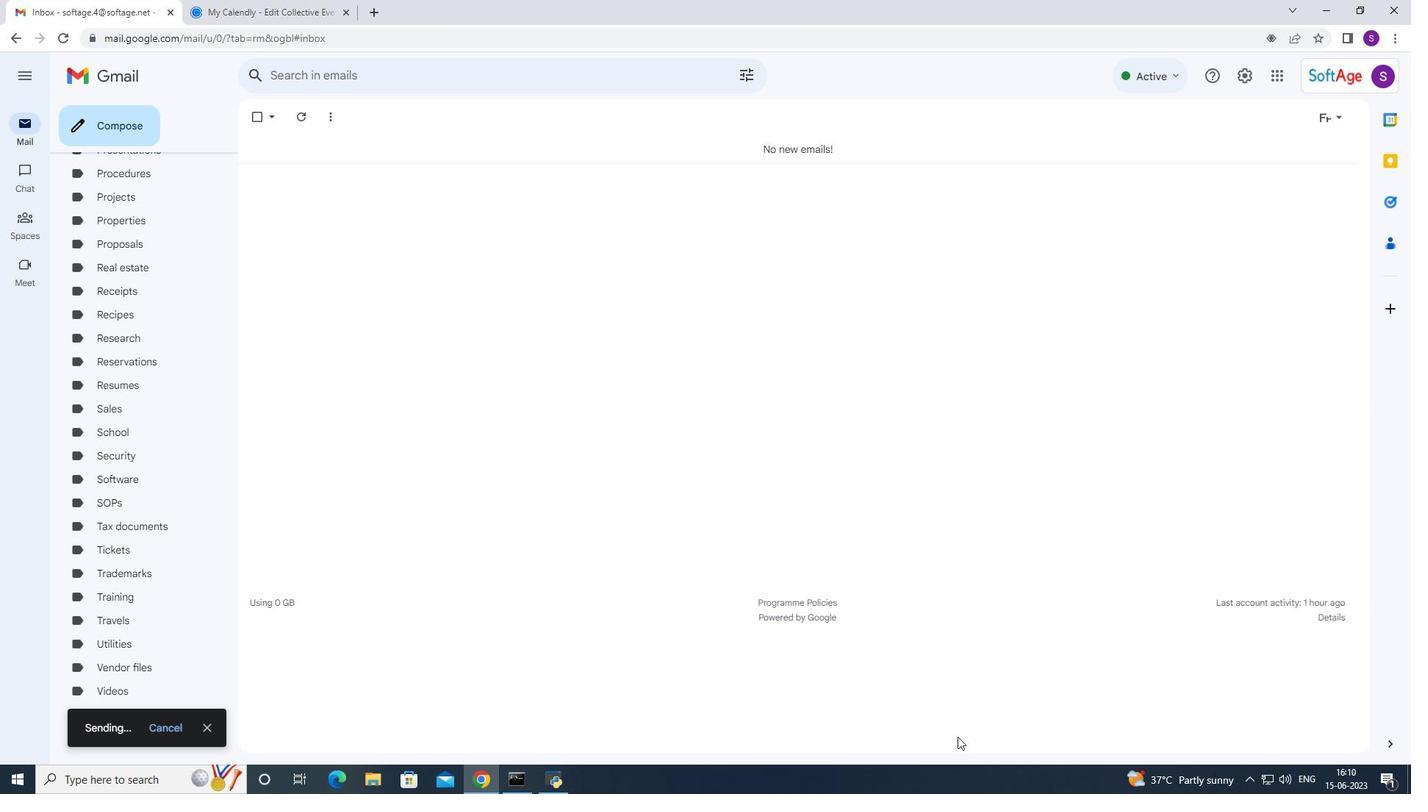
